 Task: Find connections with filter location Mochudi with filter topic #Leanstartupswith filter profile language English with filter current company Thermax Limited with filter school Motilal Nehru College - University of Delhi with filter industry Fashion Accessories Manufacturing with filter service category Immigration Law with filter keywords title Computer Scientist
Action: Mouse moved to (694, 134)
Screenshot: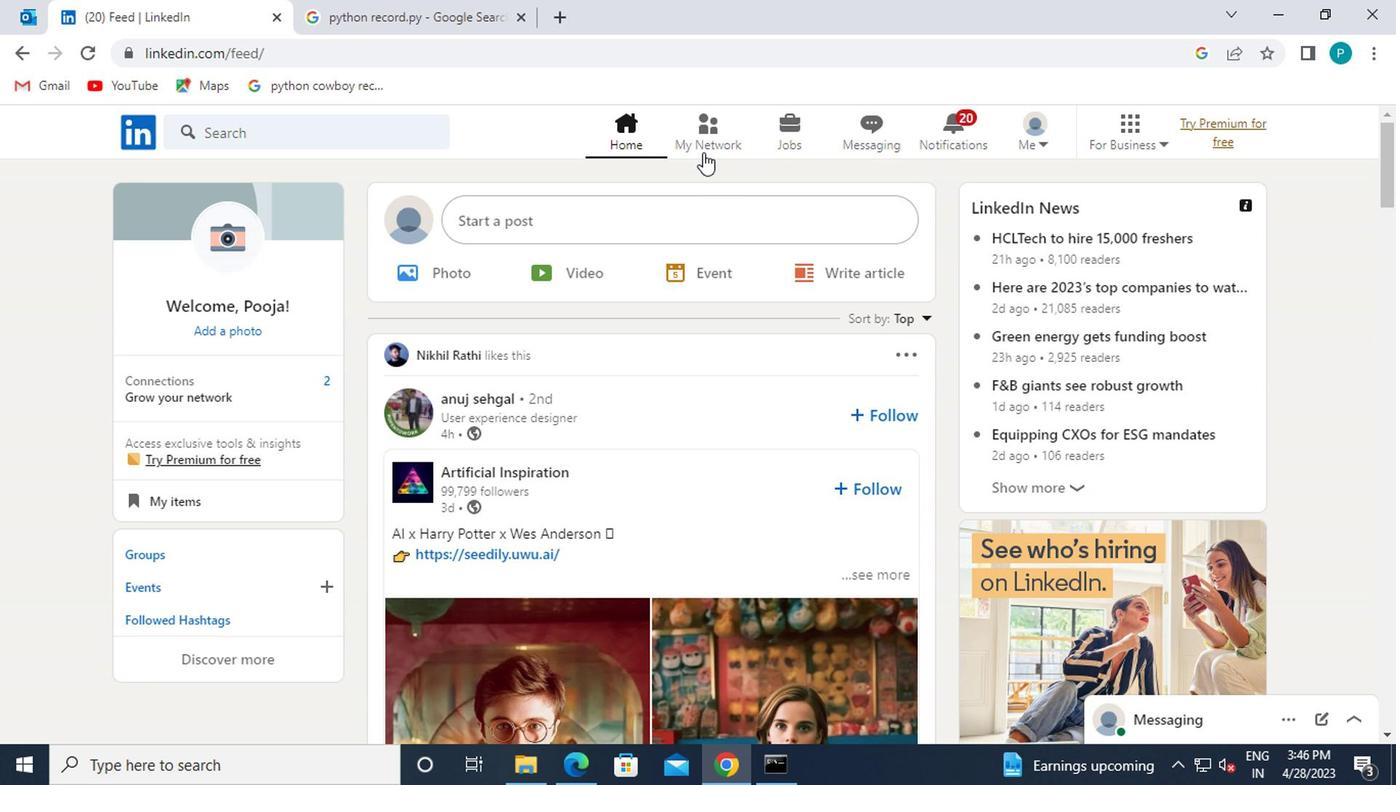 
Action: Mouse pressed left at (694, 134)
Screenshot: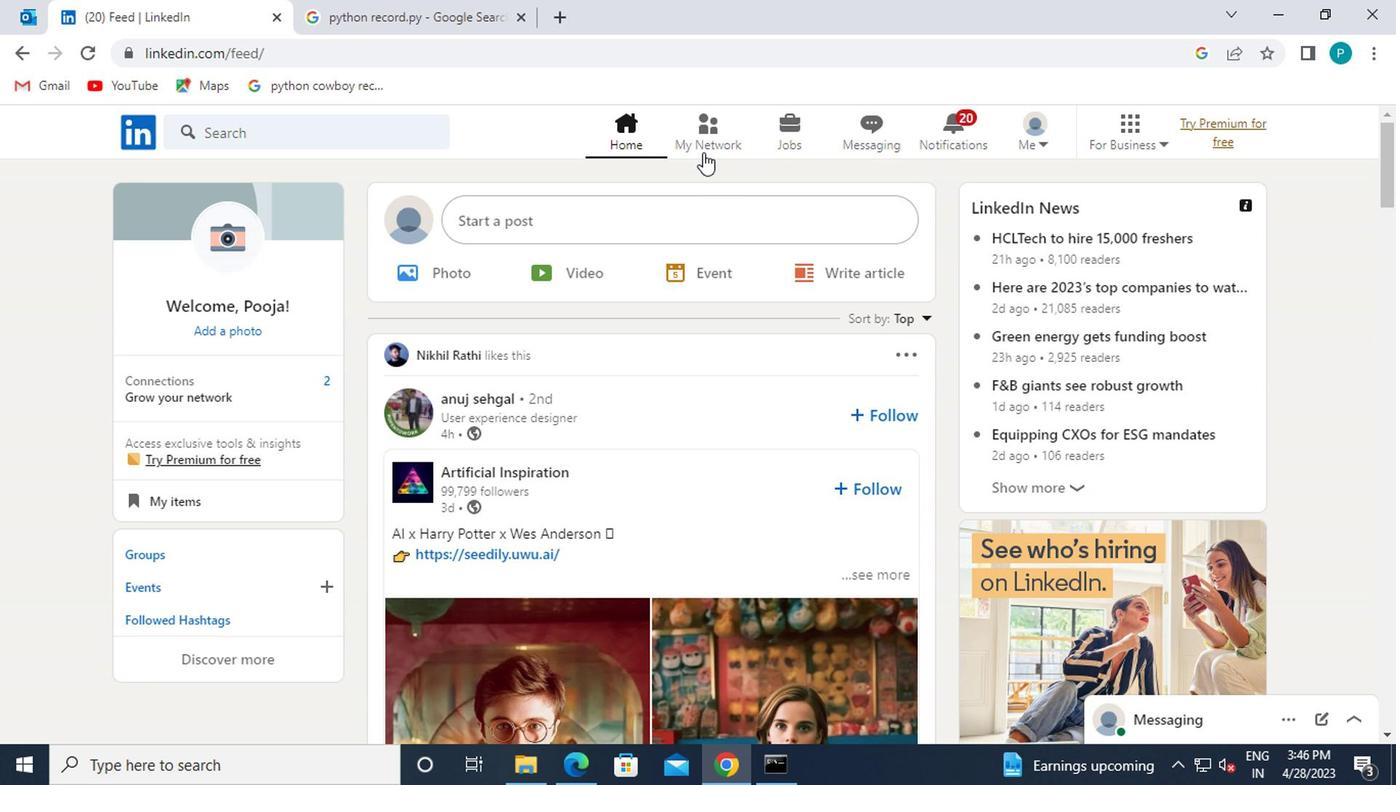 
Action: Mouse moved to (298, 247)
Screenshot: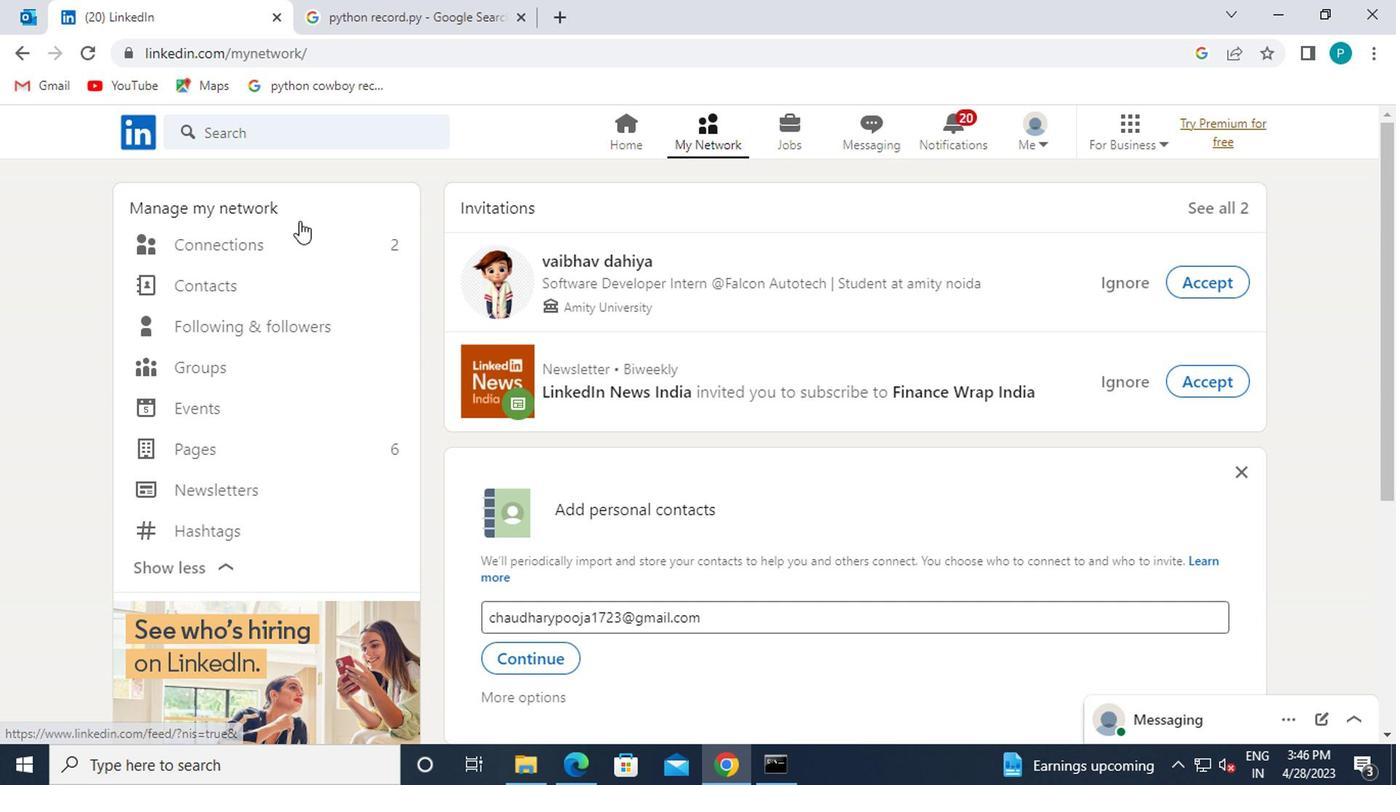 
Action: Mouse pressed left at (298, 247)
Screenshot: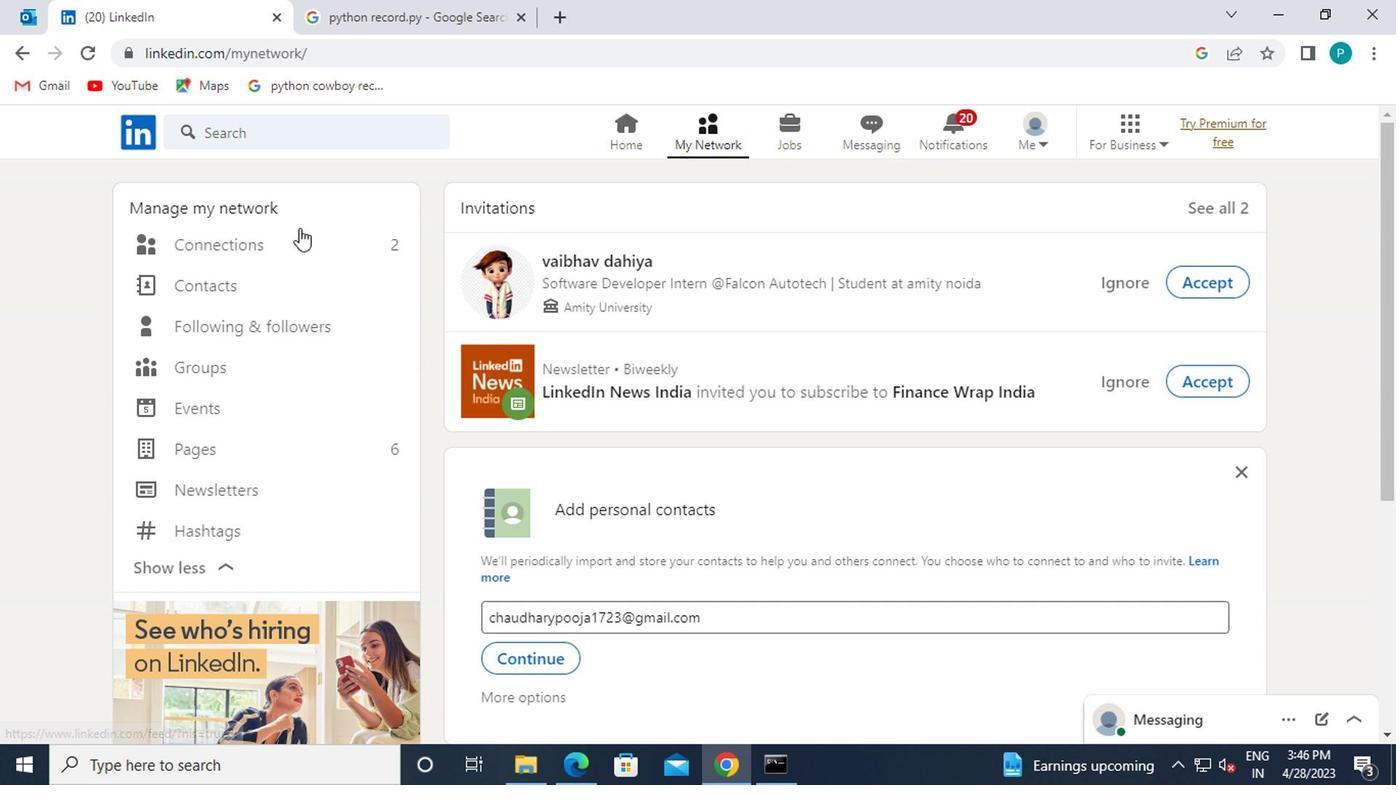 
Action: Mouse moved to (831, 250)
Screenshot: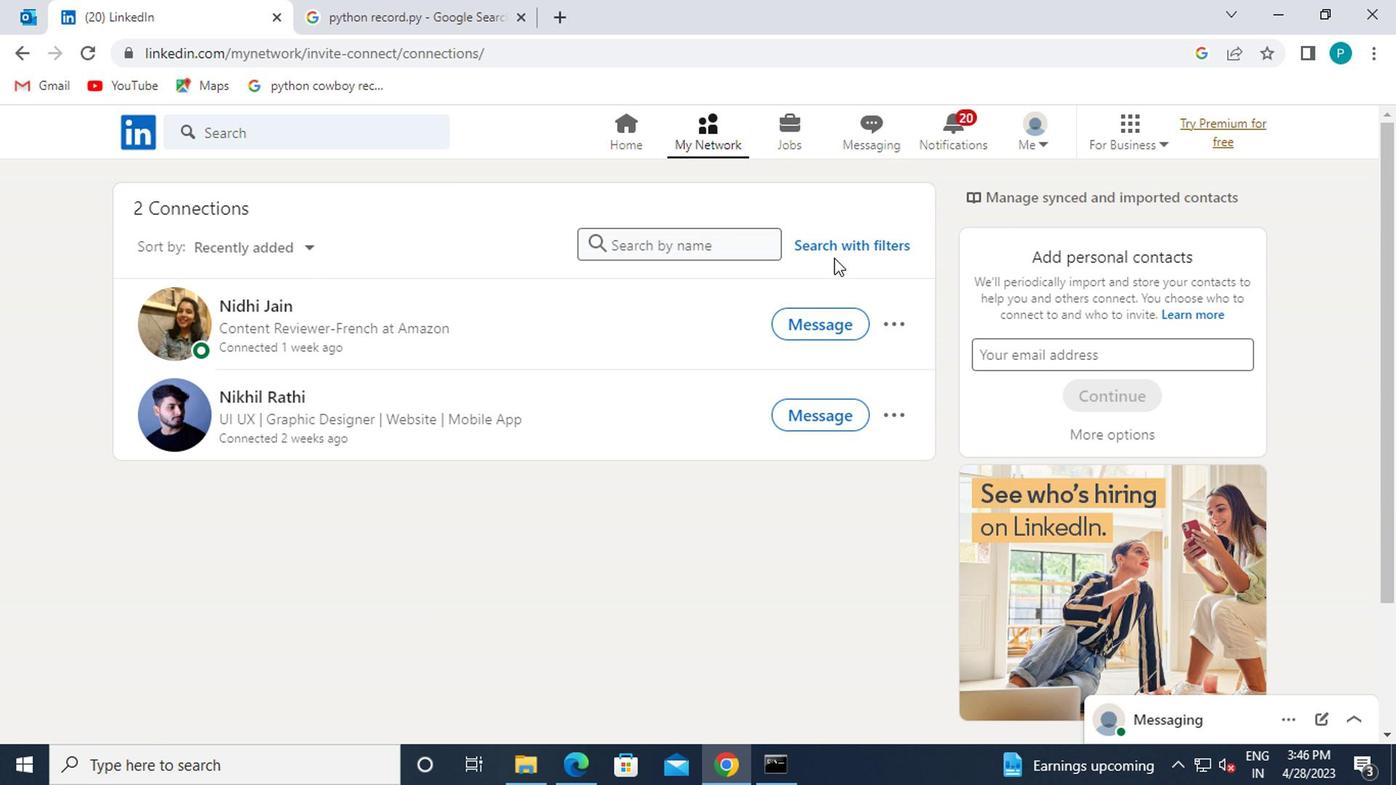 
Action: Mouse pressed left at (831, 250)
Screenshot: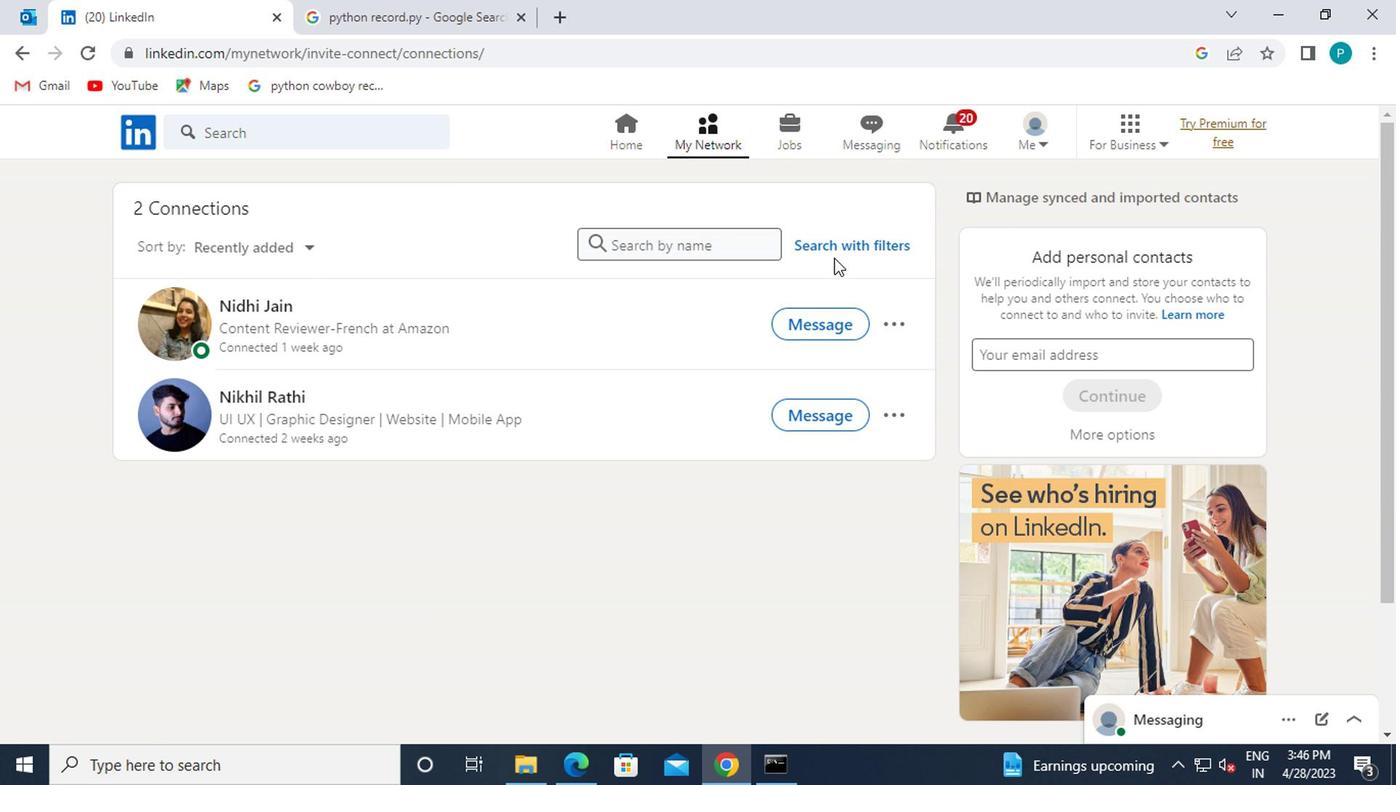 
Action: Mouse moved to (754, 198)
Screenshot: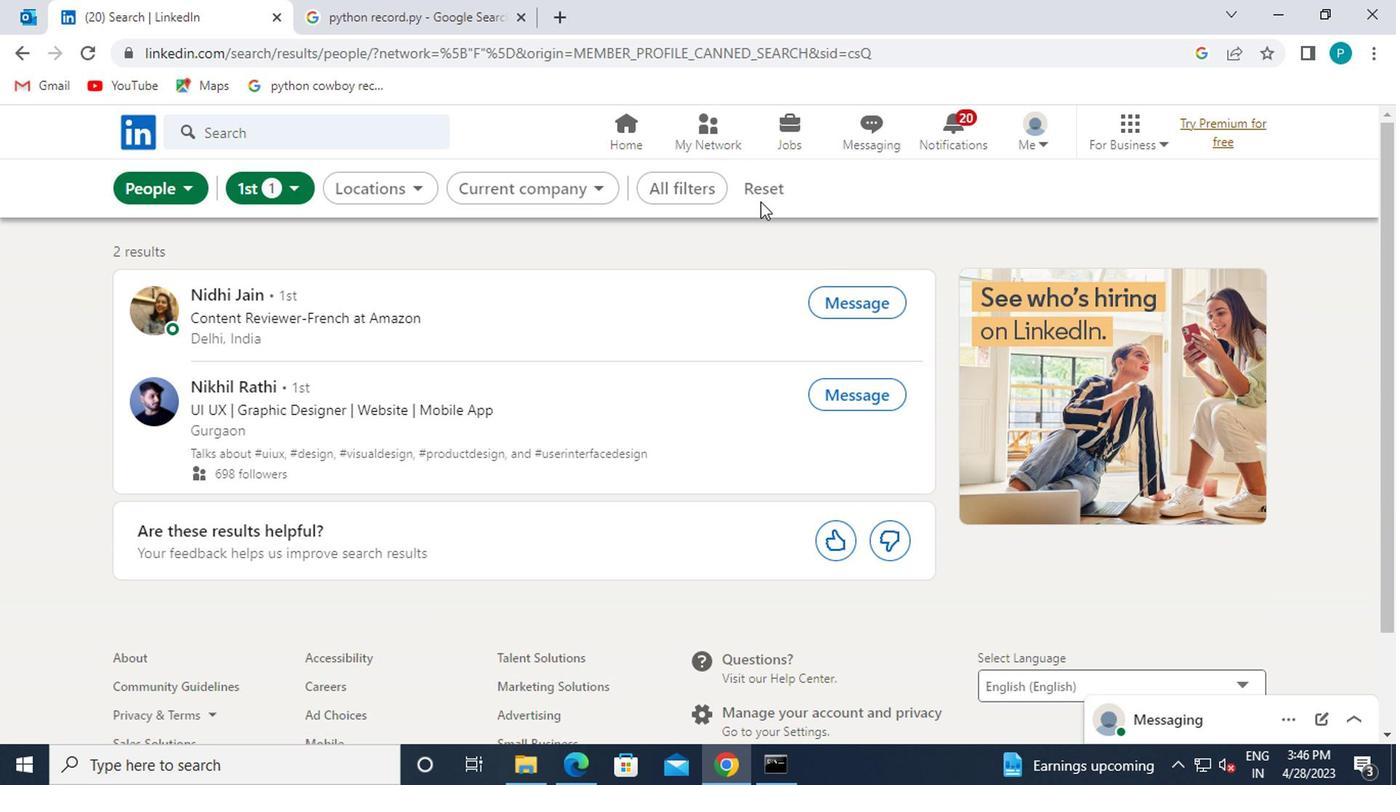 
Action: Mouse pressed left at (754, 198)
Screenshot: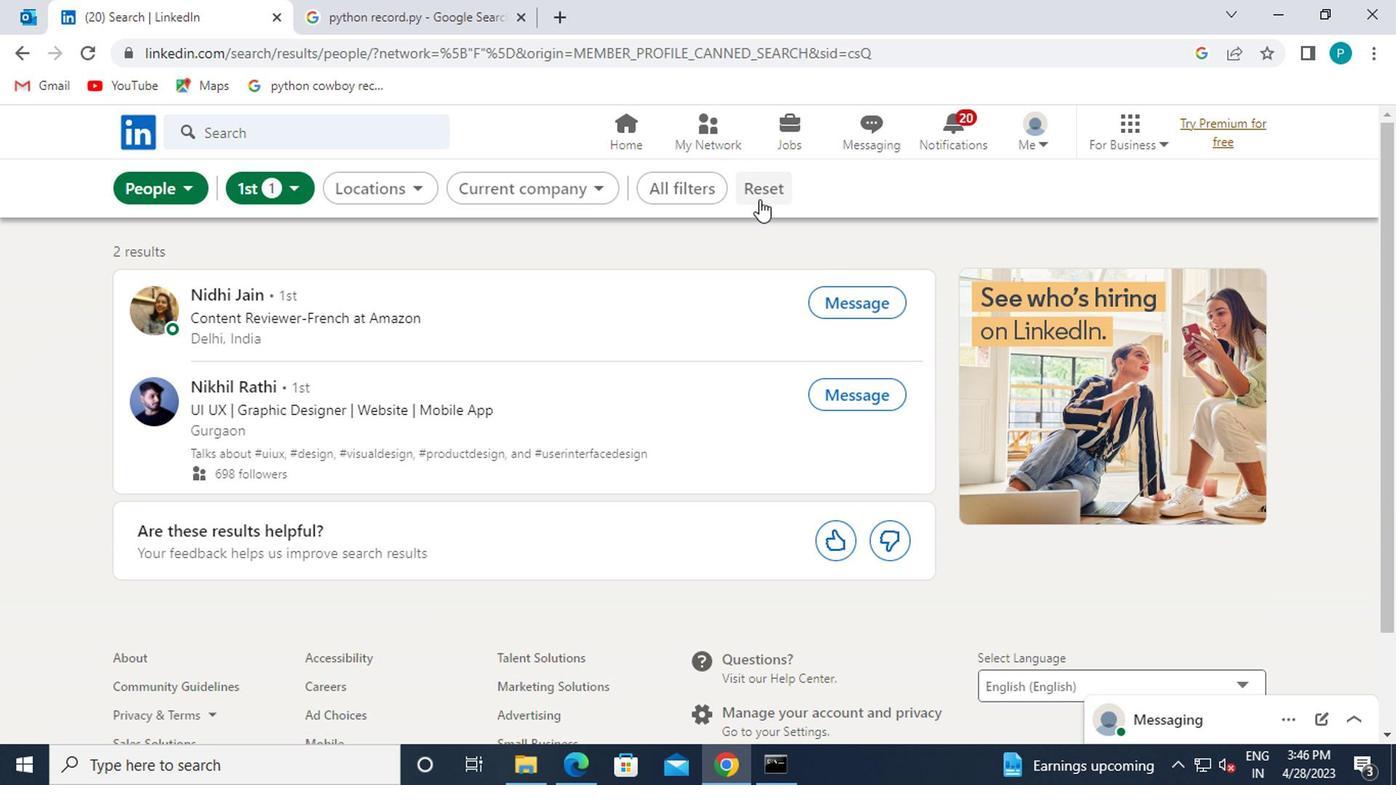 
Action: Mouse moved to (731, 190)
Screenshot: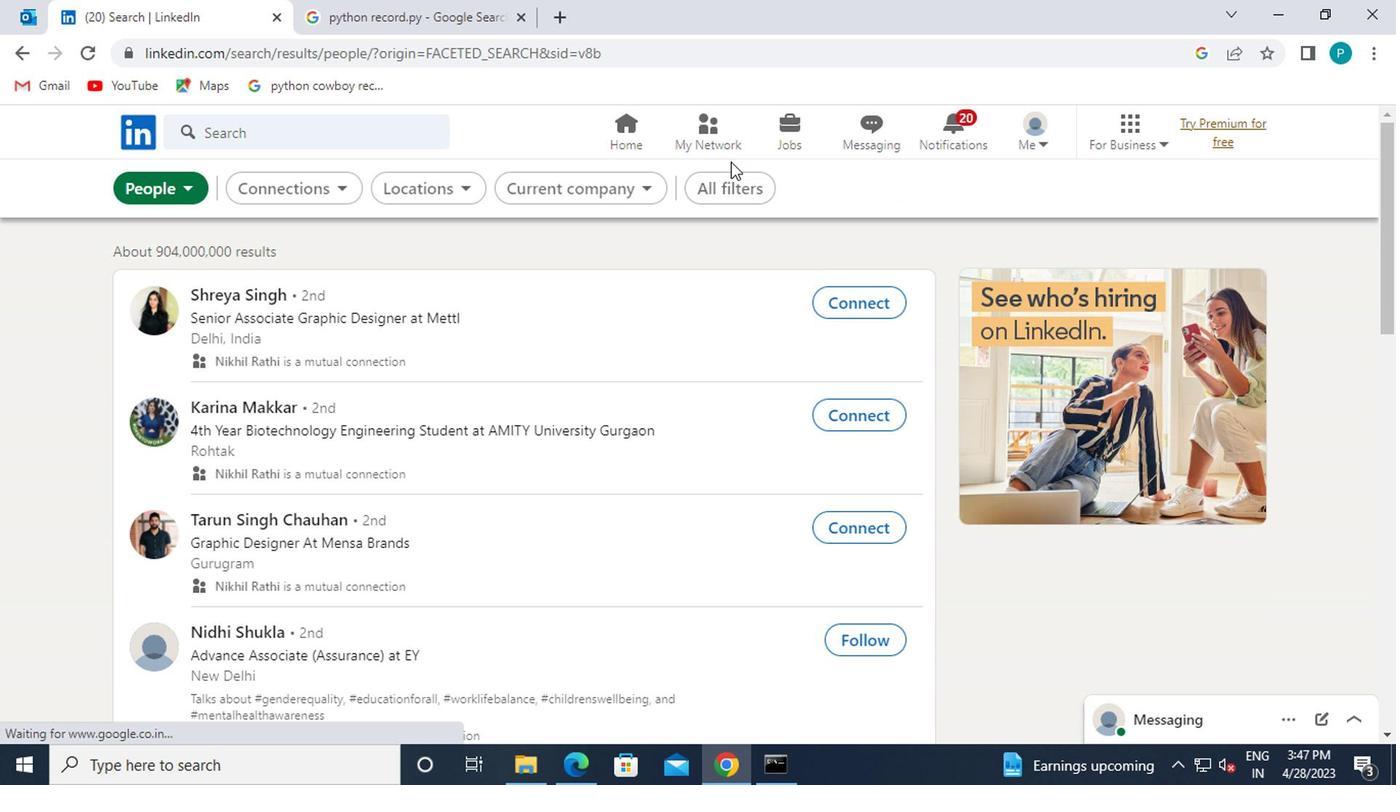 
Action: Mouse pressed left at (731, 190)
Screenshot: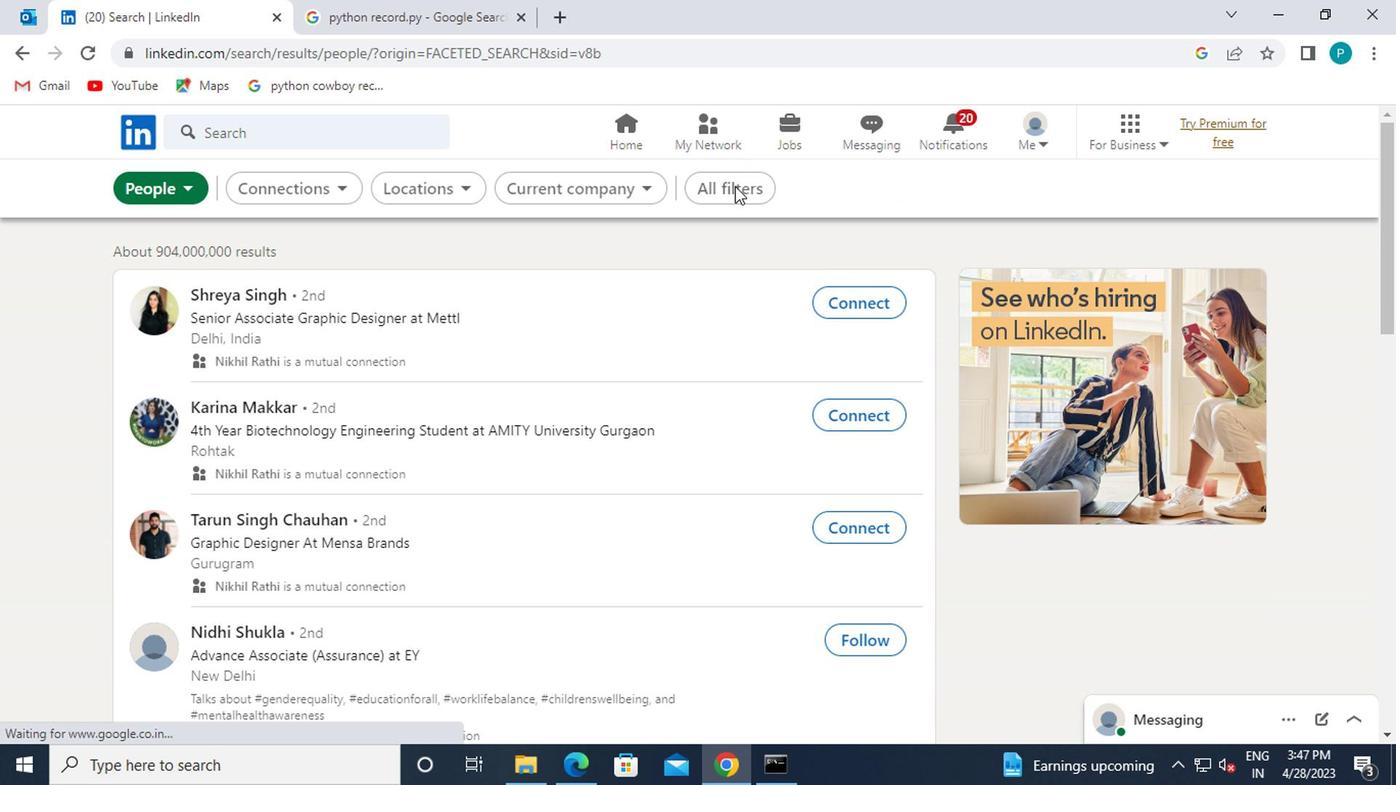 
Action: Mouse moved to (1368, 540)
Screenshot: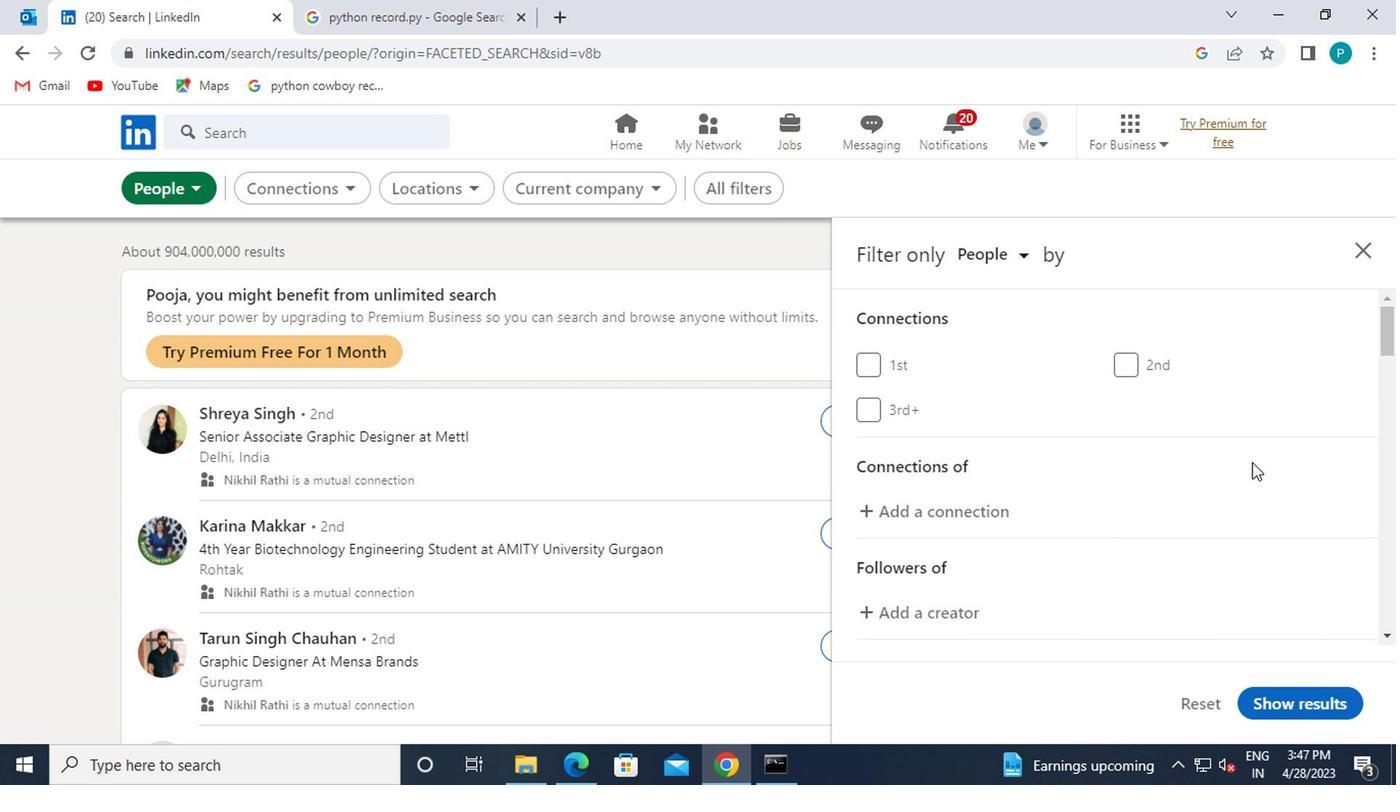 
Action: Mouse scrolled (1368, 539) with delta (0, 0)
Screenshot: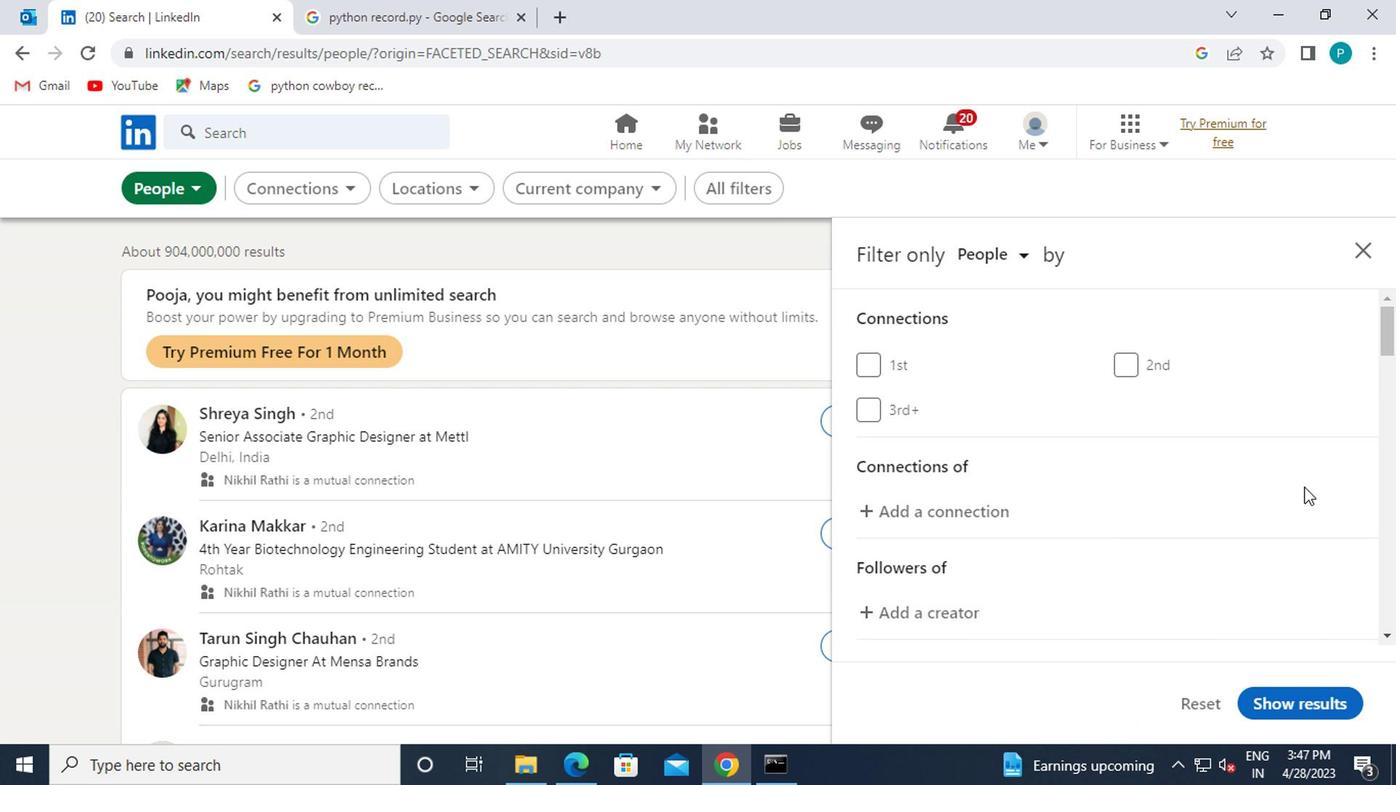 
Action: Mouse moved to (1369, 543)
Screenshot: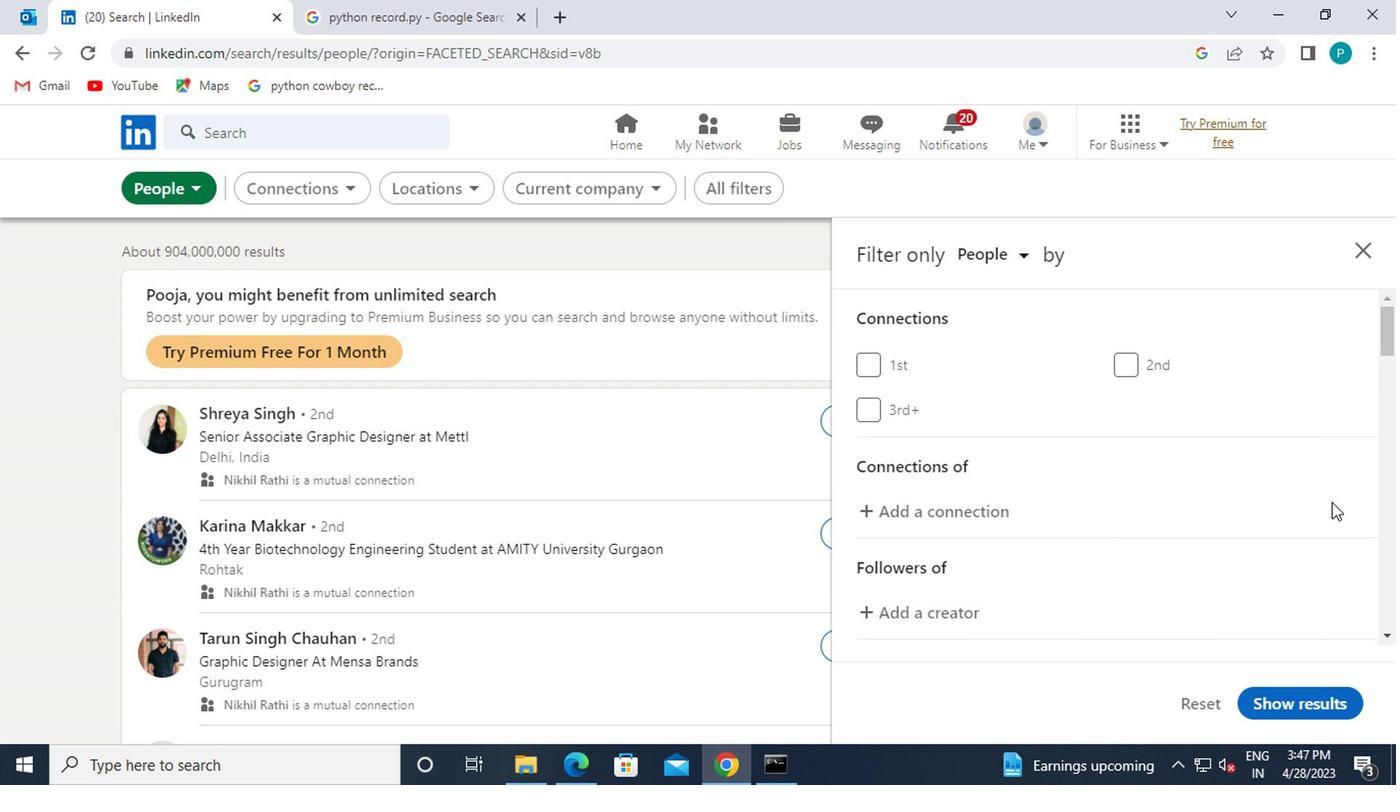 
Action: Mouse scrolled (1369, 542) with delta (0, 0)
Screenshot: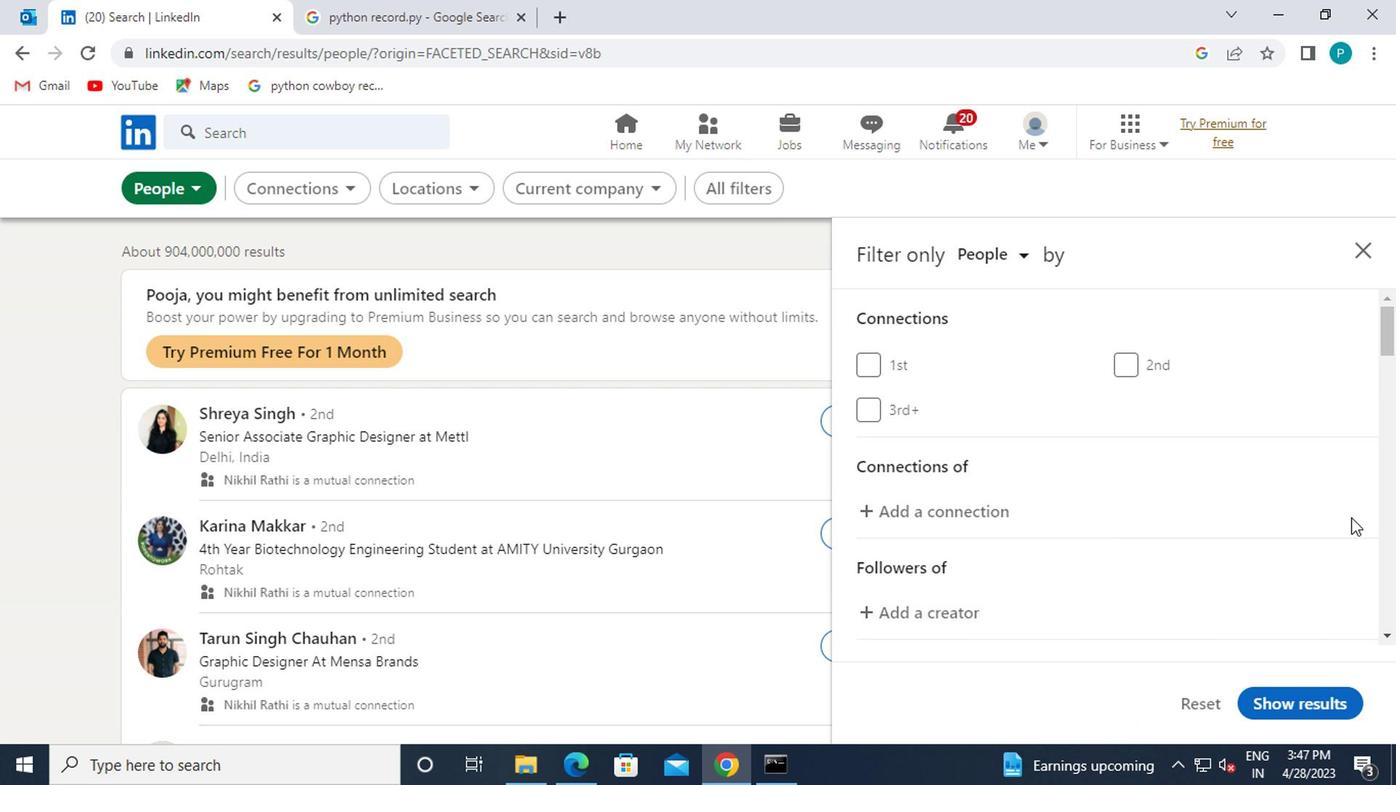 
Action: Mouse moved to (1198, 527)
Screenshot: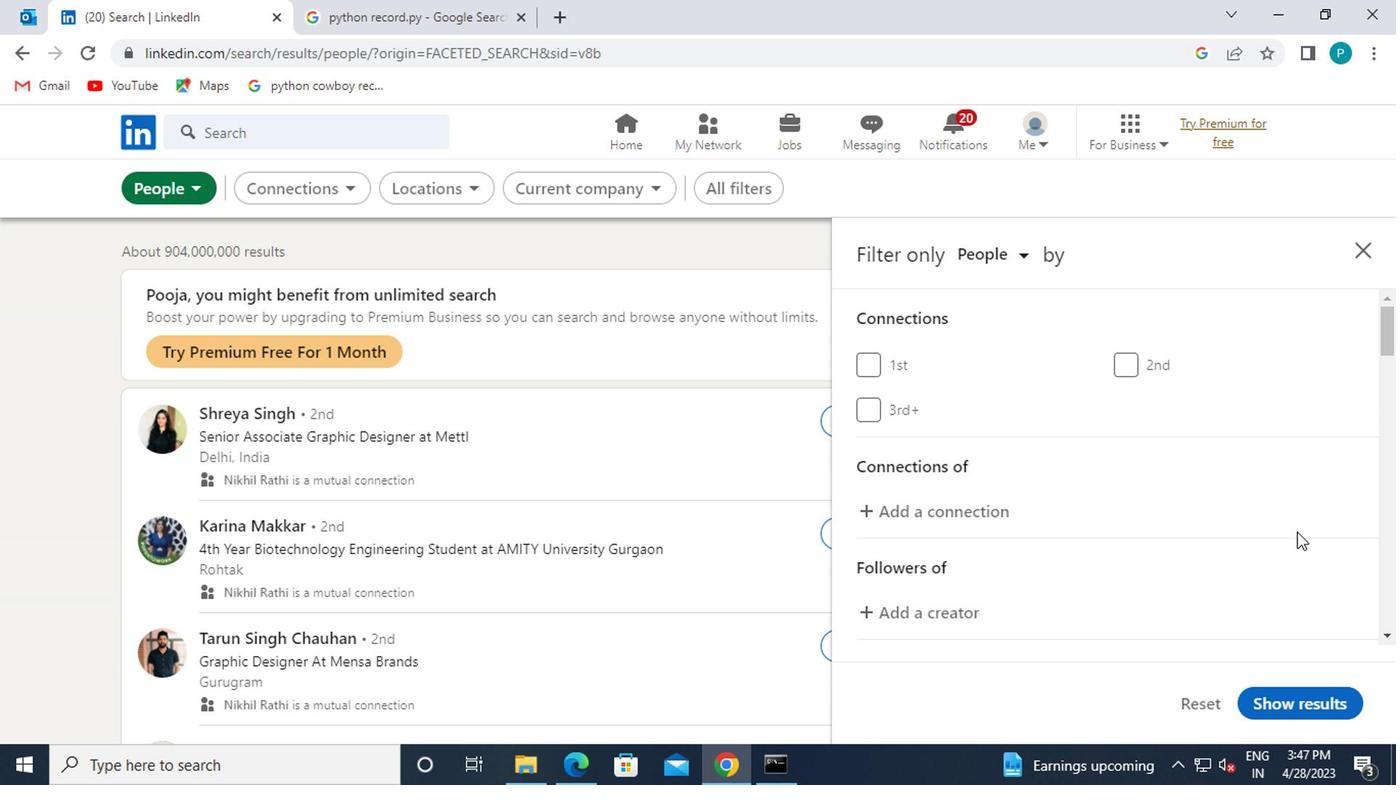 
Action: Mouse scrolled (1198, 527) with delta (0, 0)
Screenshot: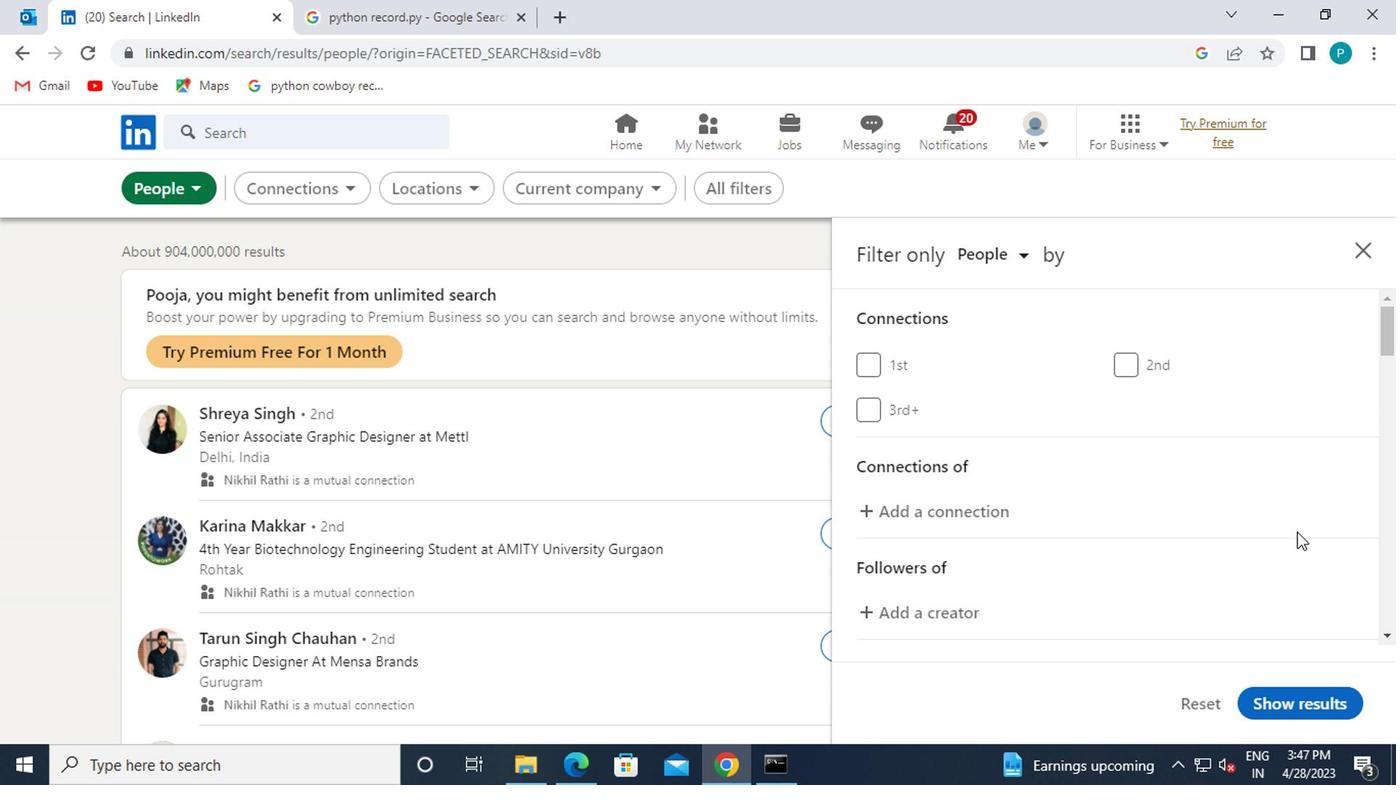 
Action: Mouse moved to (1155, 500)
Screenshot: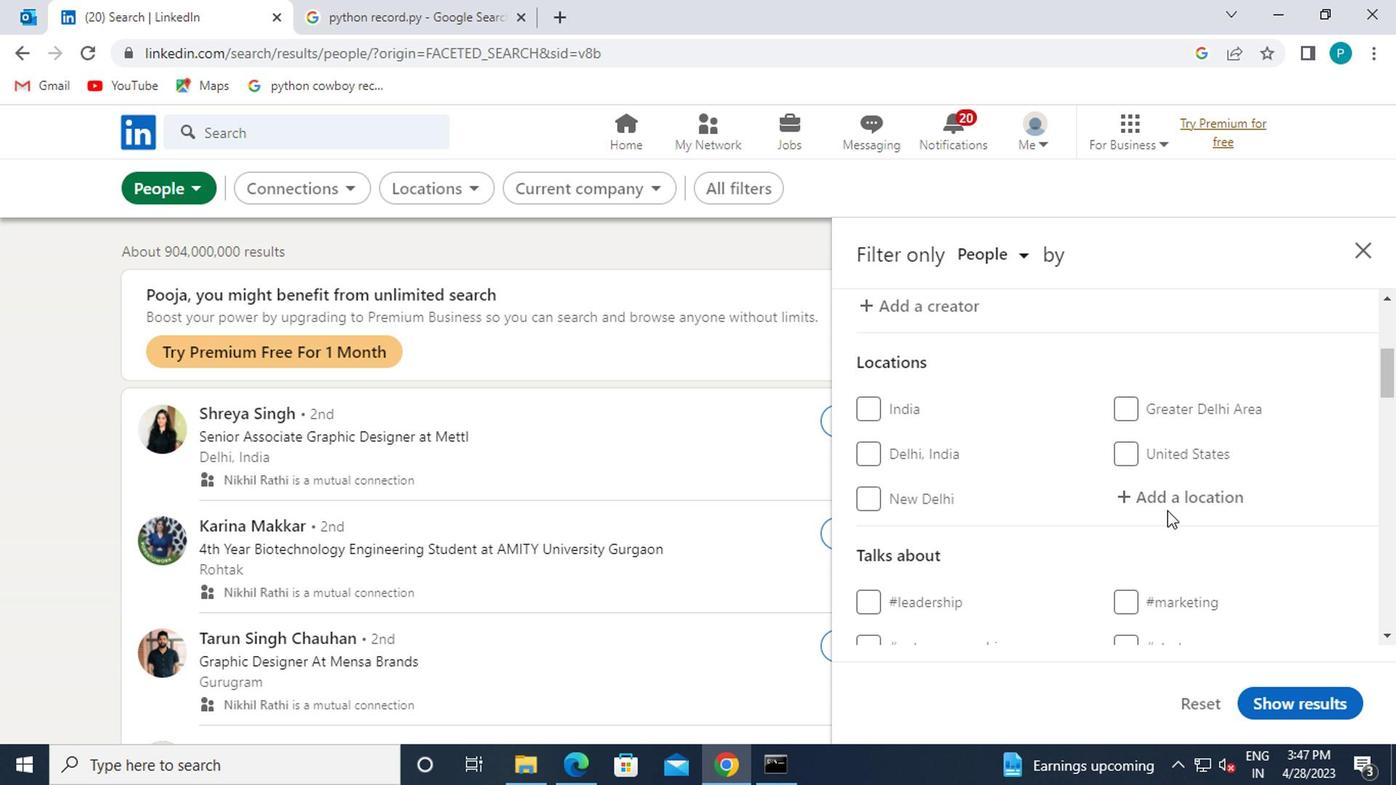 
Action: Mouse pressed left at (1155, 500)
Screenshot: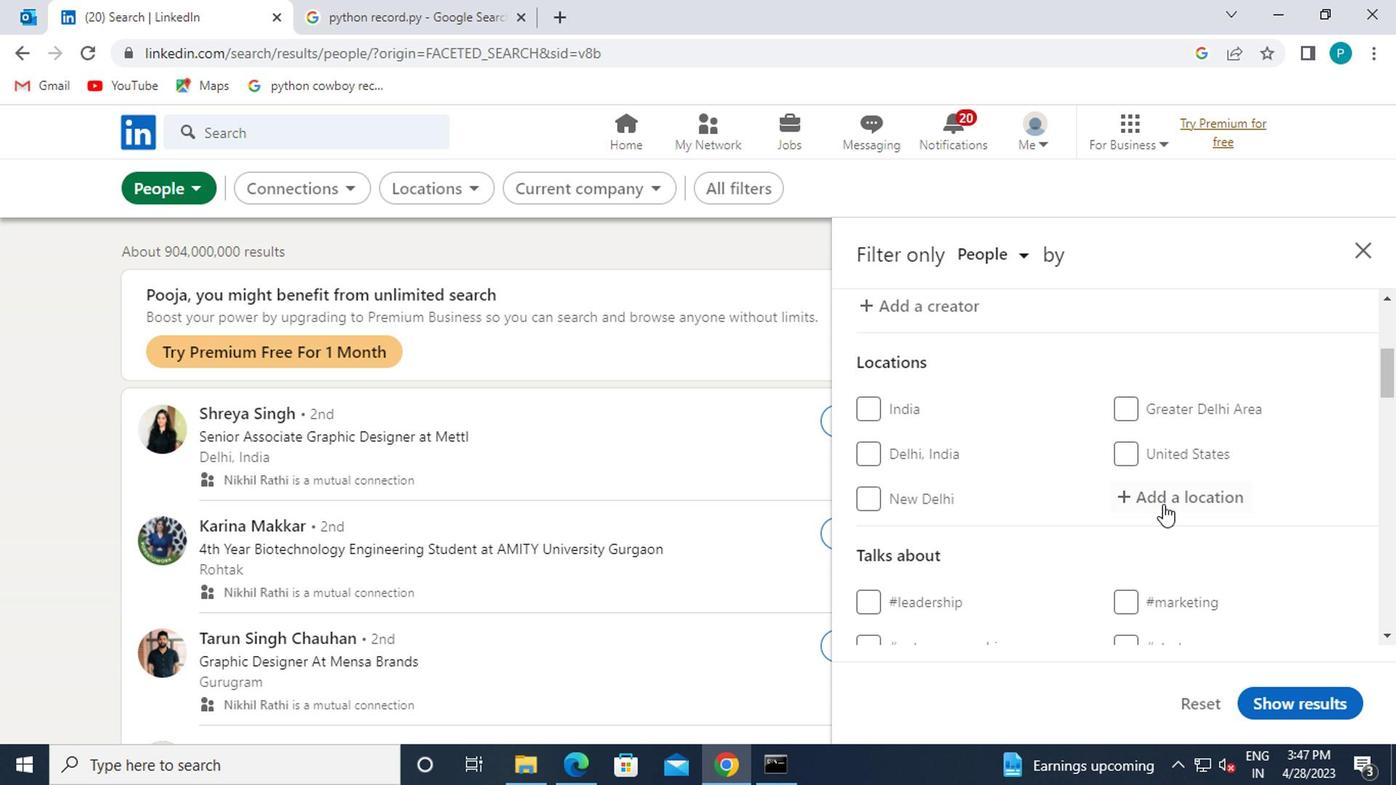 
Action: Mouse moved to (1157, 496)
Screenshot: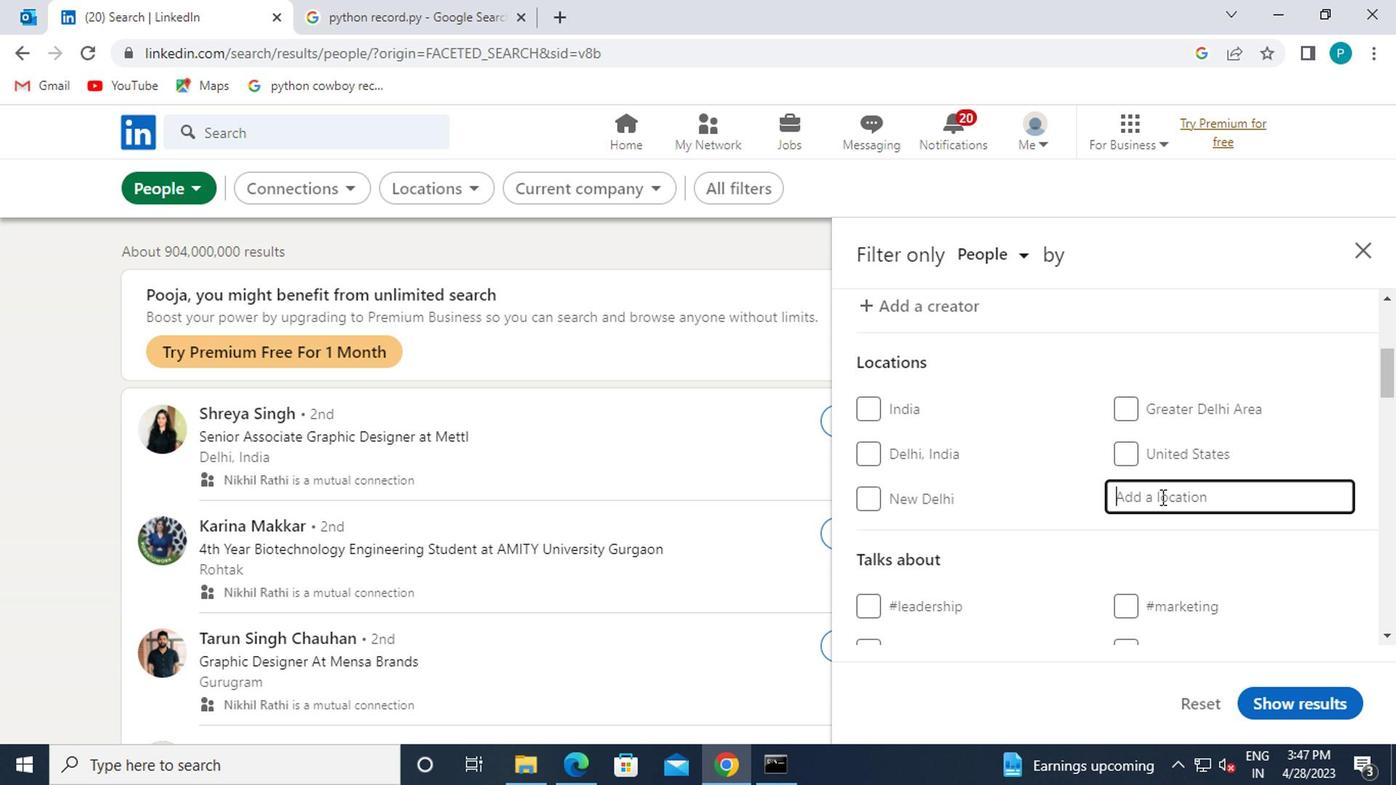 
Action: Key pressed <Key.caps_lock><Key.caps_lock>m<Key.caps_lock>ochudi
Screenshot: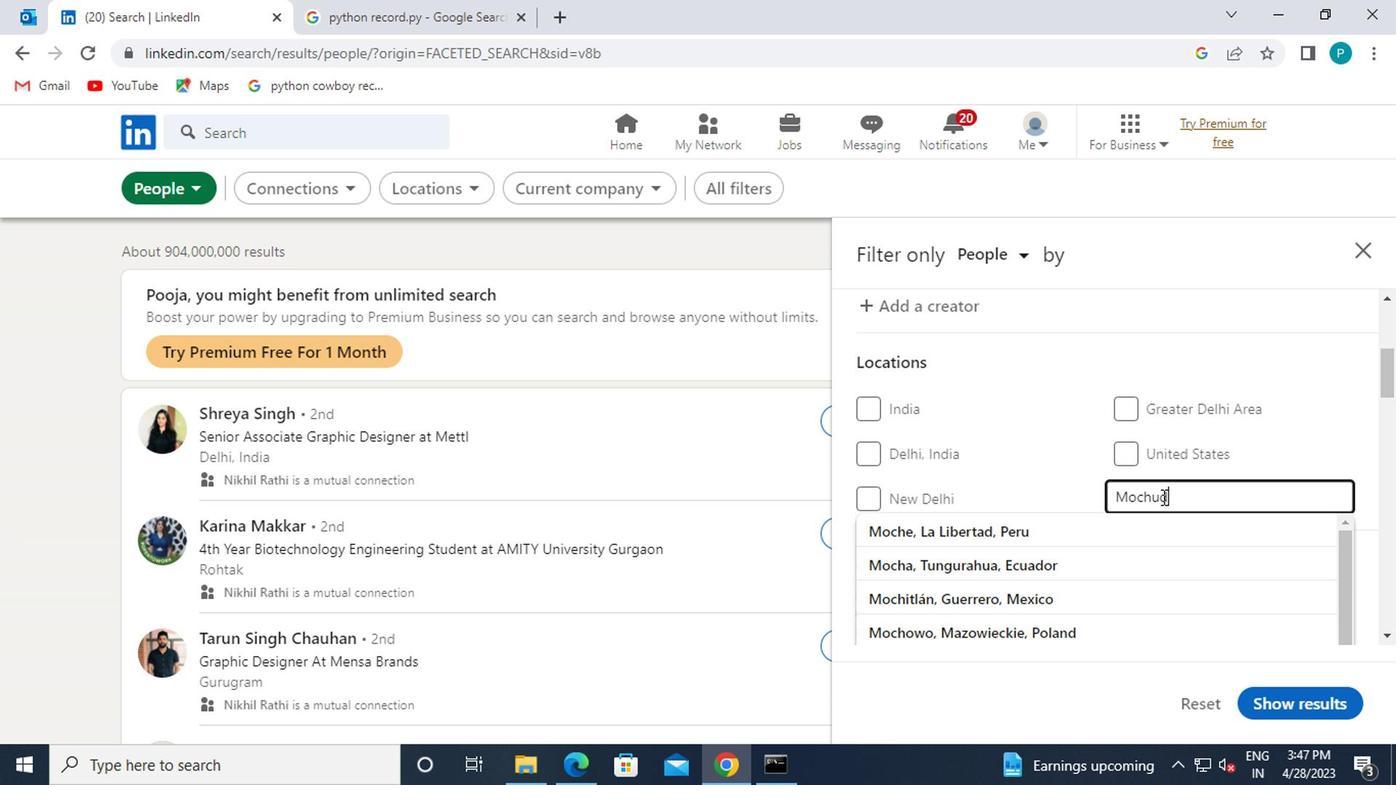 
Action: Mouse moved to (1092, 616)
Screenshot: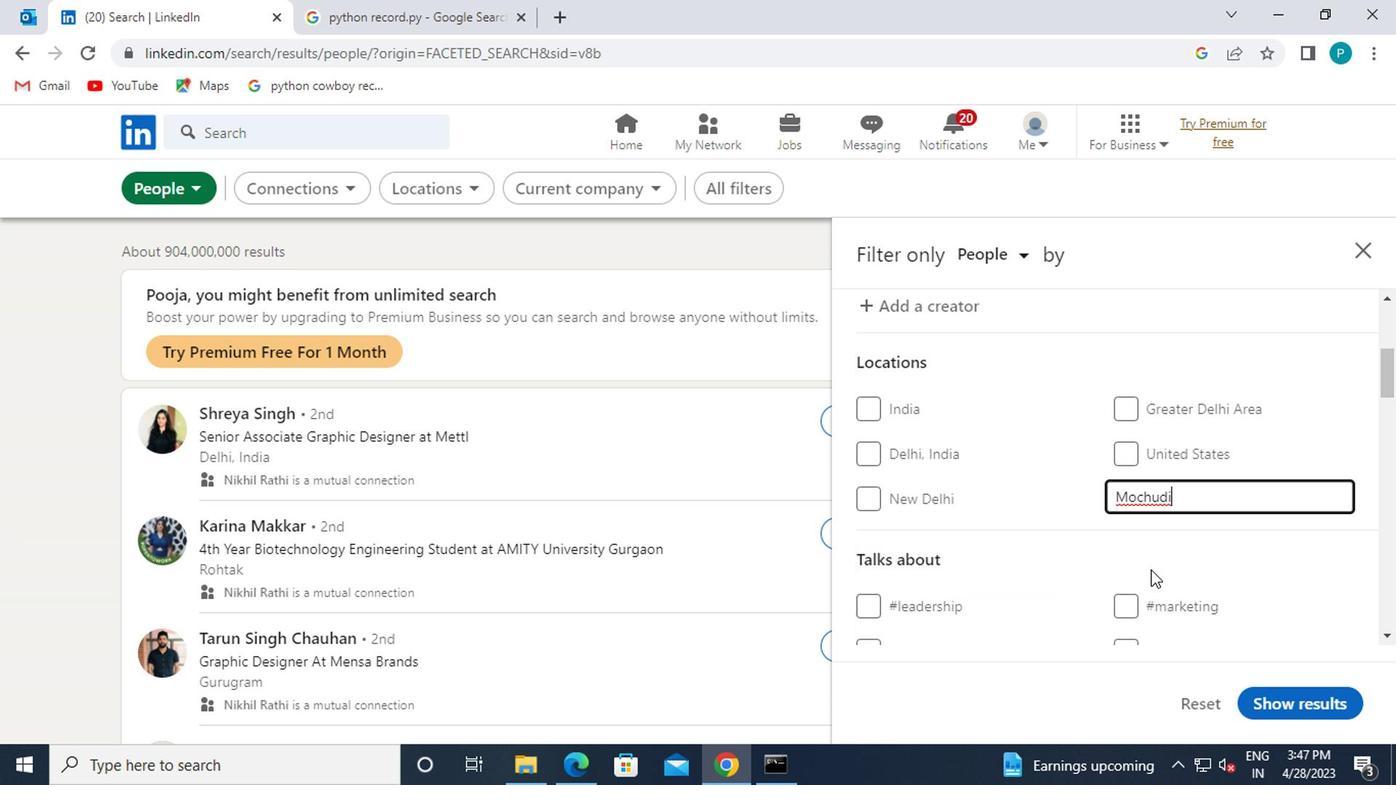 
Action: Mouse scrolled (1092, 615) with delta (0, 0)
Screenshot: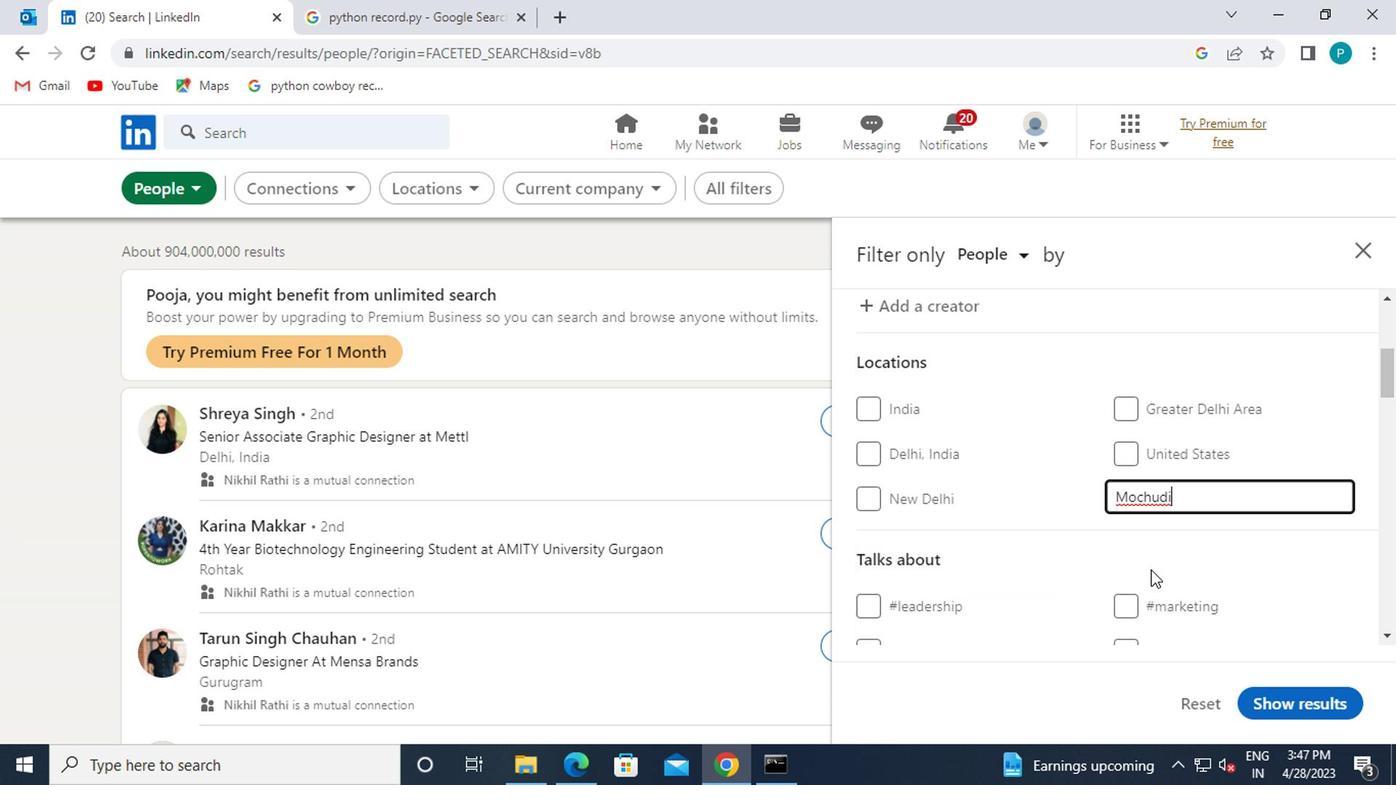 
Action: Mouse moved to (1087, 618)
Screenshot: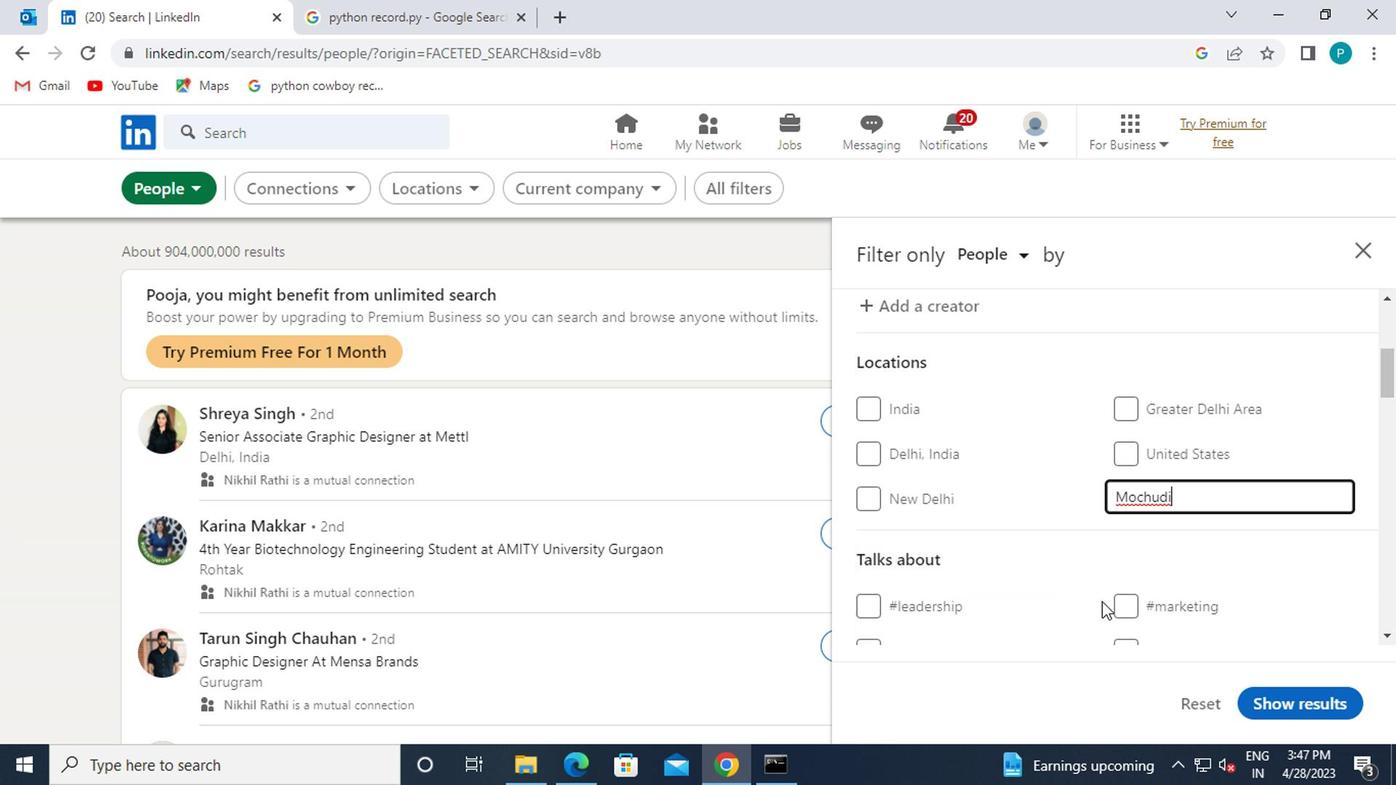 
Action: Mouse scrolled (1087, 616) with delta (0, -1)
Screenshot: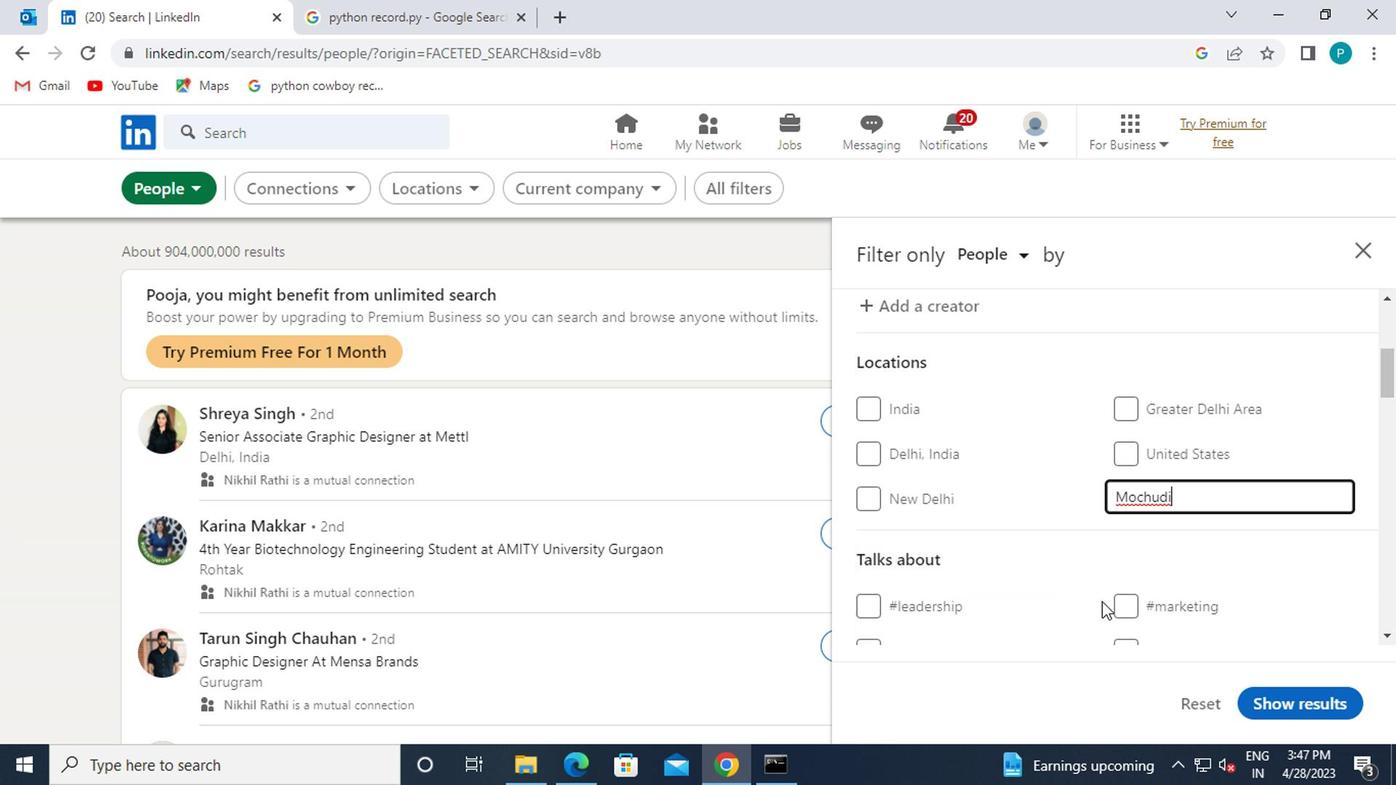 
Action: Mouse moved to (1125, 495)
Screenshot: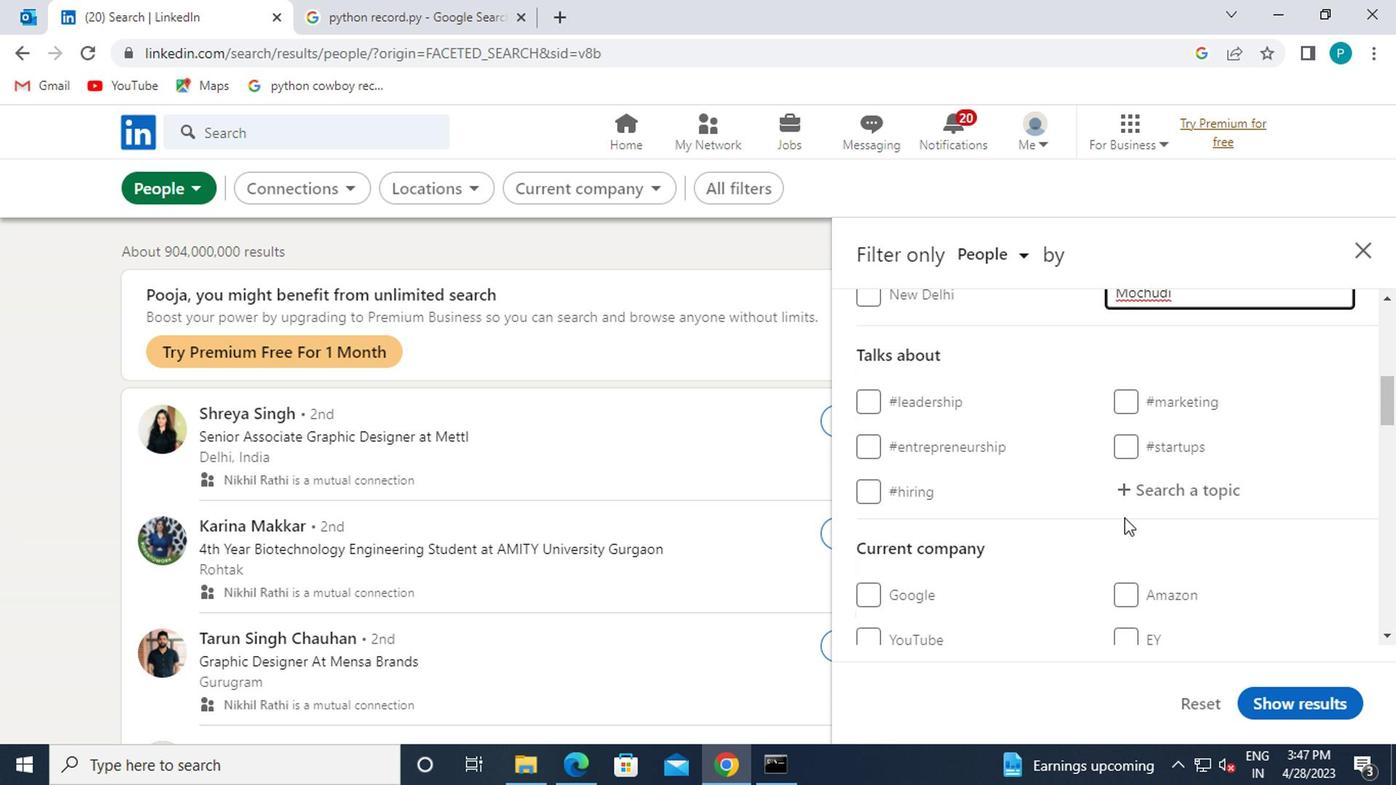 
Action: Mouse pressed left at (1125, 495)
Screenshot: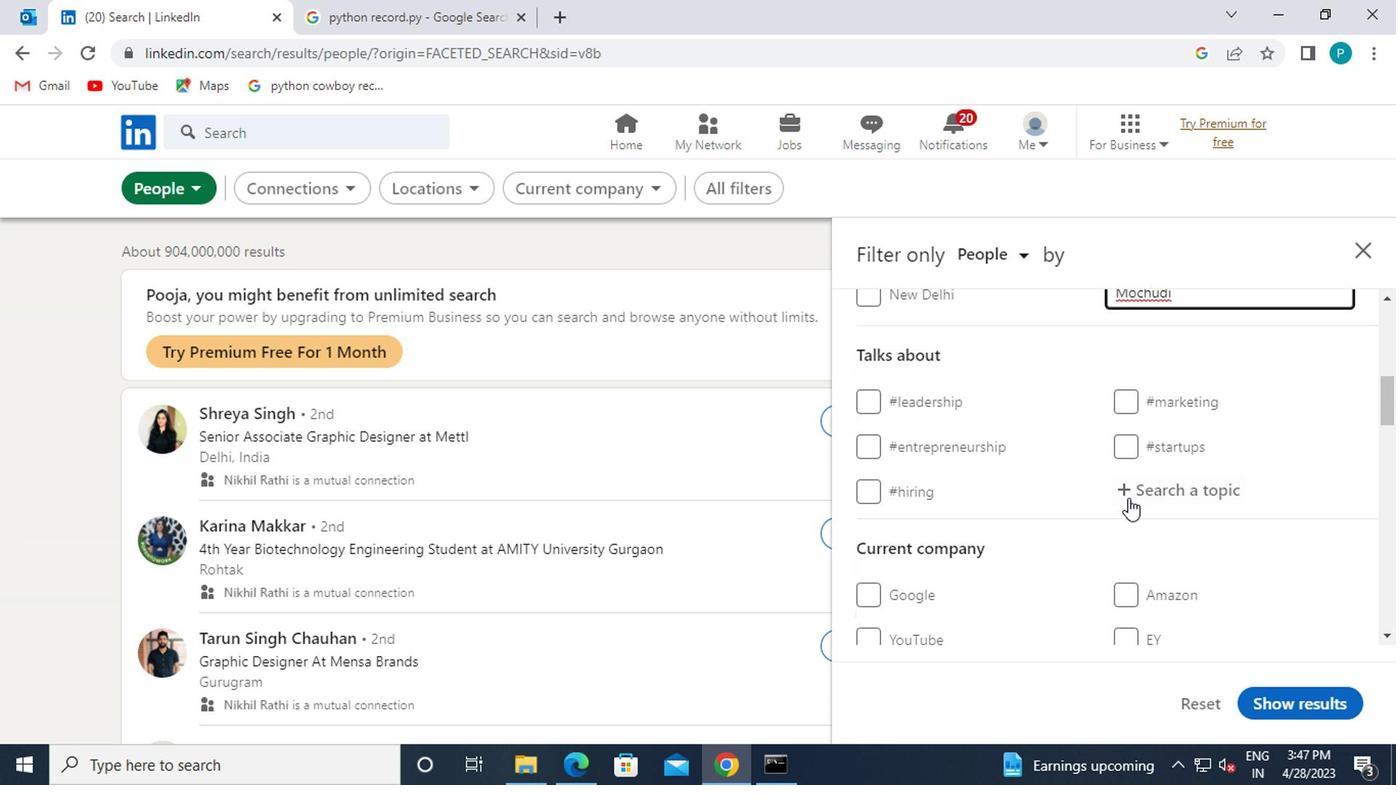 
Action: Mouse moved to (1162, 468)
Screenshot: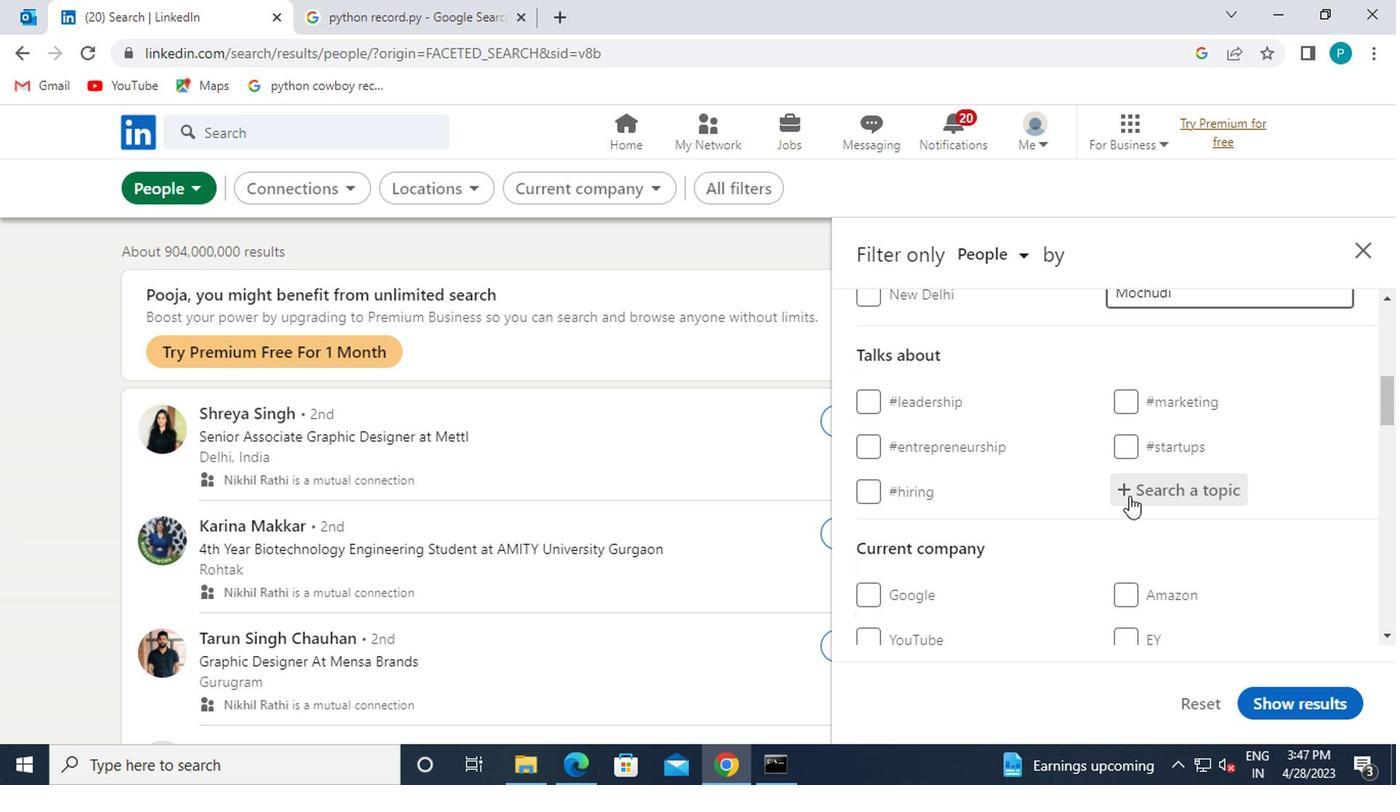 
Action: Key pressed <Key.shift>#<Key.caps_lock>L<Key.caps_lock>EANSTARTUO<Key.backspace>PS
Screenshot: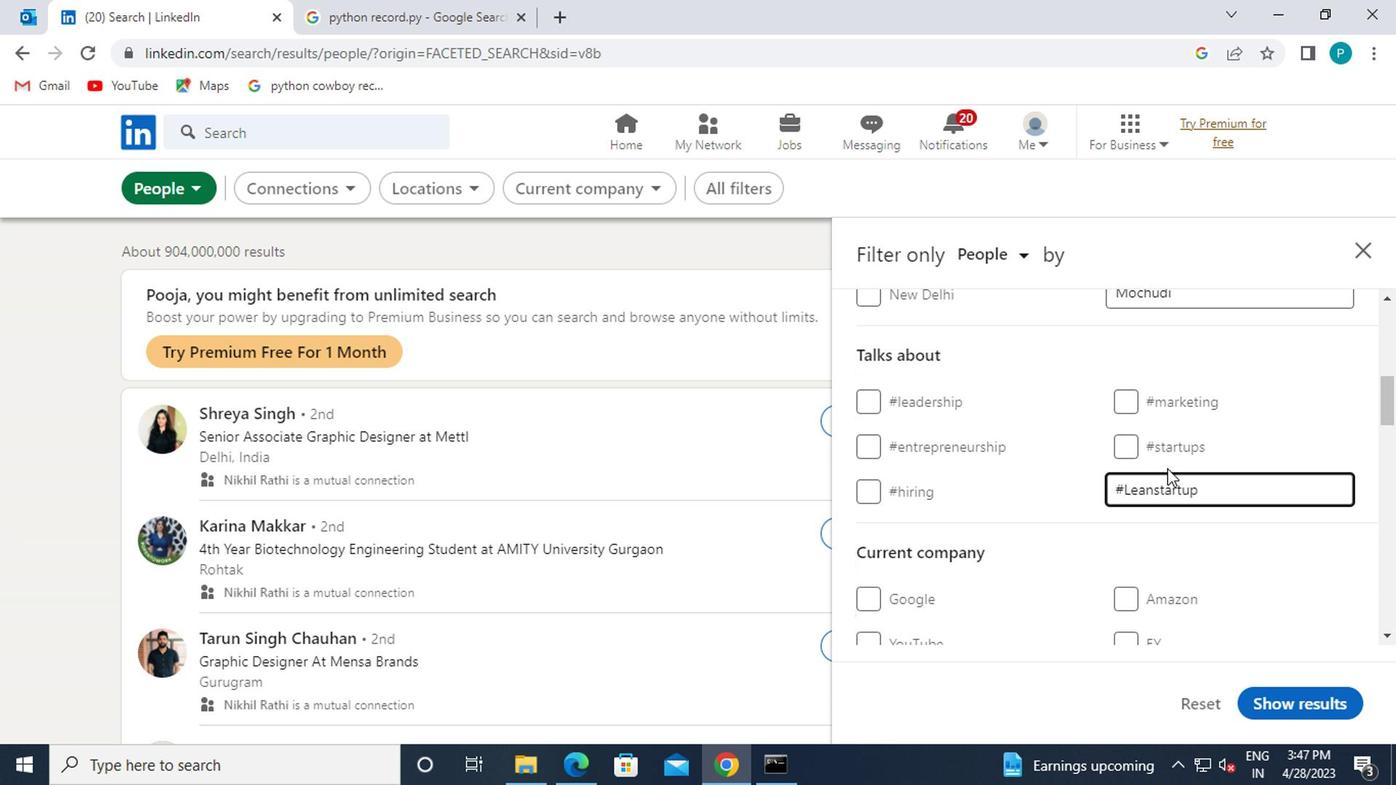 
Action: Mouse moved to (1202, 582)
Screenshot: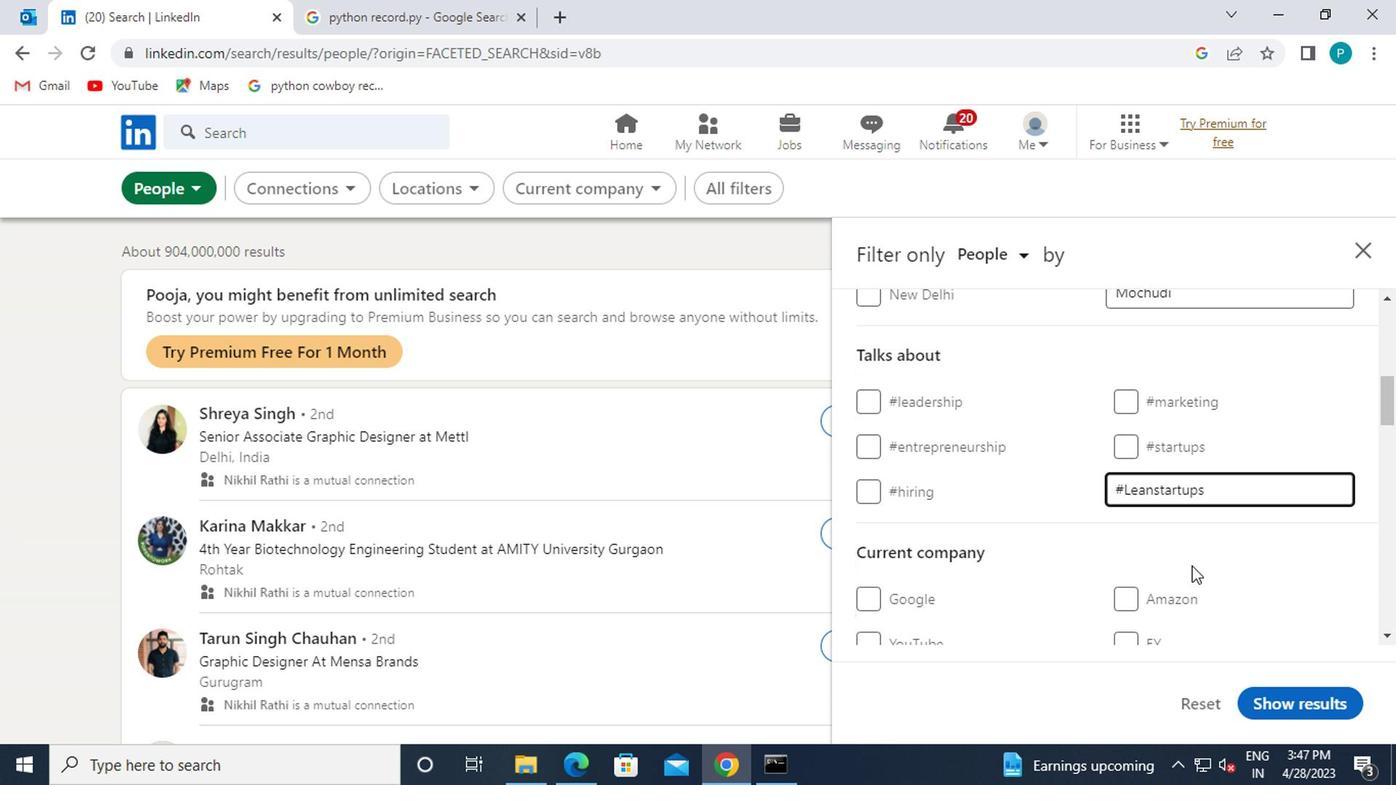 
Action: Mouse scrolled (1202, 581) with delta (0, -1)
Screenshot: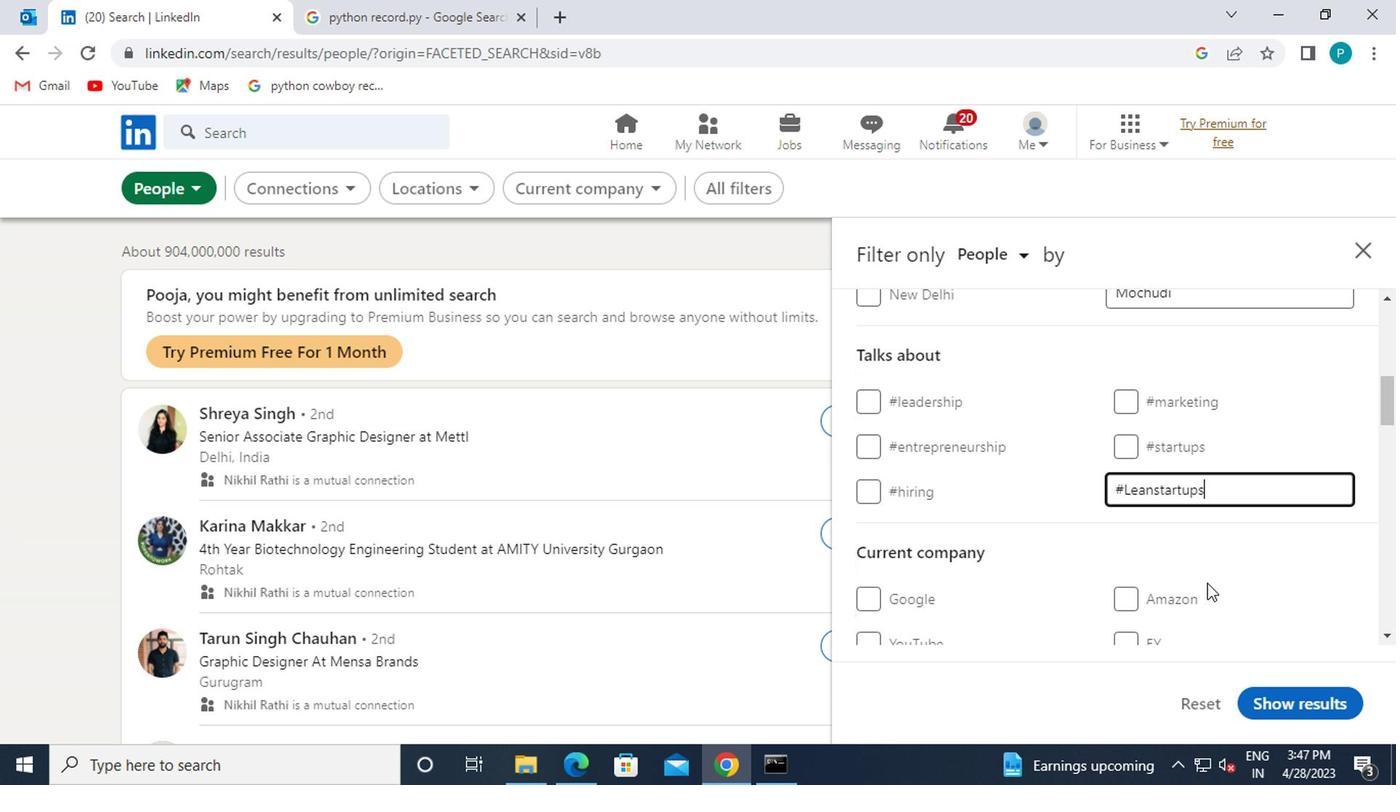 
Action: Mouse moved to (1201, 580)
Screenshot: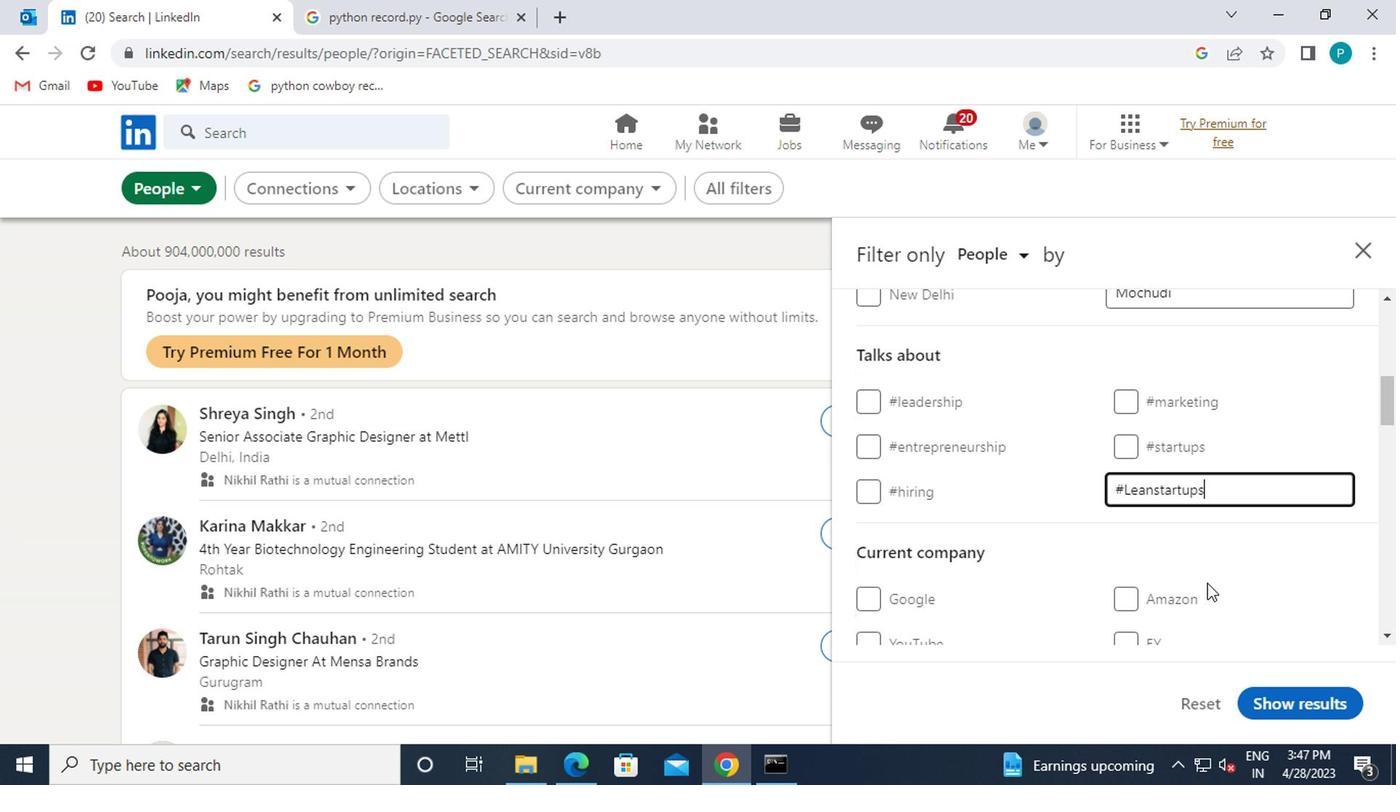 
Action: Mouse scrolled (1201, 578) with delta (0, -1)
Screenshot: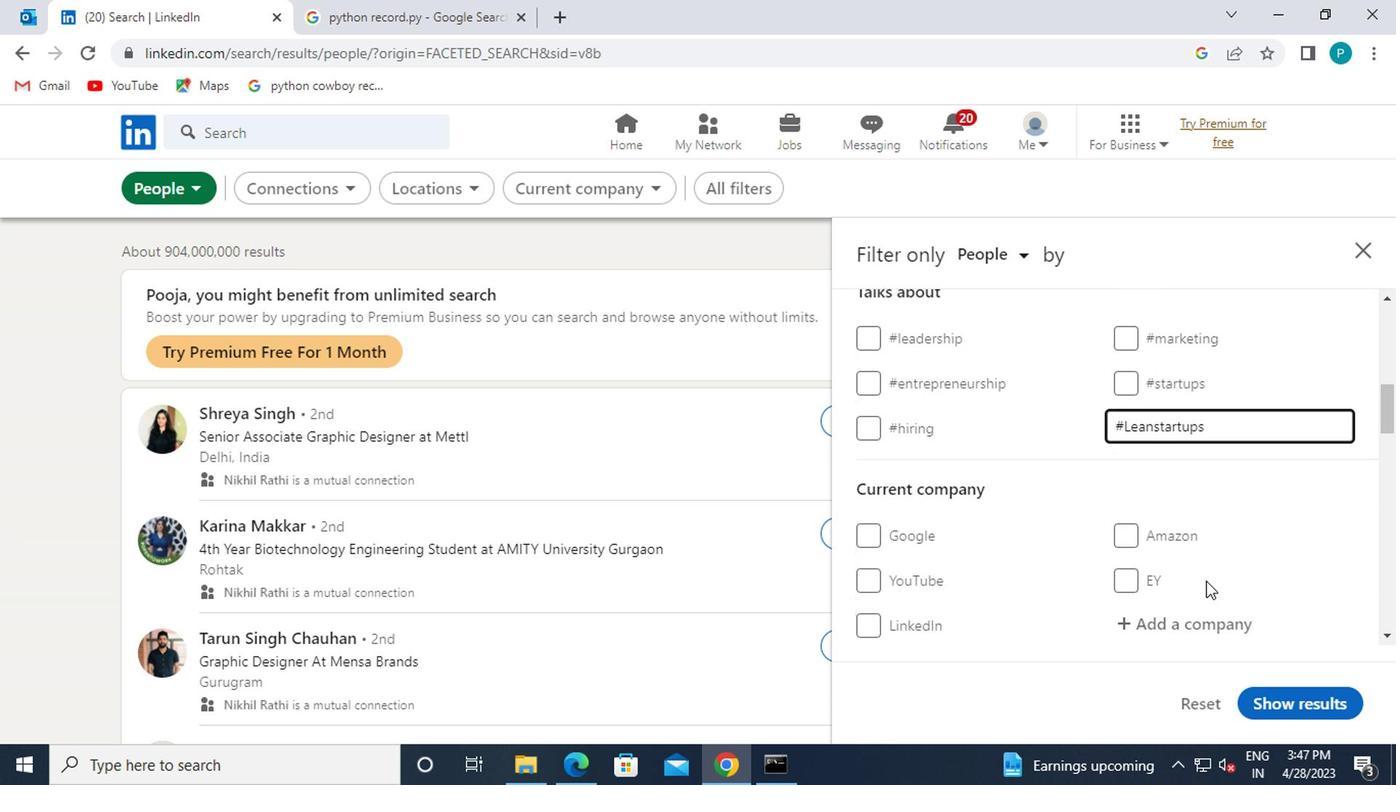 
Action: Mouse moved to (1149, 496)
Screenshot: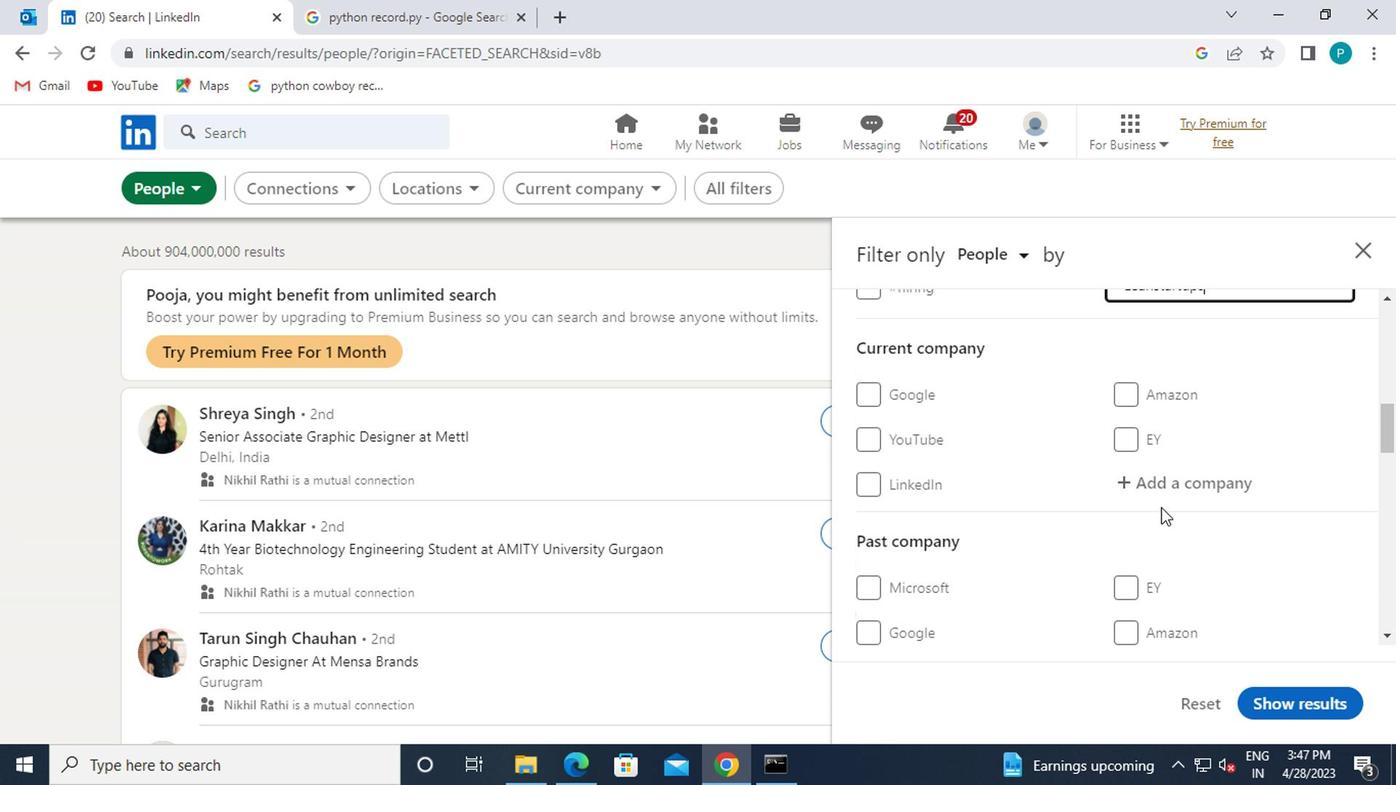
Action: Mouse scrolled (1149, 495) with delta (0, -1)
Screenshot: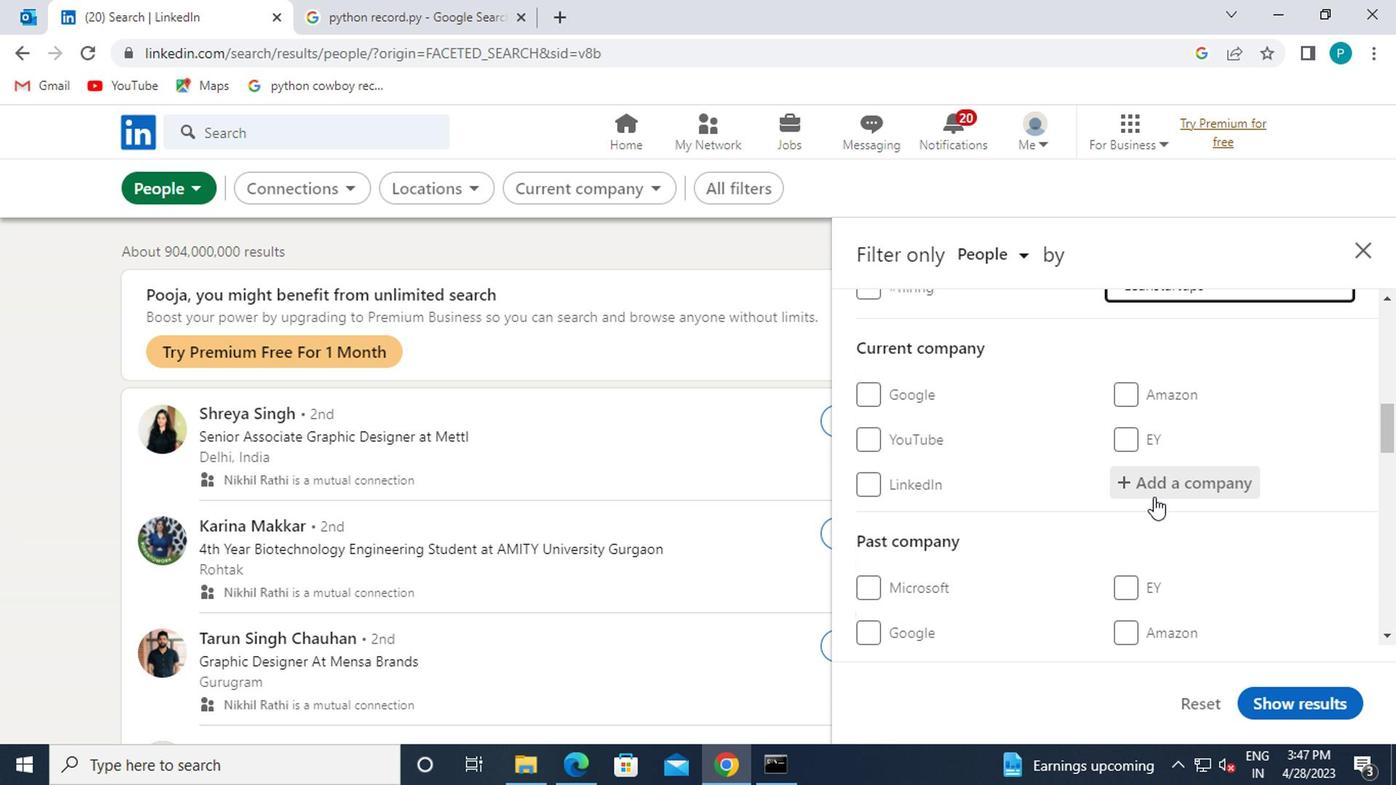 
Action: Mouse scrolled (1149, 495) with delta (0, -1)
Screenshot: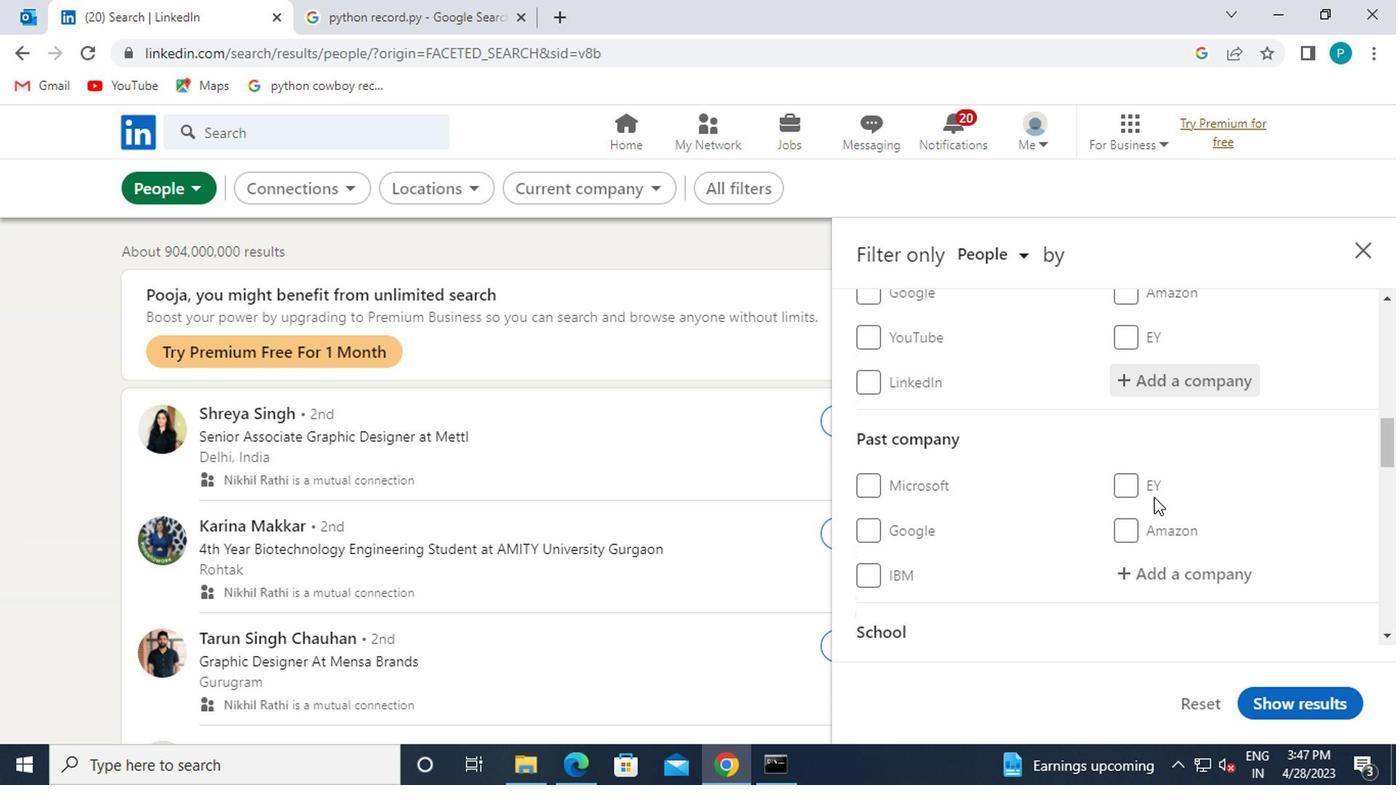 
Action: Mouse scrolled (1149, 495) with delta (0, -1)
Screenshot: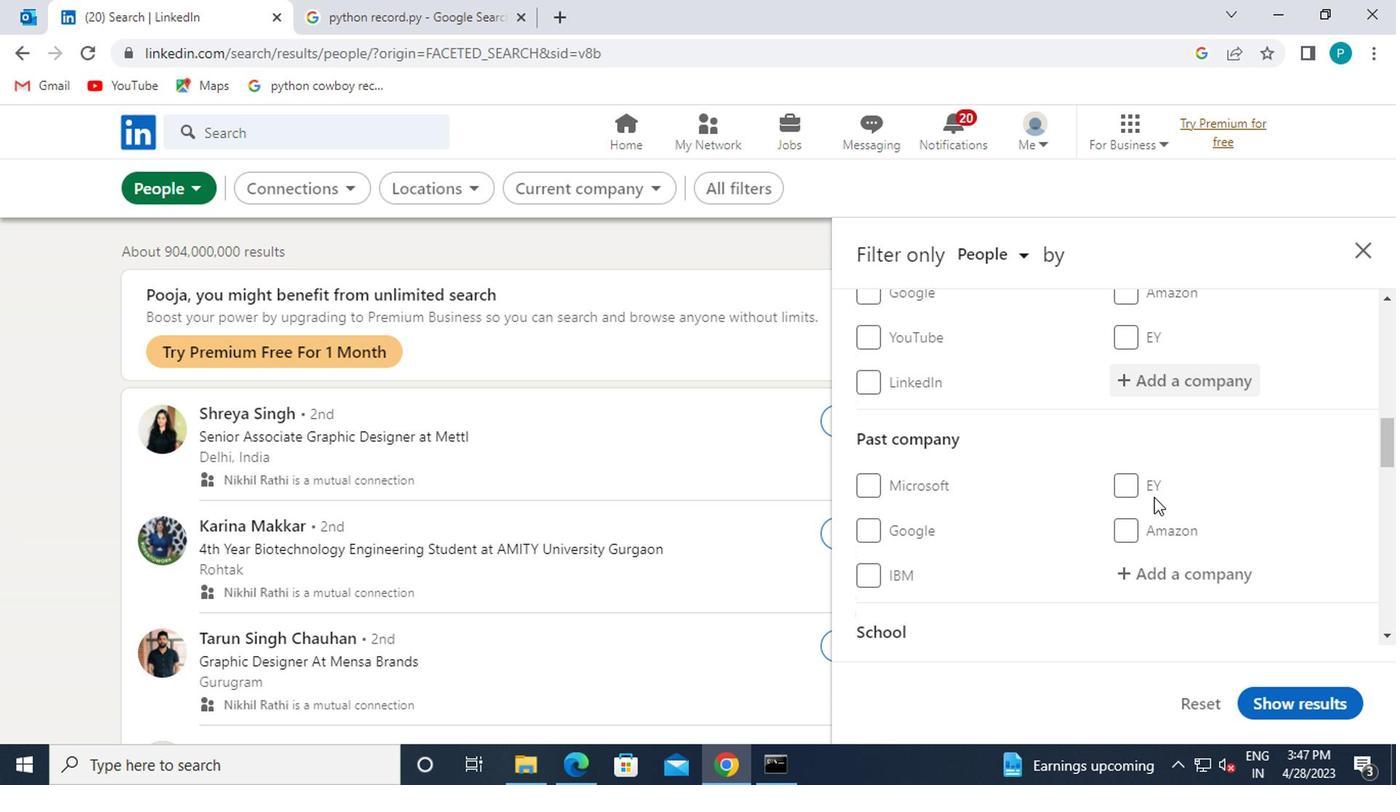 
Action: Mouse moved to (1138, 489)
Screenshot: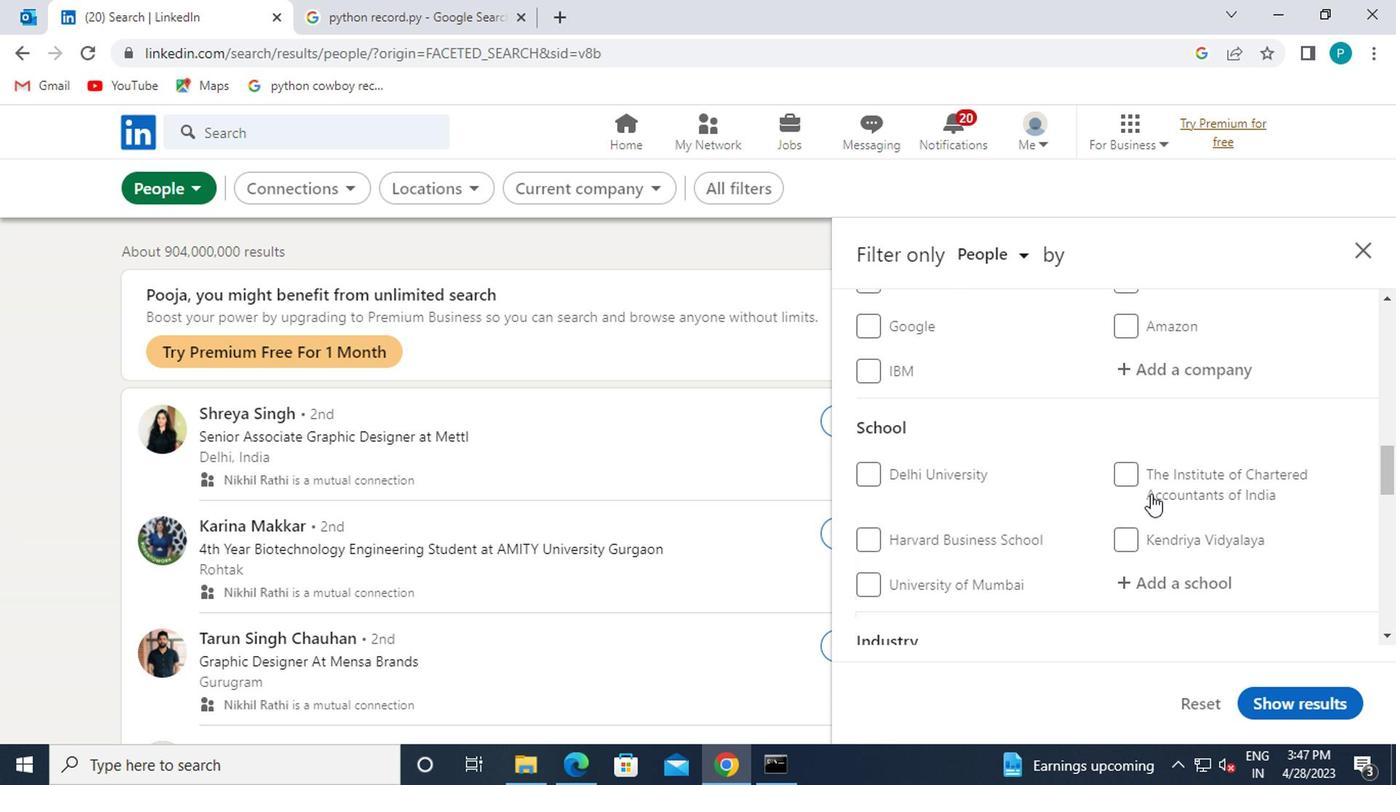 
Action: Mouse scrolled (1138, 488) with delta (0, 0)
Screenshot: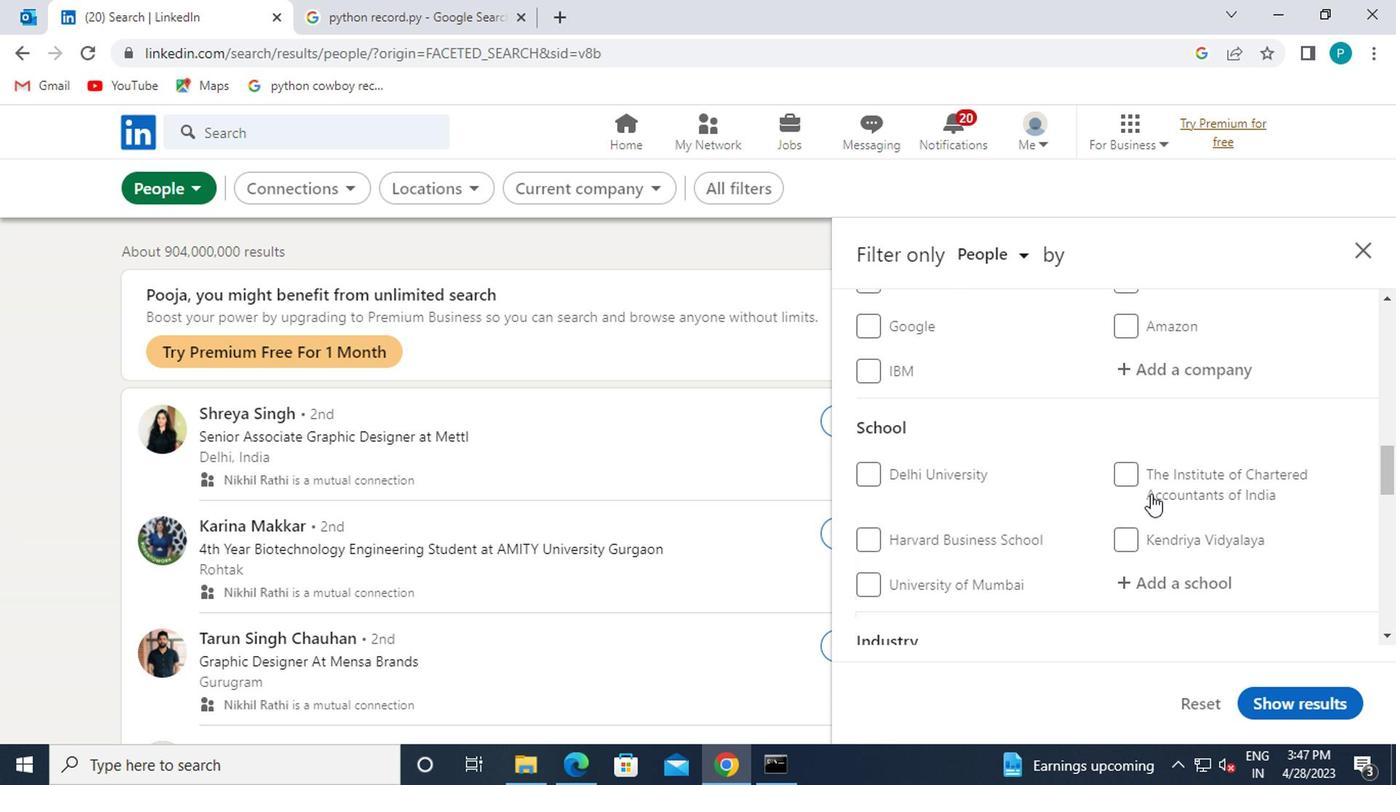 
Action: Mouse scrolled (1138, 488) with delta (0, 0)
Screenshot: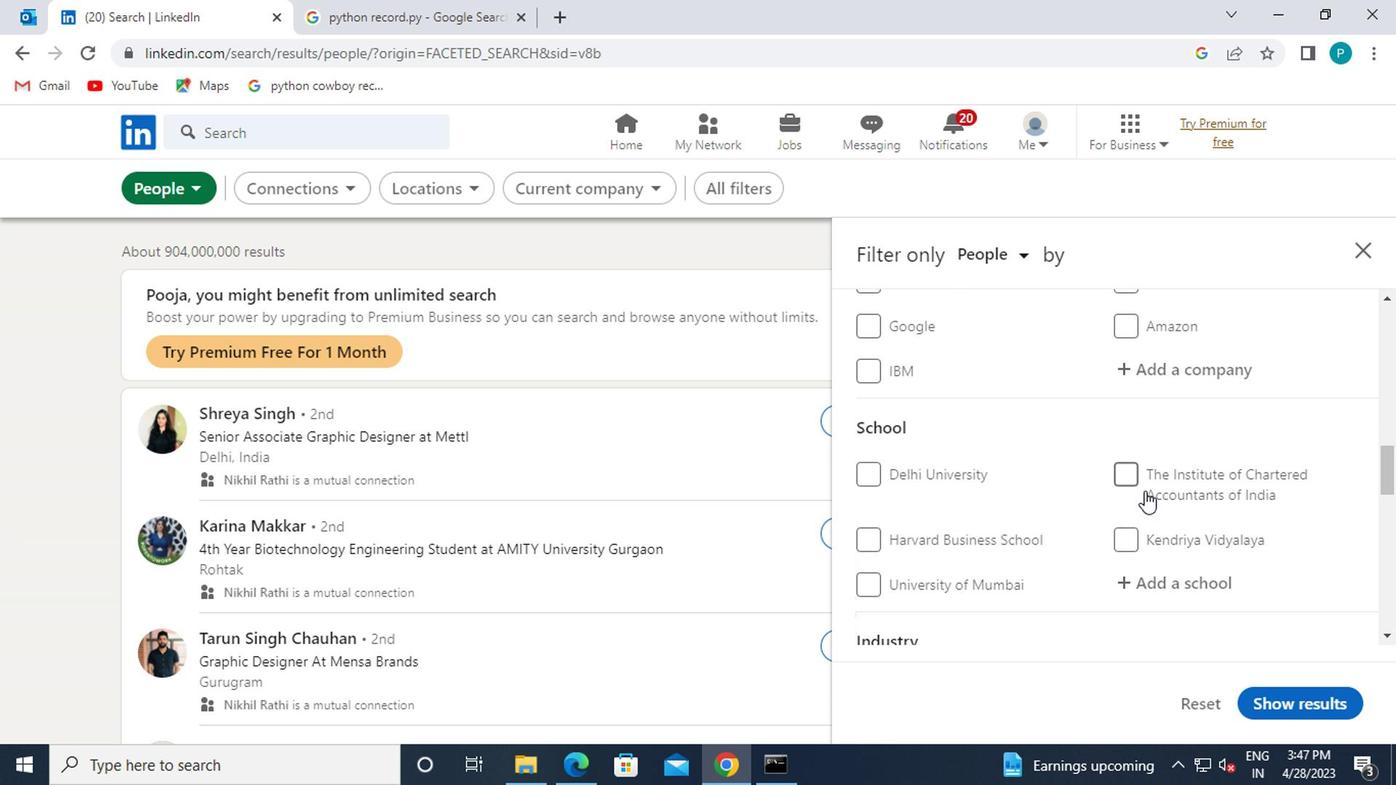 
Action: Mouse moved to (1107, 489)
Screenshot: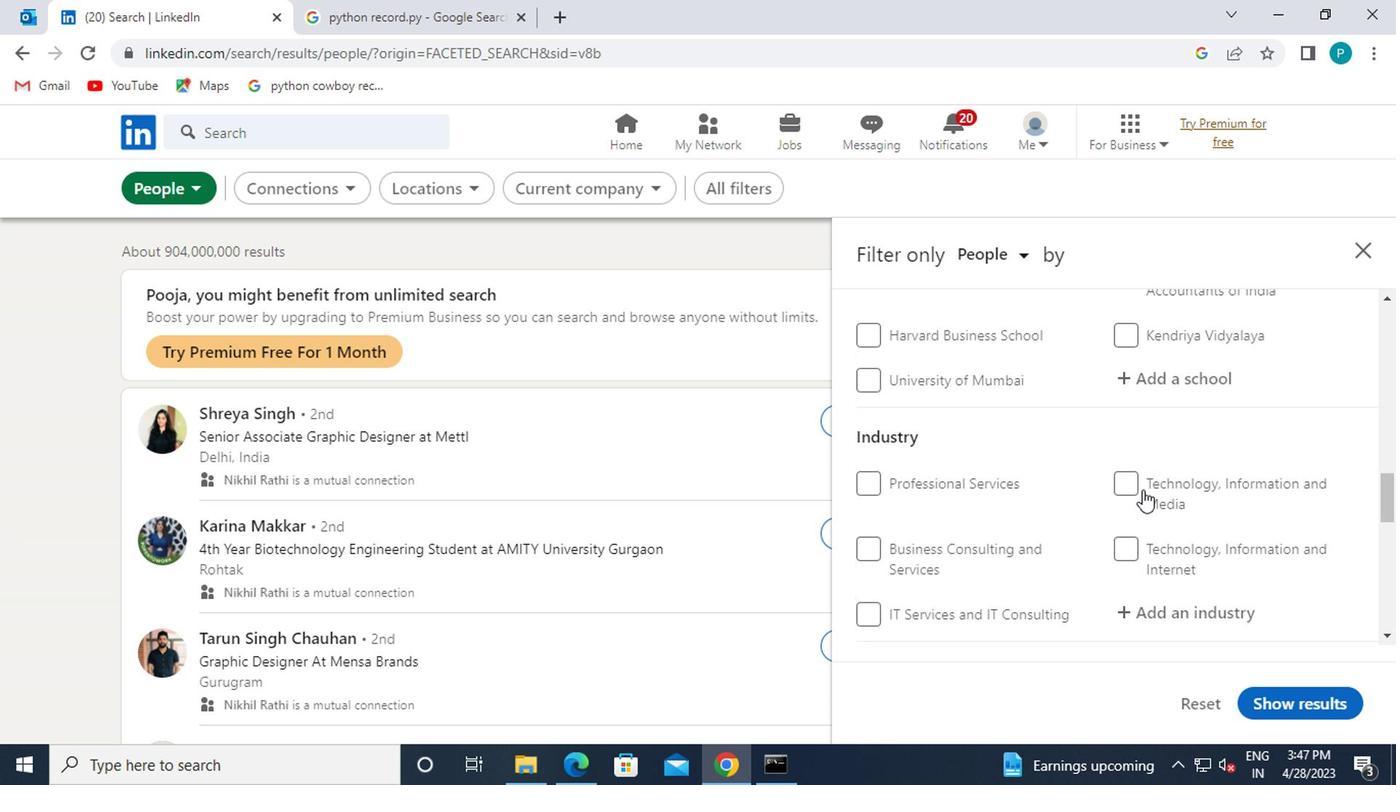 
Action: Mouse scrolled (1107, 488) with delta (0, 0)
Screenshot: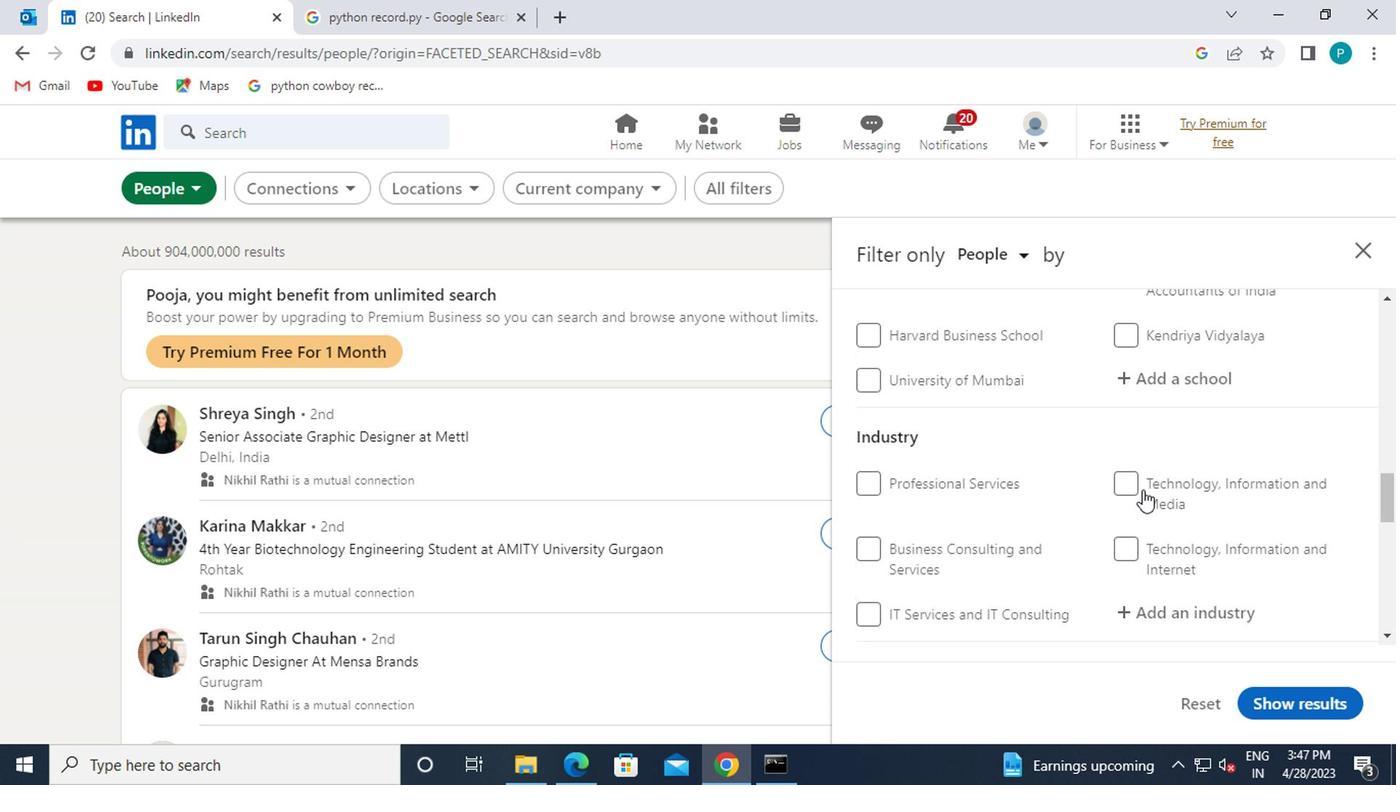 
Action: Mouse moved to (1103, 490)
Screenshot: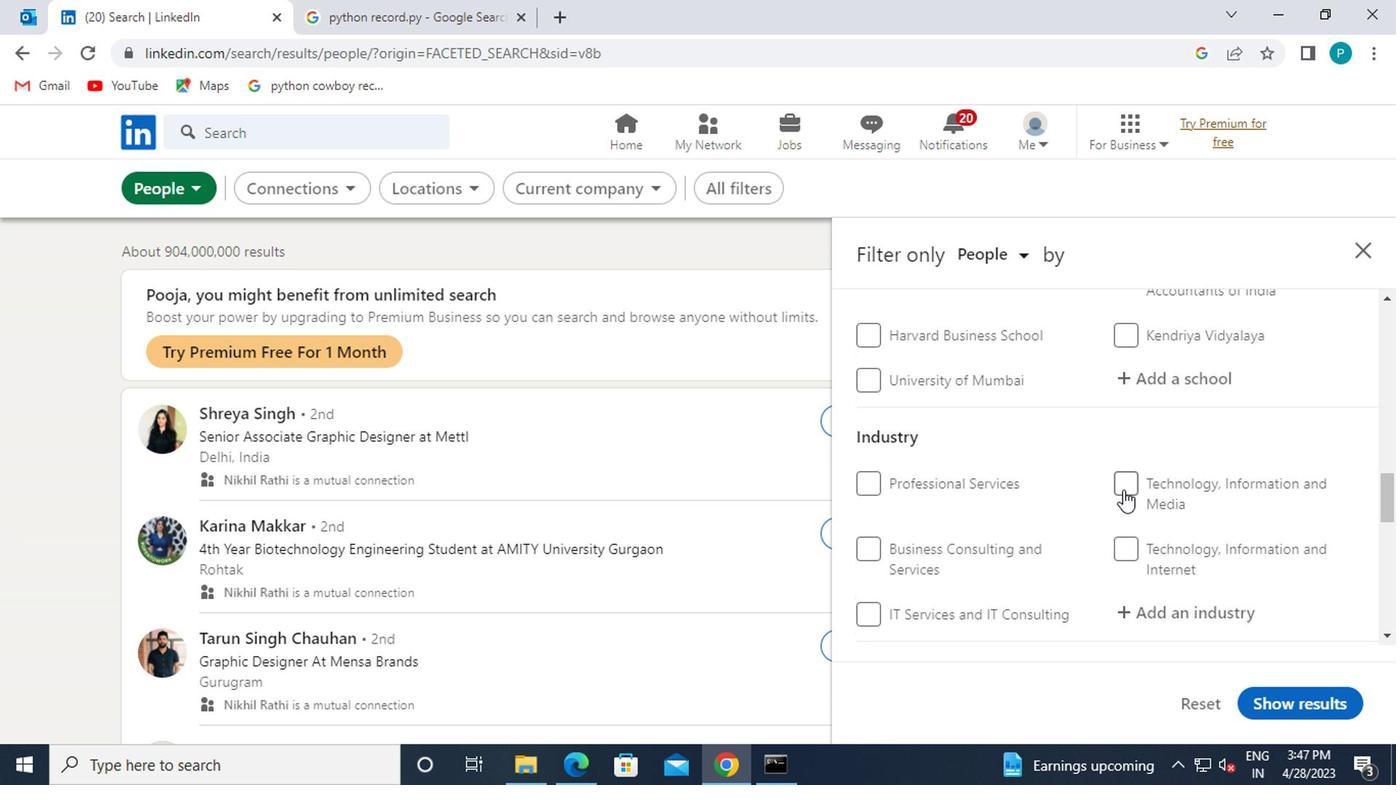 
Action: Mouse scrolled (1103, 489) with delta (0, 0)
Screenshot: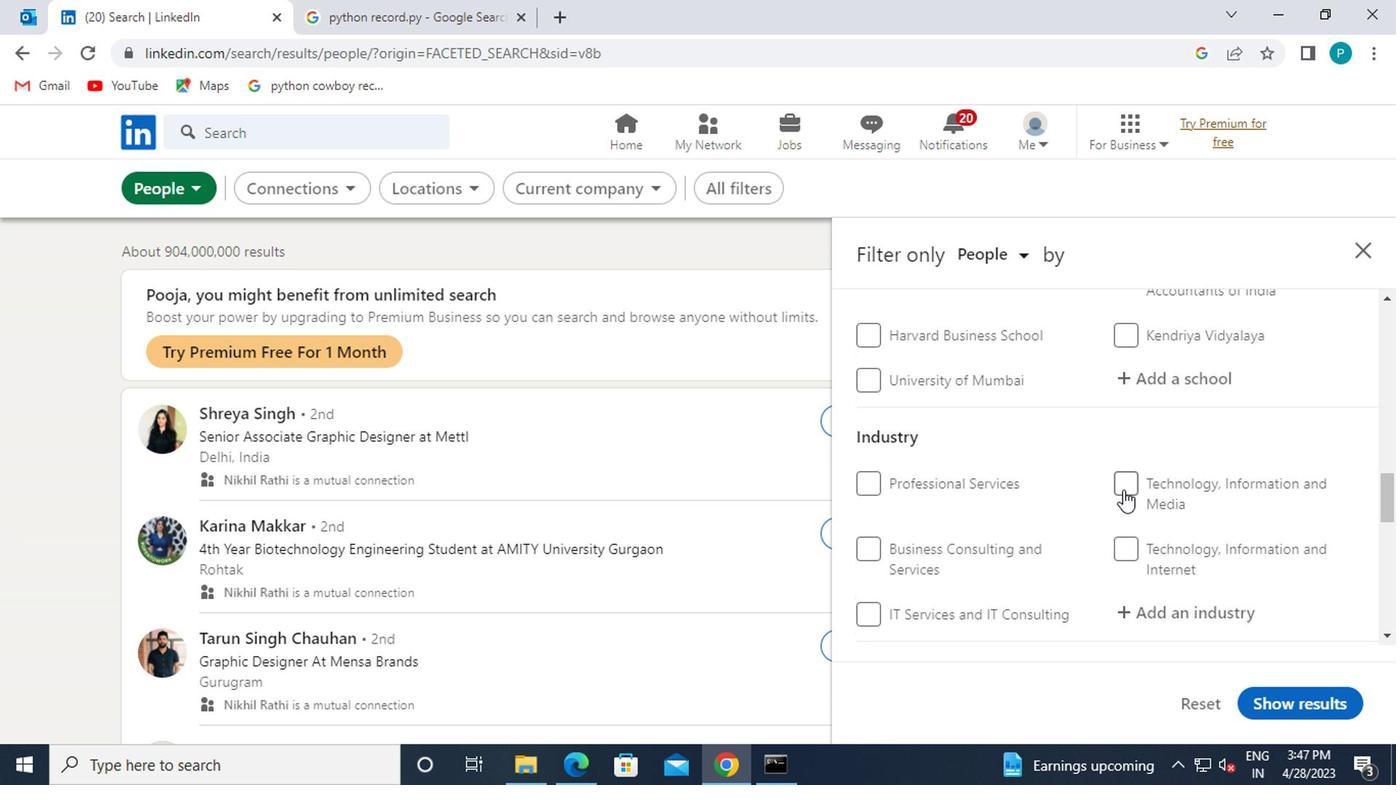 
Action: Mouse moved to (1089, 494)
Screenshot: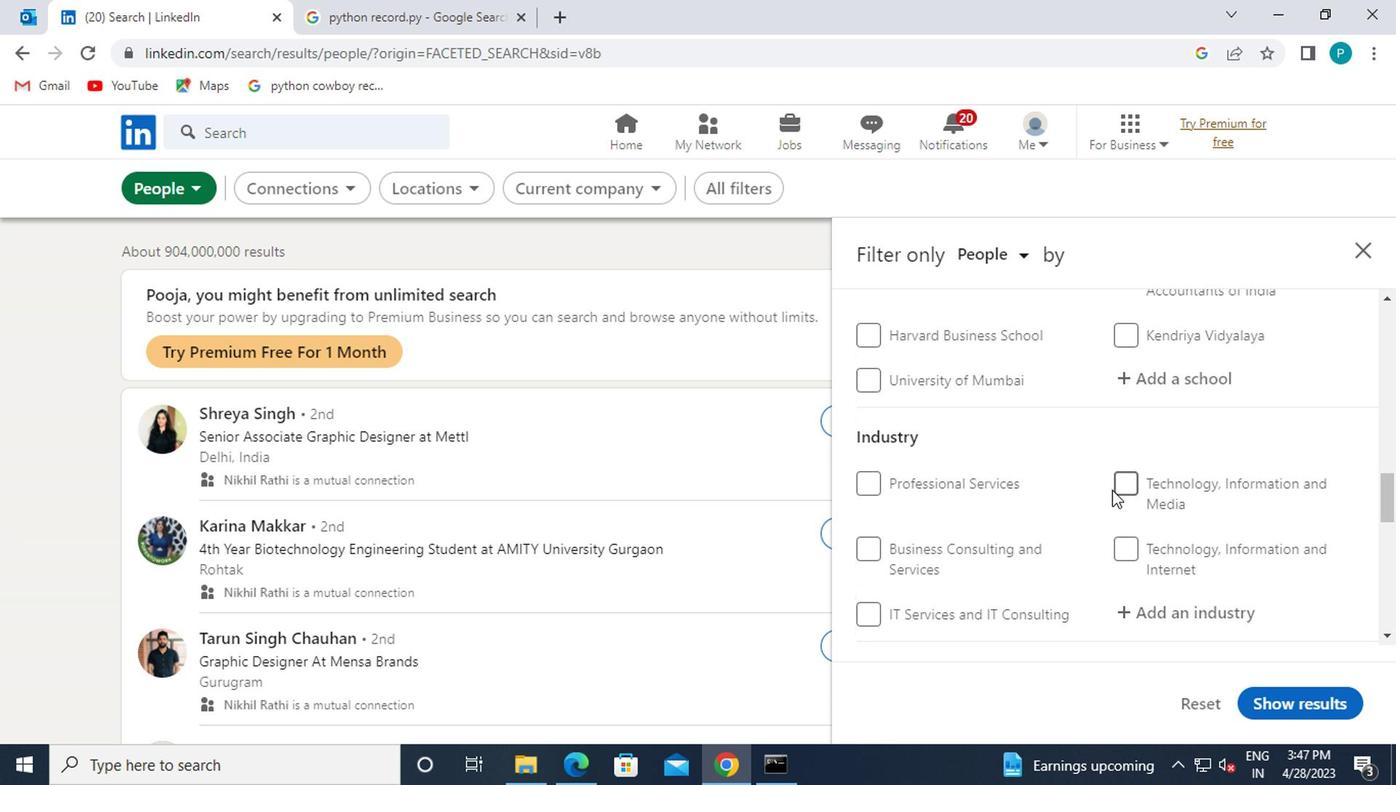 
Action: Mouse scrolled (1089, 493) with delta (0, 0)
Screenshot: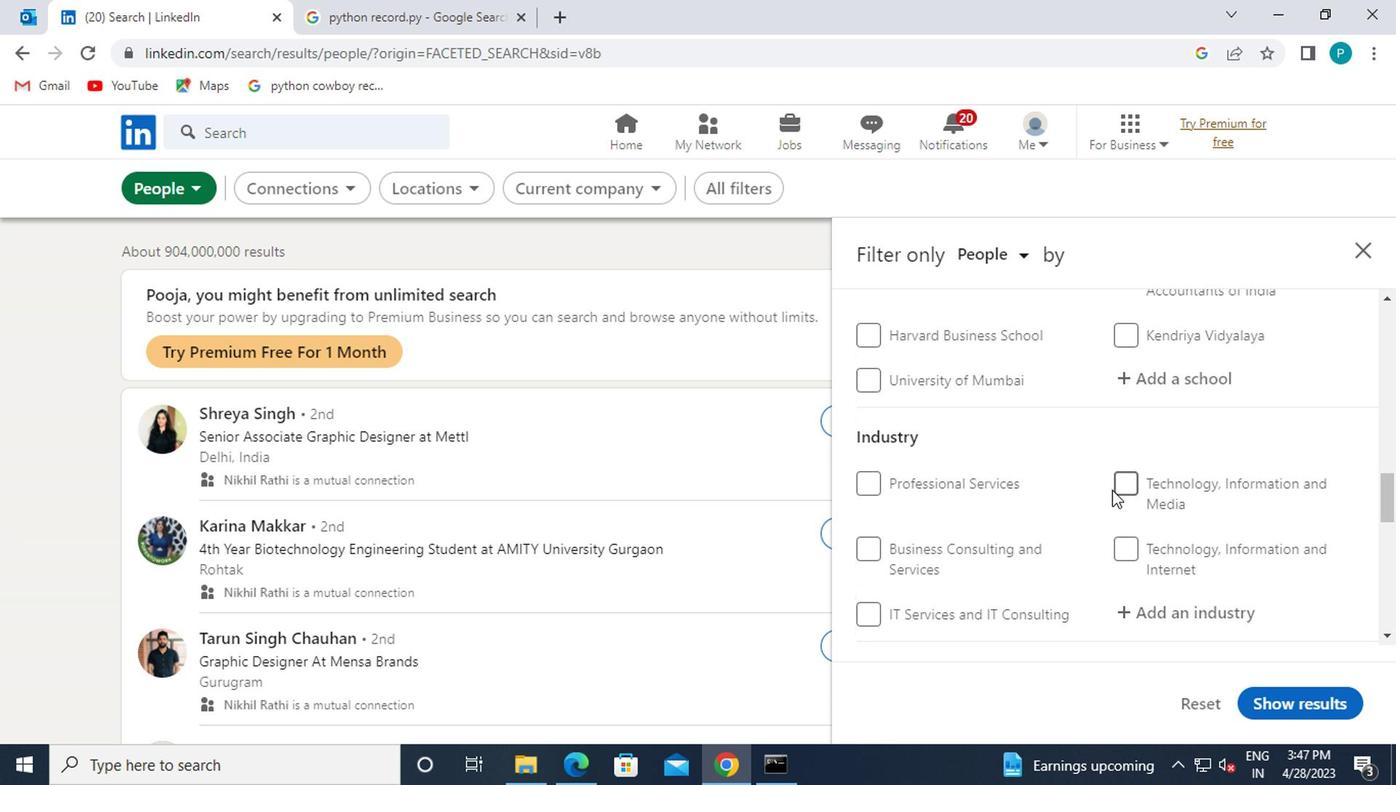 
Action: Mouse moved to (876, 415)
Screenshot: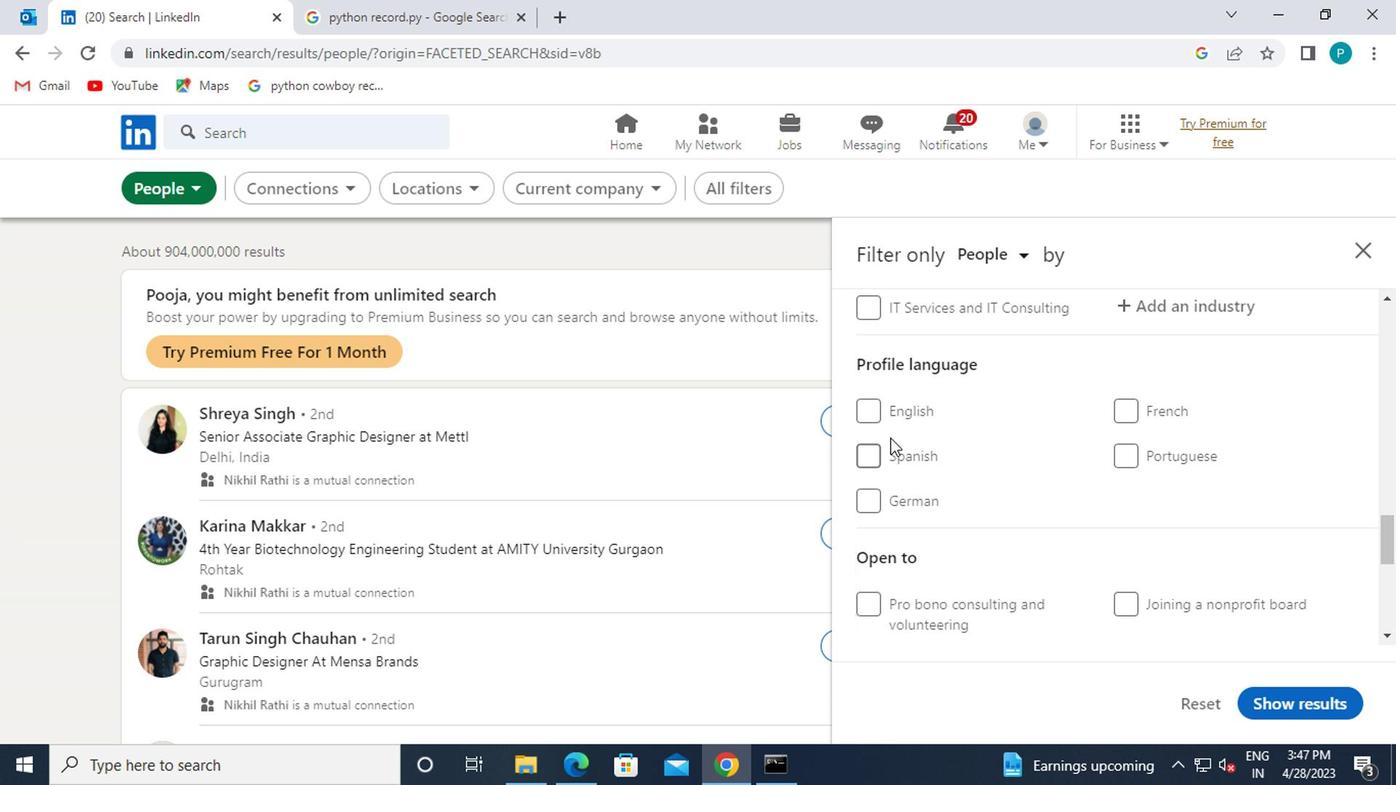 
Action: Mouse pressed left at (876, 415)
Screenshot: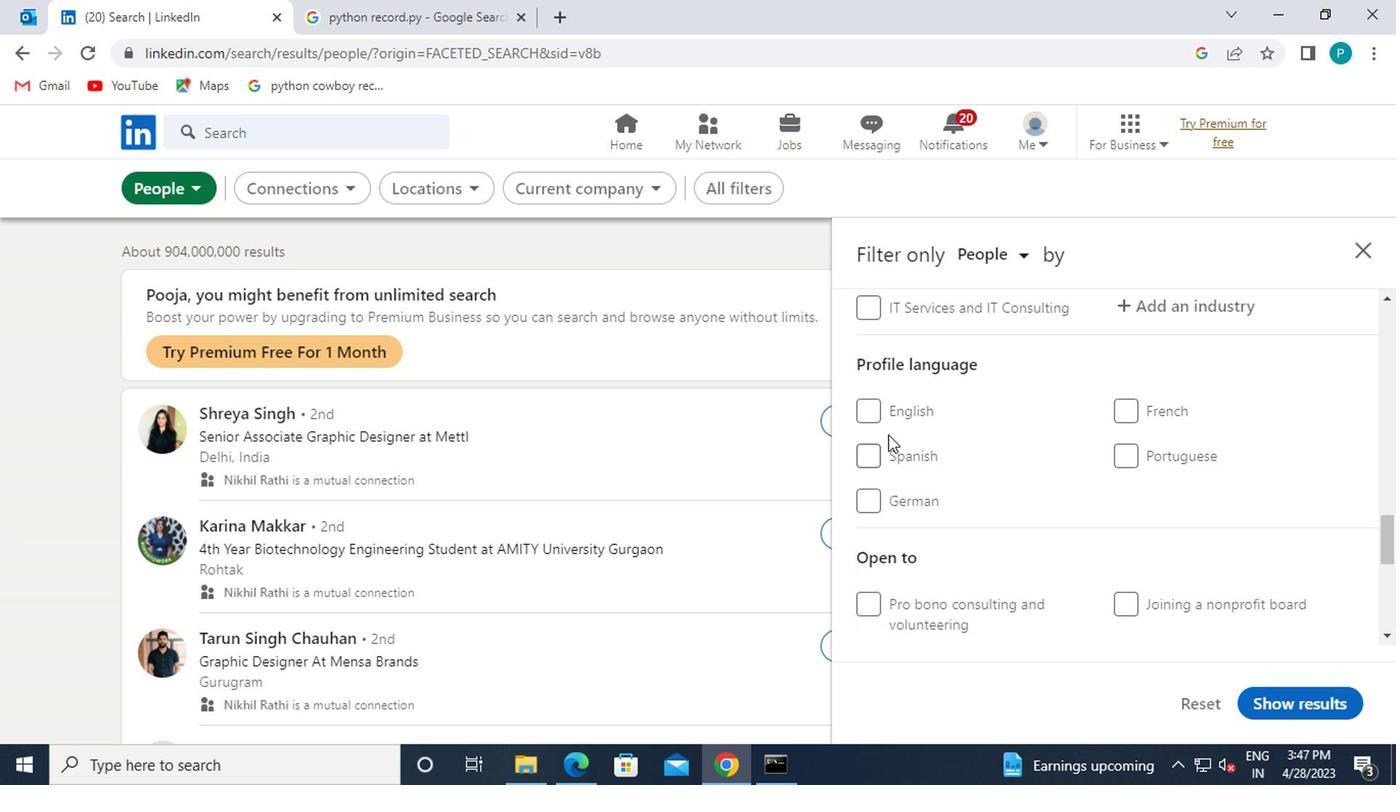 
Action: Mouse moved to (1106, 519)
Screenshot: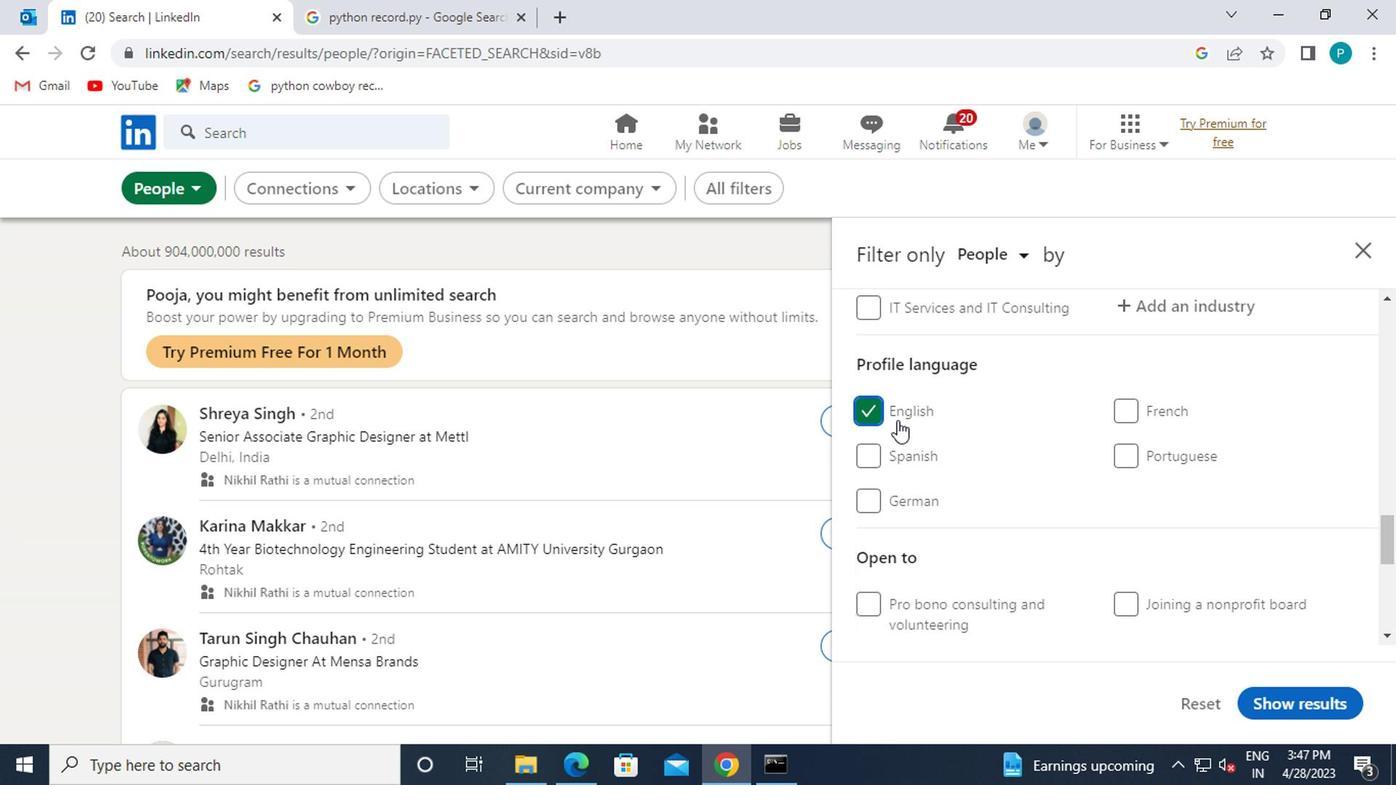 
Action: Mouse scrolled (1106, 520) with delta (0, 0)
Screenshot: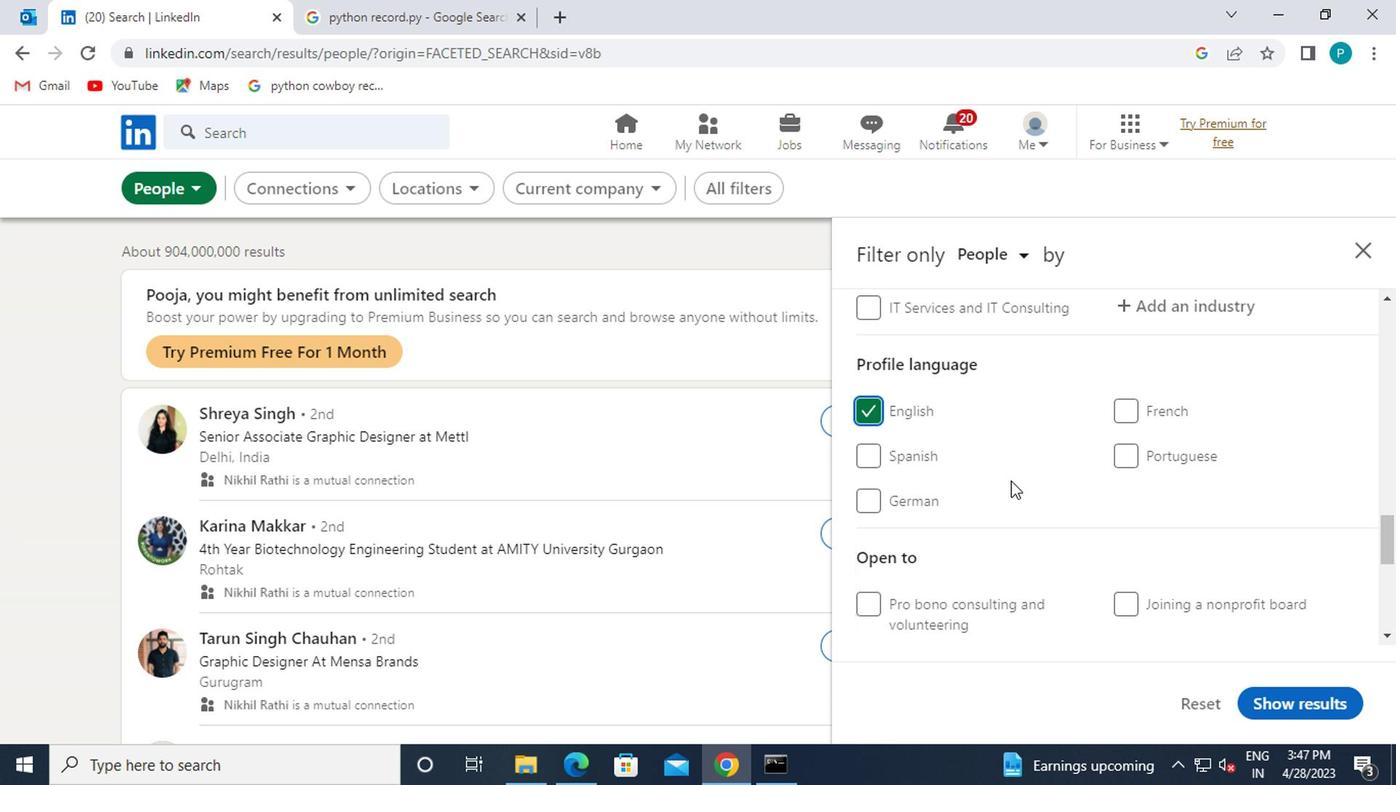 
Action: Mouse scrolled (1106, 520) with delta (0, 0)
Screenshot: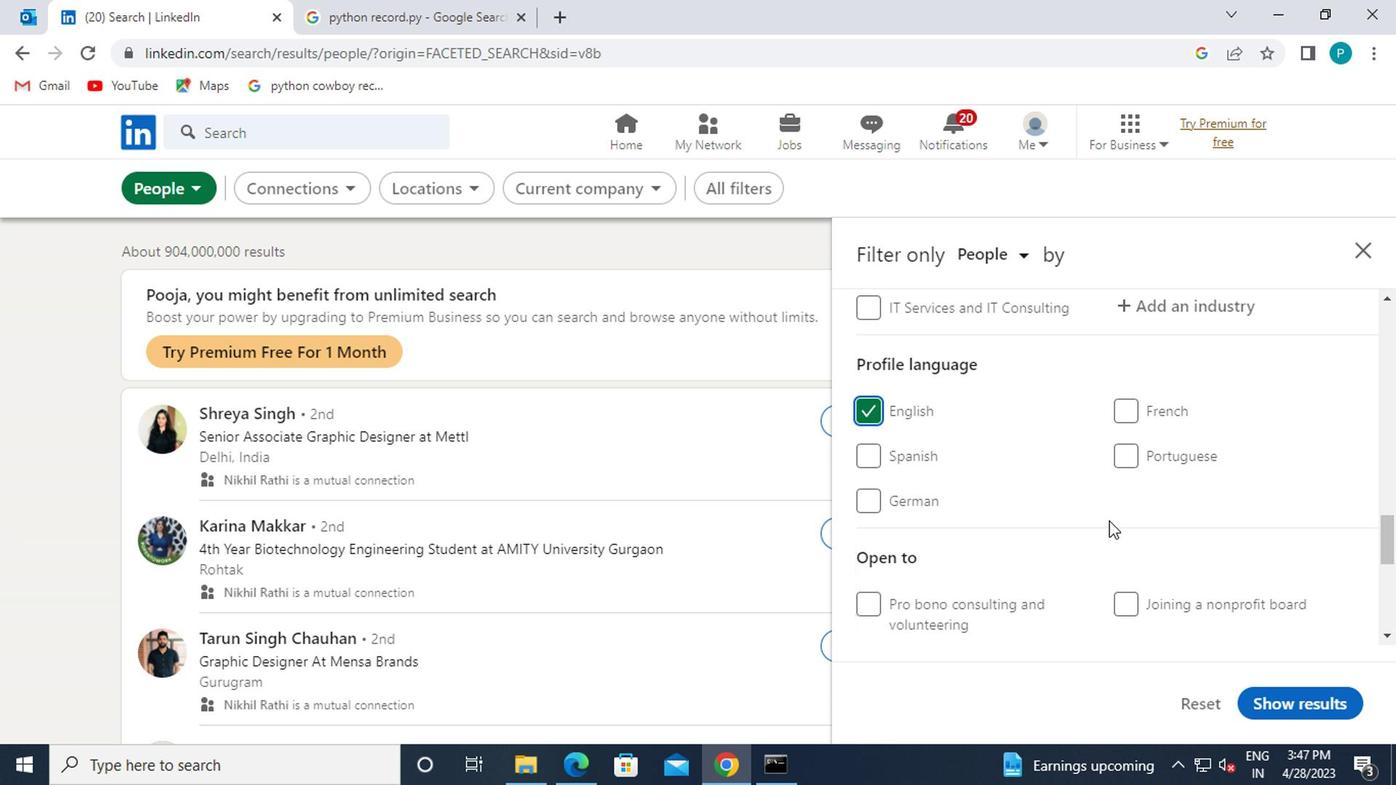 
Action: Mouse scrolled (1106, 520) with delta (0, 0)
Screenshot: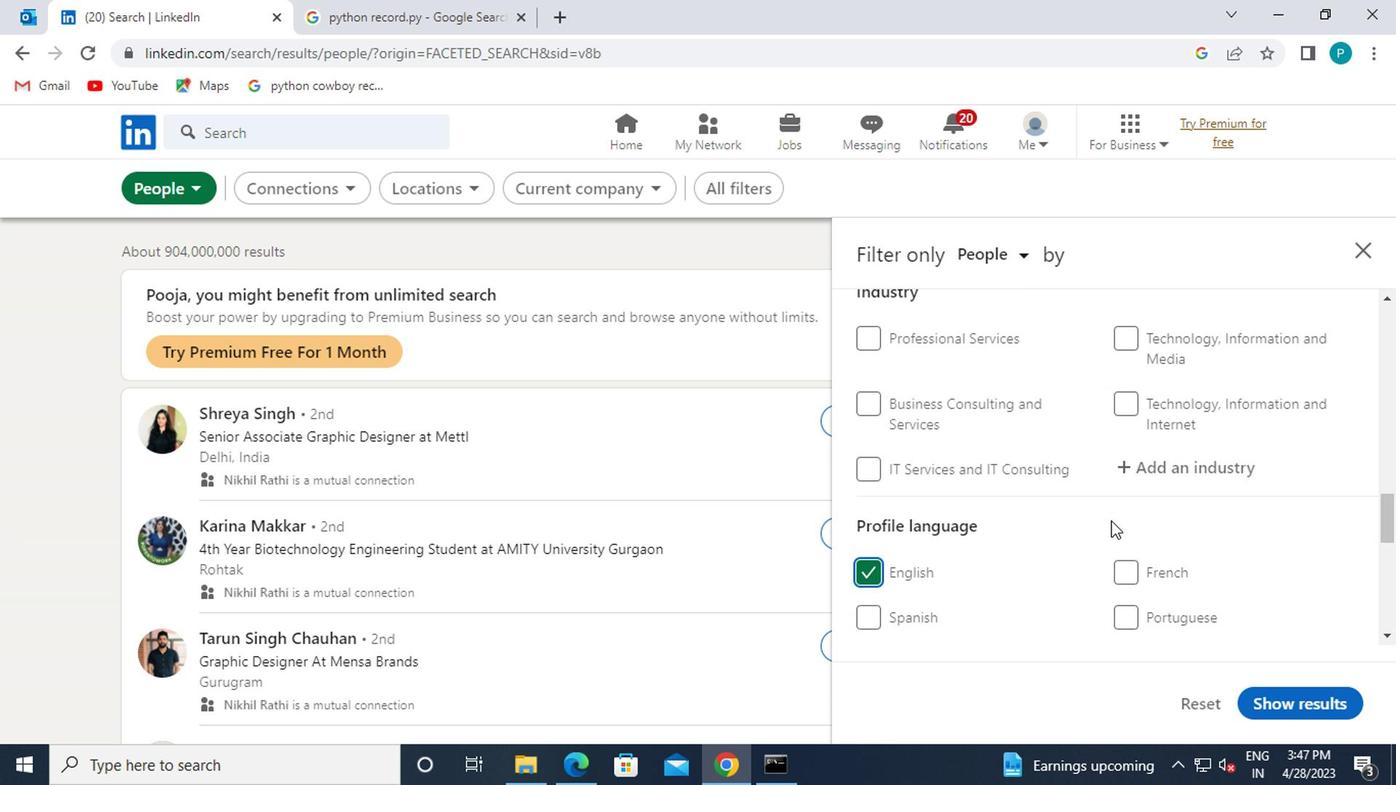 
Action: Mouse scrolled (1106, 520) with delta (0, 0)
Screenshot: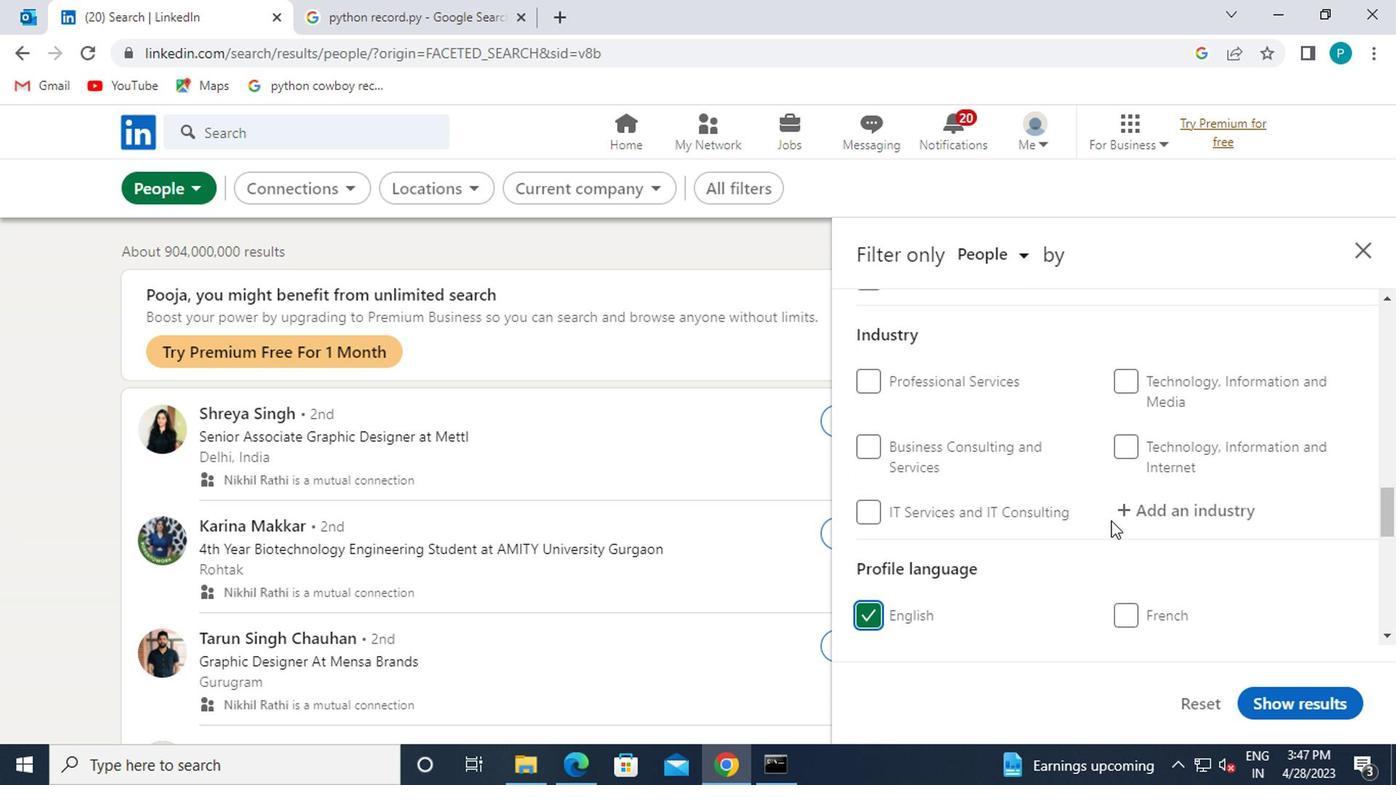 
Action: Mouse scrolled (1106, 520) with delta (0, 0)
Screenshot: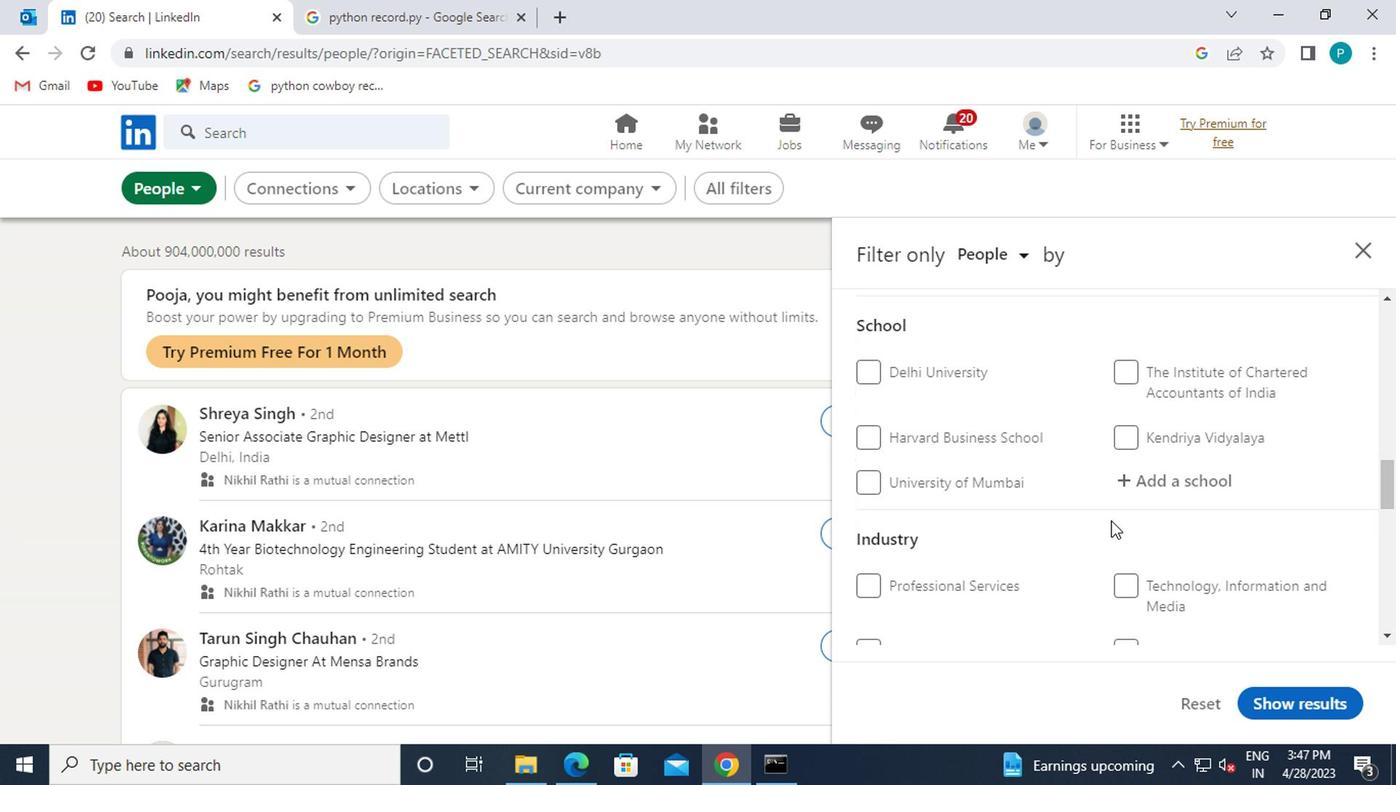 
Action: Mouse scrolled (1106, 520) with delta (0, 0)
Screenshot: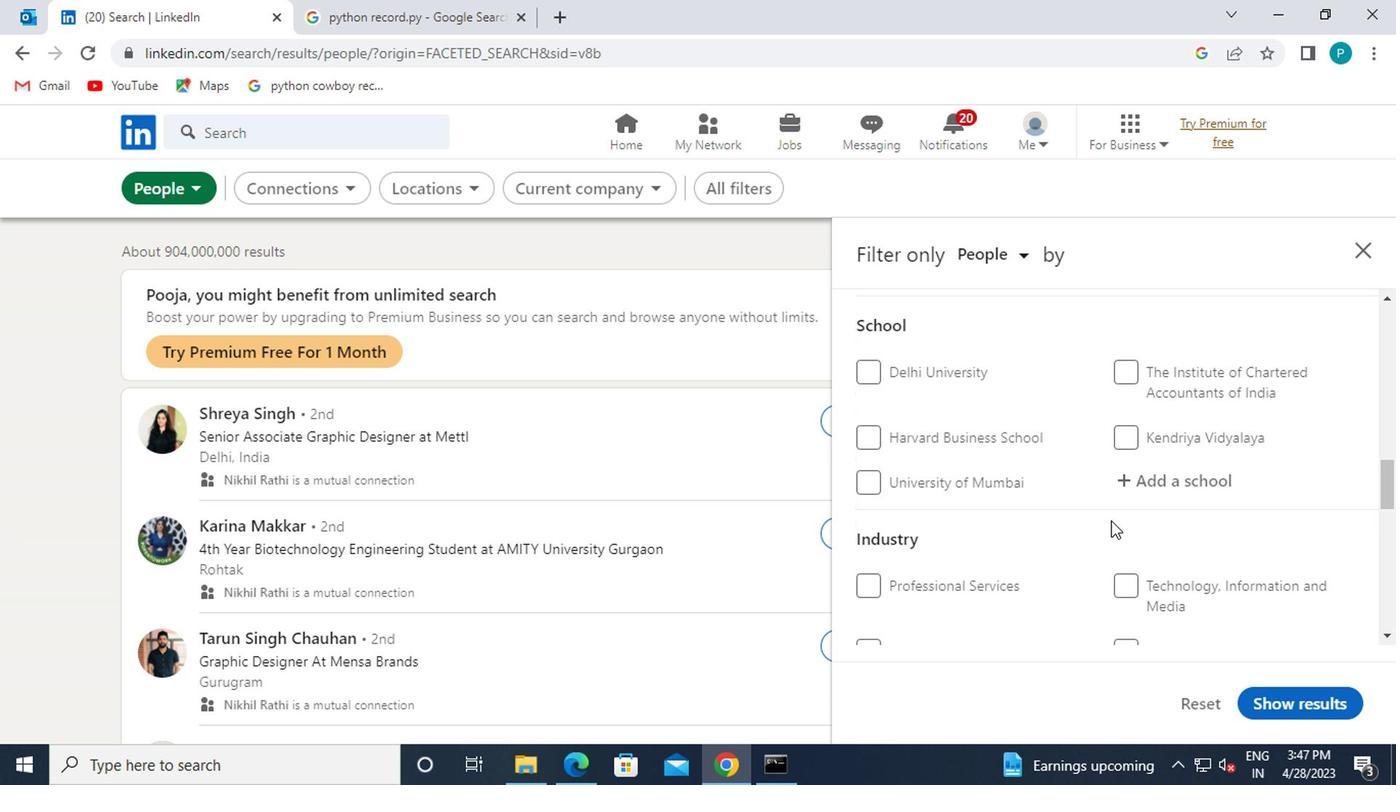 
Action: Mouse moved to (1107, 519)
Screenshot: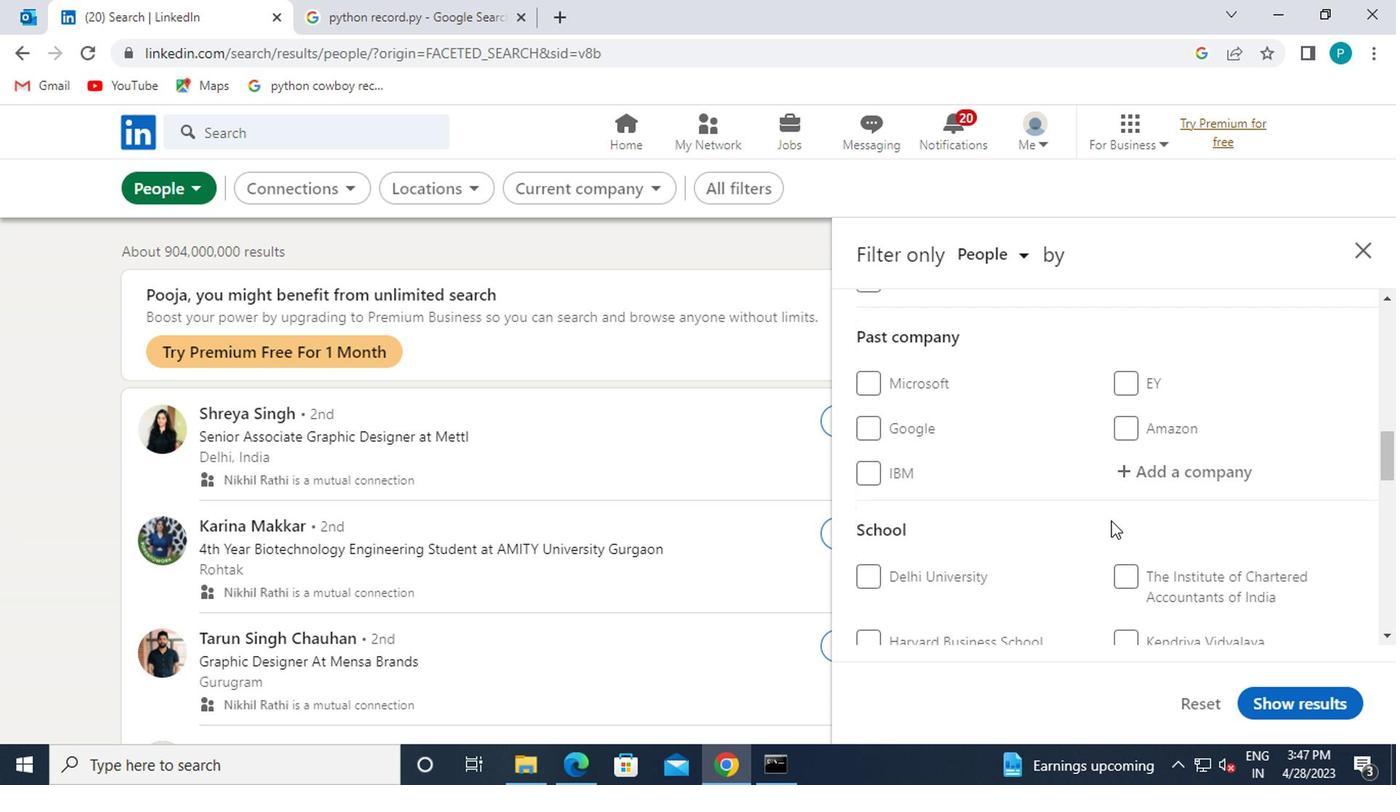 
Action: Mouse scrolled (1107, 520) with delta (0, 0)
Screenshot: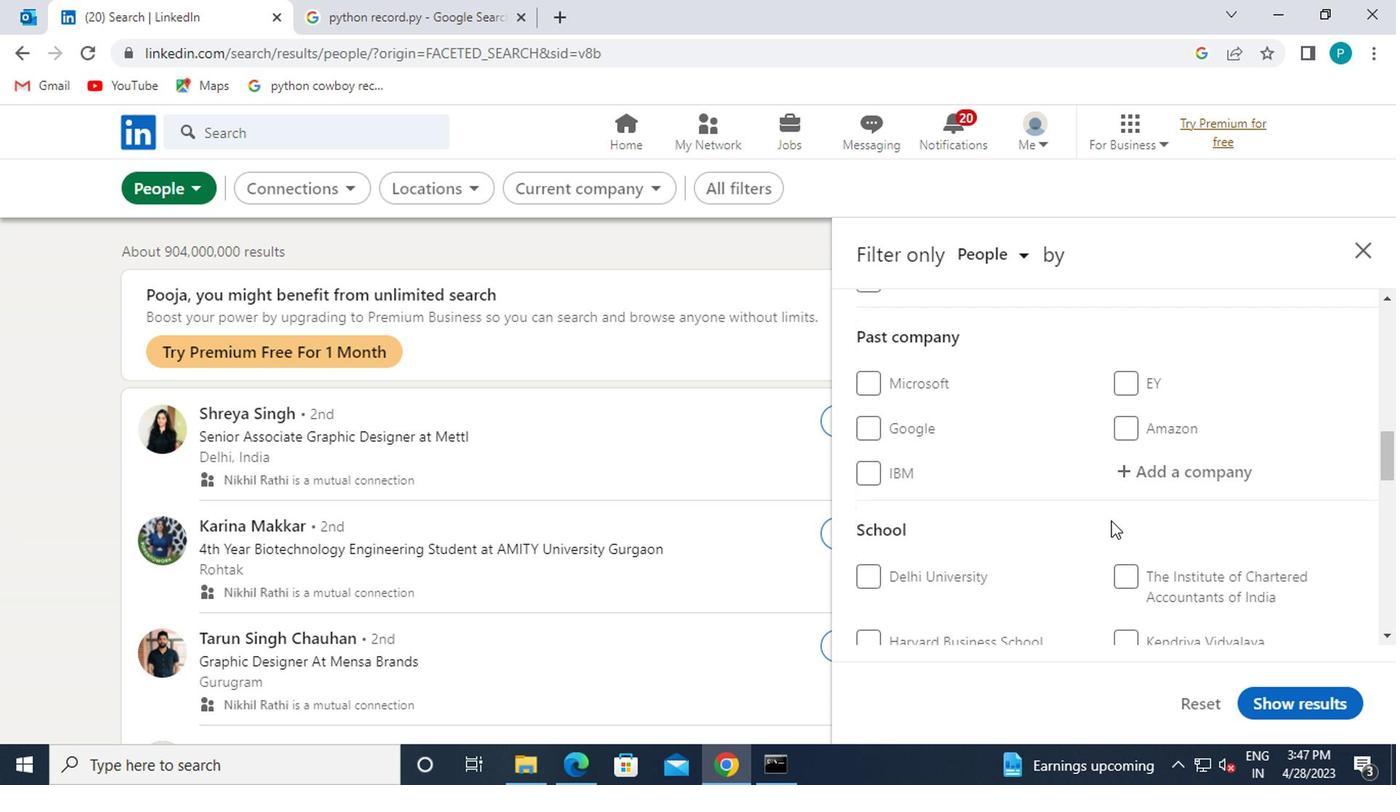 
Action: Mouse moved to (1112, 517)
Screenshot: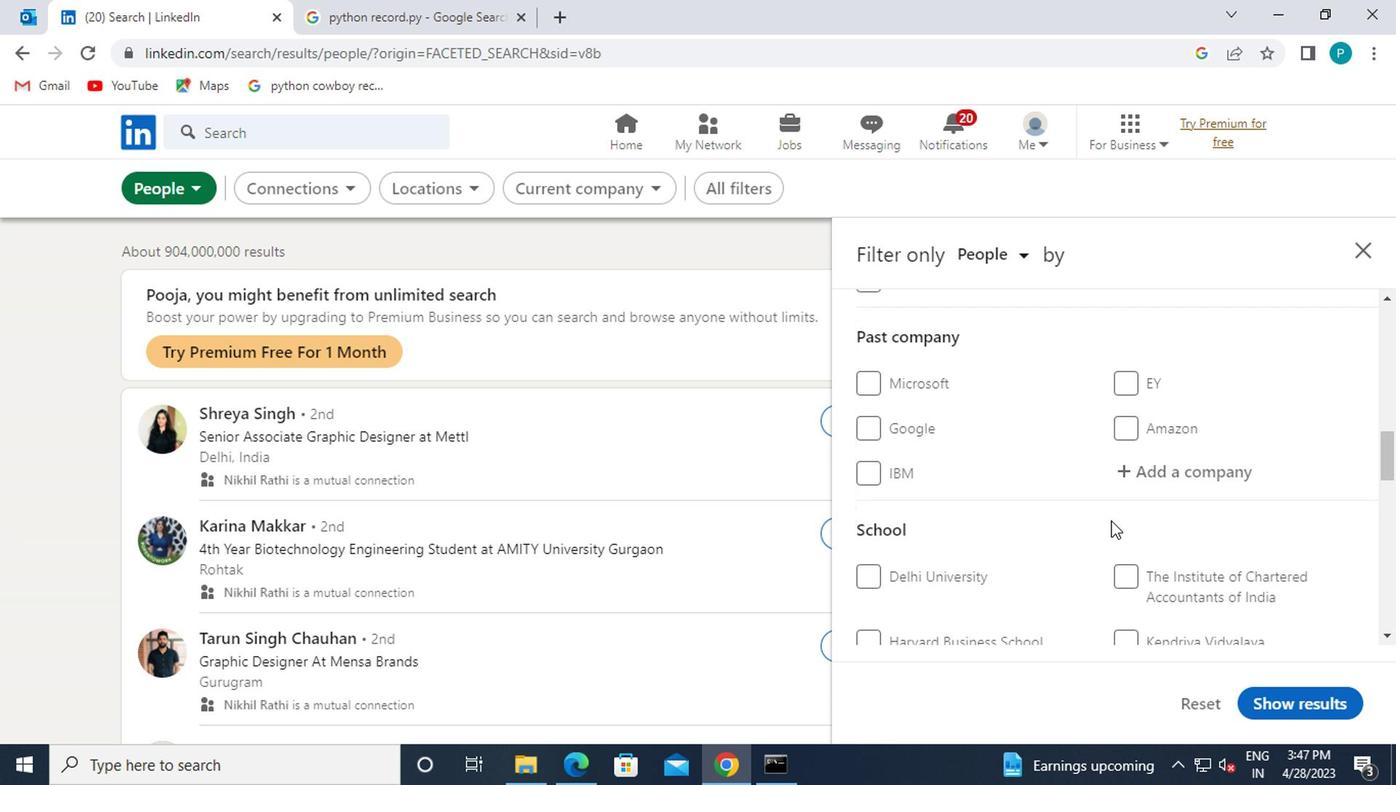 
Action: Mouse scrolled (1112, 519) with delta (0, 1)
Screenshot: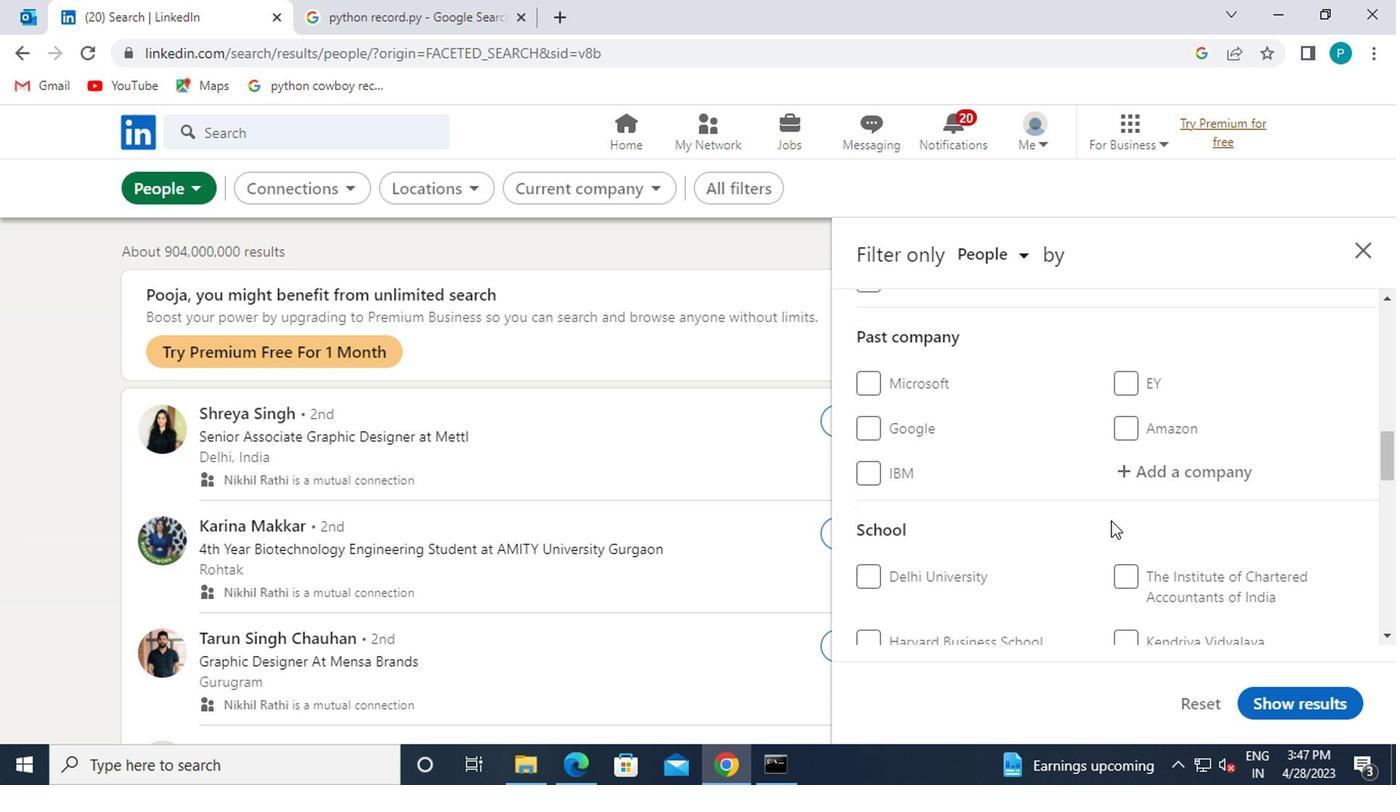
Action: Mouse moved to (1163, 488)
Screenshot: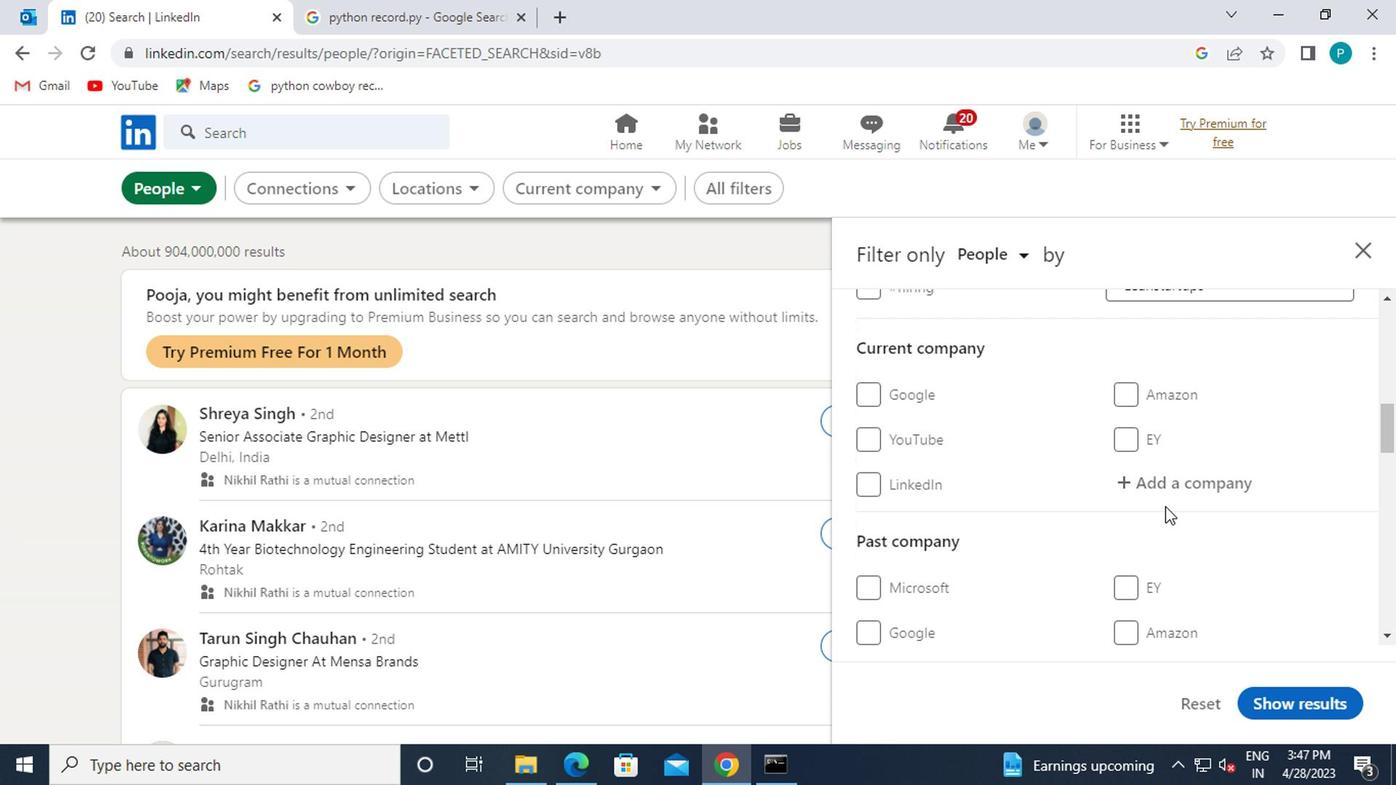 
Action: Mouse pressed left at (1163, 488)
Screenshot: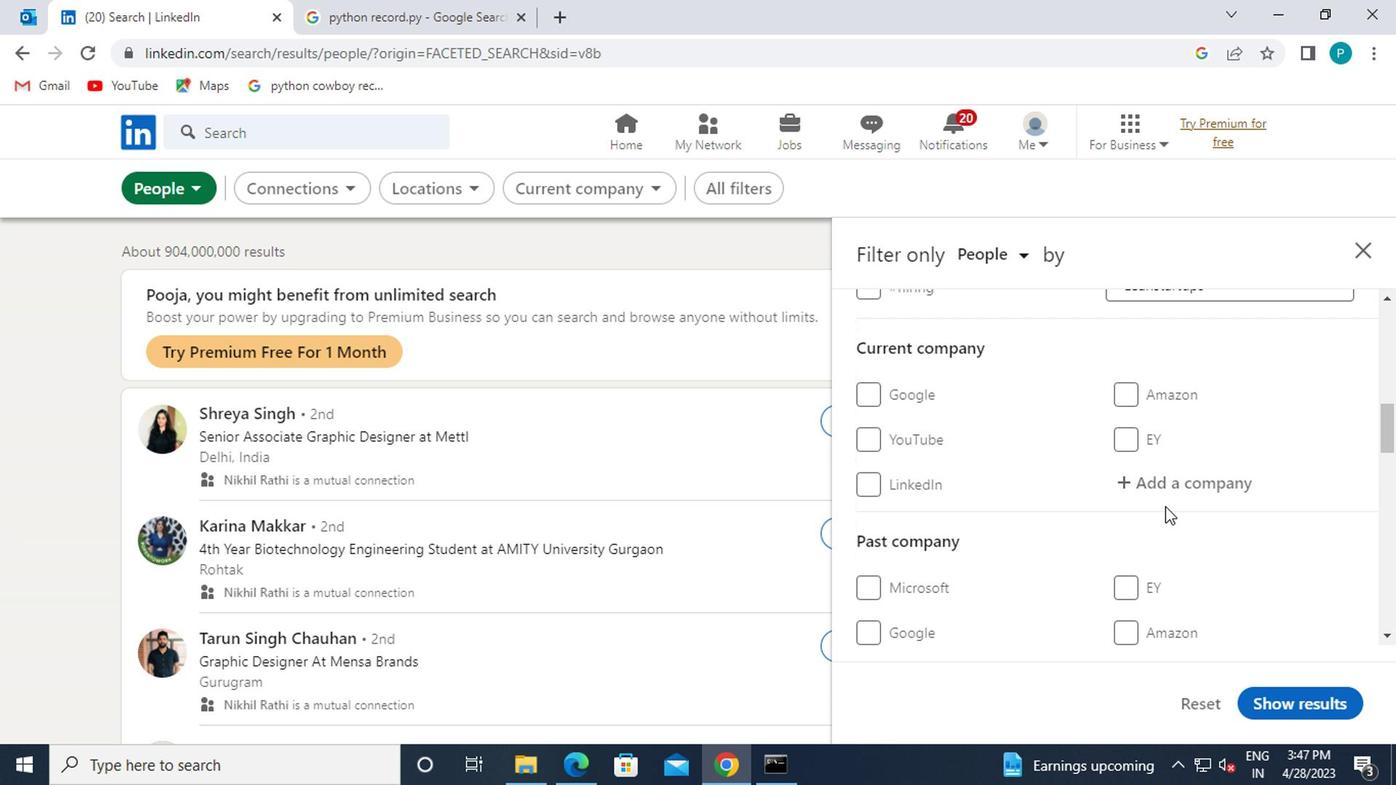 
Action: Key pressed <Key.caps_lock>T<Key.caps_lock>HEMAX
Screenshot: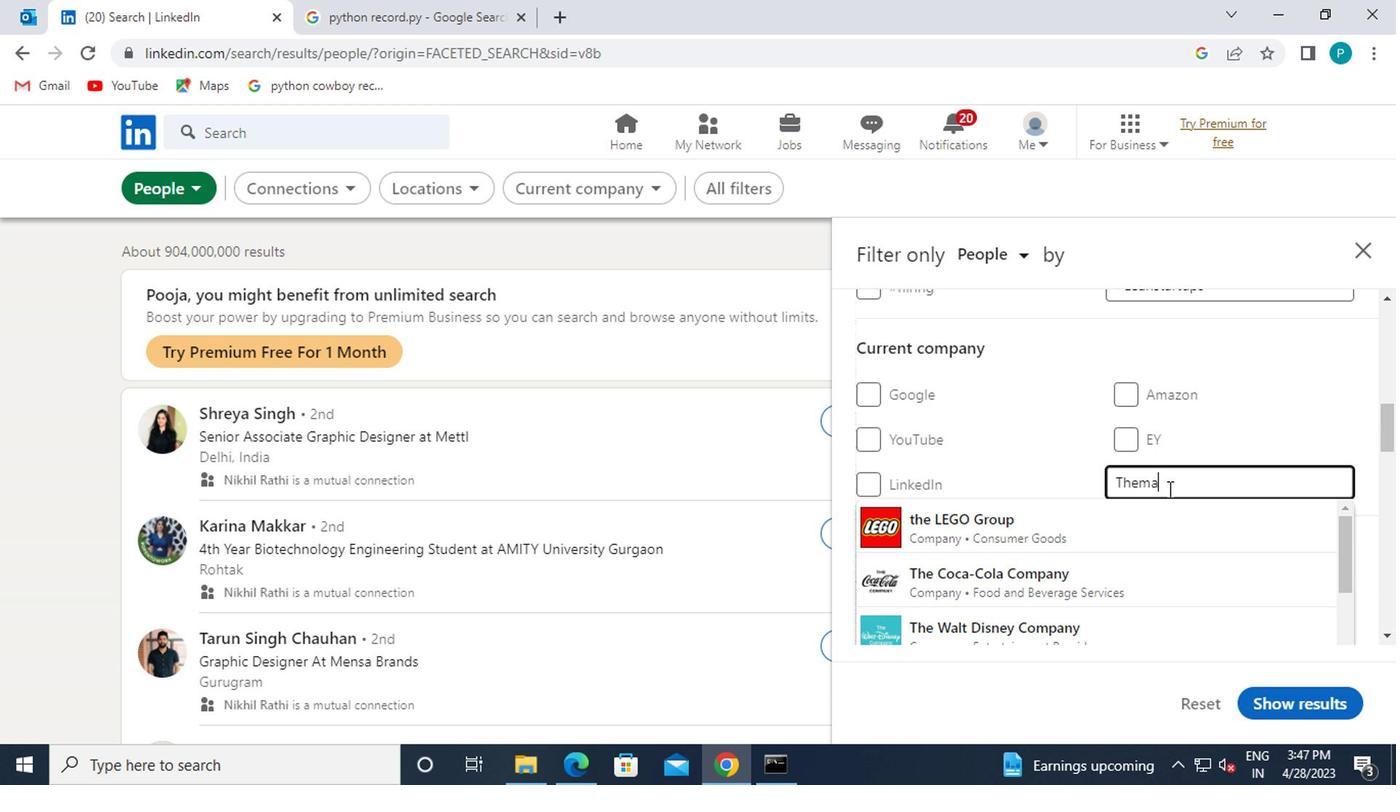 
Action: Mouse moved to (1137, 505)
Screenshot: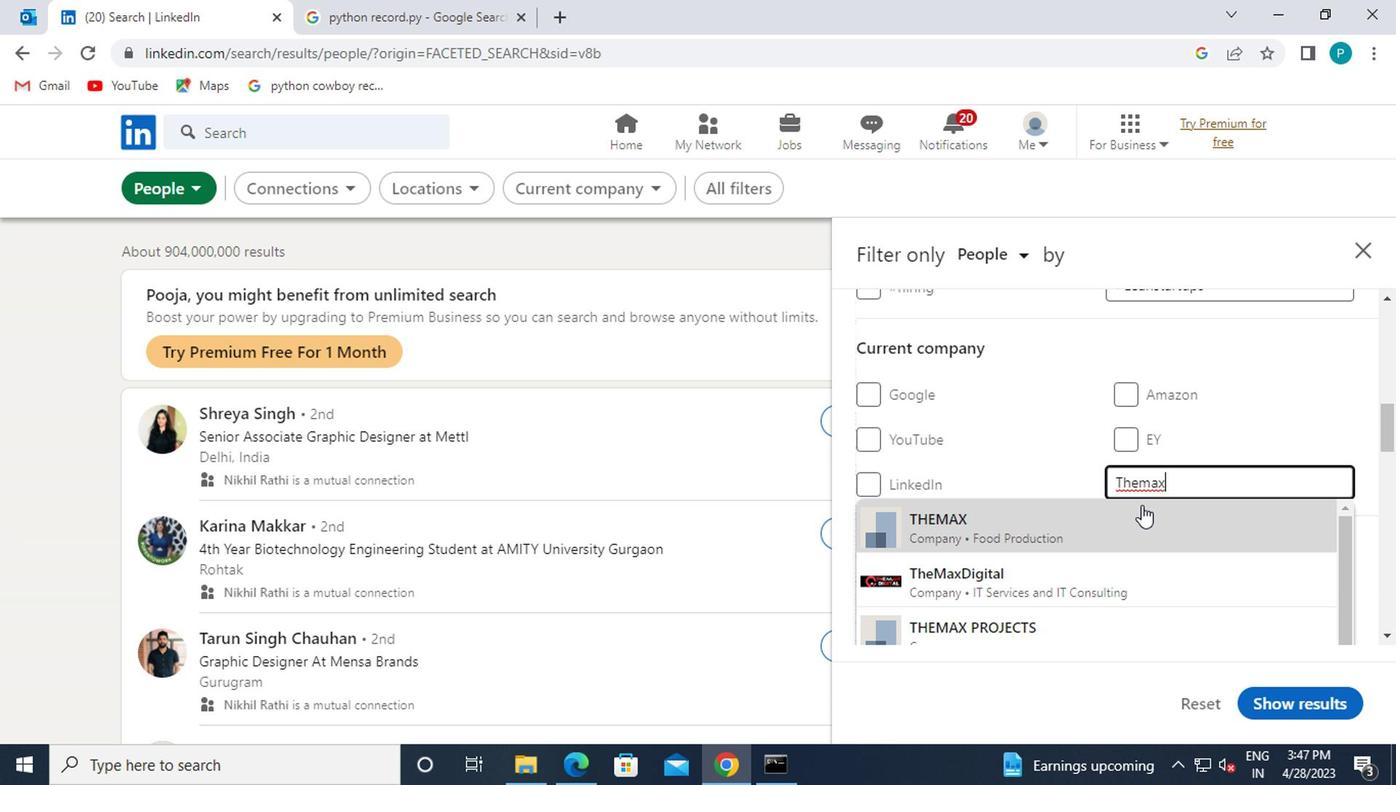 
Action: Mouse scrolled (1137, 504) with delta (0, 0)
Screenshot: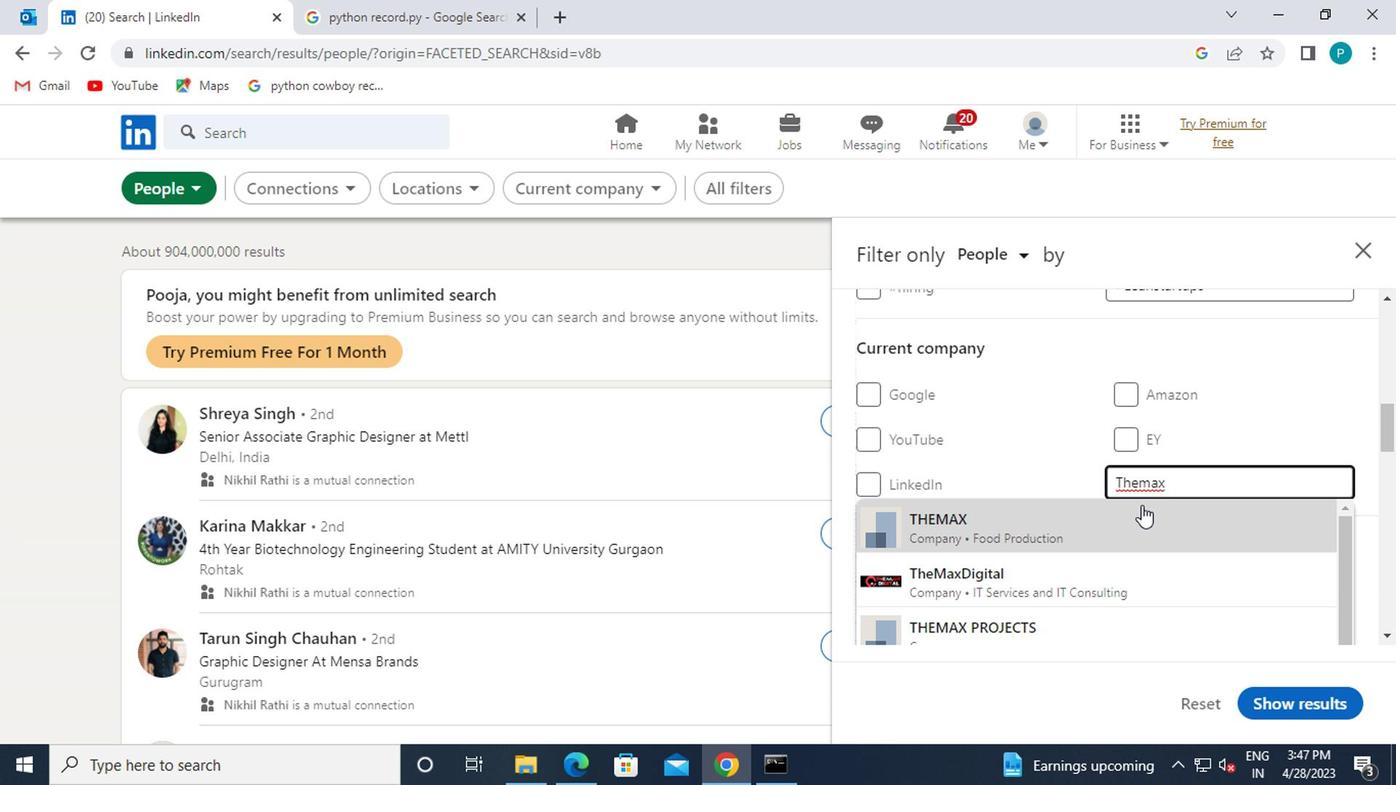 
Action: Mouse scrolled (1137, 504) with delta (0, 0)
Screenshot: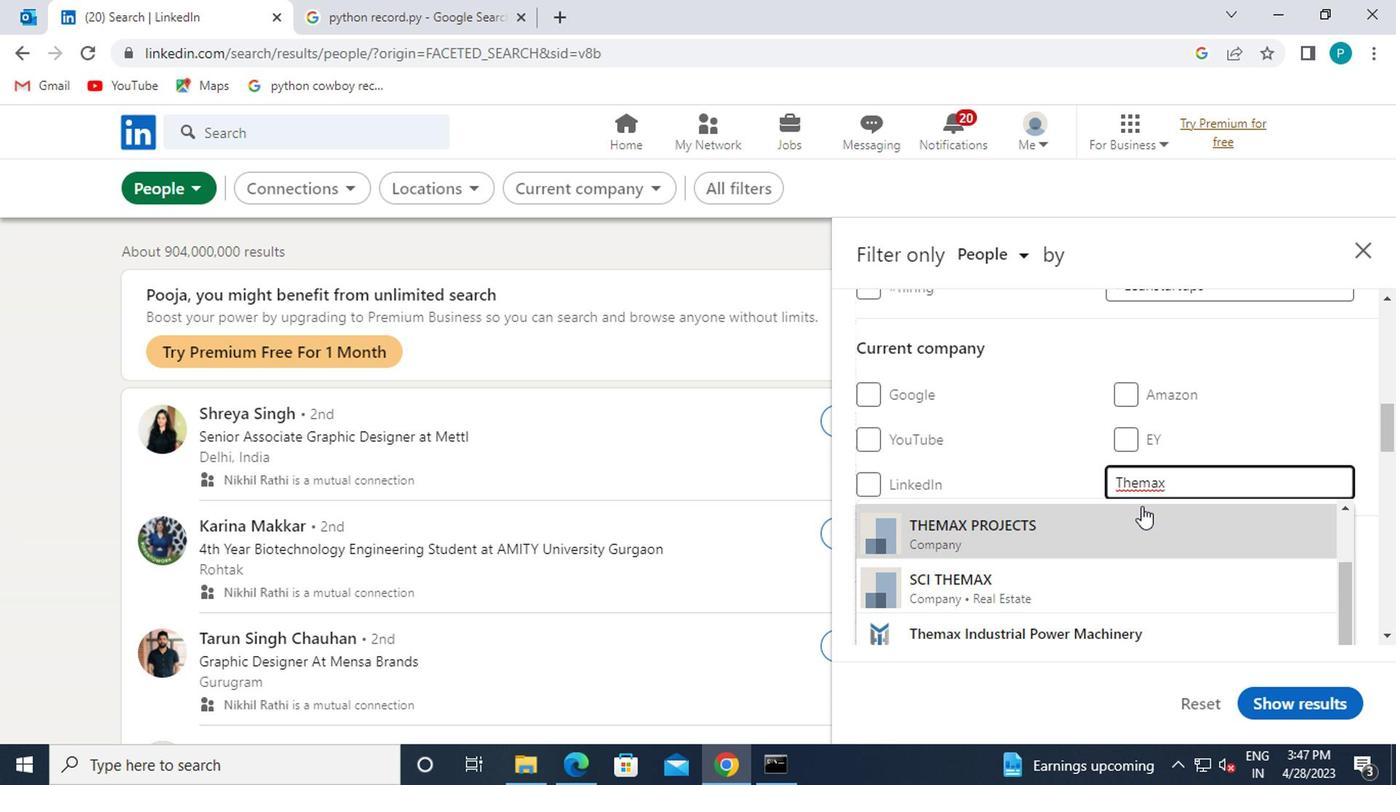 
Action: Mouse moved to (1182, 498)
Screenshot: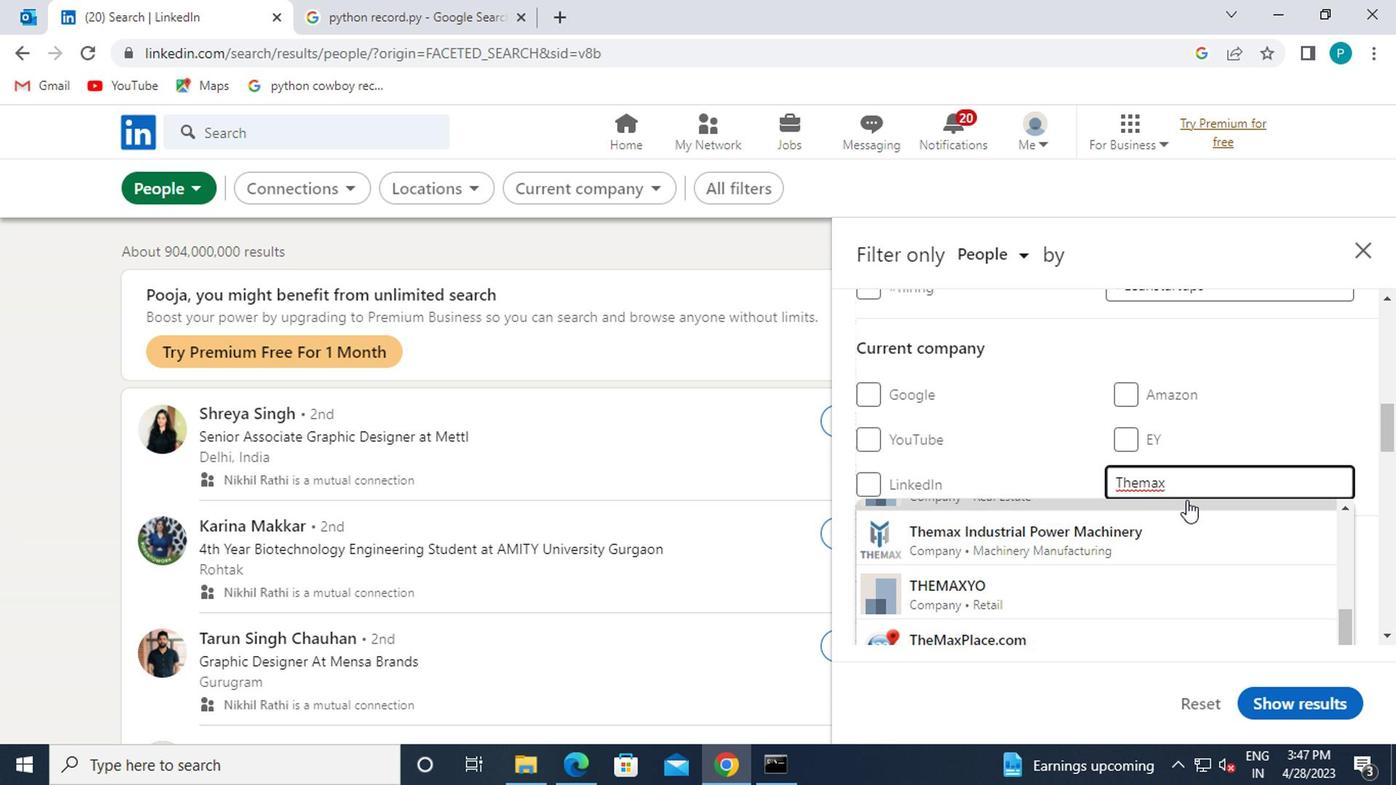 
Action: Key pressed <Key.space><Key.caps_lock>L<Key.caps_lock>IMITED
Screenshot: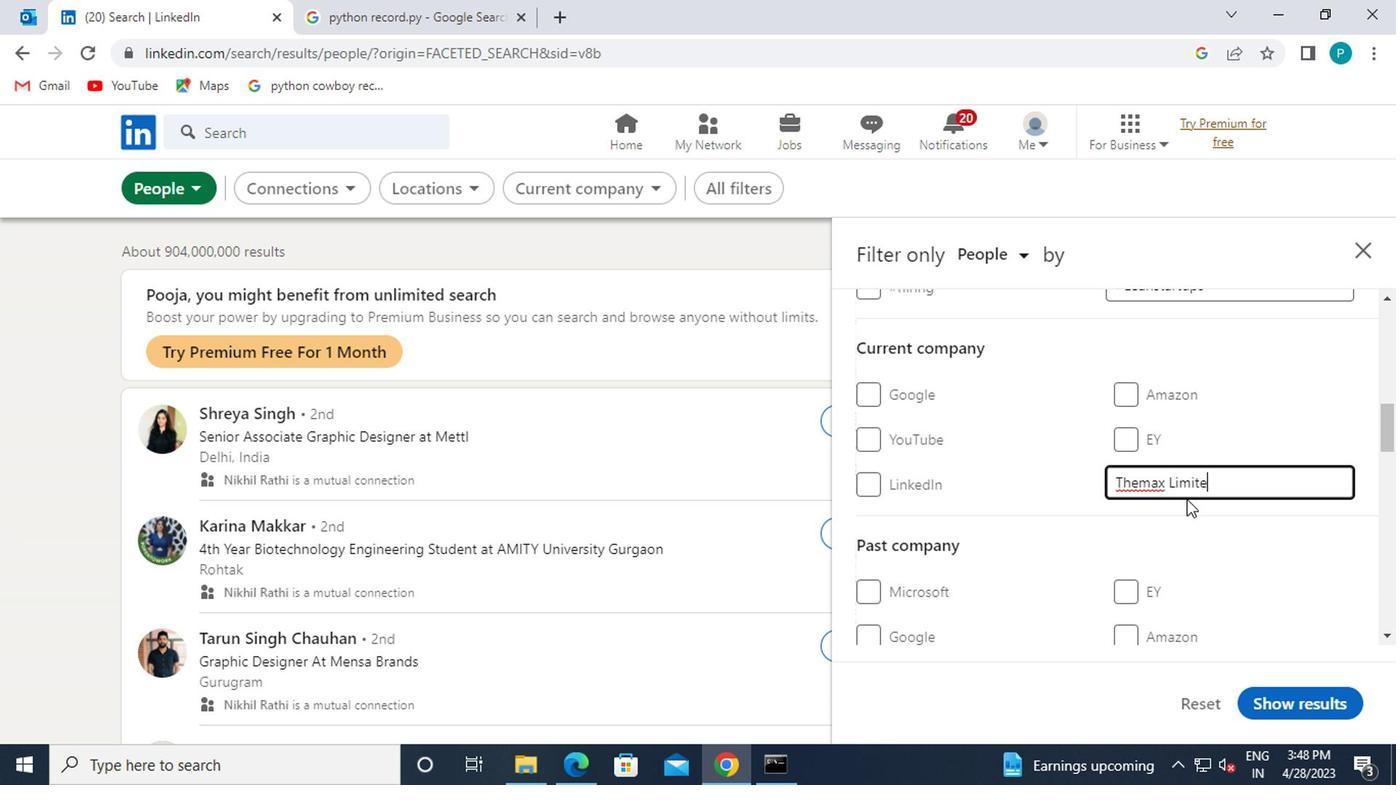 
Action: Mouse moved to (1174, 501)
Screenshot: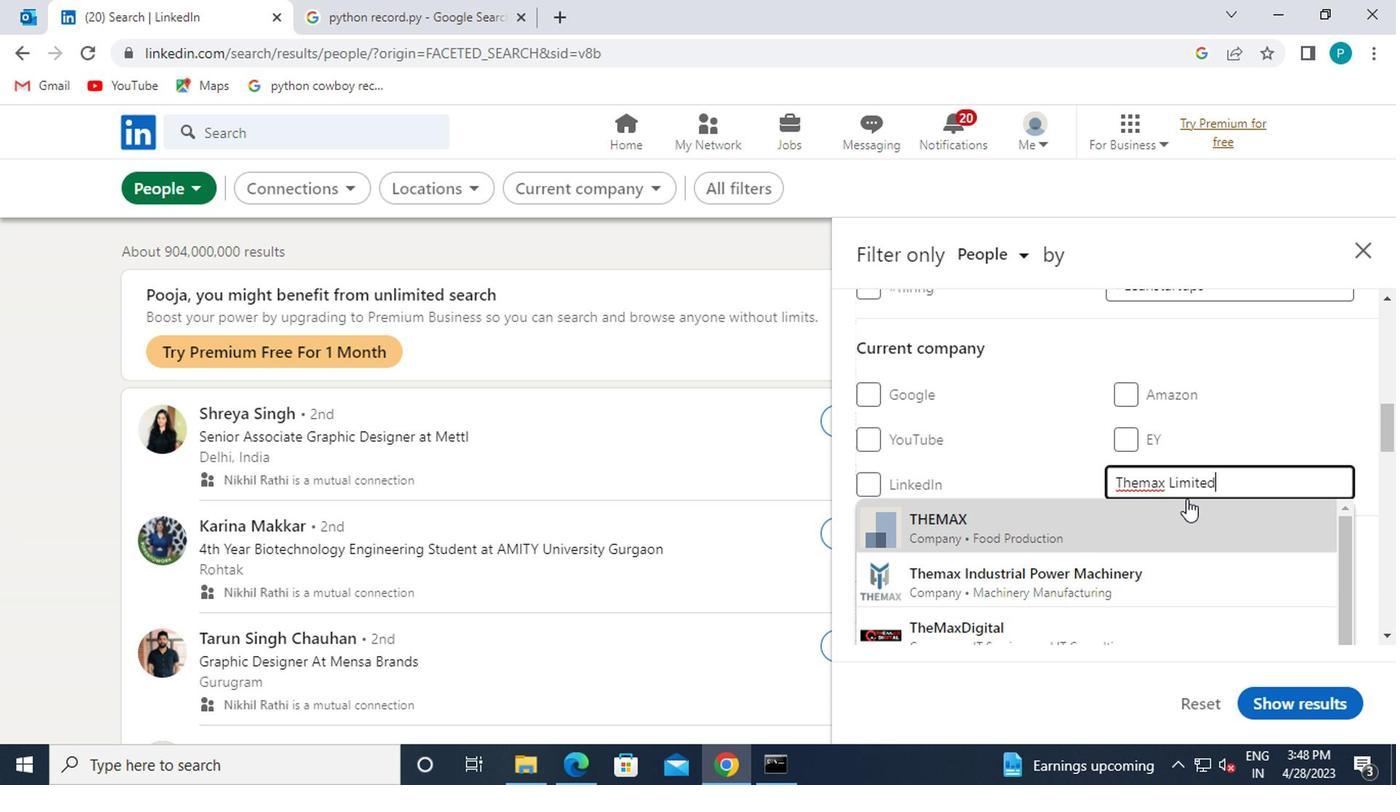 
Action: Mouse scrolled (1174, 500) with delta (0, -1)
Screenshot: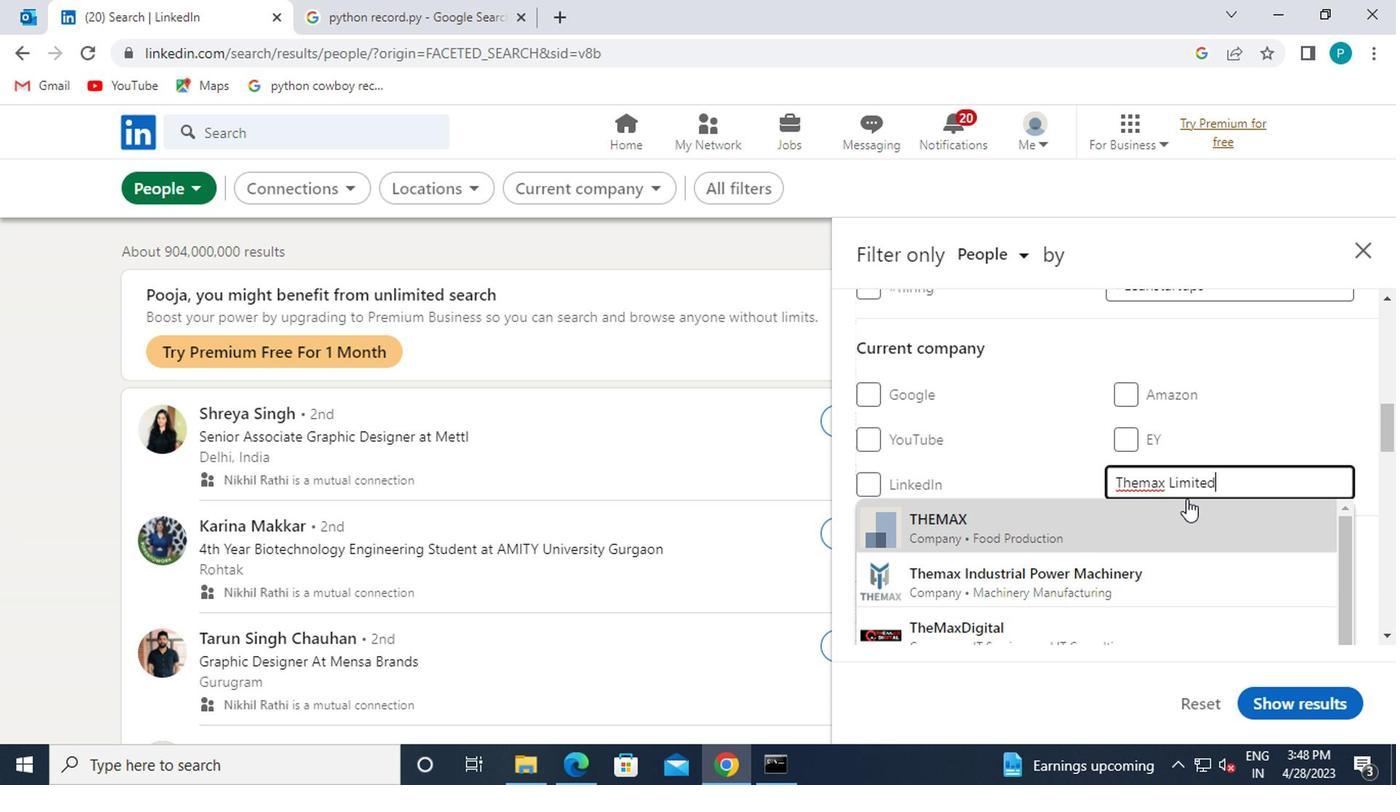 
Action: Mouse moved to (1111, 503)
Screenshot: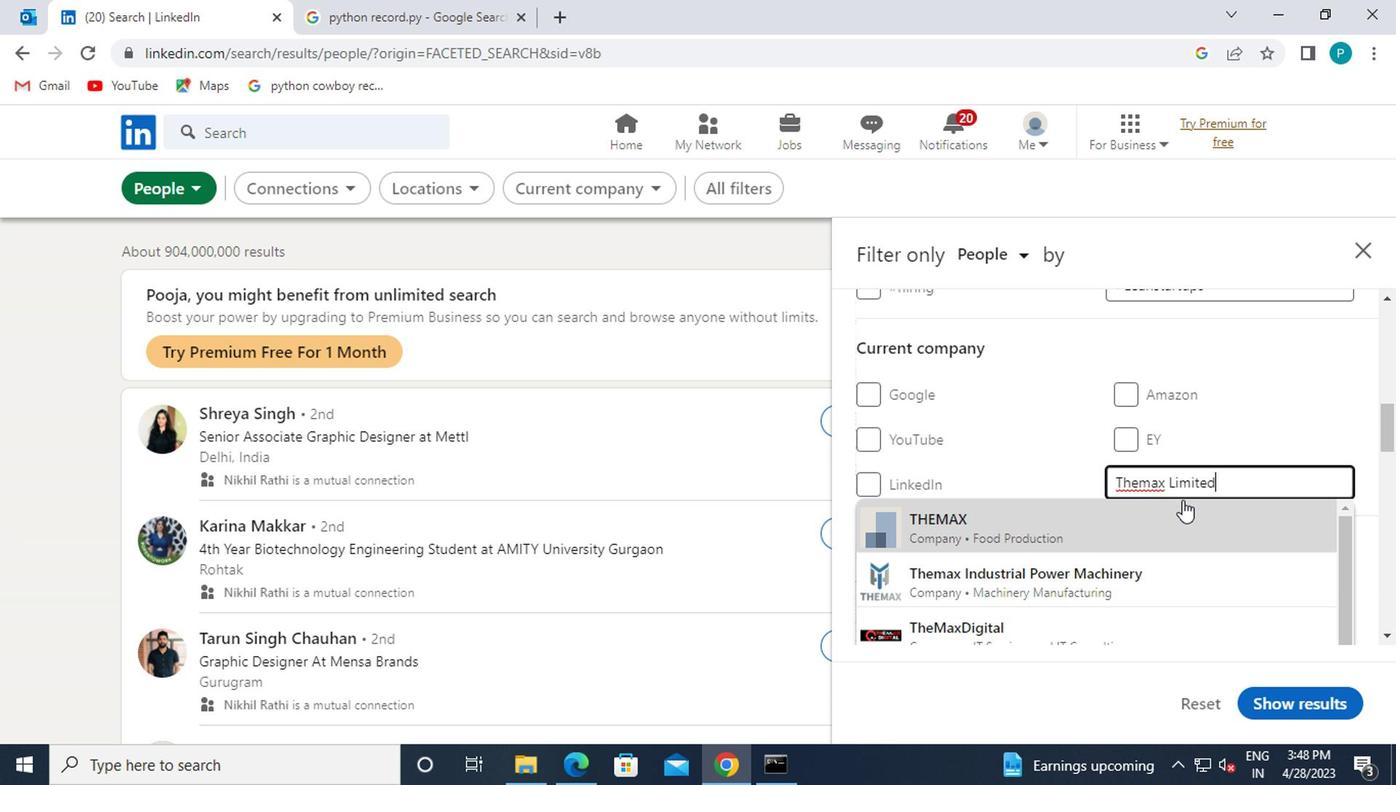 
Action: Mouse scrolled (1111, 502) with delta (0, -1)
Screenshot: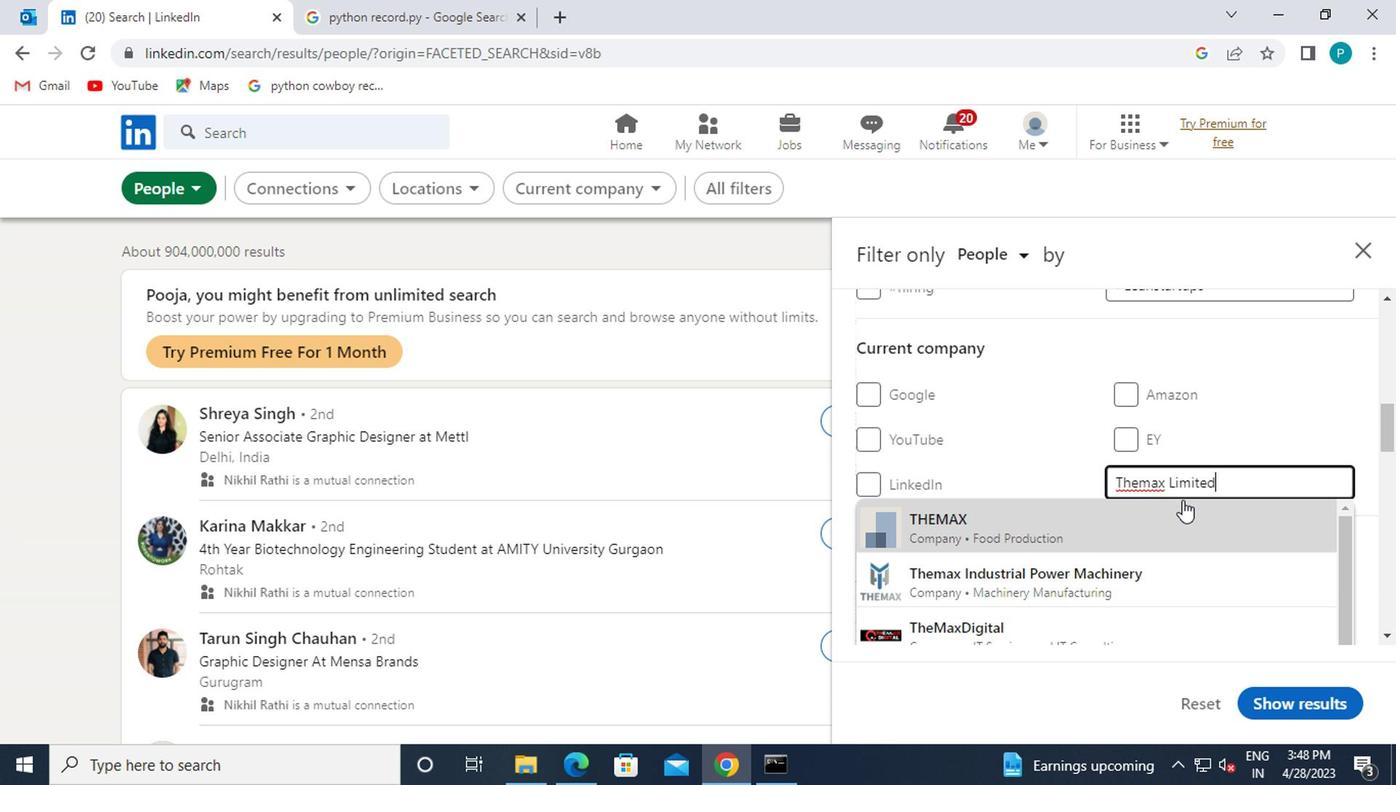 
Action: Mouse moved to (1101, 502)
Screenshot: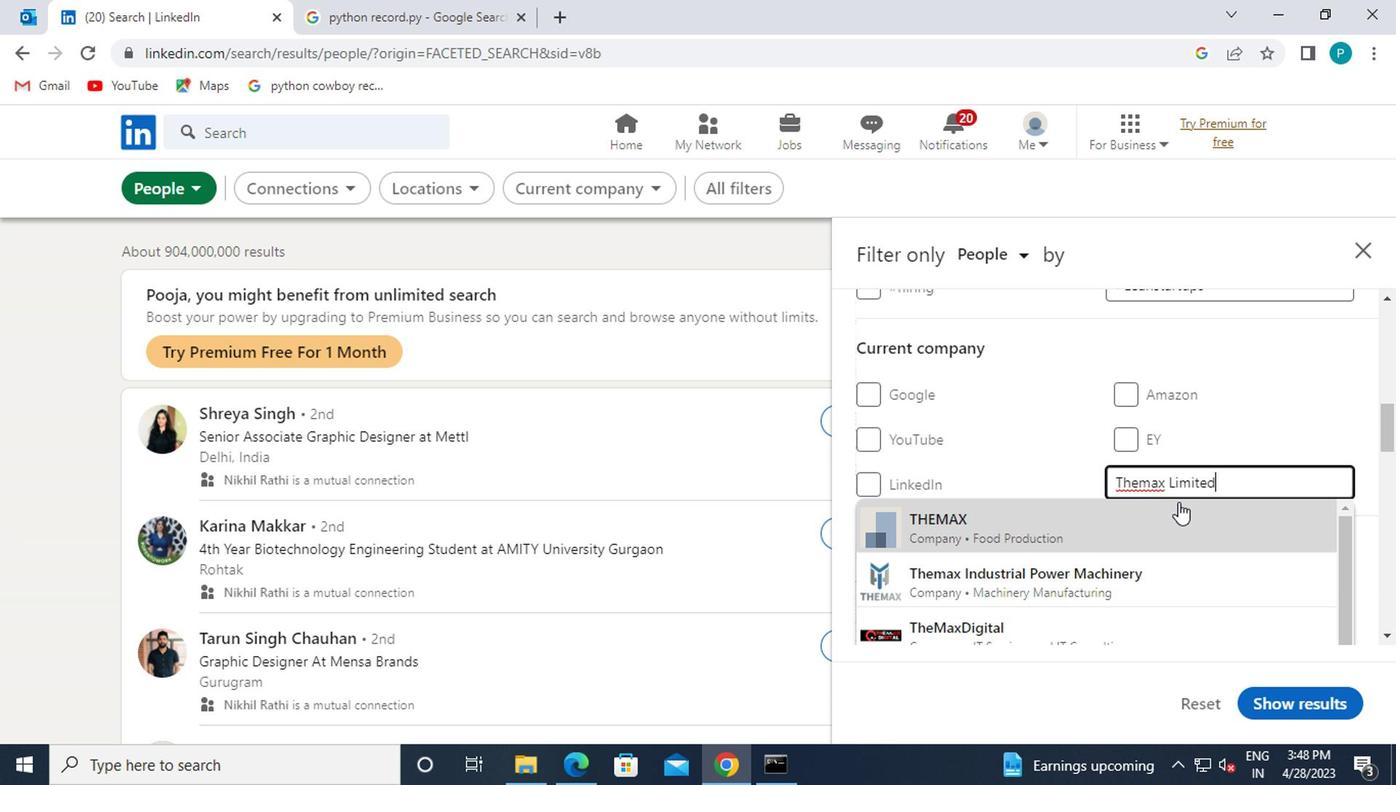 
Action: Mouse scrolled (1101, 501) with delta (0, 0)
Screenshot: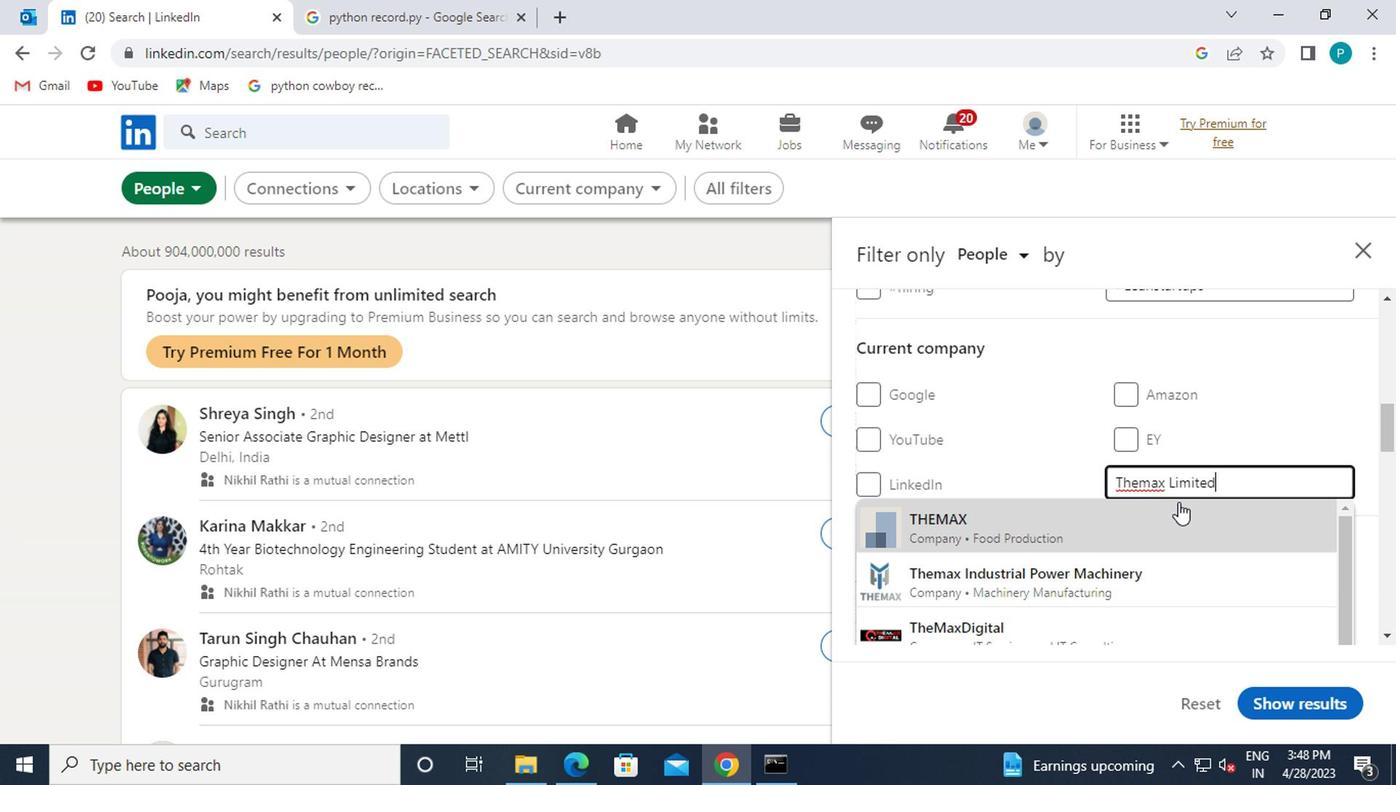 
Action: Mouse moved to (1119, 539)
Screenshot: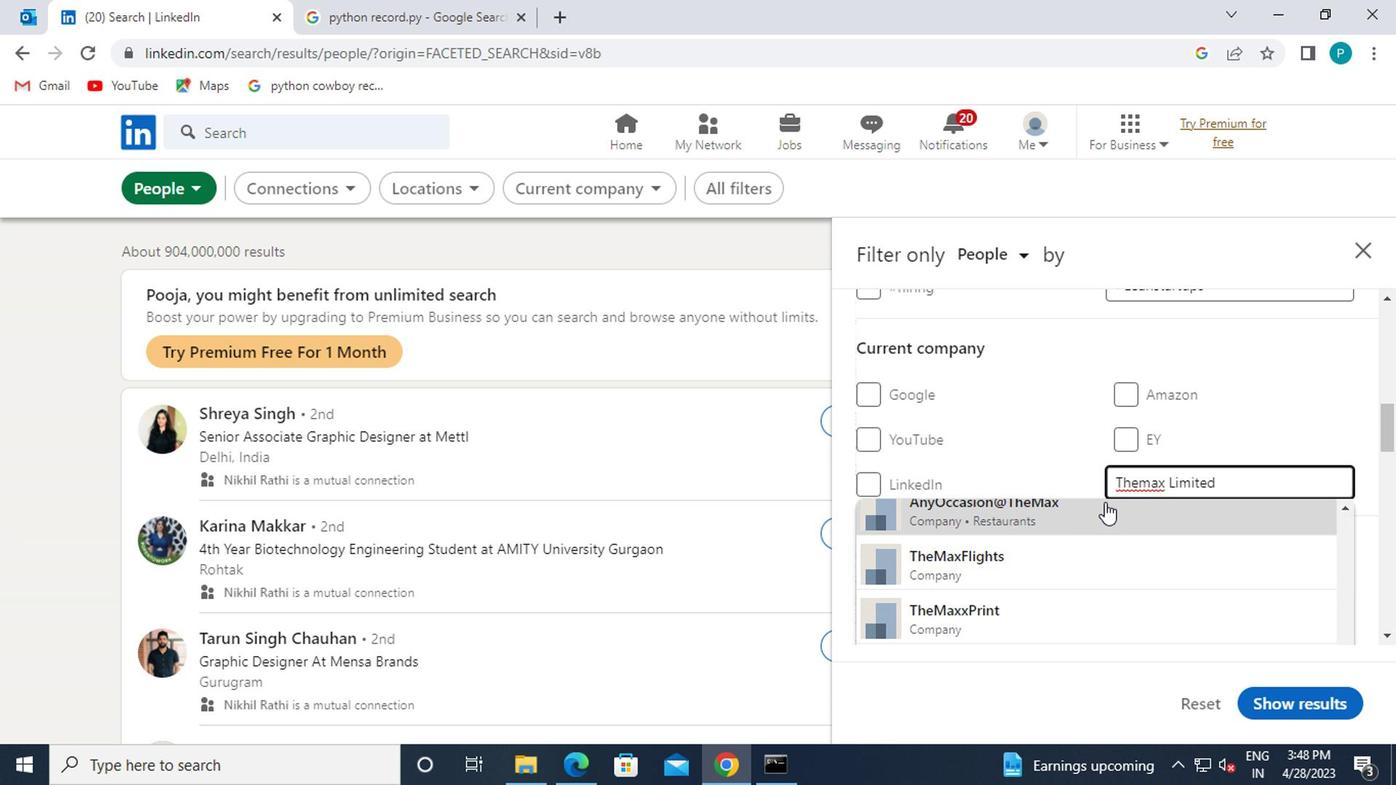 
Action: Mouse scrolled (1119, 540) with delta (0, 0)
Screenshot: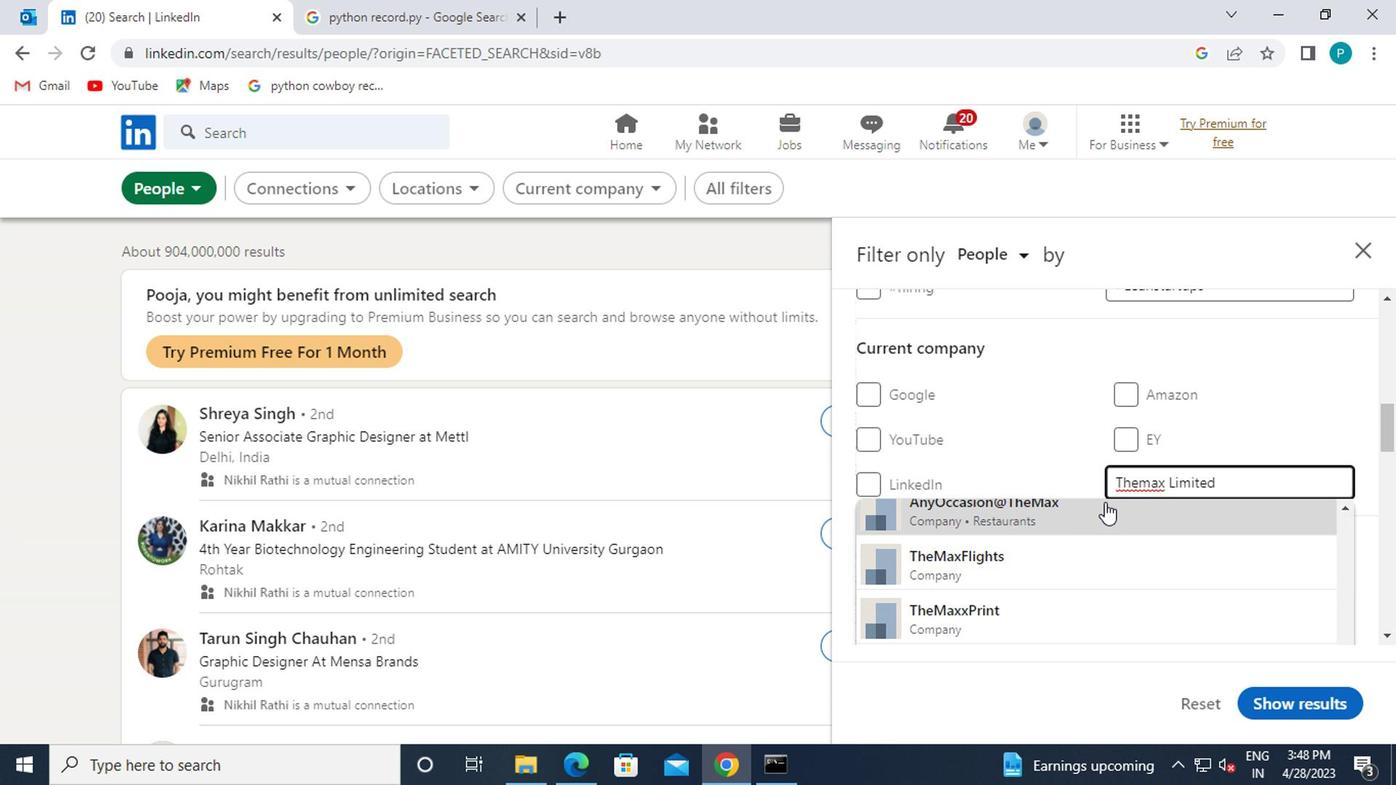 
Action: Mouse moved to (1122, 552)
Screenshot: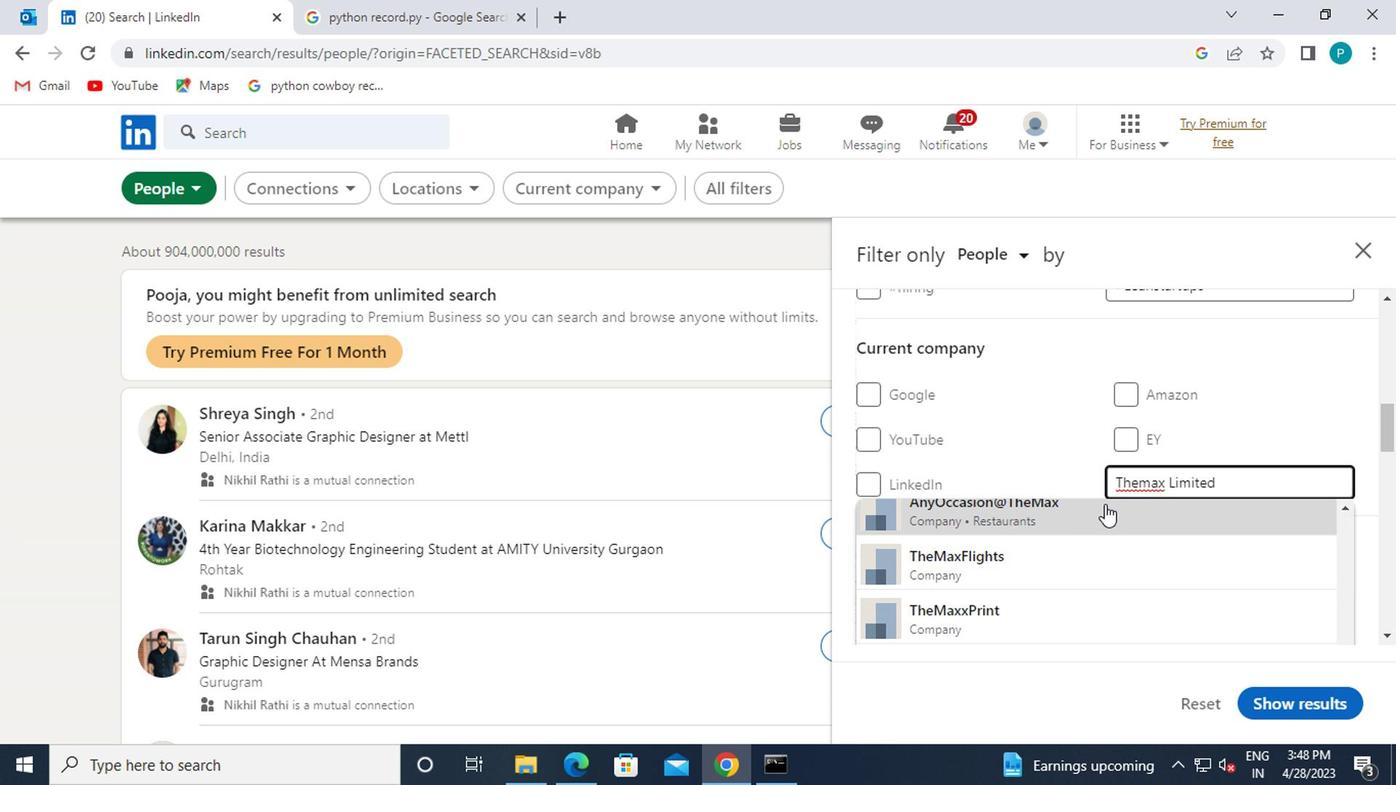 
Action: Mouse scrolled (1122, 553) with delta (0, 0)
Screenshot: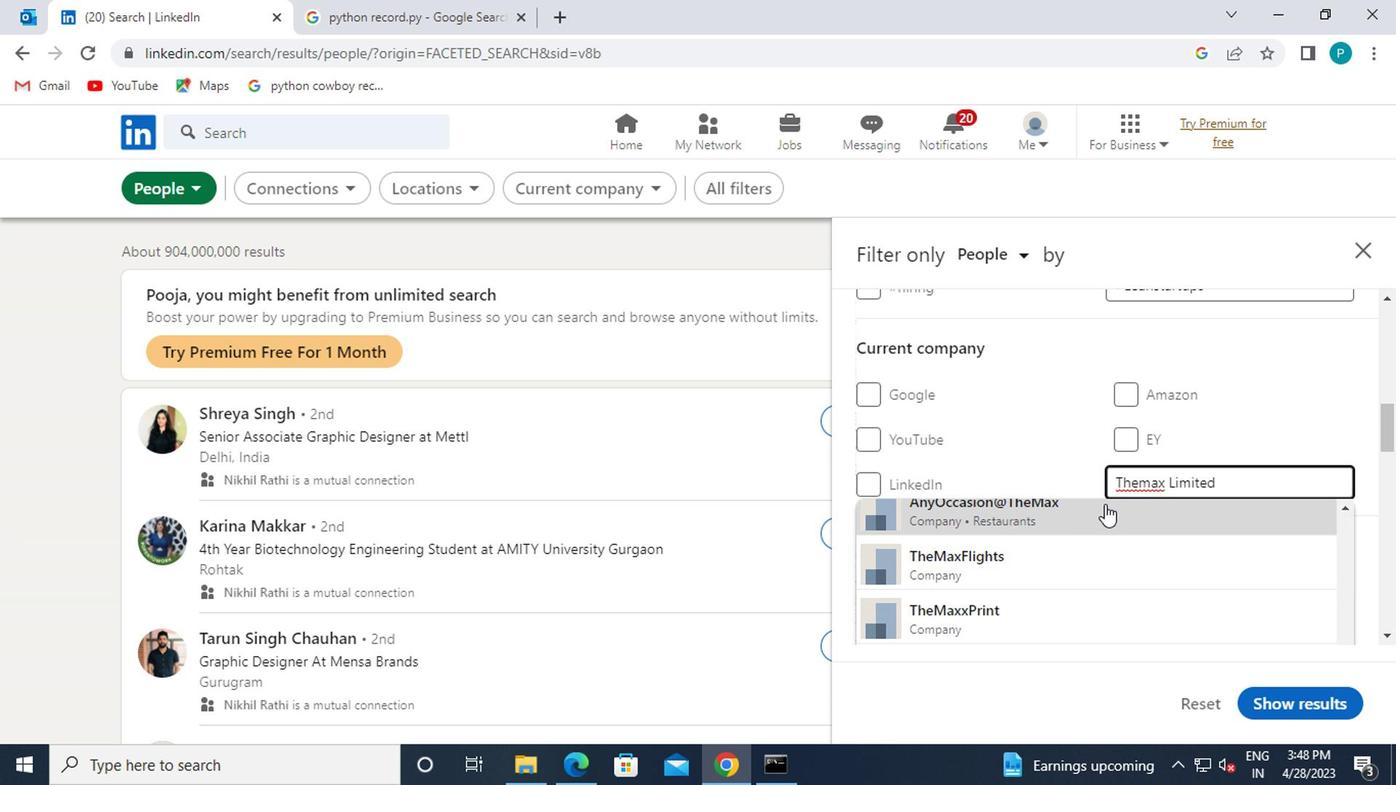 
Action: Mouse moved to (1125, 567)
Screenshot: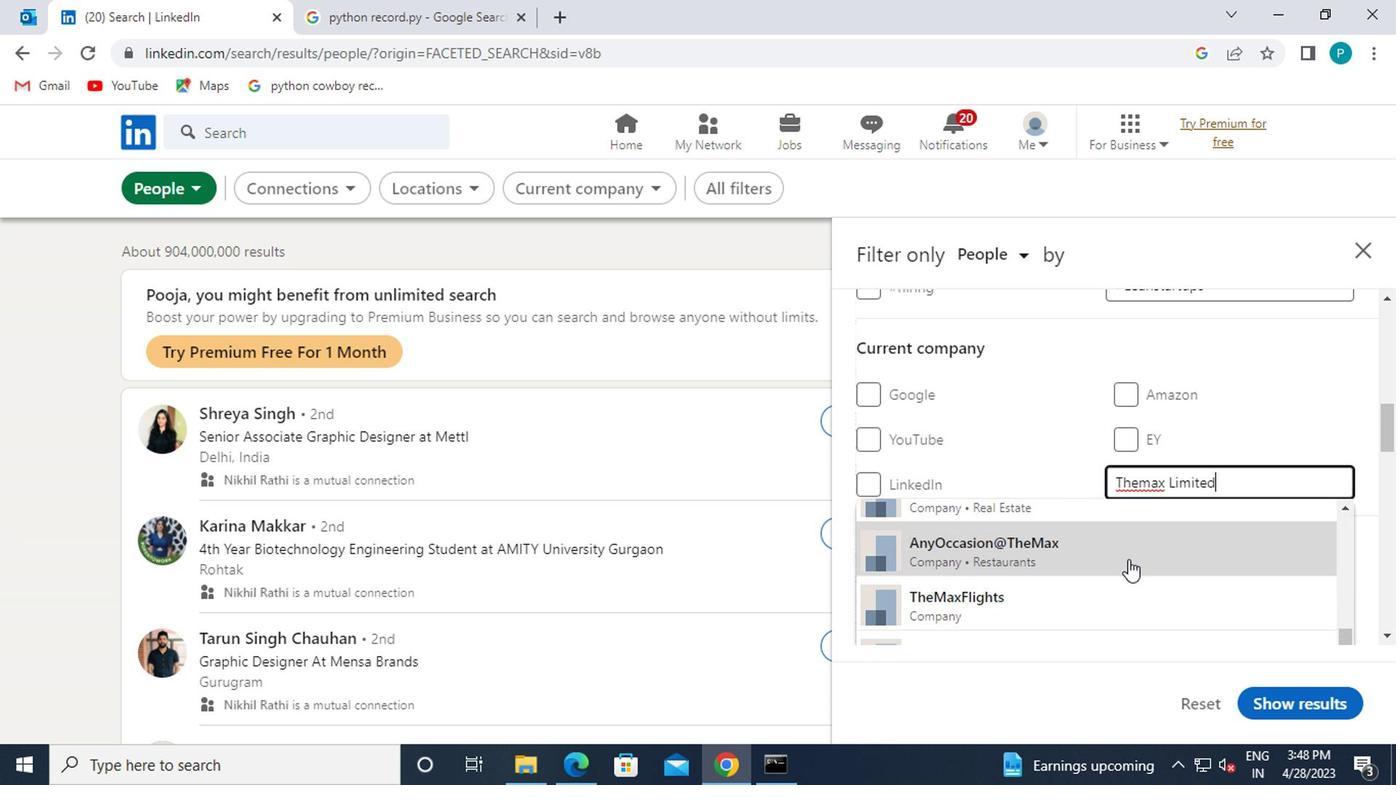 
Action: Mouse scrolled (1125, 568) with delta (0, 0)
Screenshot: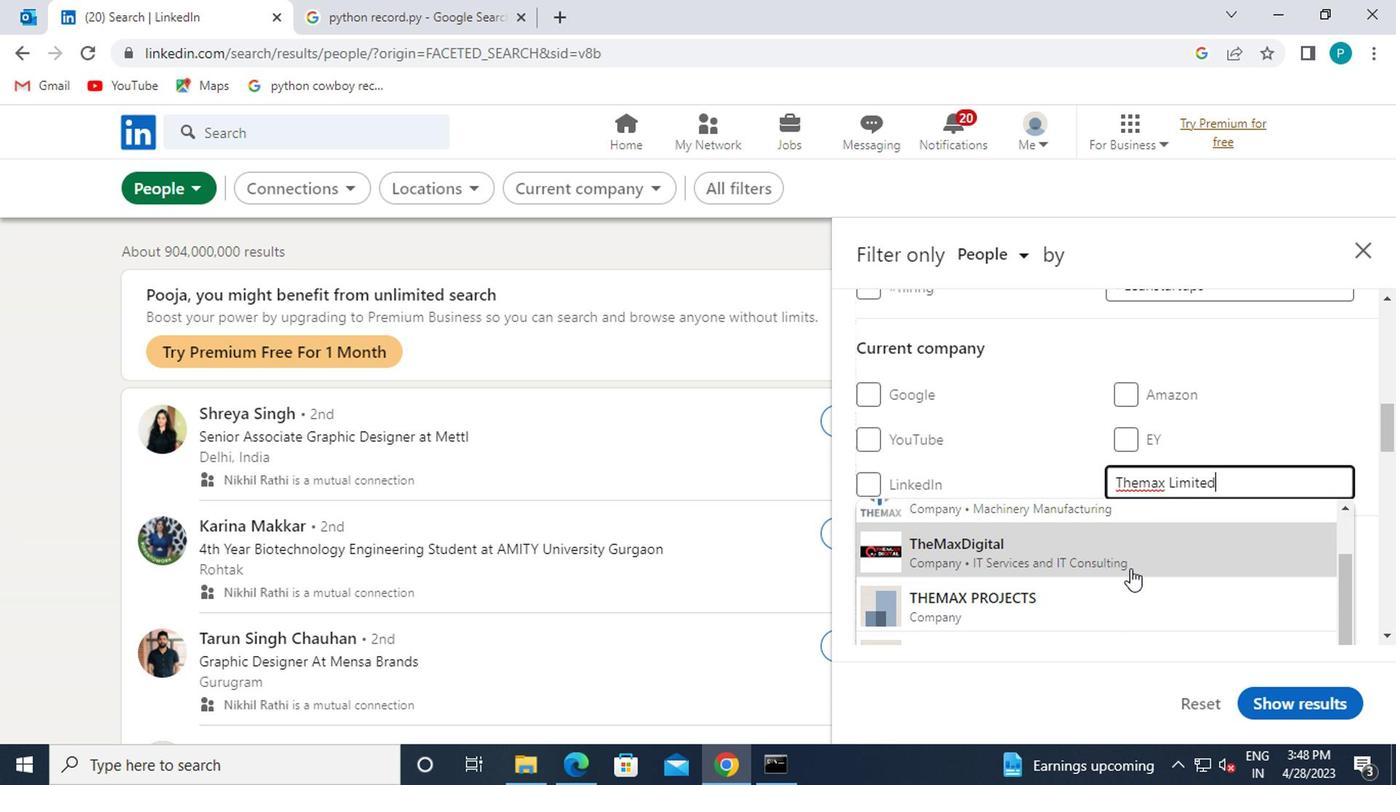 
Action: Mouse scrolled (1125, 568) with delta (0, 0)
Screenshot: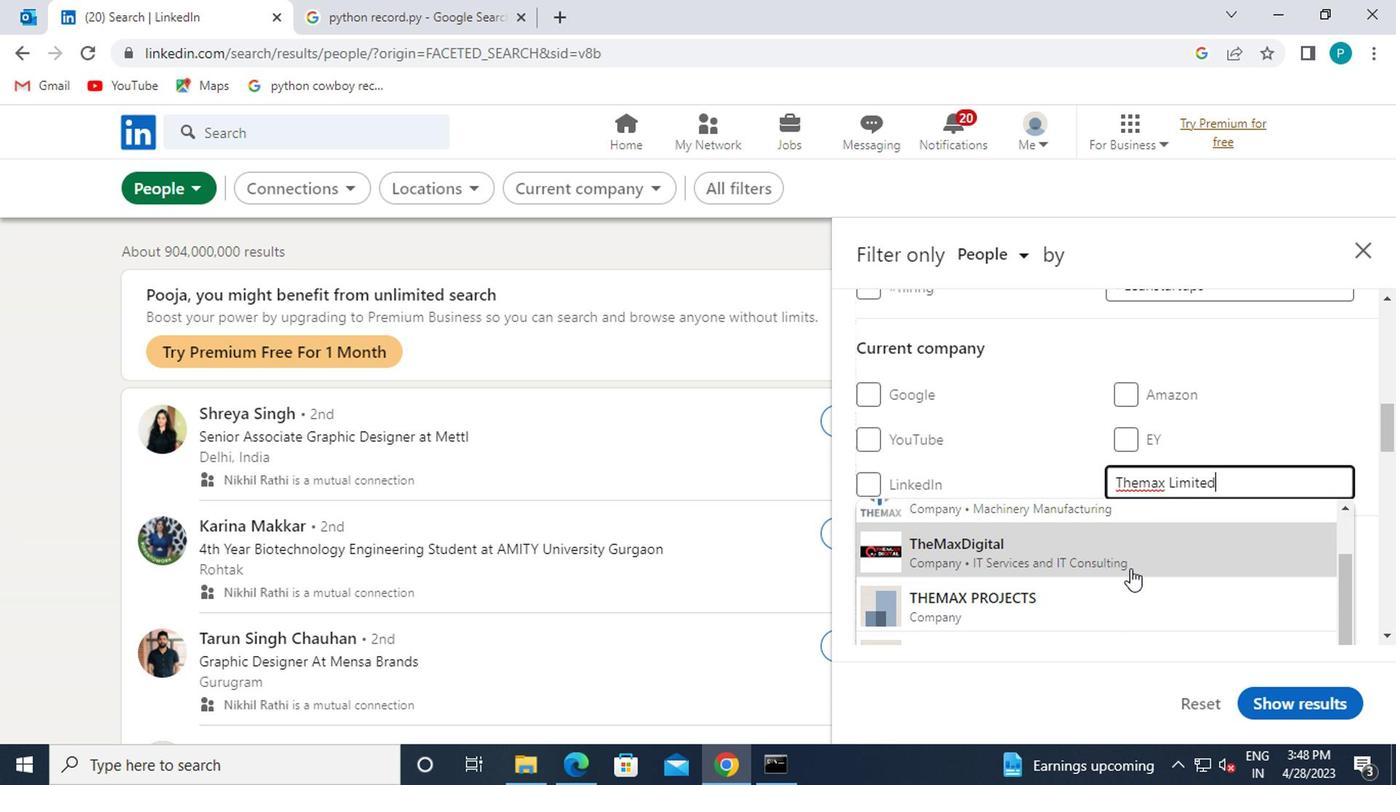 
Action: Mouse scrolled (1125, 568) with delta (0, 0)
Screenshot: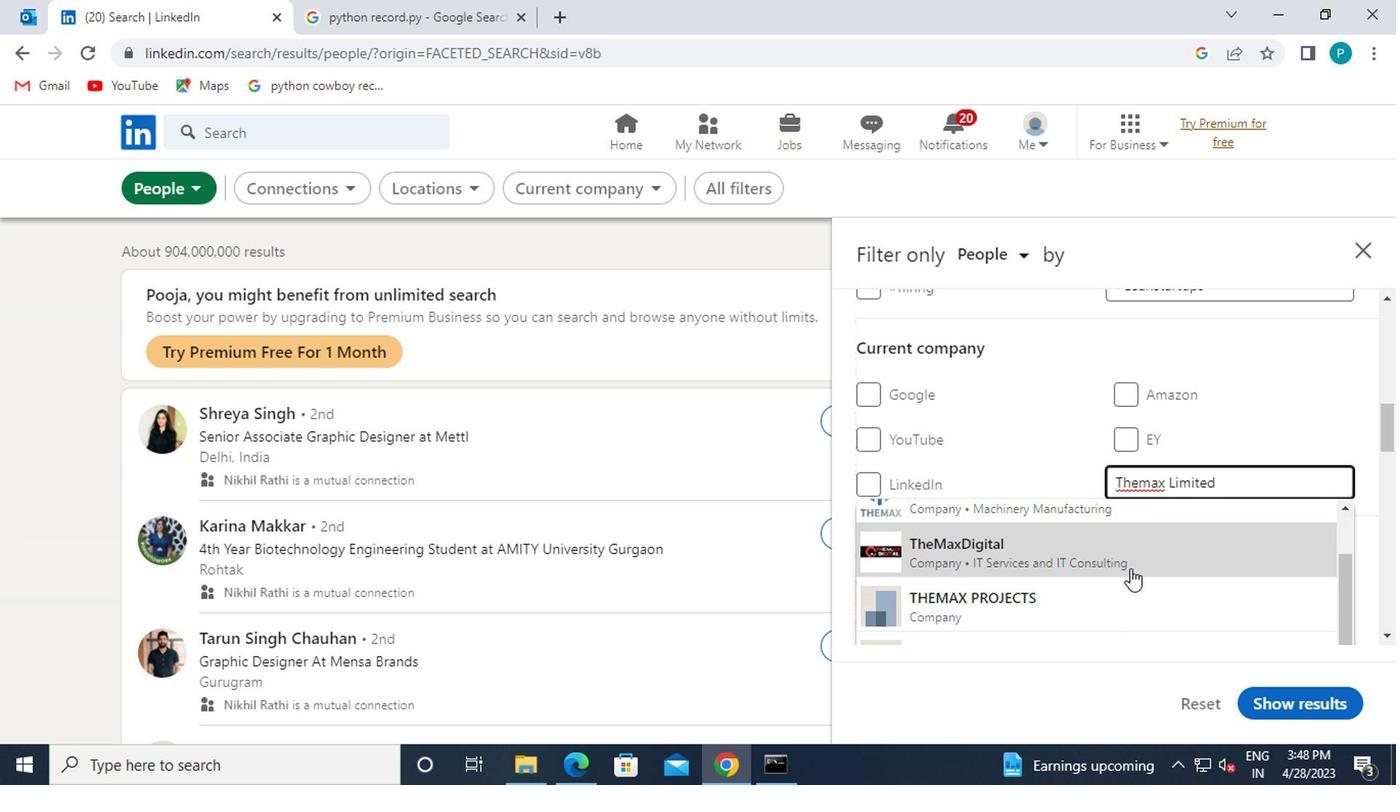 
Action: Mouse moved to (1133, 478)
Screenshot: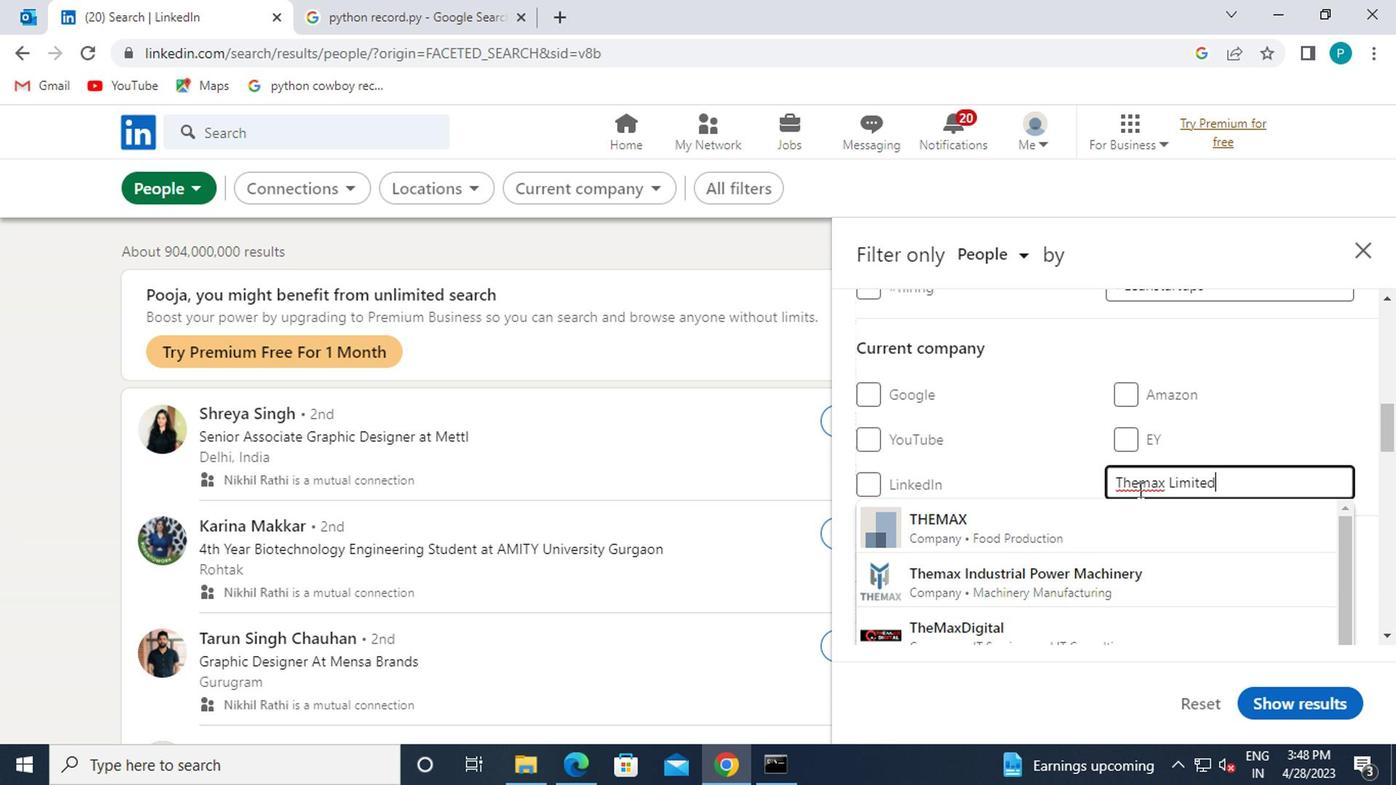 
Action: Mouse pressed left at (1133, 478)
Screenshot: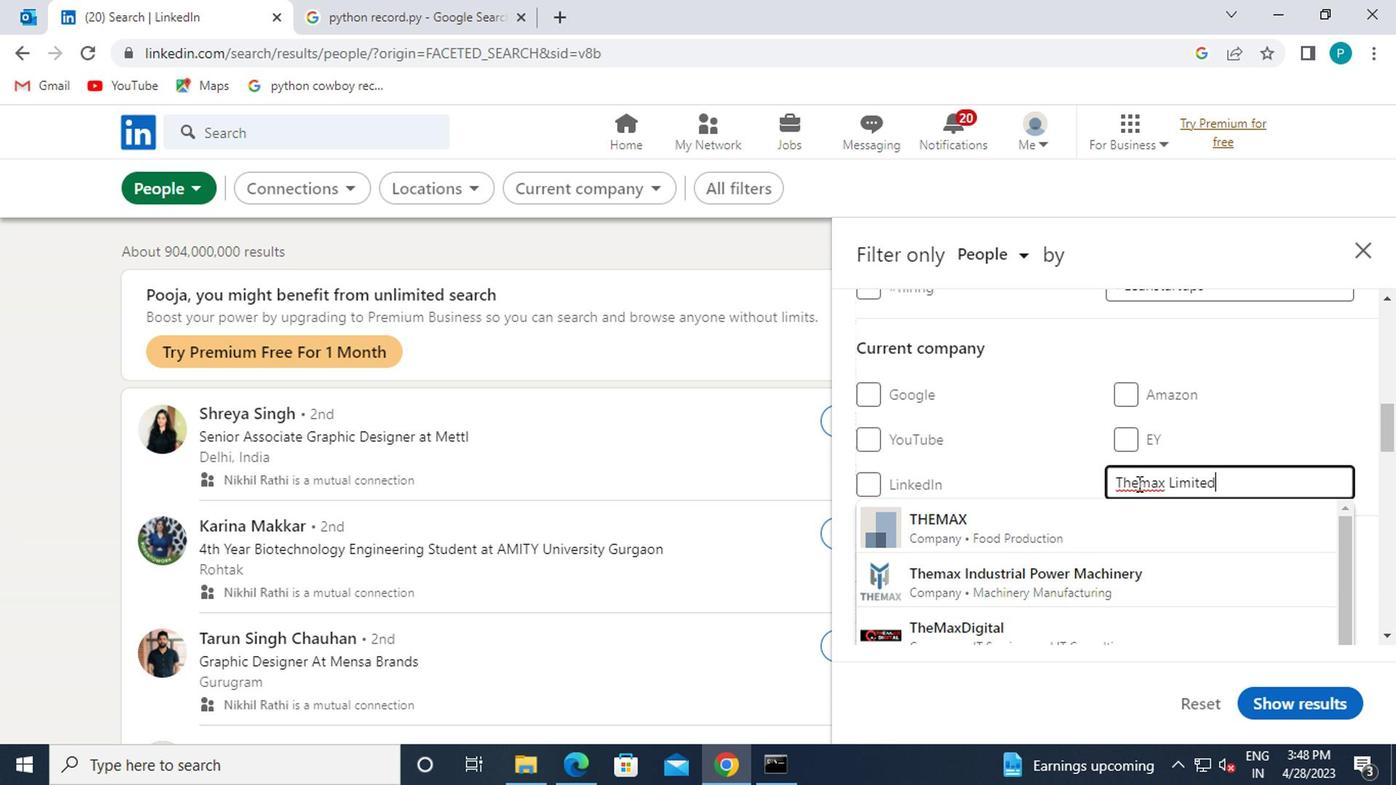 
Action: Mouse moved to (1130, 496)
Screenshot: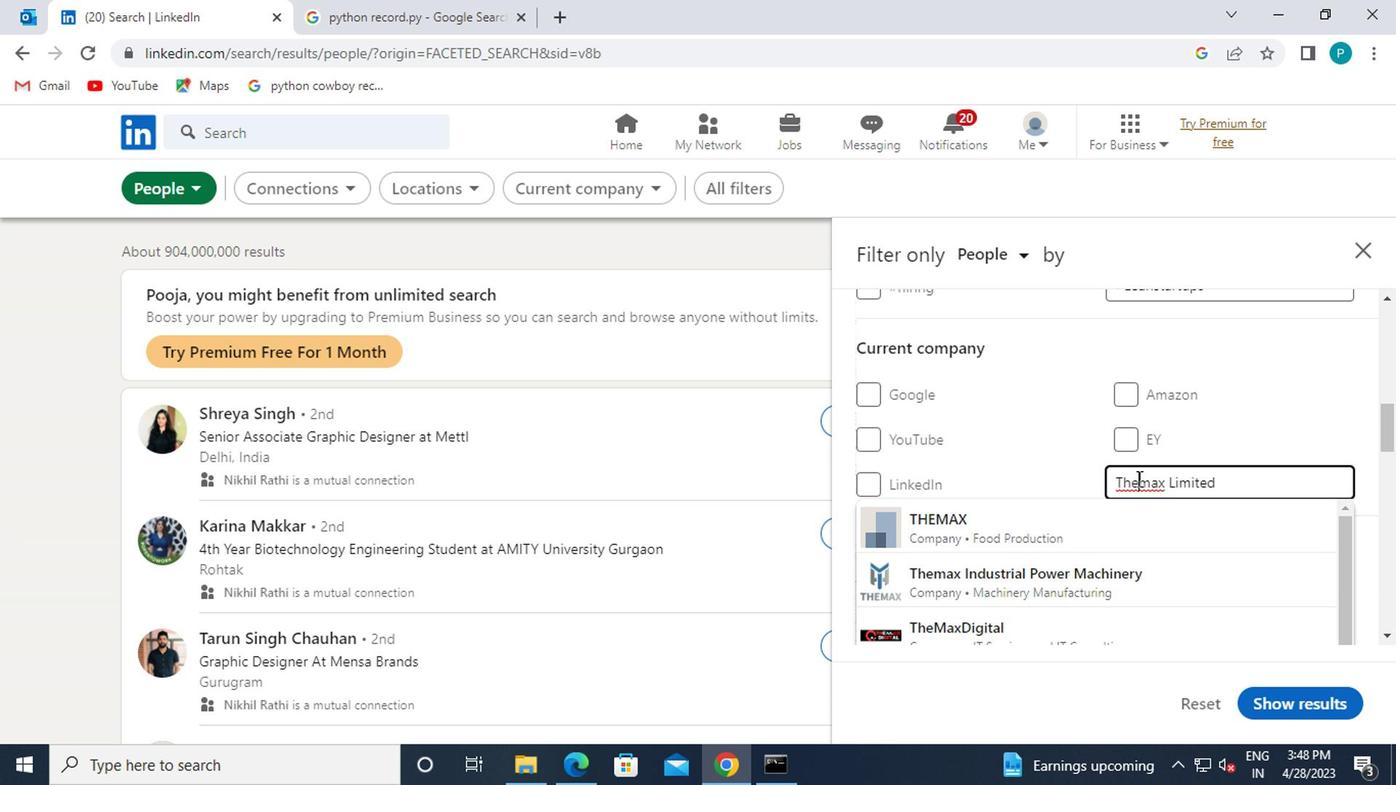 
Action: Key pressed R
Screenshot: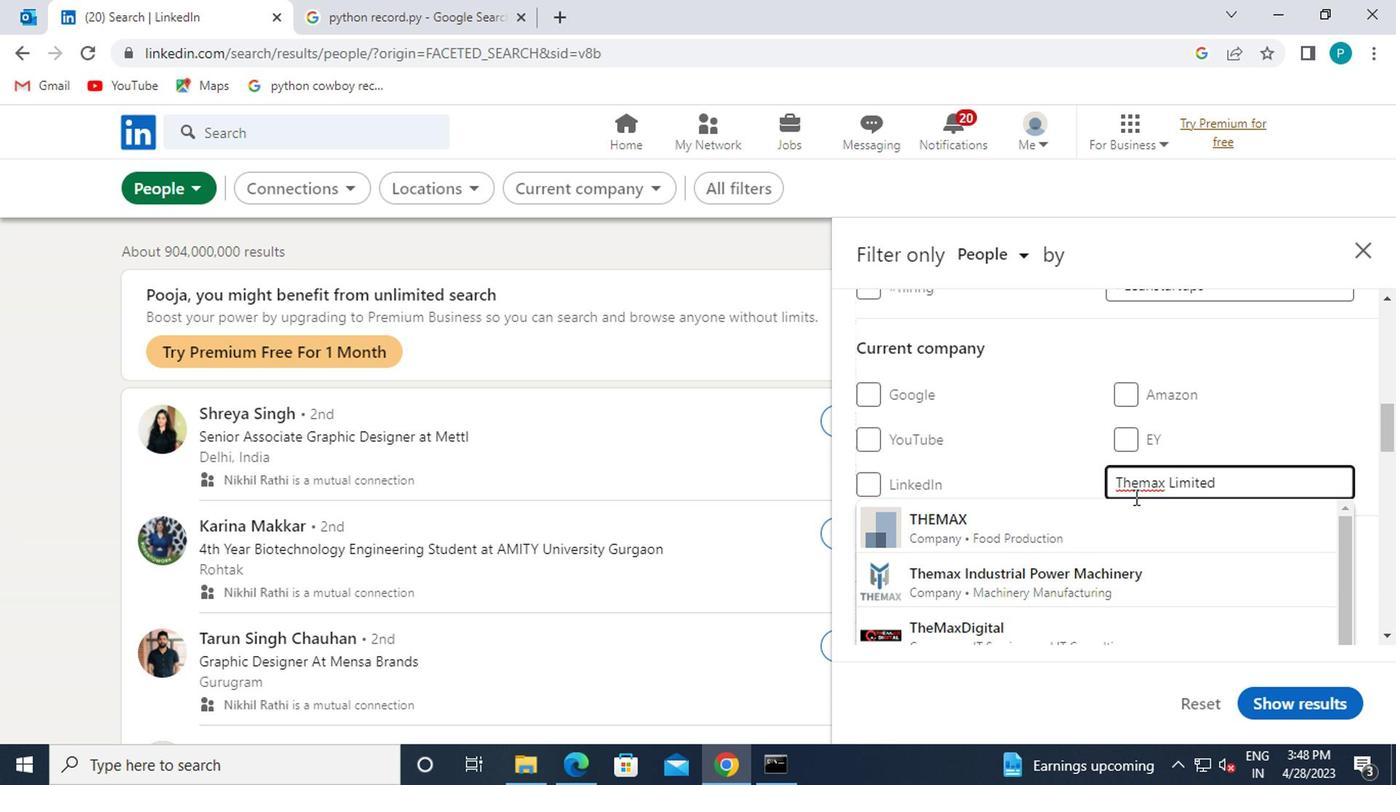 
Action: Mouse moved to (1125, 515)
Screenshot: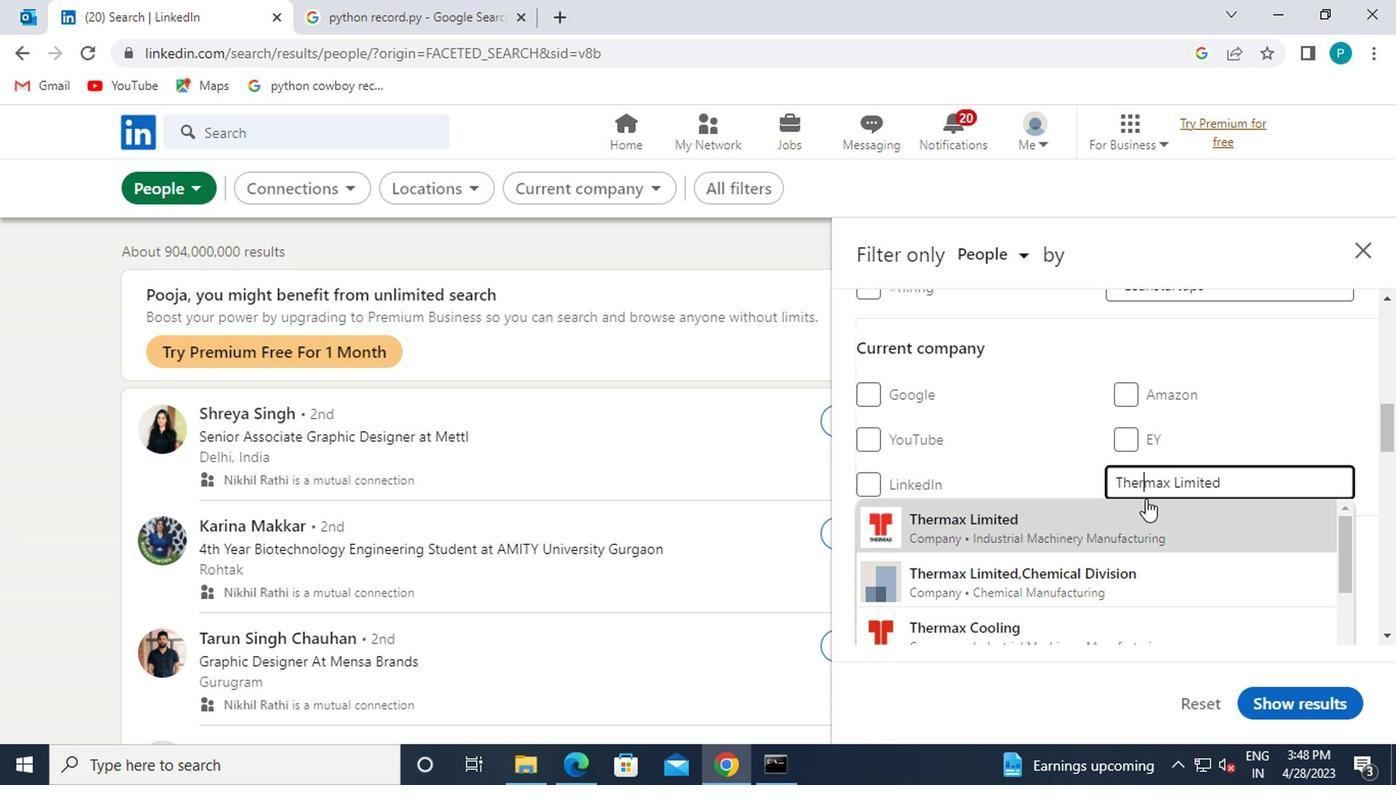 
Action: Mouse pressed left at (1125, 515)
Screenshot: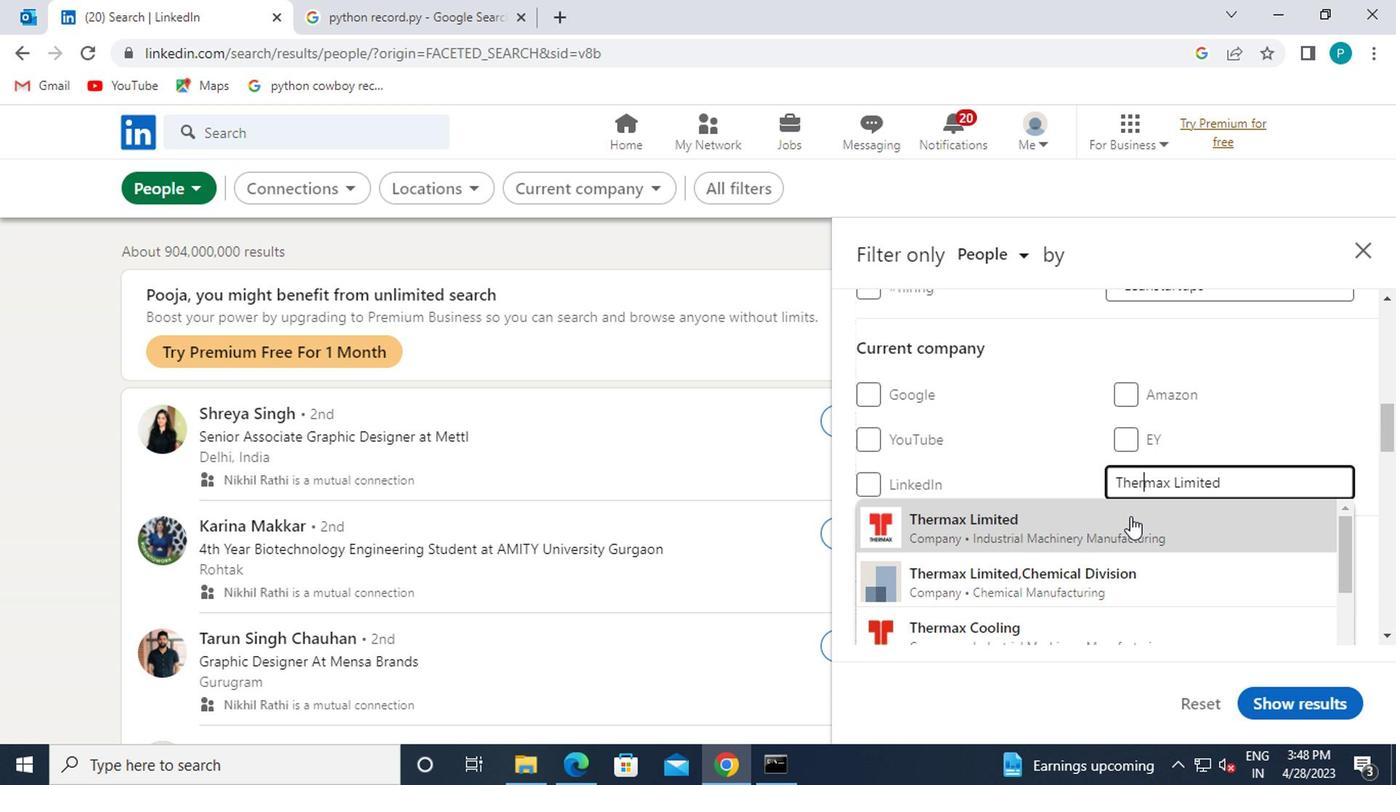
Action: Mouse moved to (1114, 520)
Screenshot: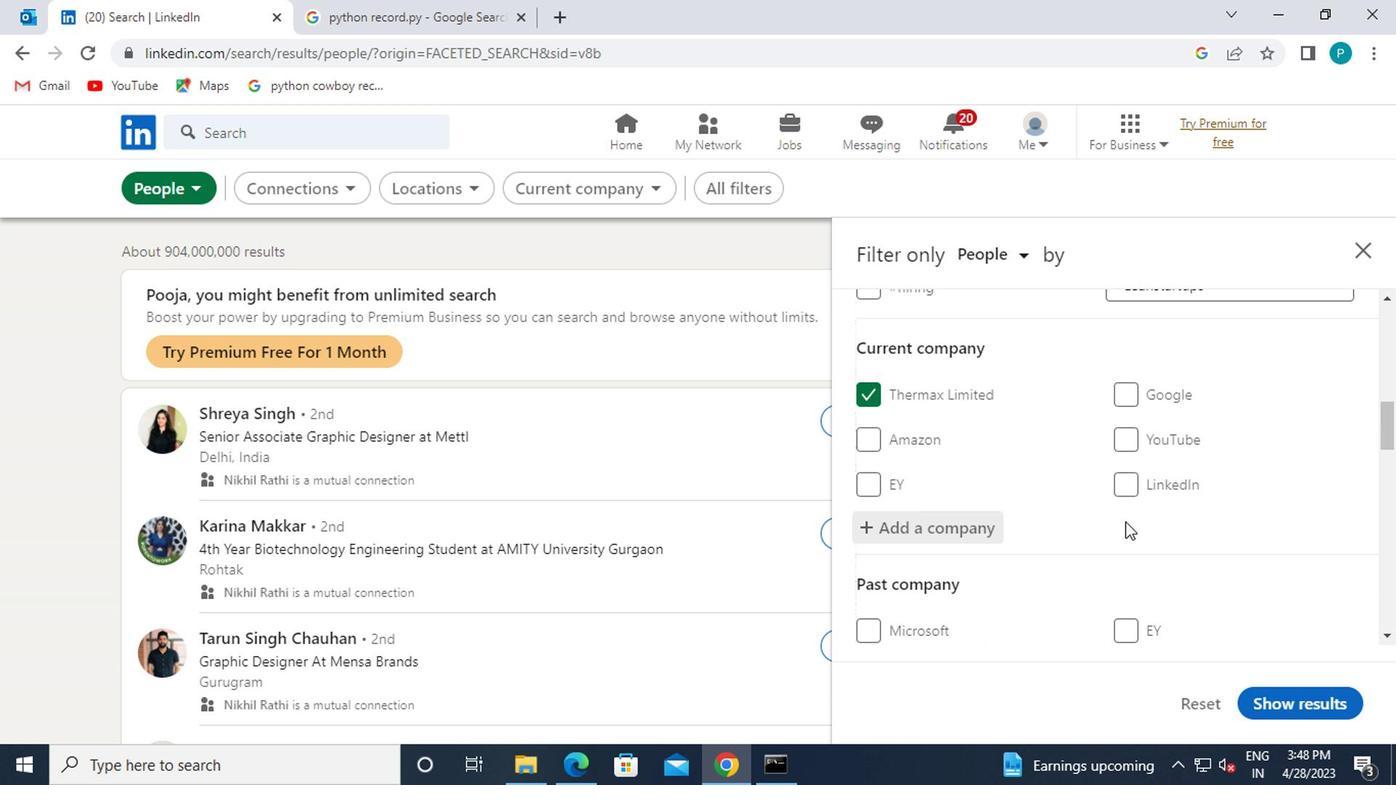 
Action: Mouse scrolled (1114, 519) with delta (0, 0)
Screenshot: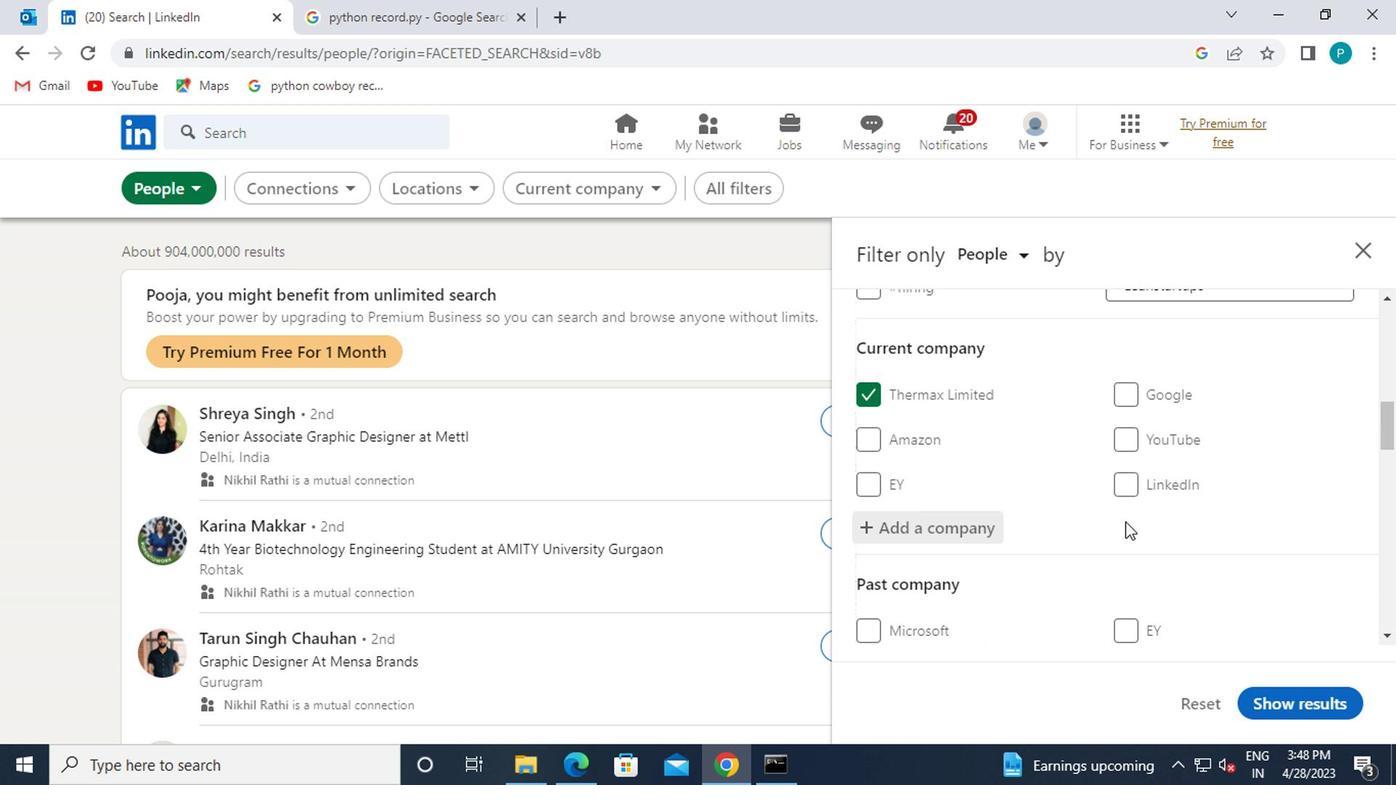 
Action: Mouse moved to (1112, 520)
Screenshot: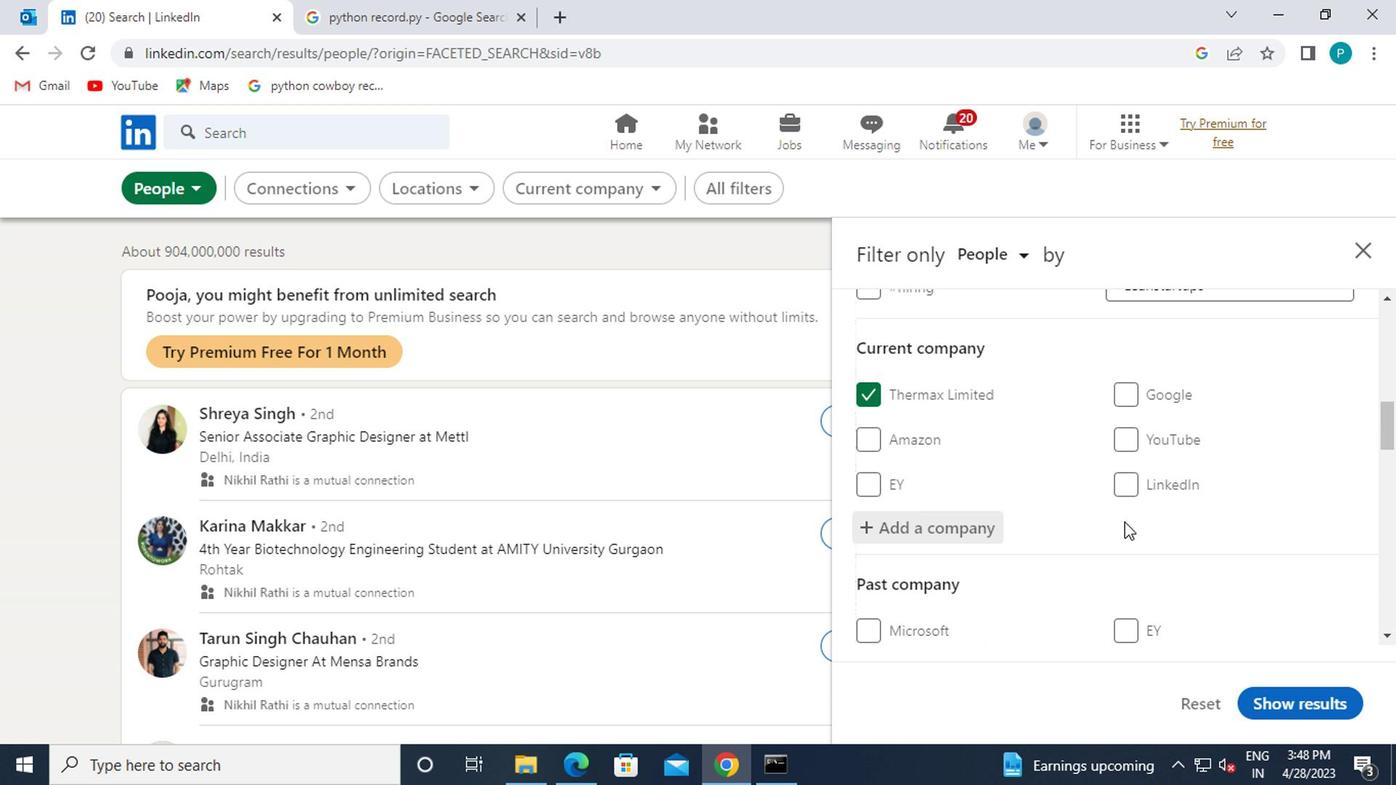 
Action: Mouse scrolled (1112, 519) with delta (0, 0)
Screenshot: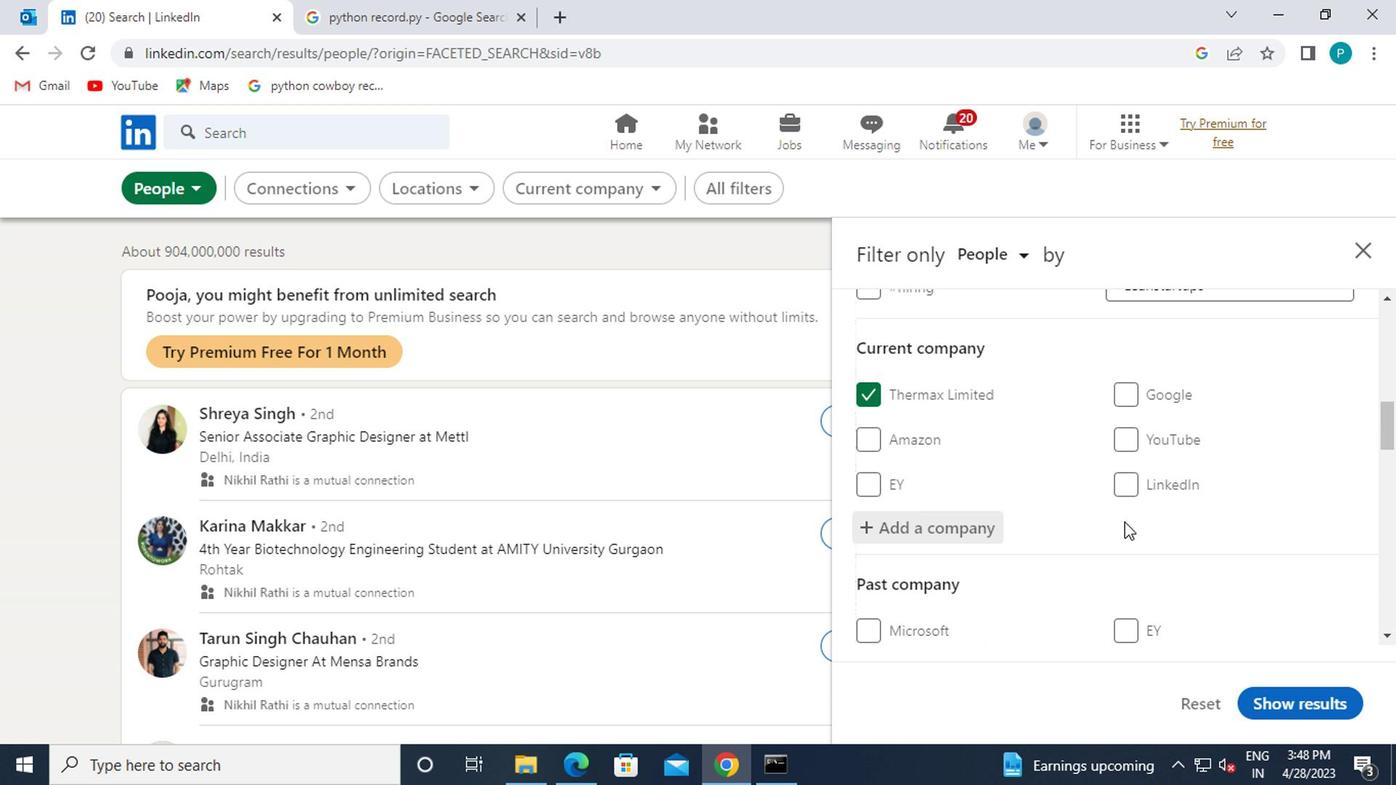 
Action: Mouse moved to (1111, 520)
Screenshot: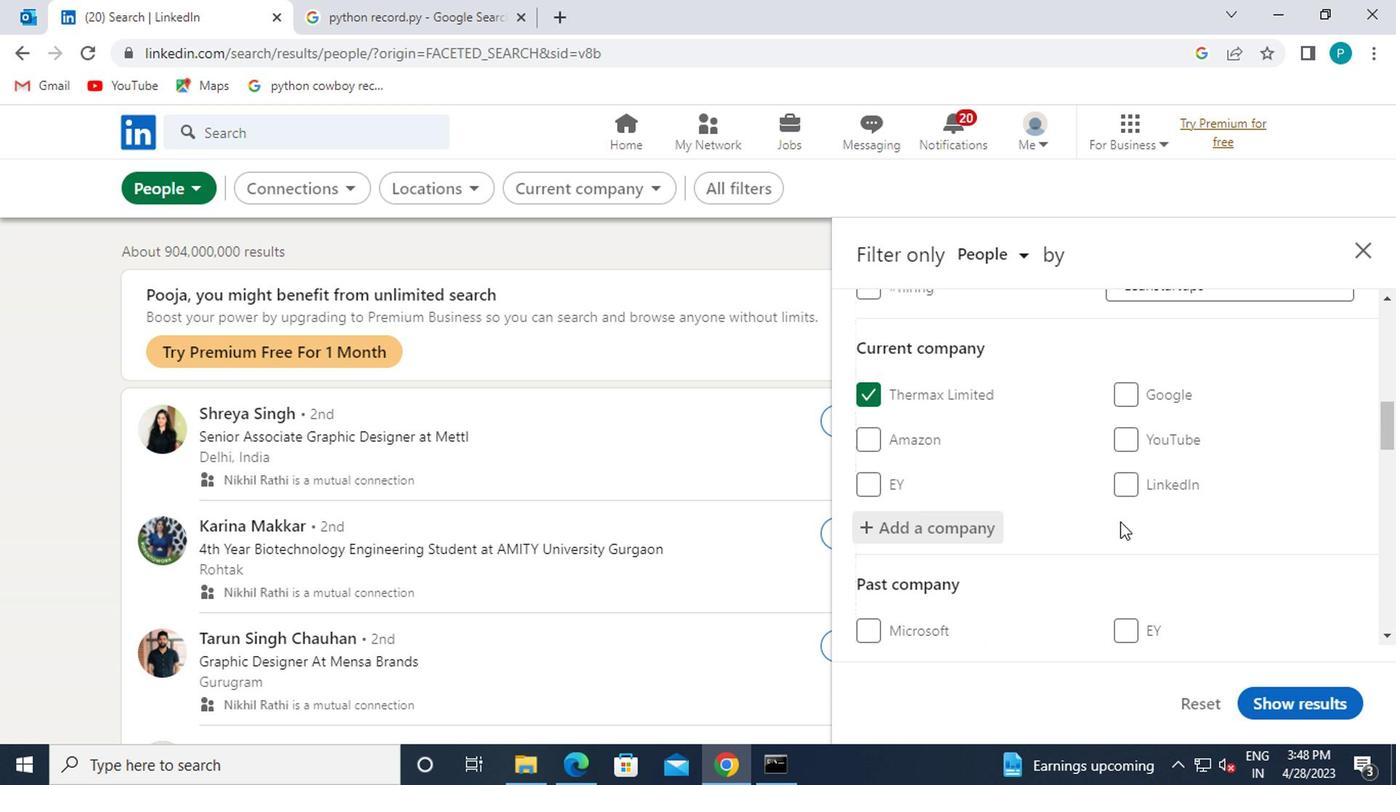 
Action: Mouse scrolled (1111, 519) with delta (0, 0)
Screenshot: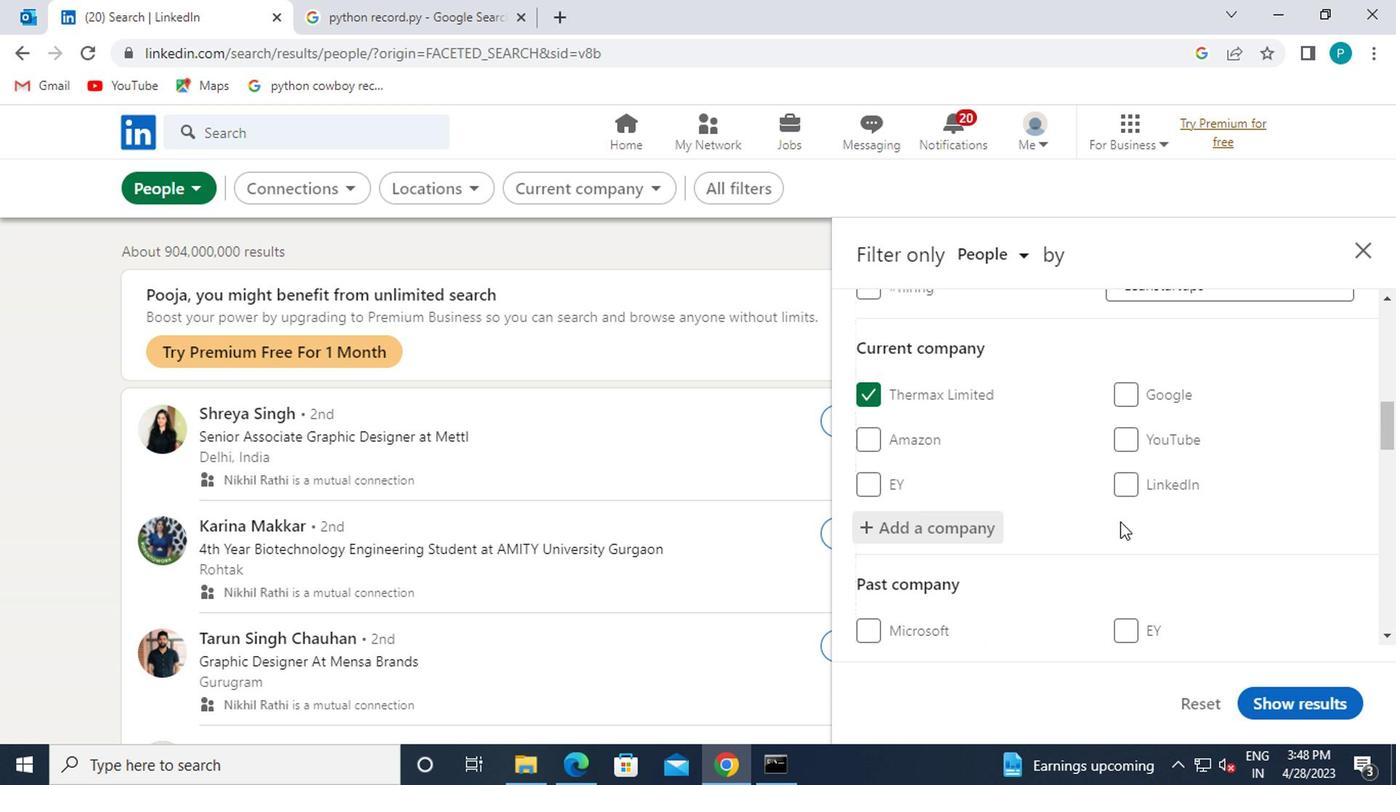 
Action: Mouse moved to (1143, 408)
Screenshot: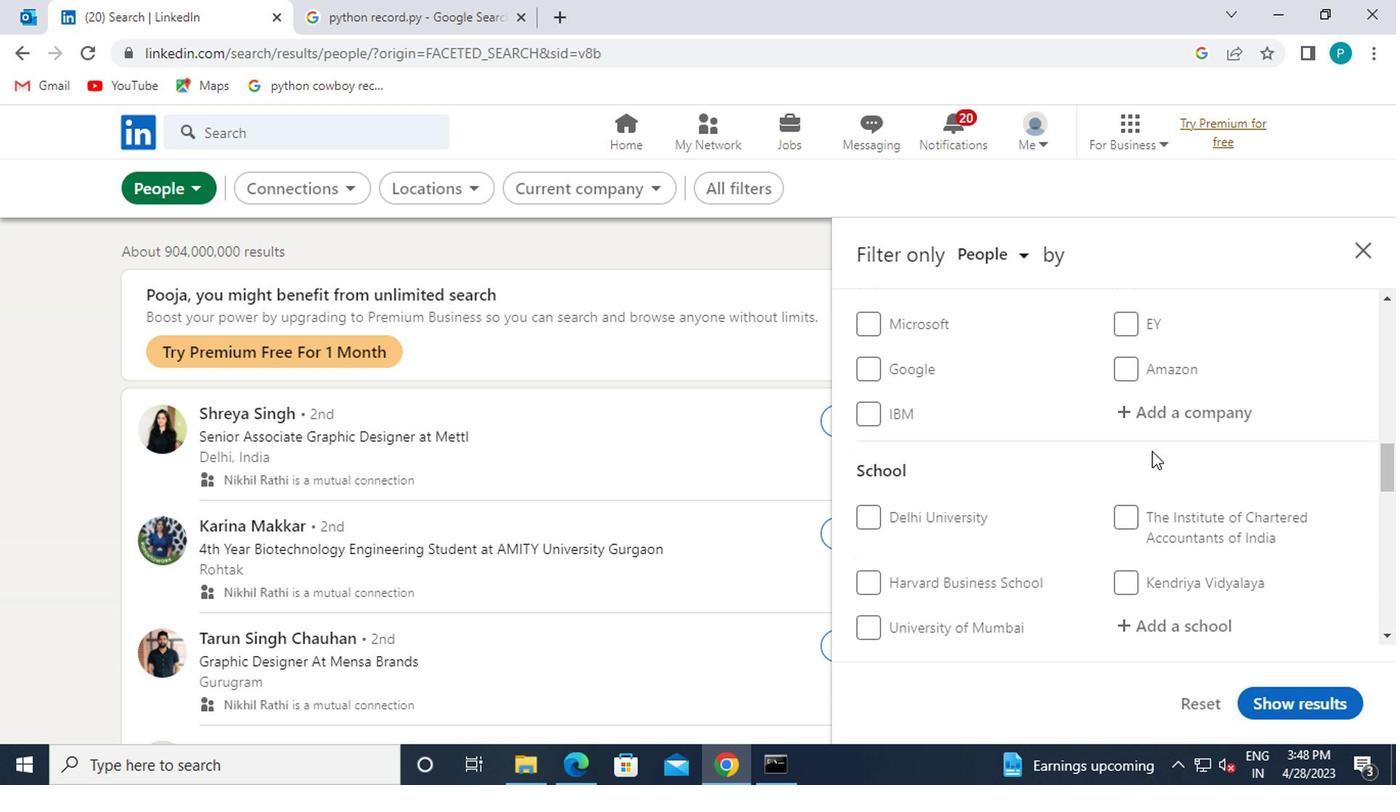 
Action: Mouse pressed left at (1143, 408)
Screenshot: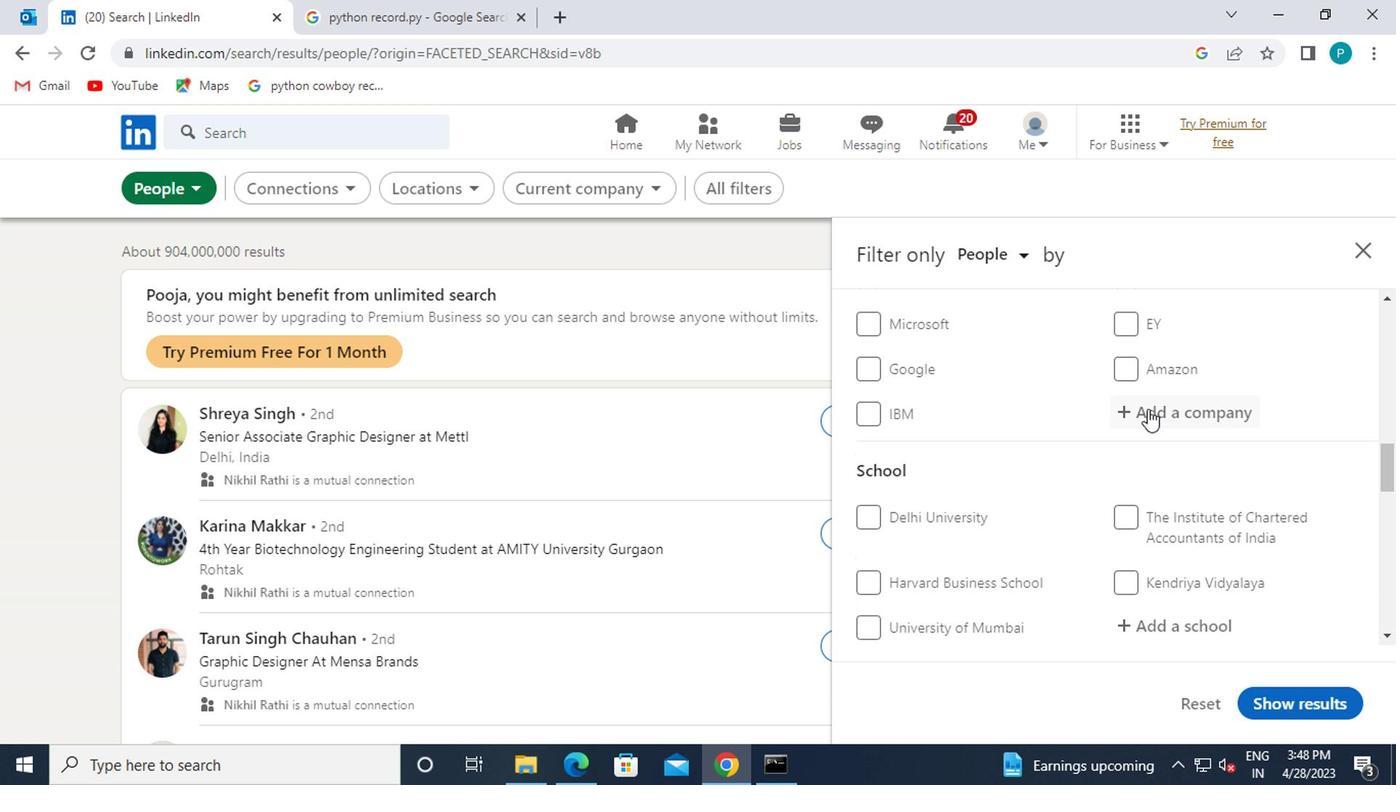 
Action: Mouse moved to (1143, 630)
Screenshot: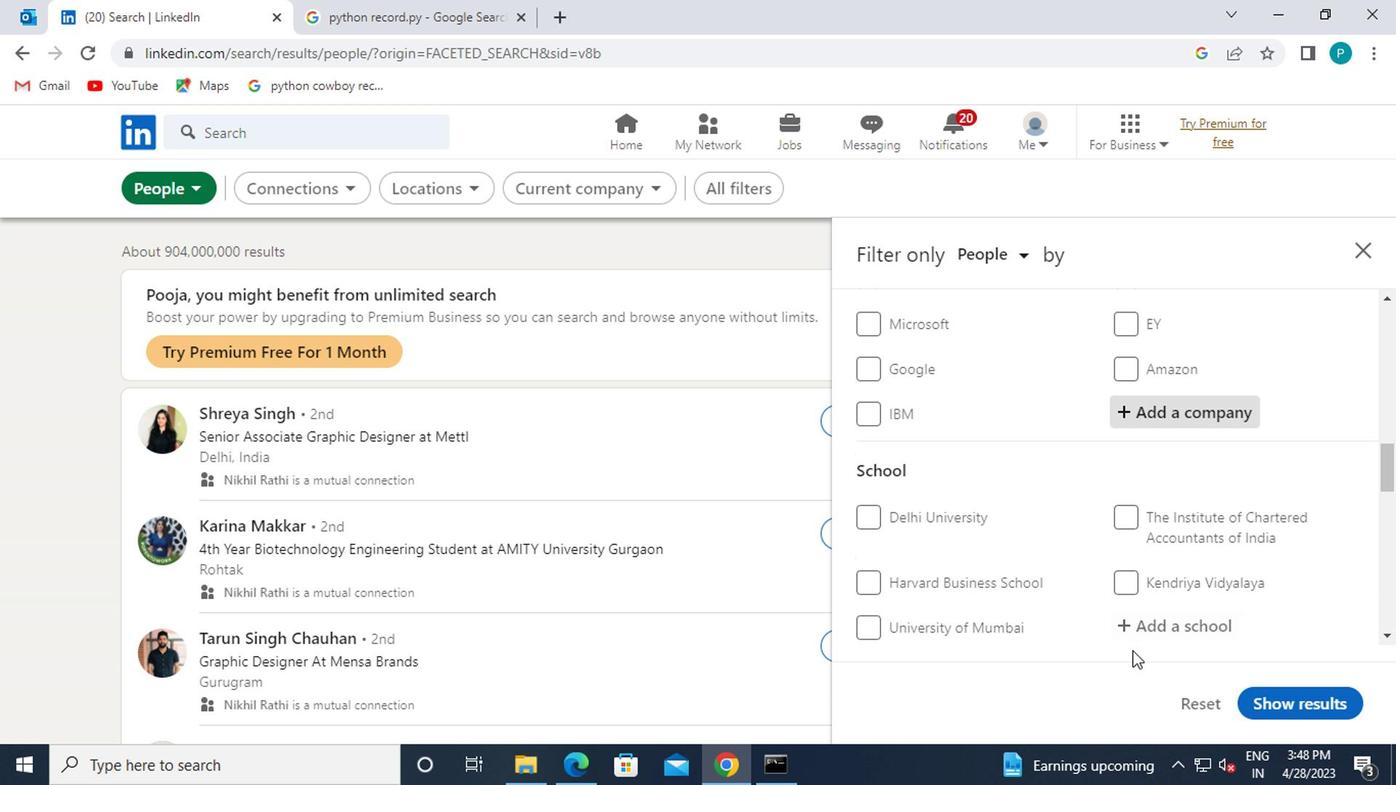 
Action: Mouse pressed left at (1143, 630)
Screenshot: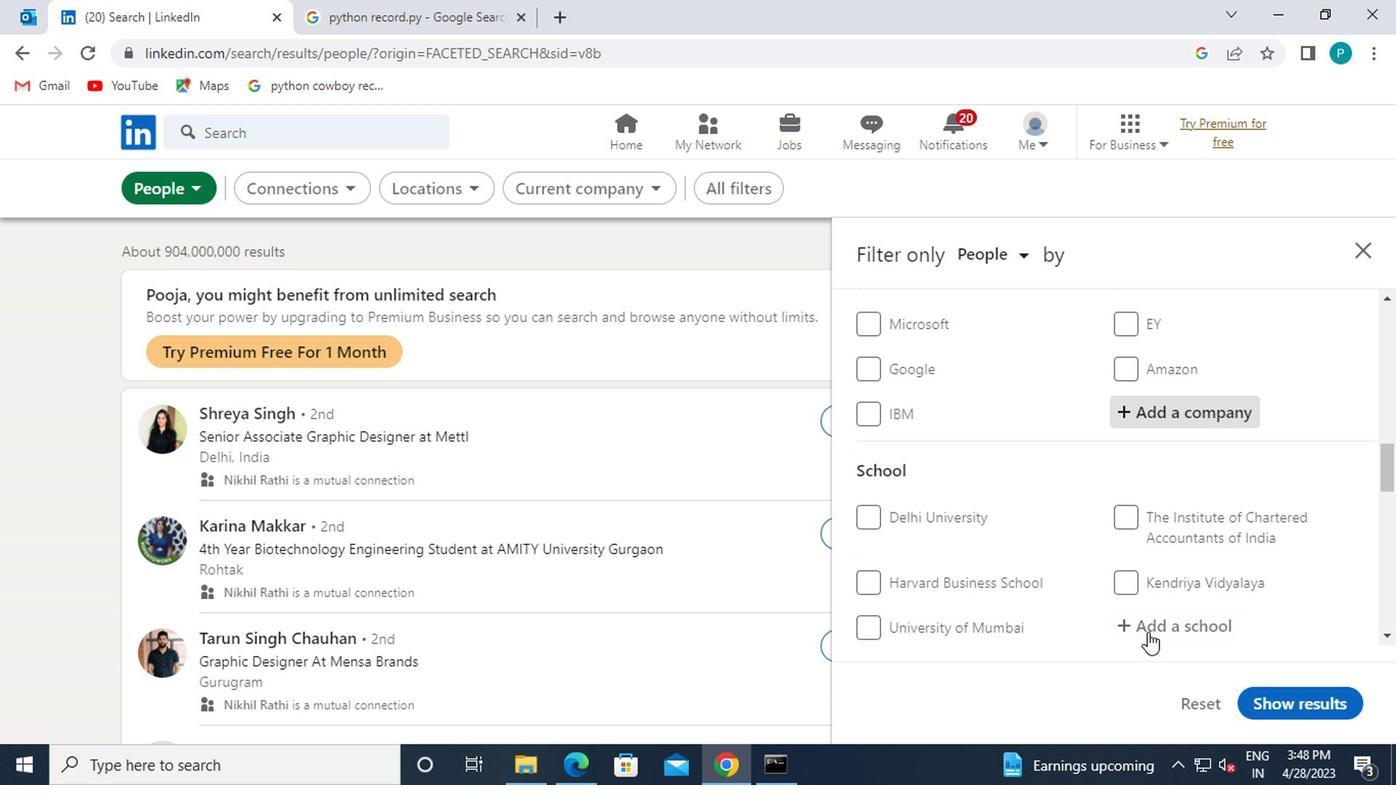 
Action: Mouse moved to (1143, 630)
Screenshot: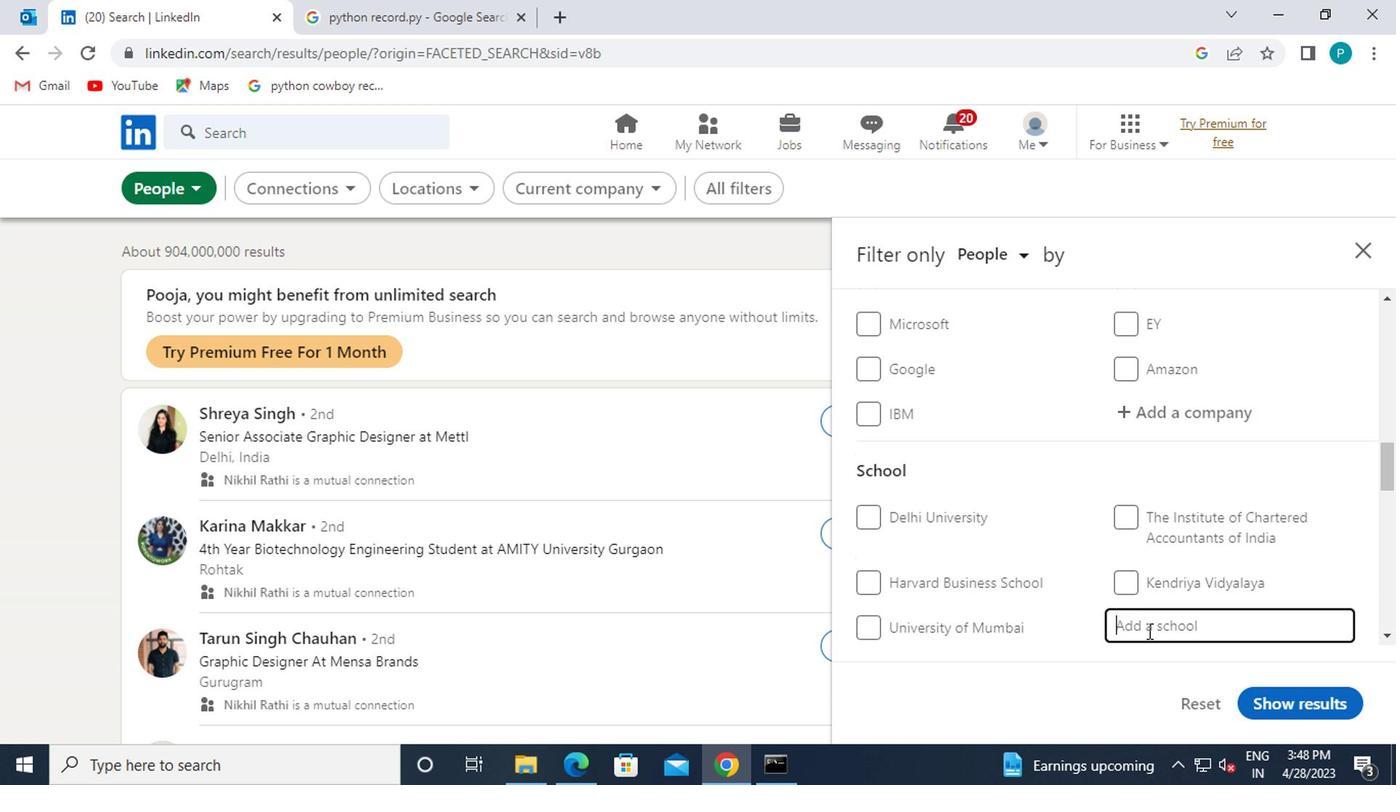 
Action: Key pressed <Key.caps_lock>M<Key.caps_lock>TILAL
Screenshot: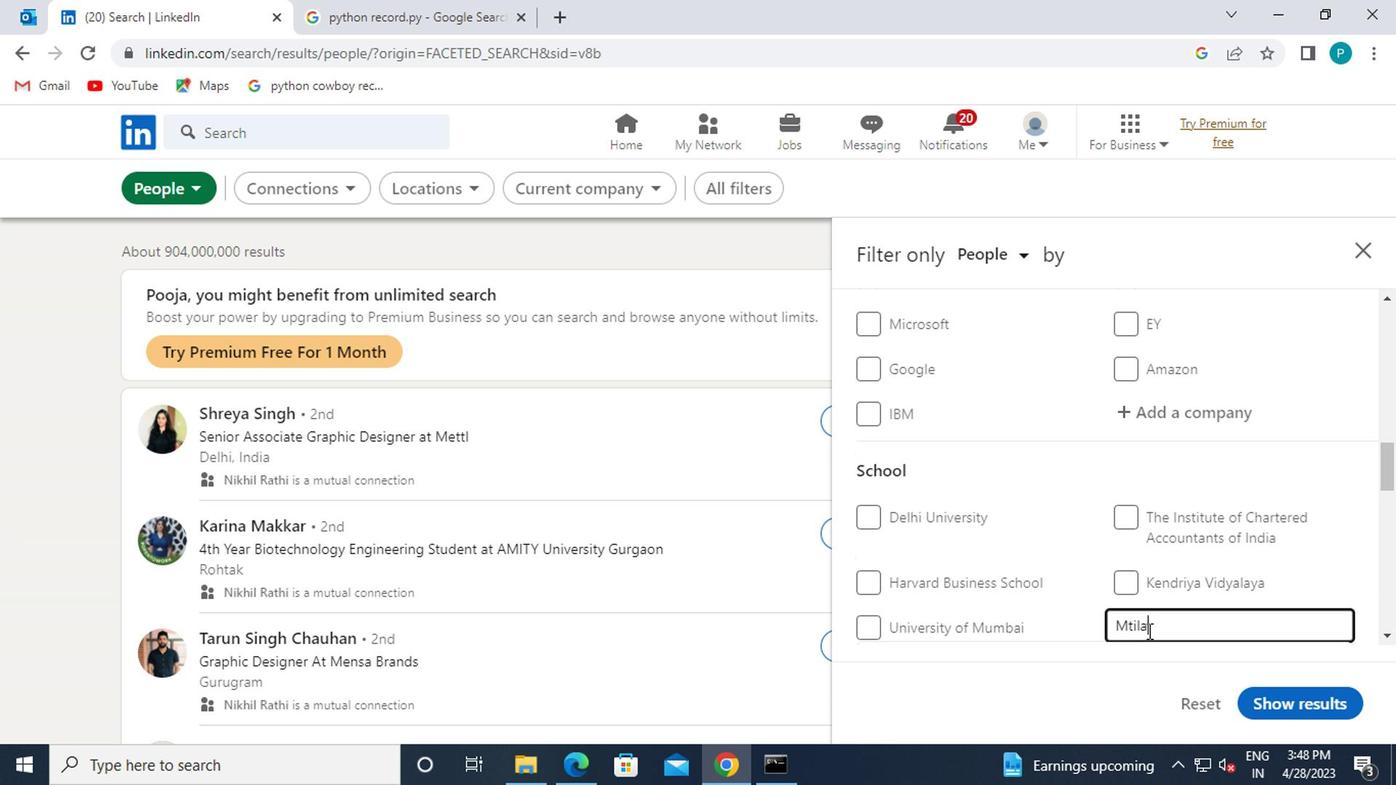 
Action: Mouse moved to (1132, 506)
Screenshot: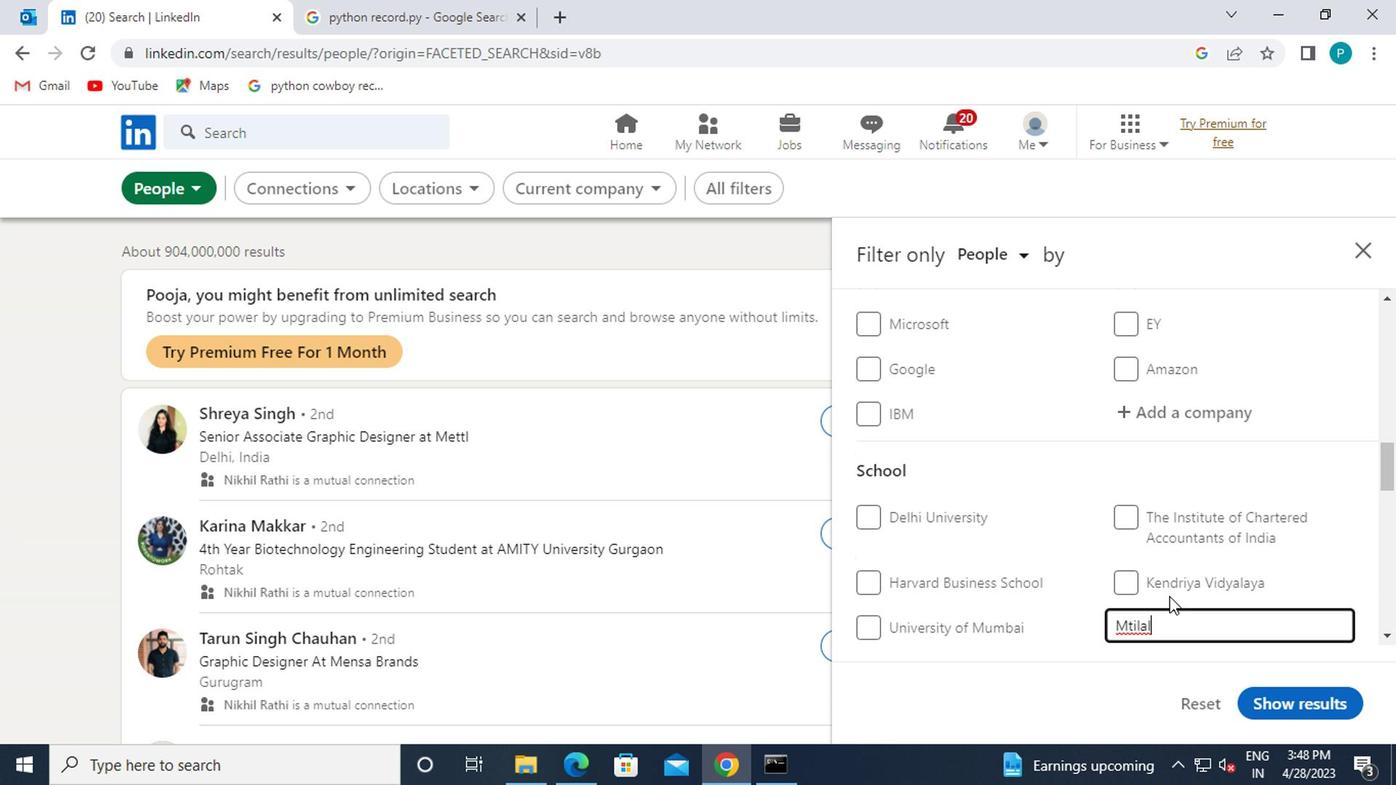 
Action: Mouse scrolled (1132, 505) with delta (0, -1)
Screenshot: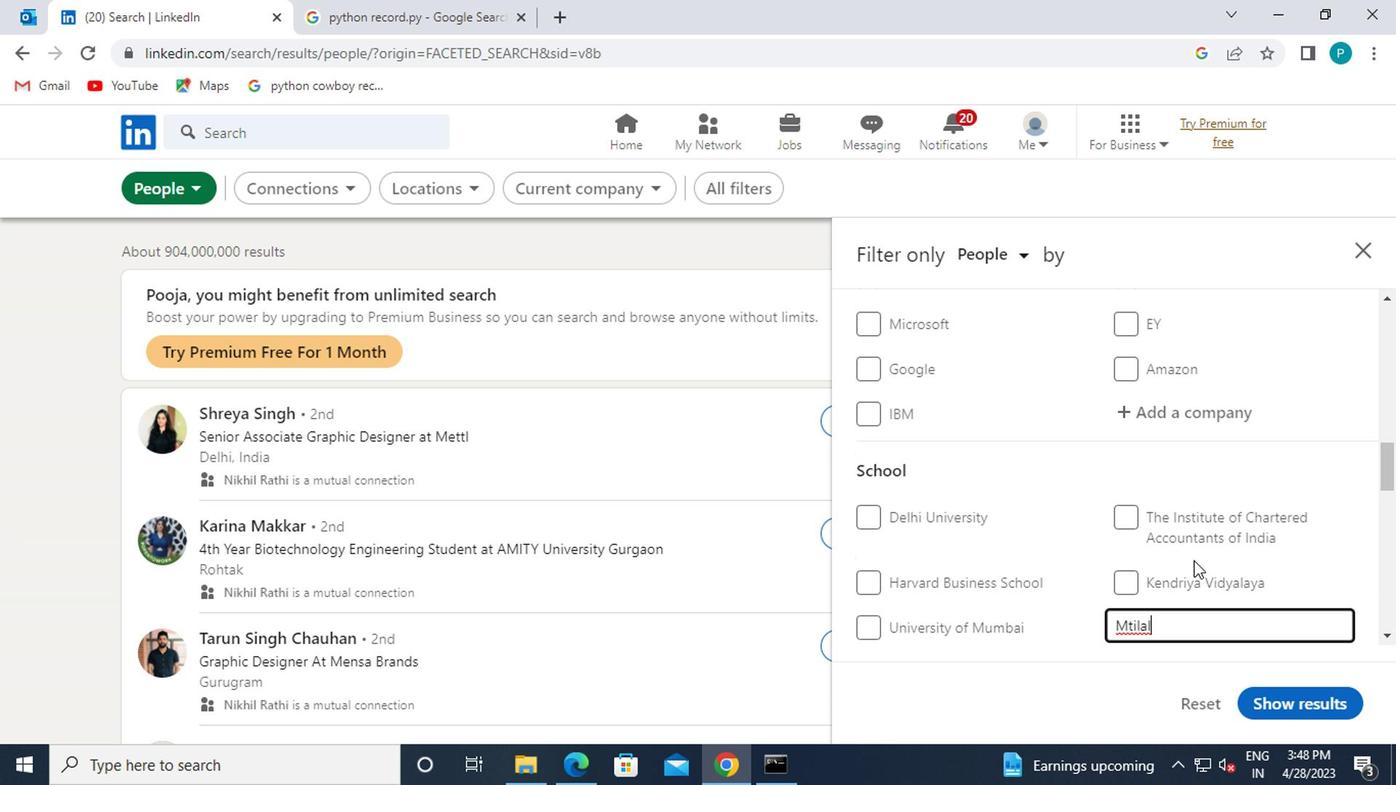 
Action: Mouse moved to (1122, 522)
Screenshot: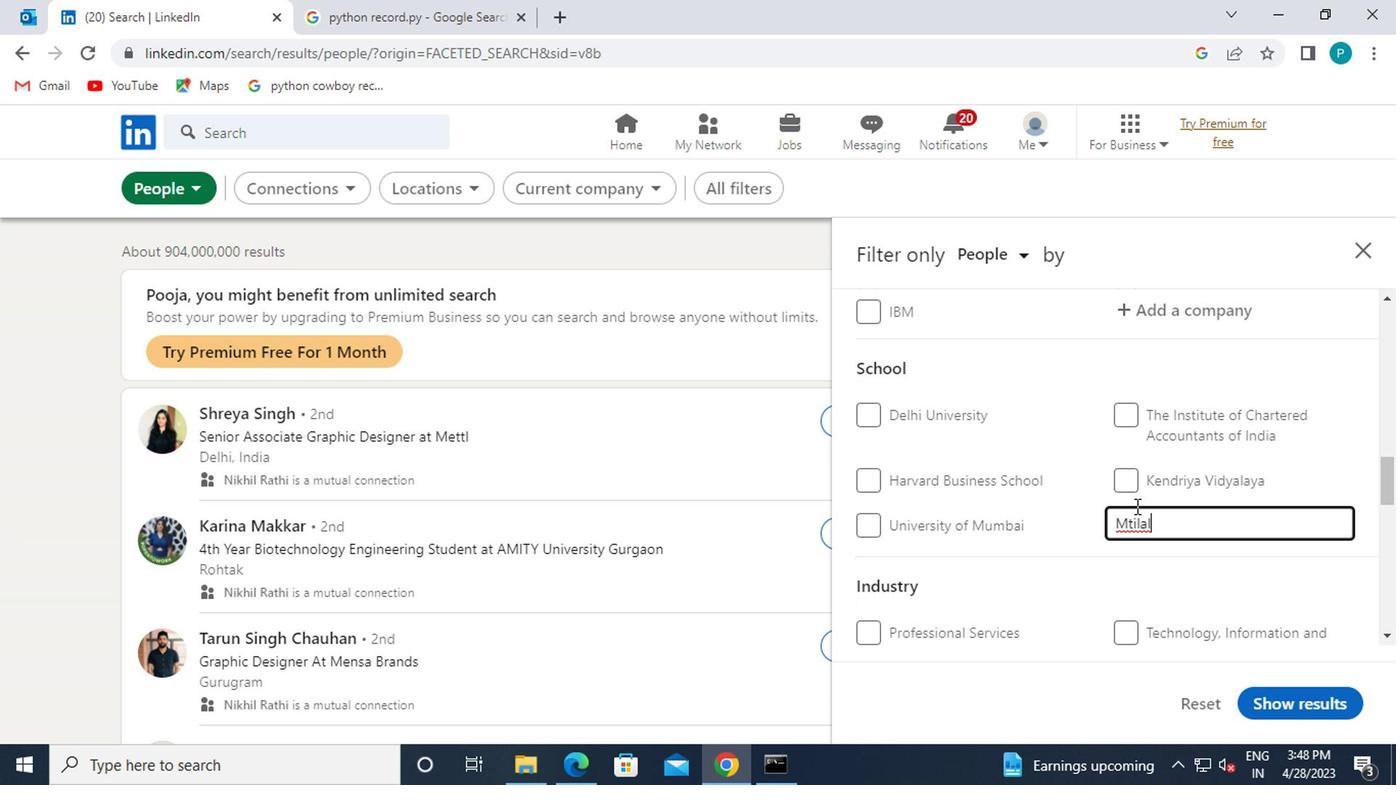 
Action: Mouse pressed left at (1122, 522)
Screenshot: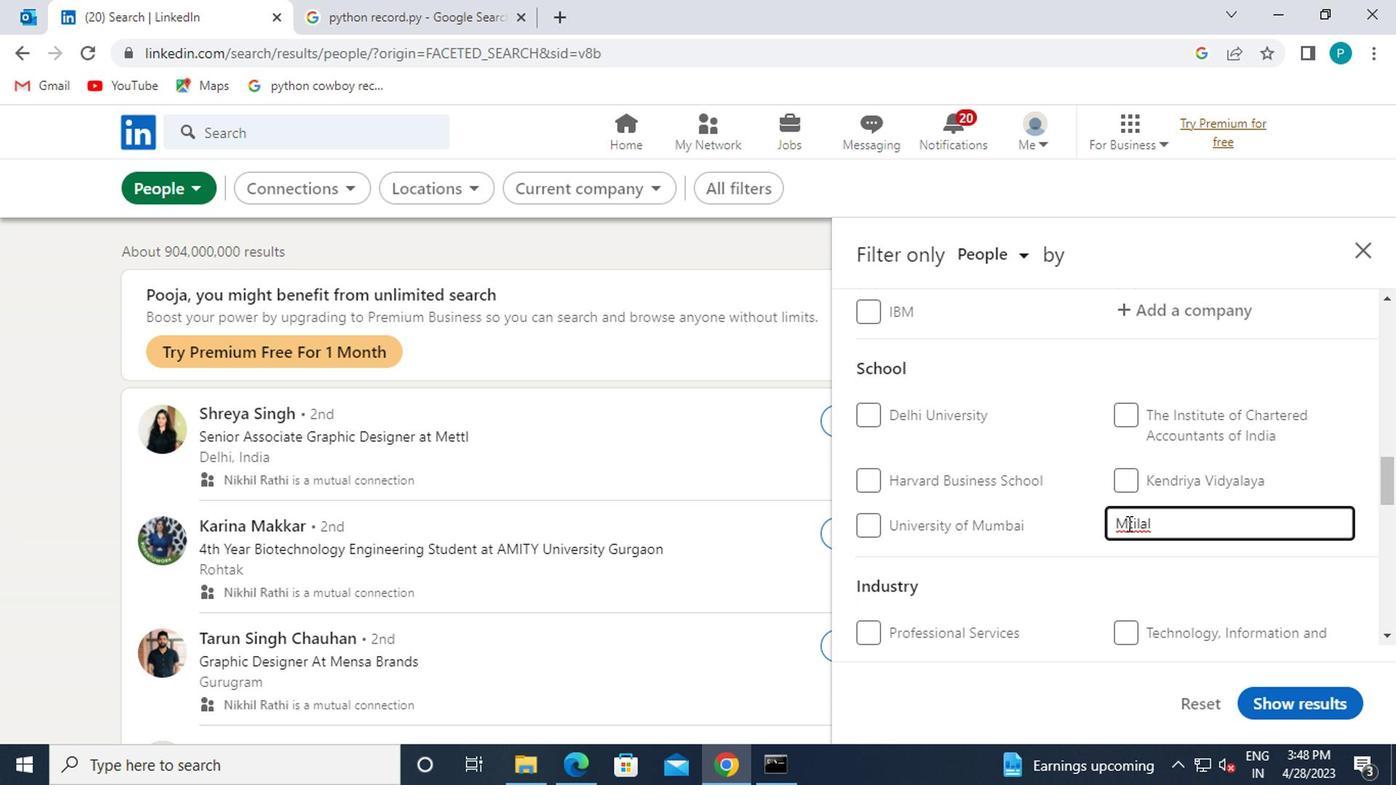 
Action: Mouse moved to (1134, 542)
Screenshot: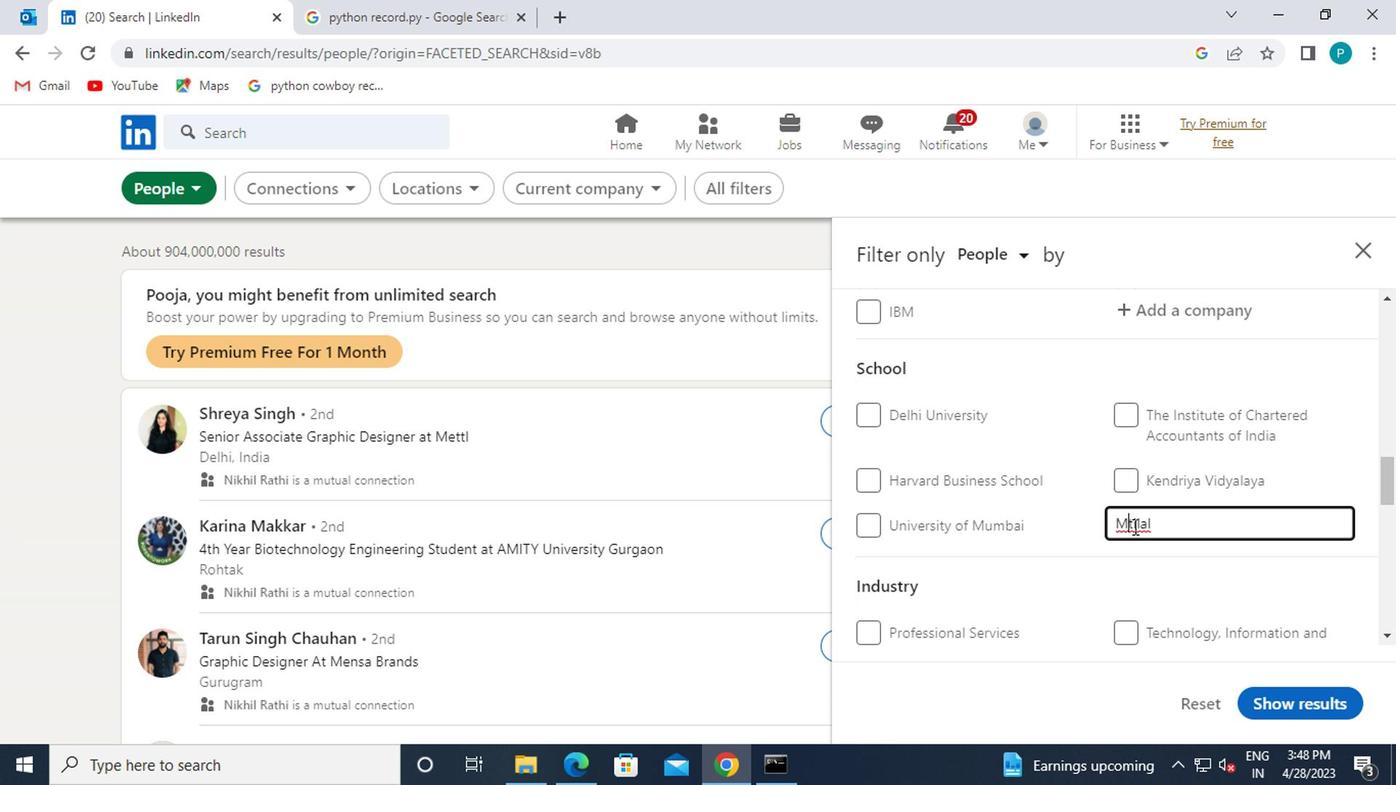 
Action: Key pressed O
Screenshot: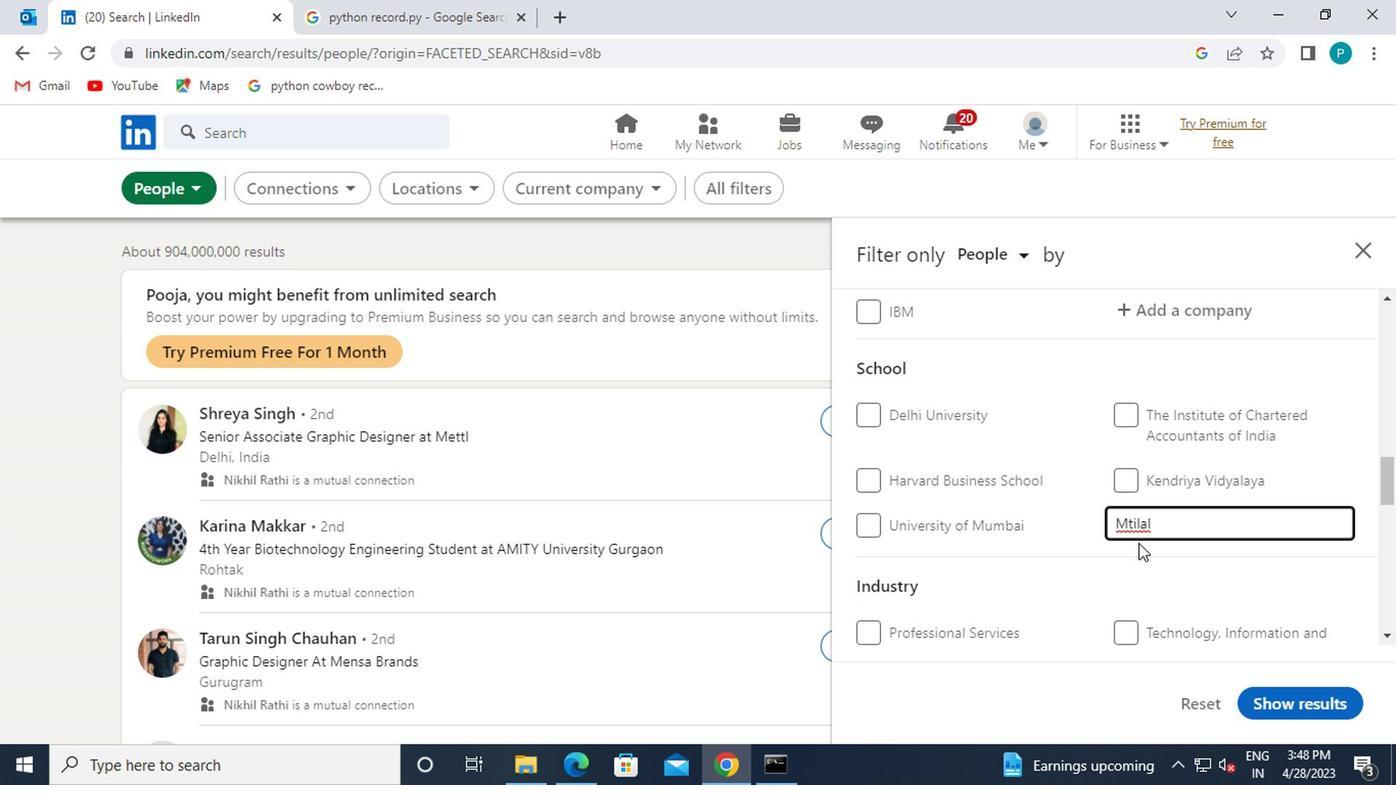 
Action: Mouse moved to (1111, 583)
Screenshot: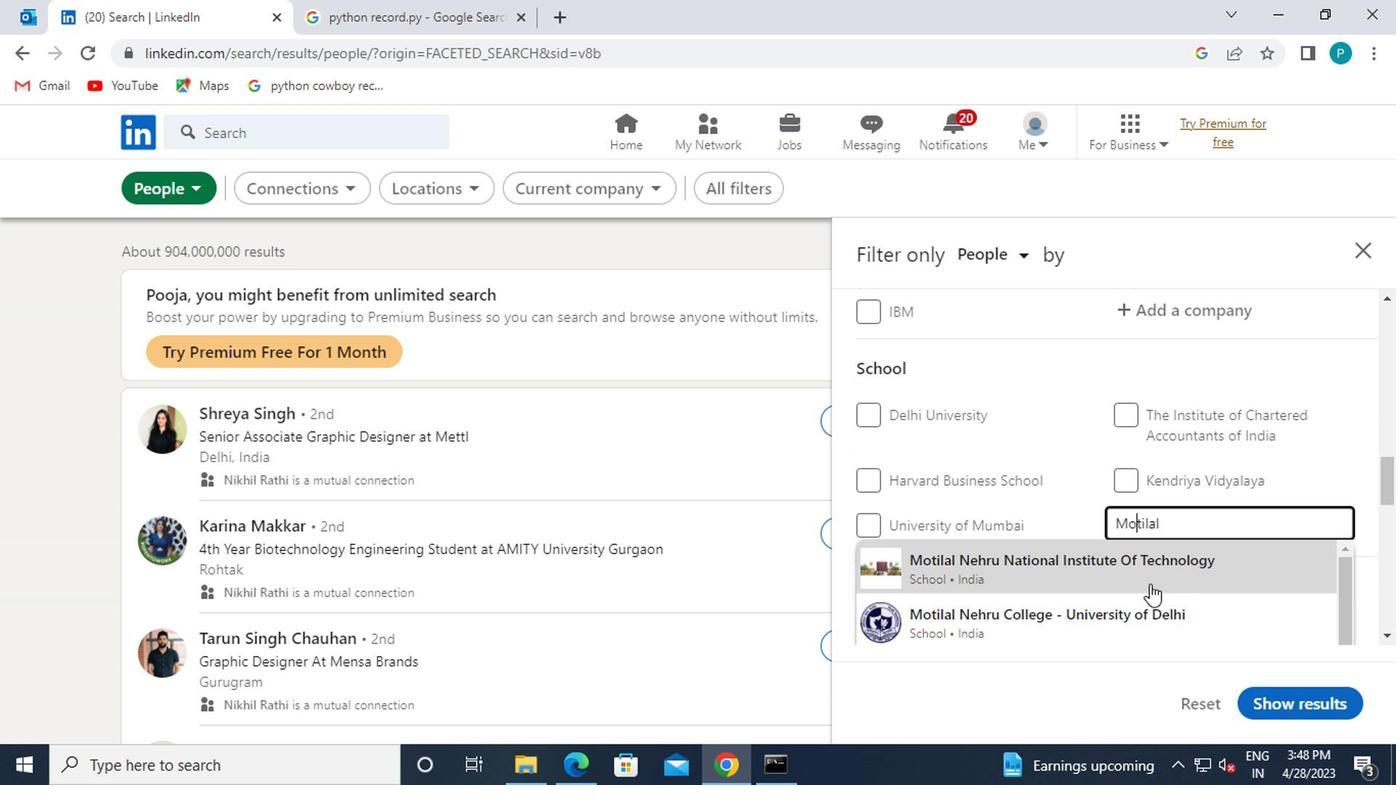 
Action: Mouse scrolled (1111, 582) with delta (0, 0)
Screenshot: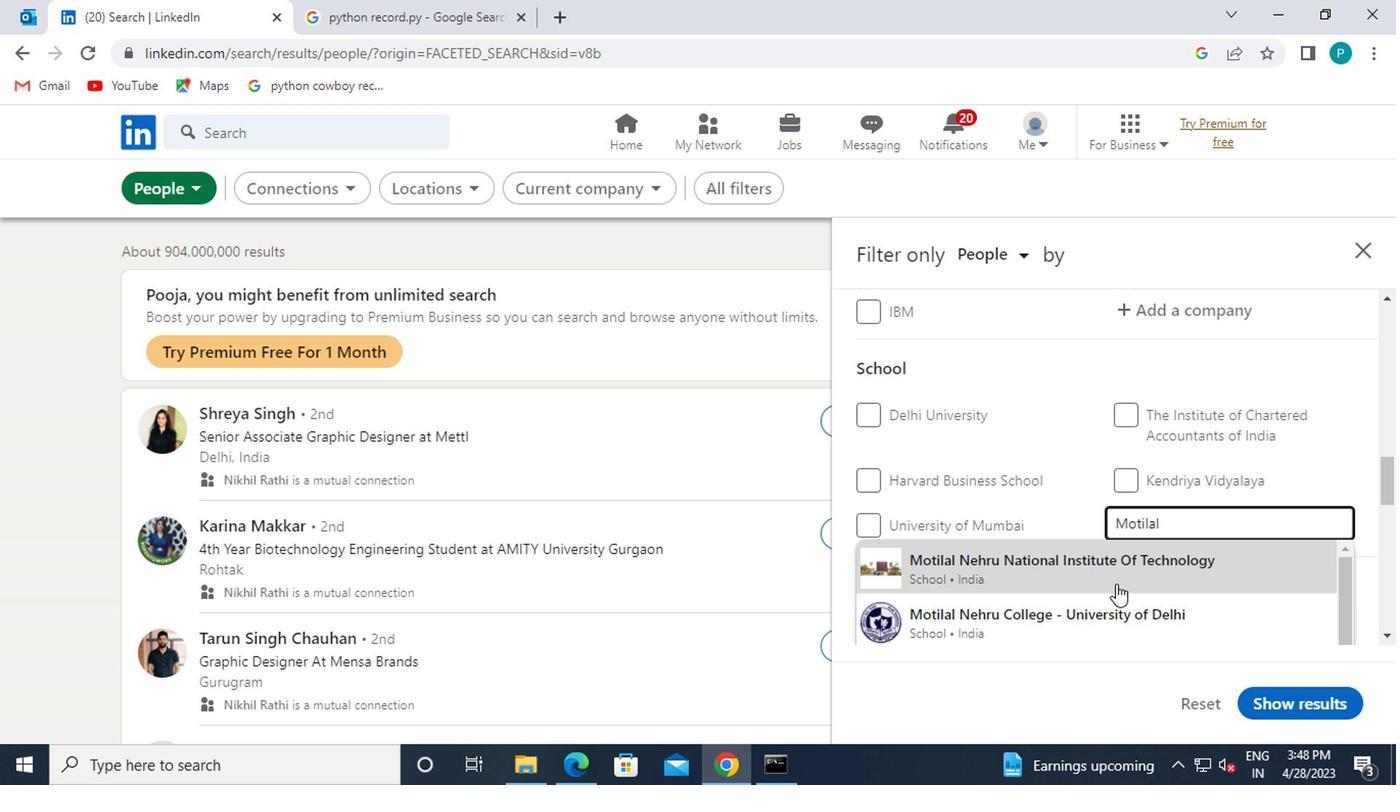 
Action: Mouse moved to (1120, 580)
Screenshot: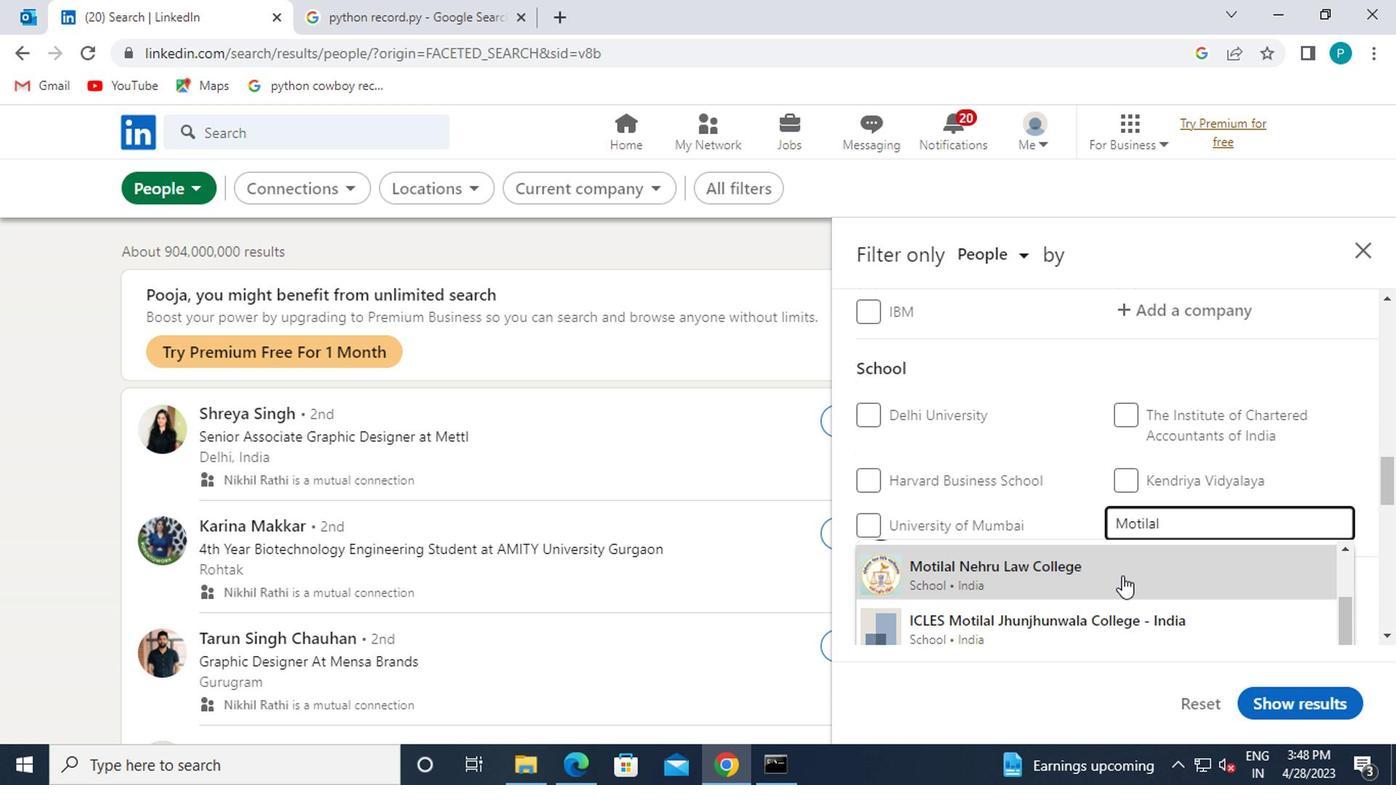 
Action: Mouse scrolled (1120, 581) with delta (0, 0)
Screenshot: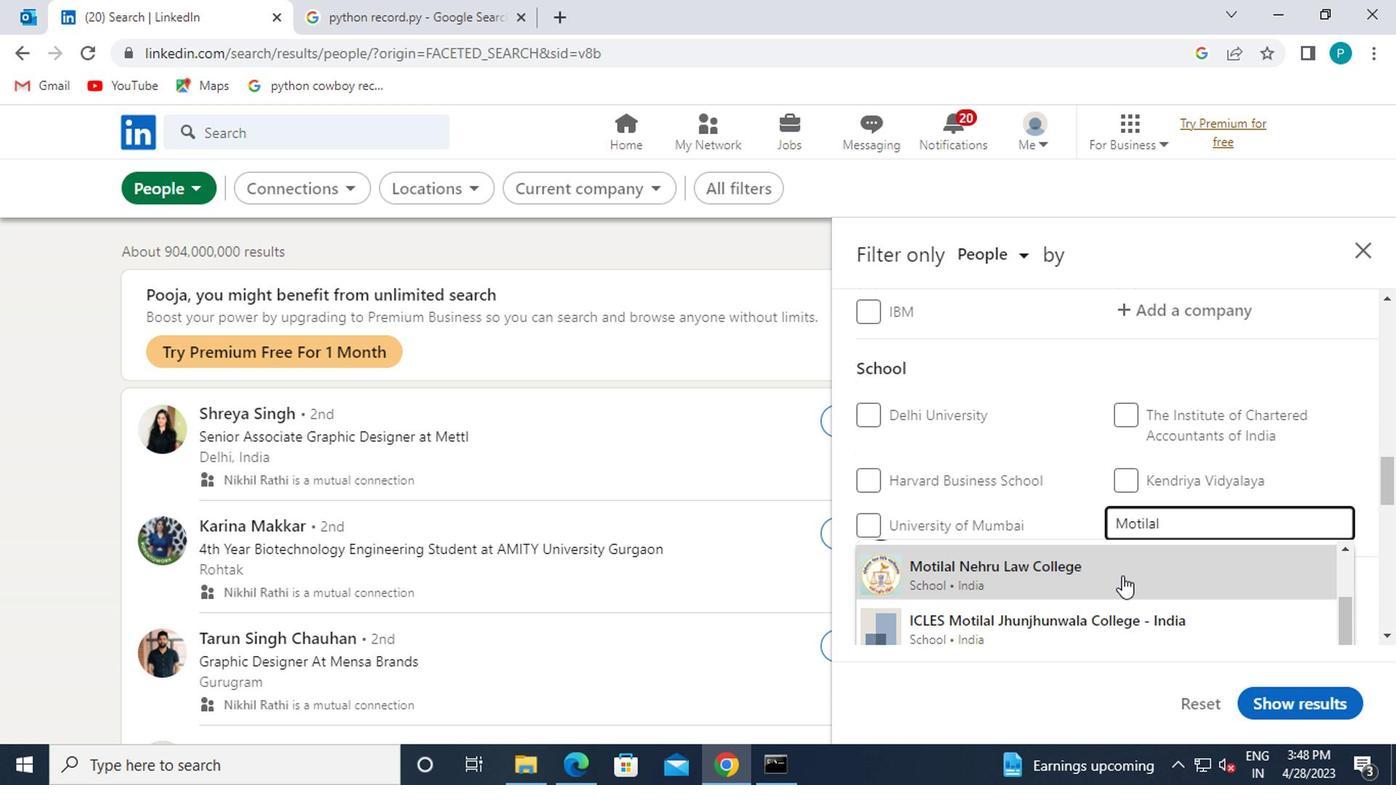 
Action: Mouse moved to (1137, 601)
Screenshot: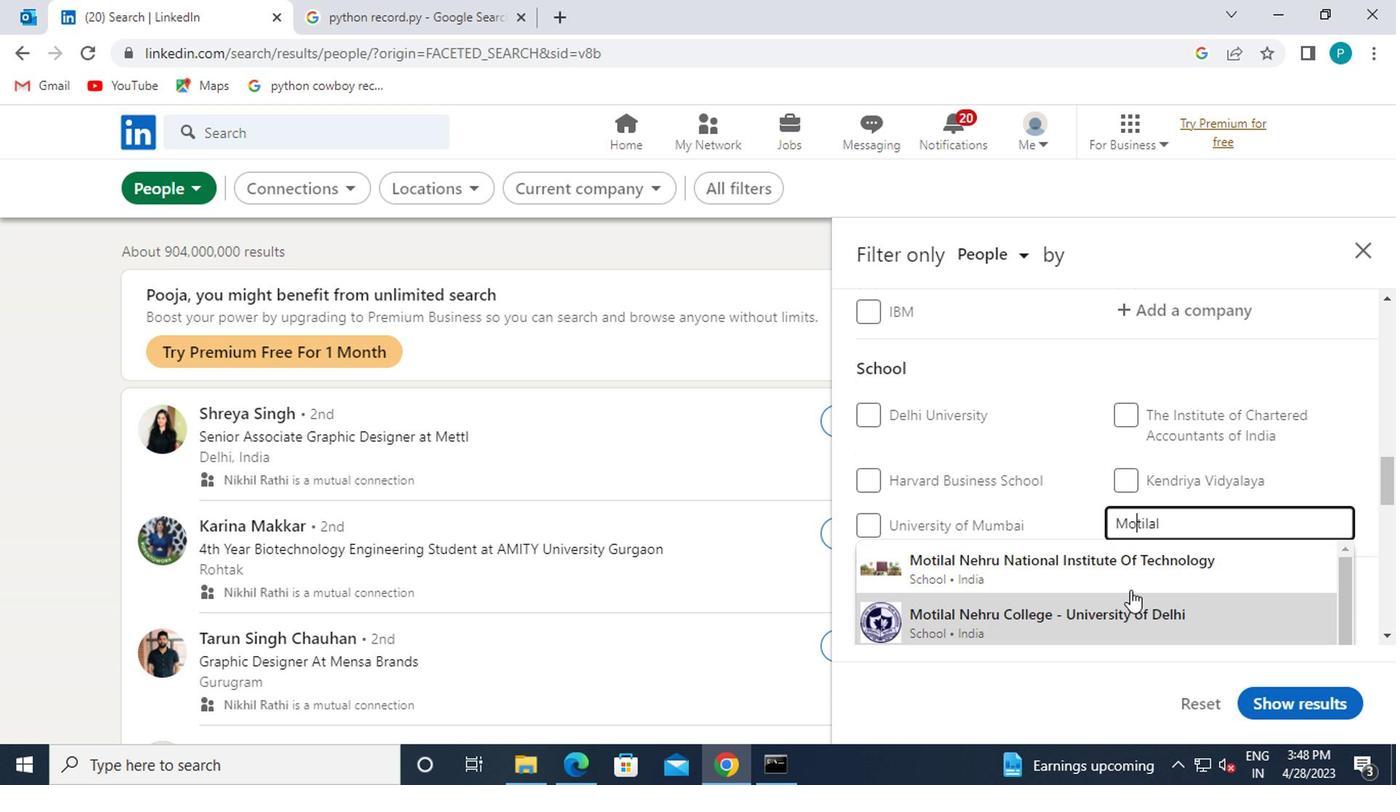 
Action: Mouse pressed left at (1137, 601)
Screenshot: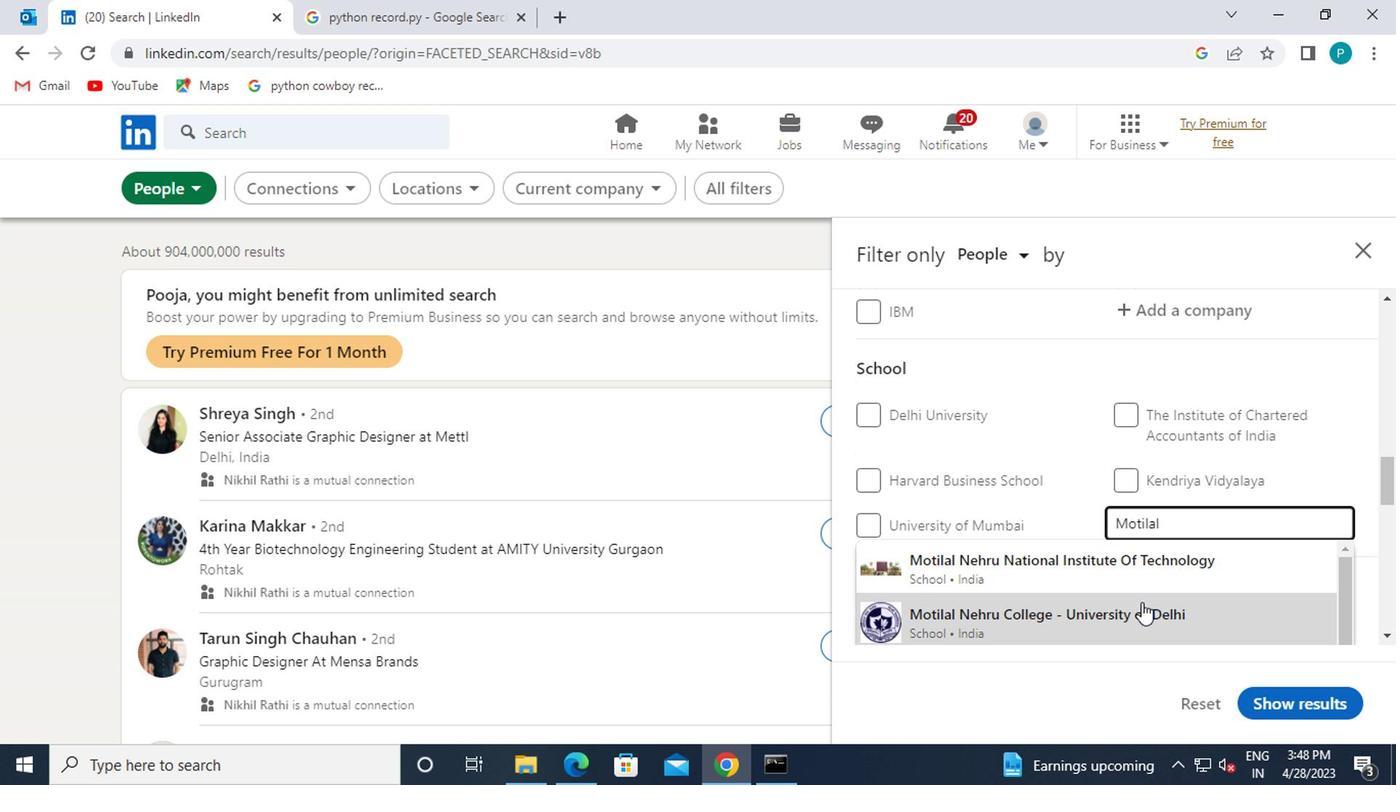 
Action: Mouse scrolled (1137, 600) with delta (0, 0)
Screenshot: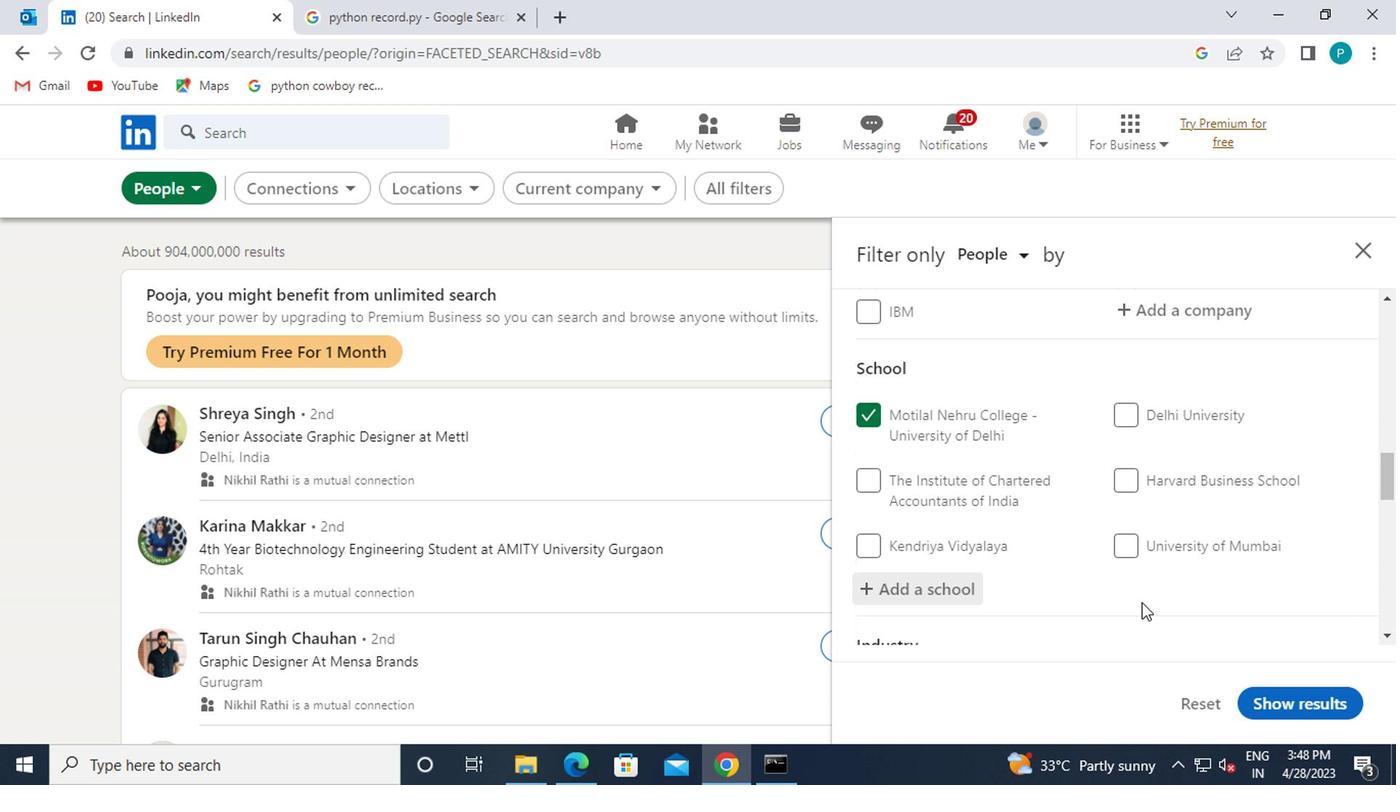 
Action: Mouse moved to (1122, 596)
Screenshot: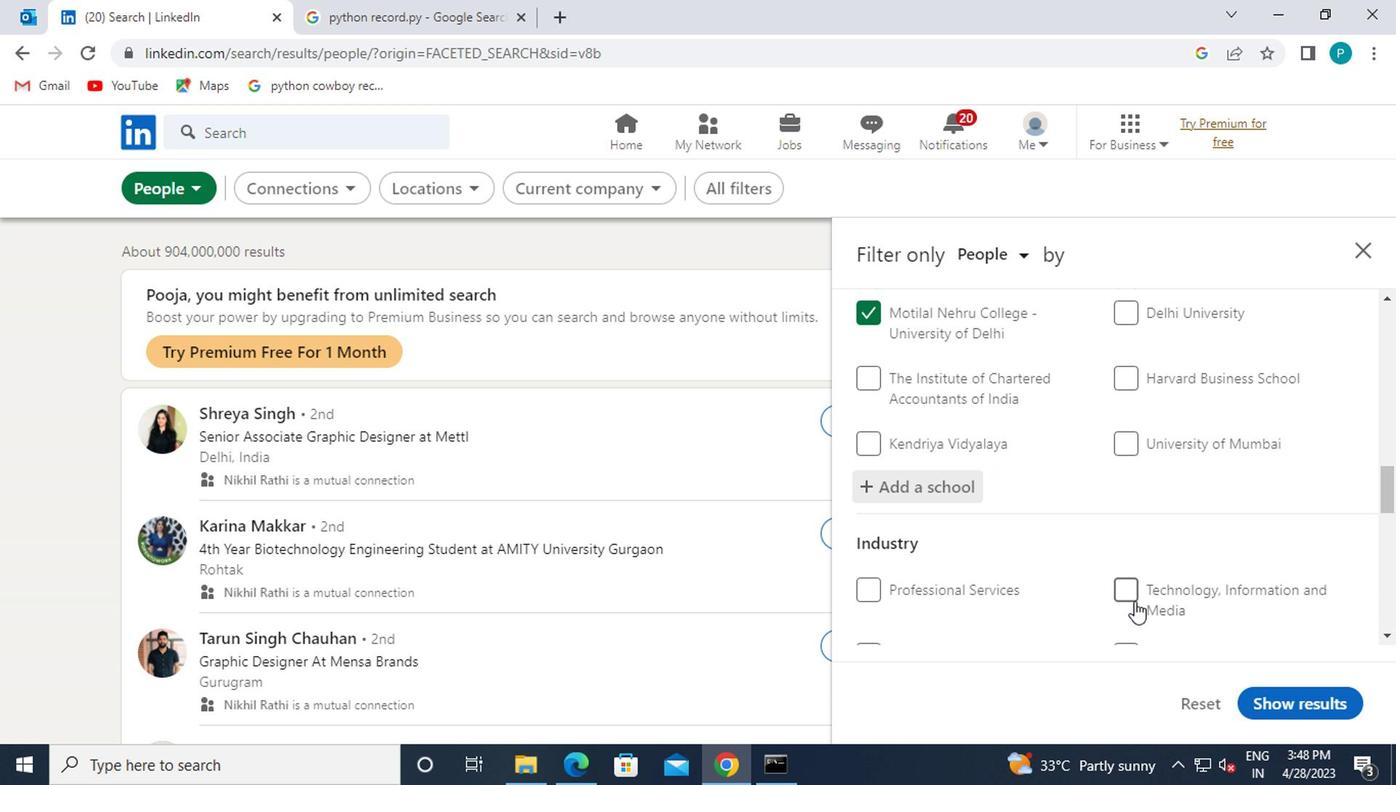 
Action: Mouse scrolled (1122, 595) with delta (0, 0)
Screenshot: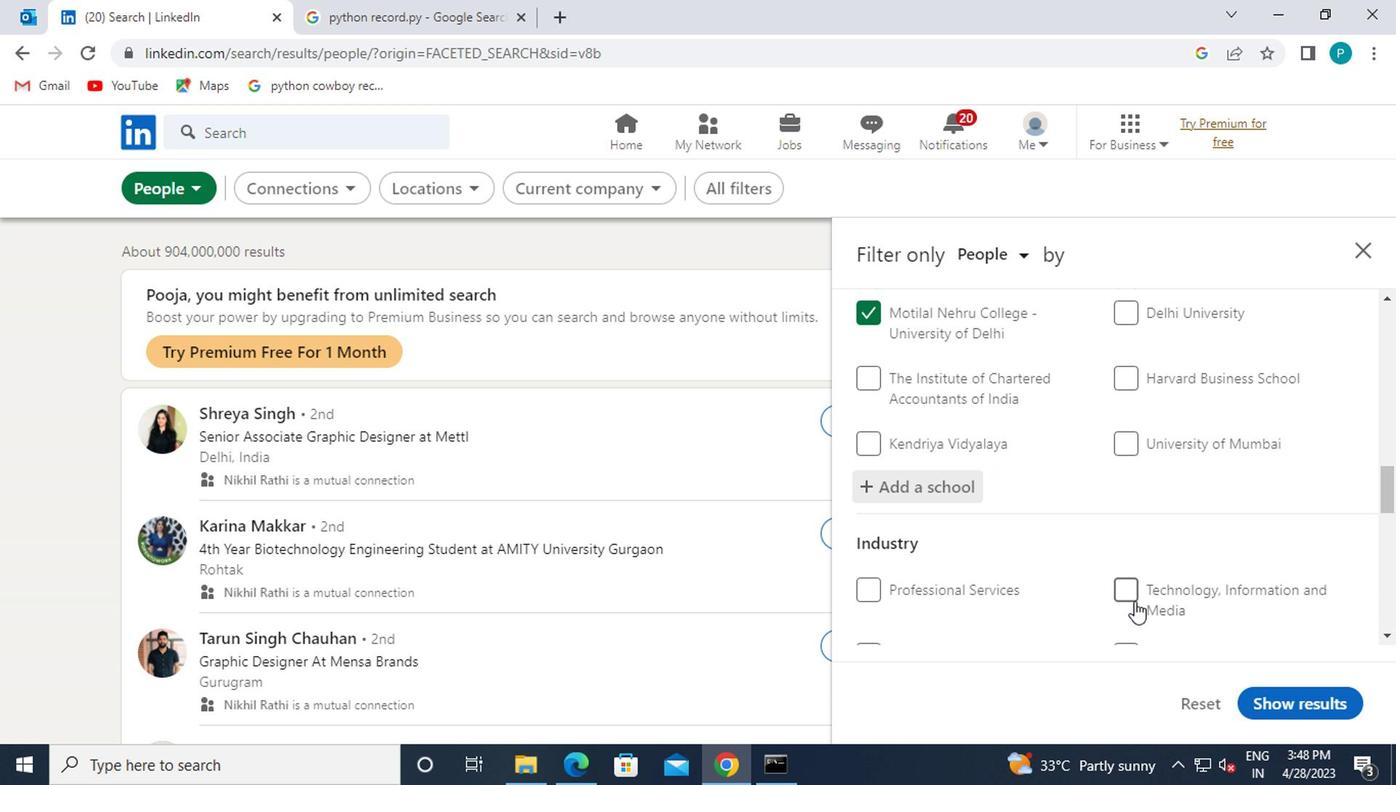 
Action: Mouse moved to (1117, 592)
Screenshot: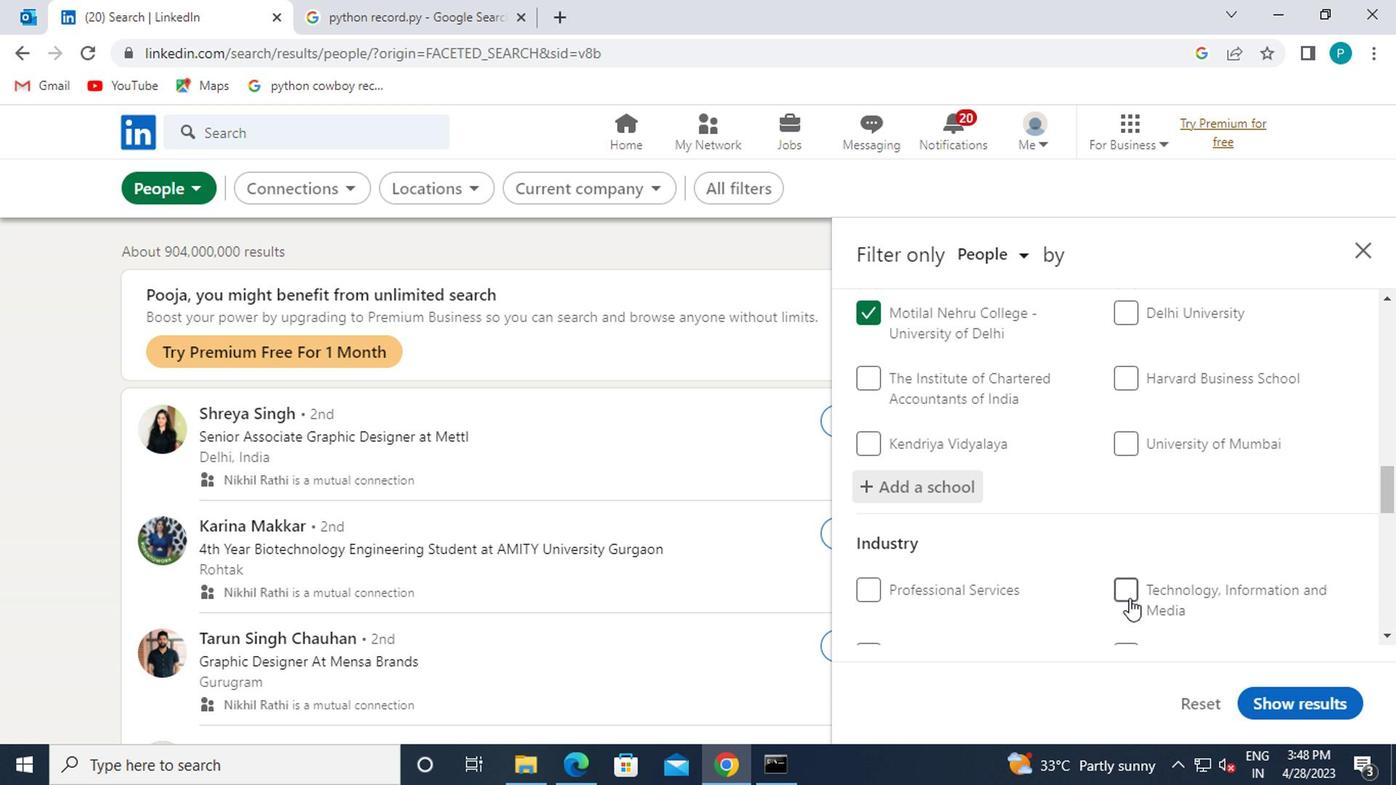 
Action: Mouse scrolled (1117, 591) with delta (0, -1)
Screenshot: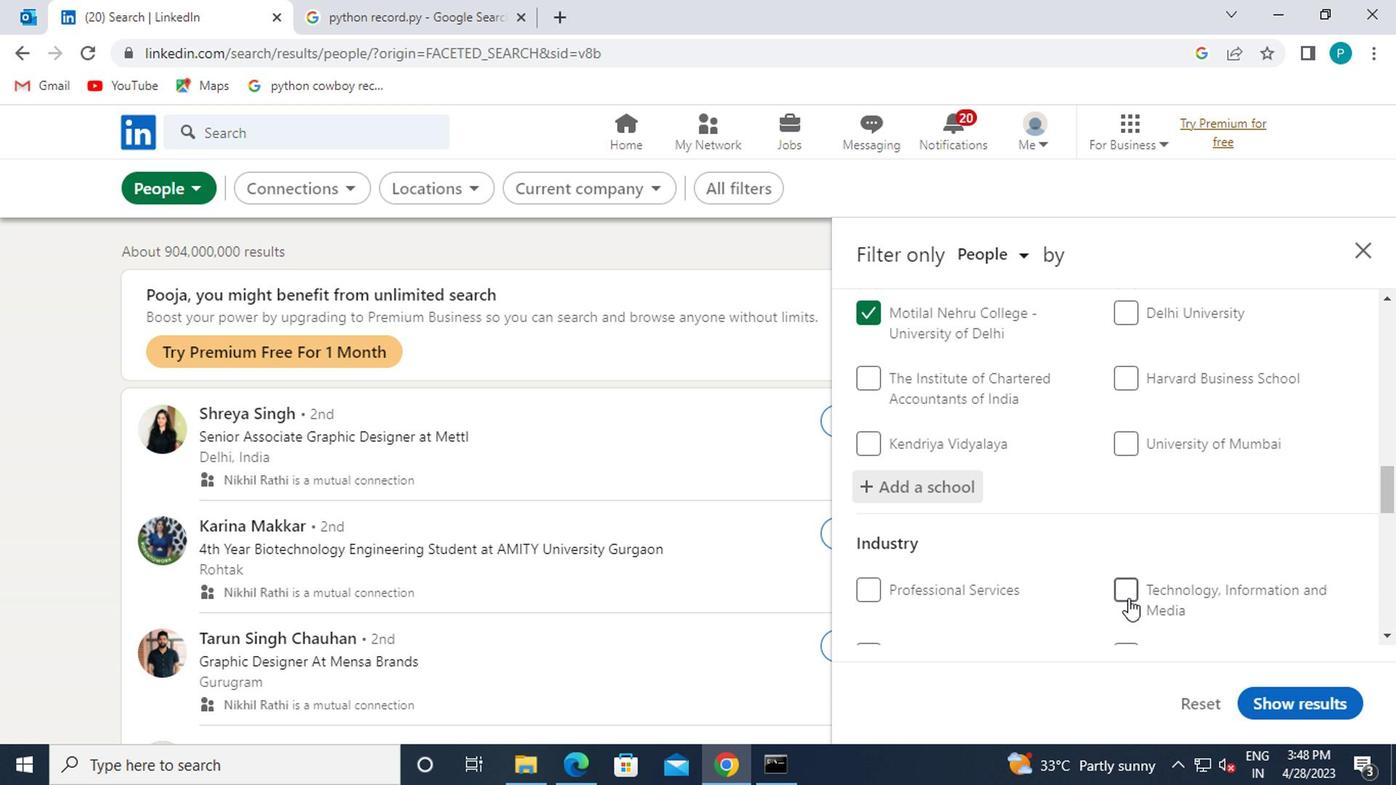 
Action: Mouse moved to (1146, 526)
Screenshot: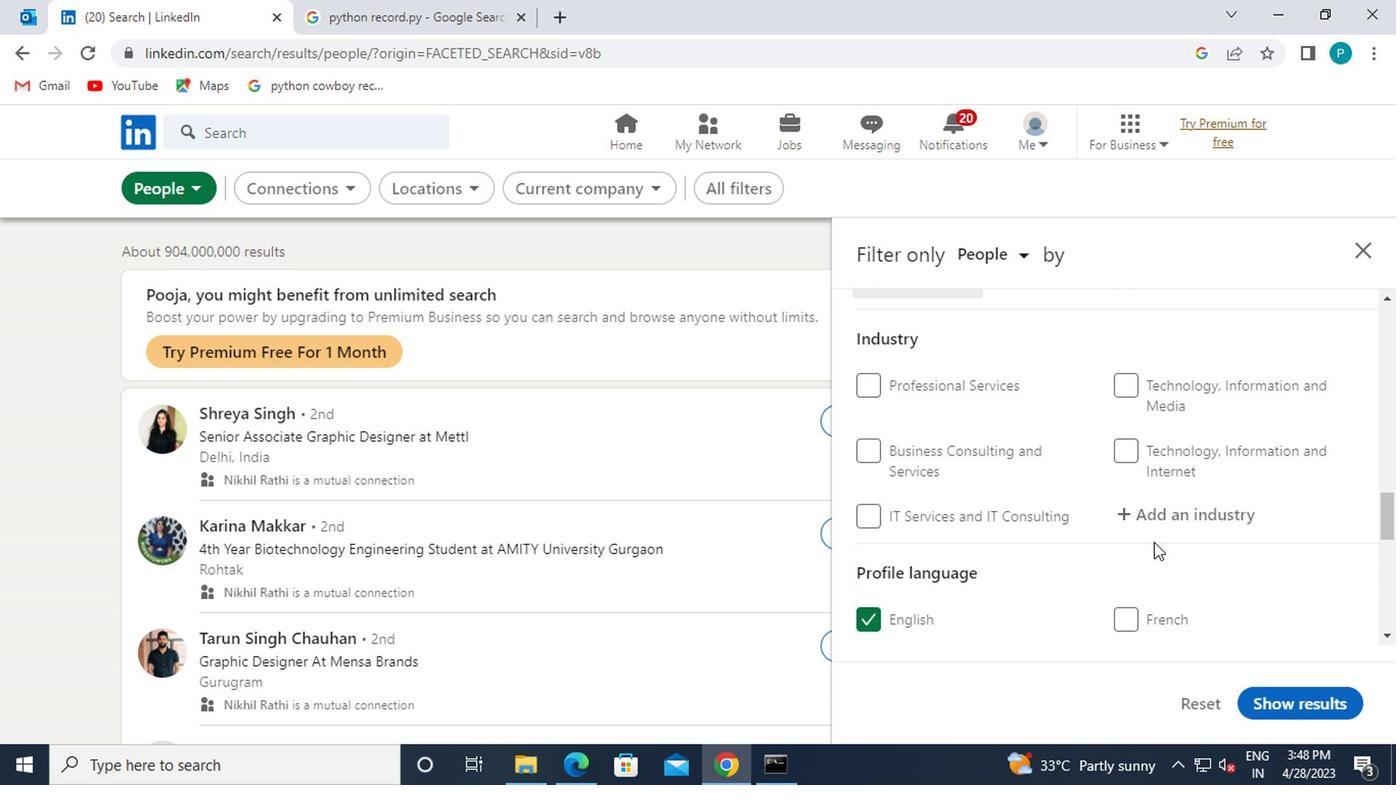 
Action: Mouse pressed left at (1146, 526)
Screenshot: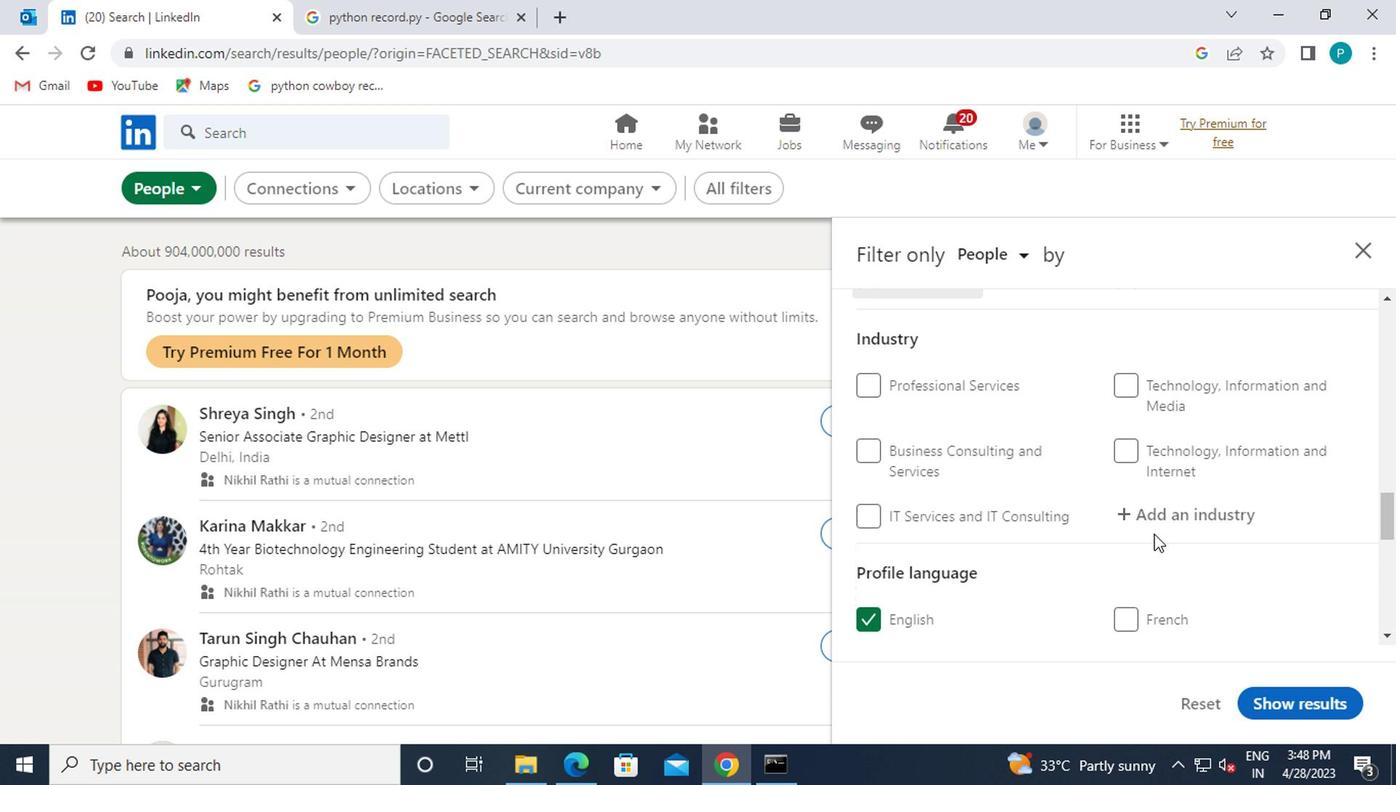 
Action: Mouse moved to (1137, 531)
Screenshot: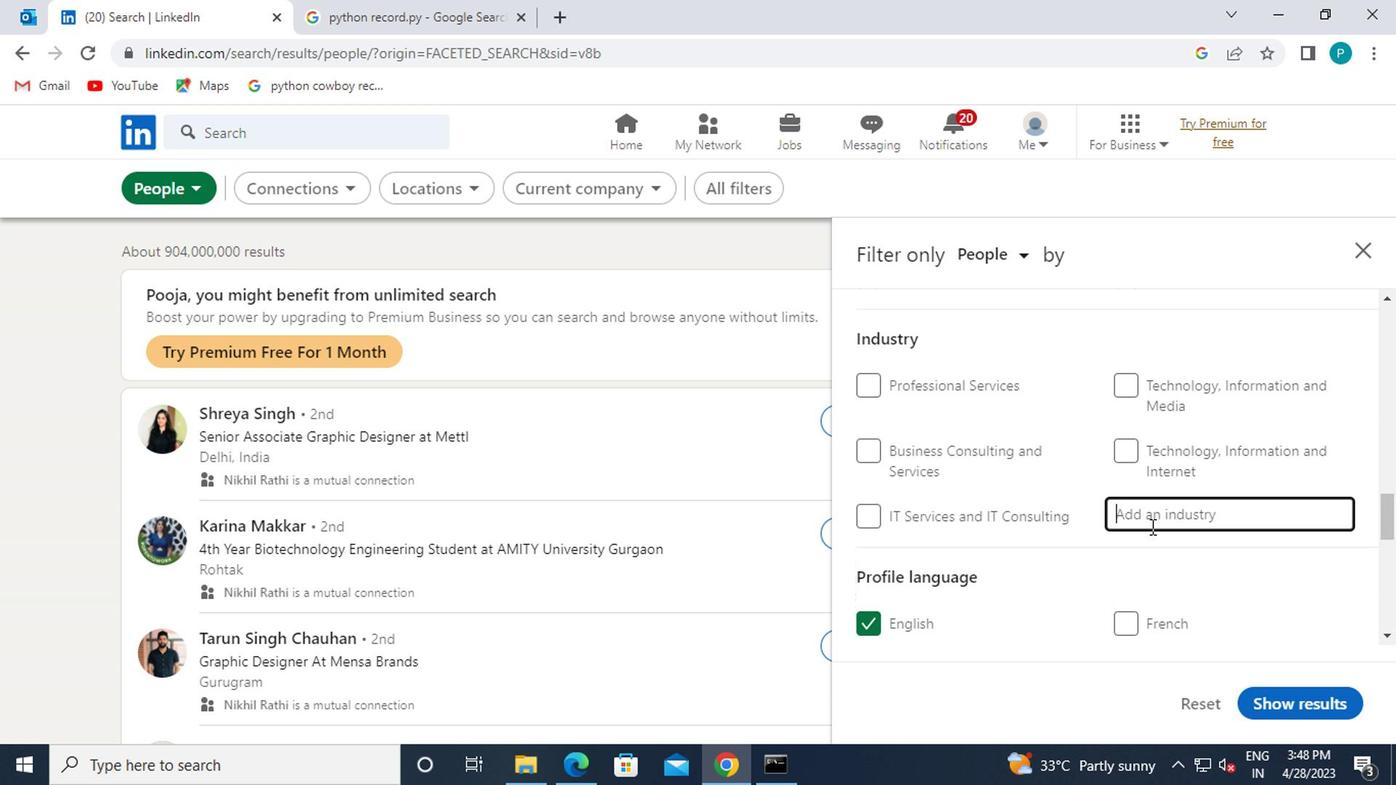 
Action: Key pressed <Key.caps_lock>F<Key.caps_lock>AS
Screenshot: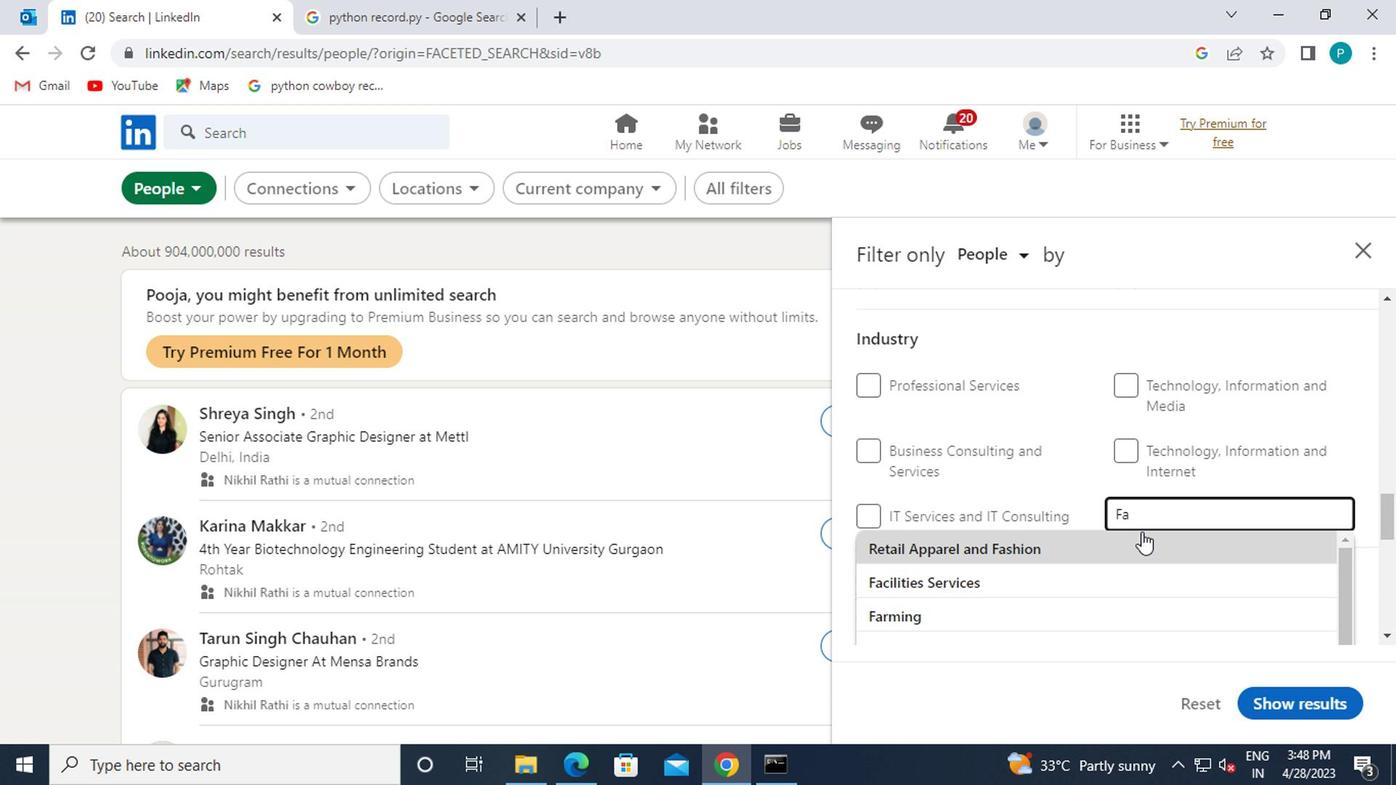 
Action: Mouse moved to (1087, 610)
Screenshot: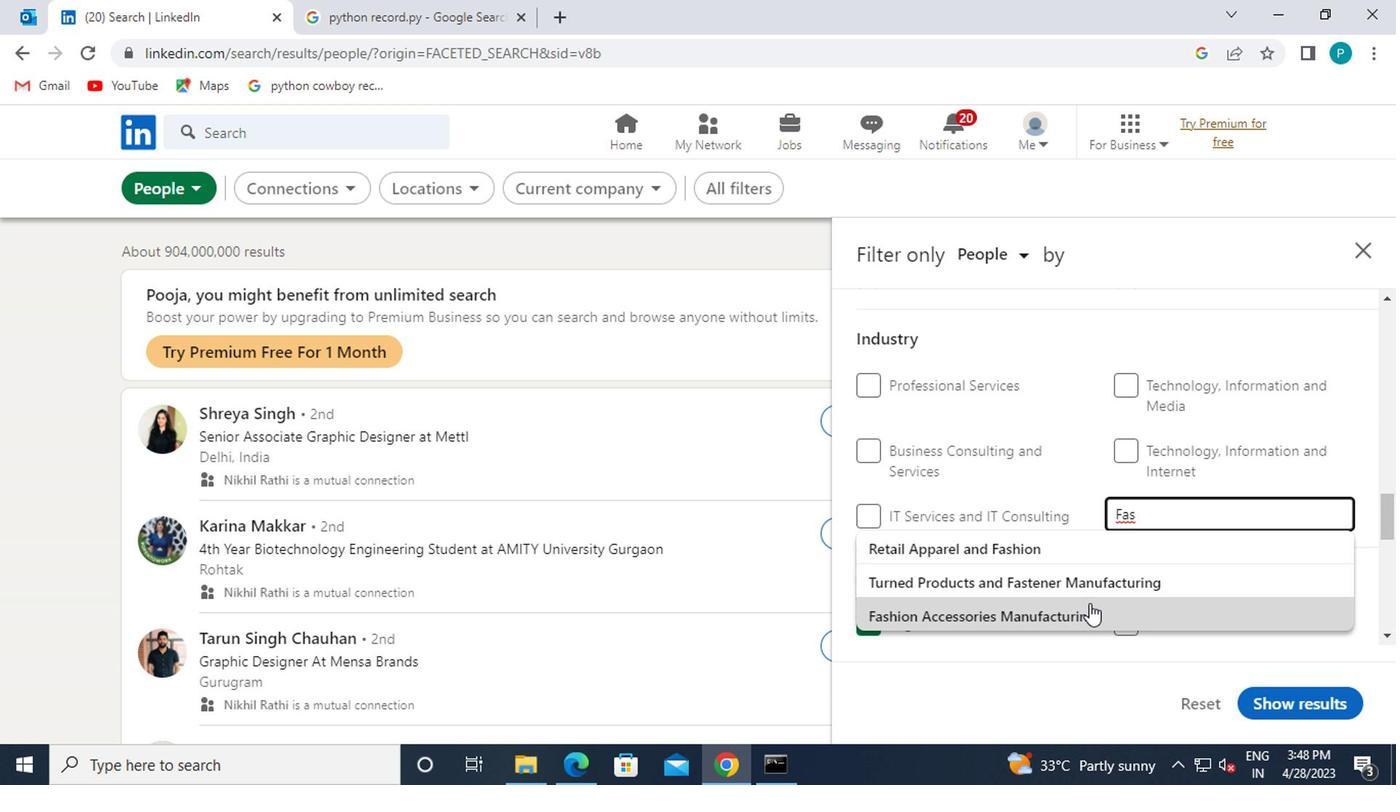 
Action: Mouse pressed left at (1087, 610)
Screenshot: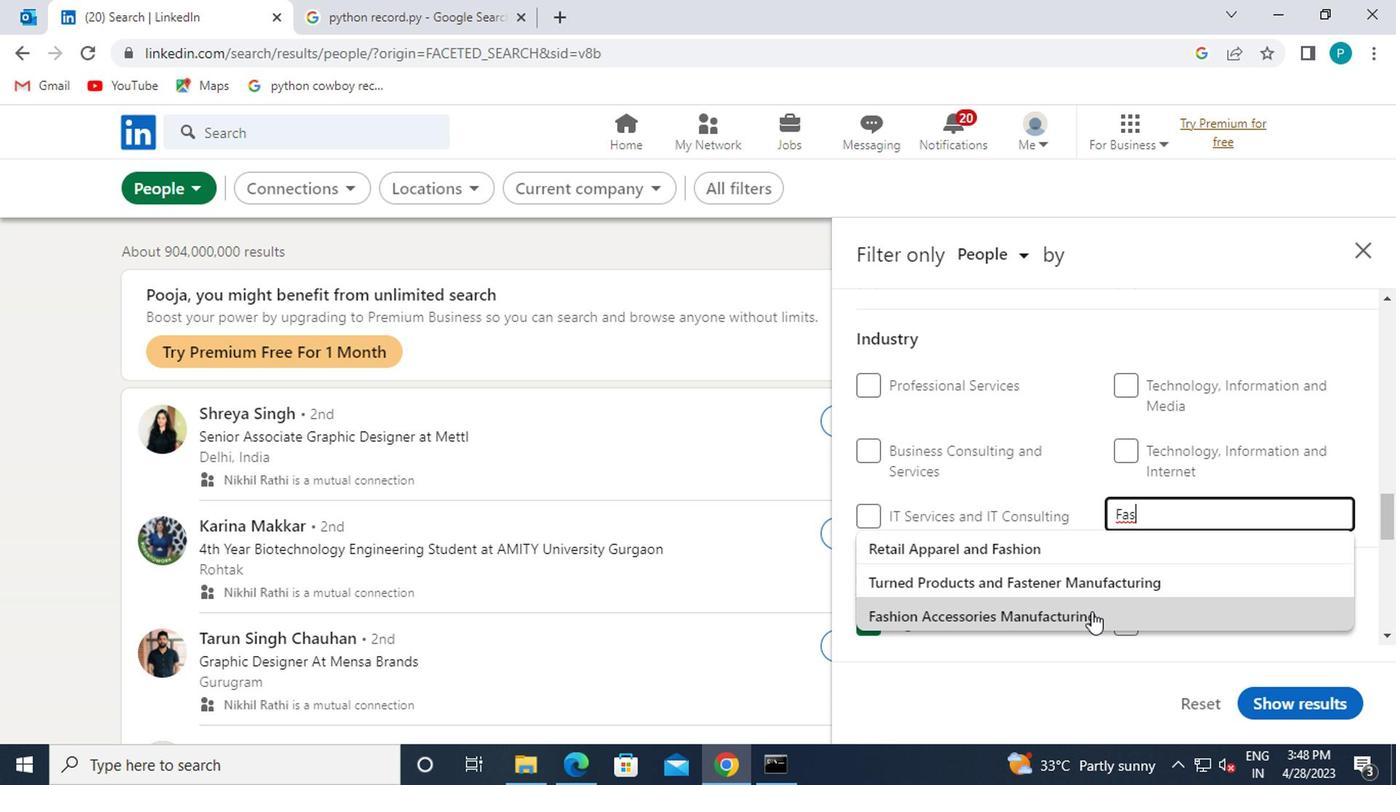 
Action: Mouse moved to (1019, 631)
Screenshot: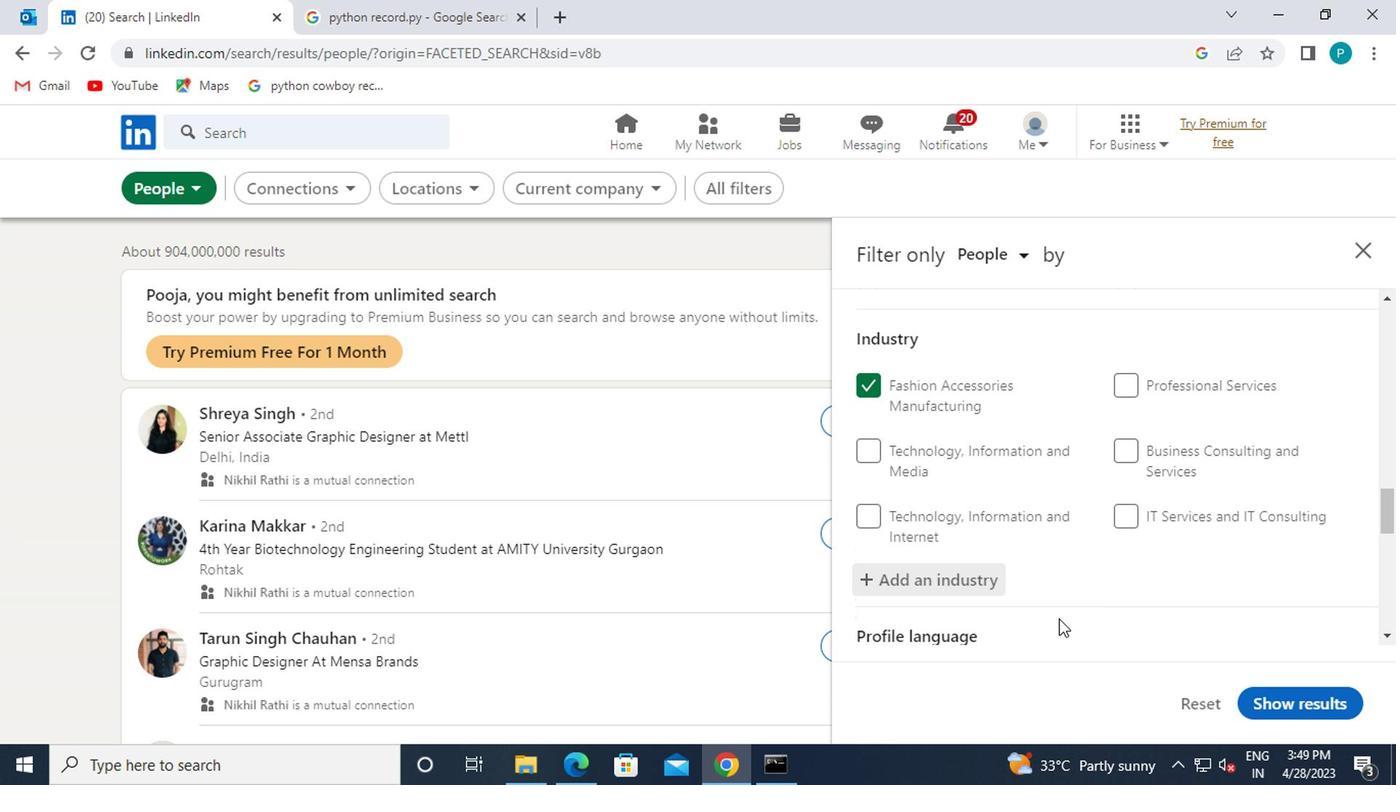
Action: Mouse scrolled (1019, 631) with delta (0, 0)
Screenshot: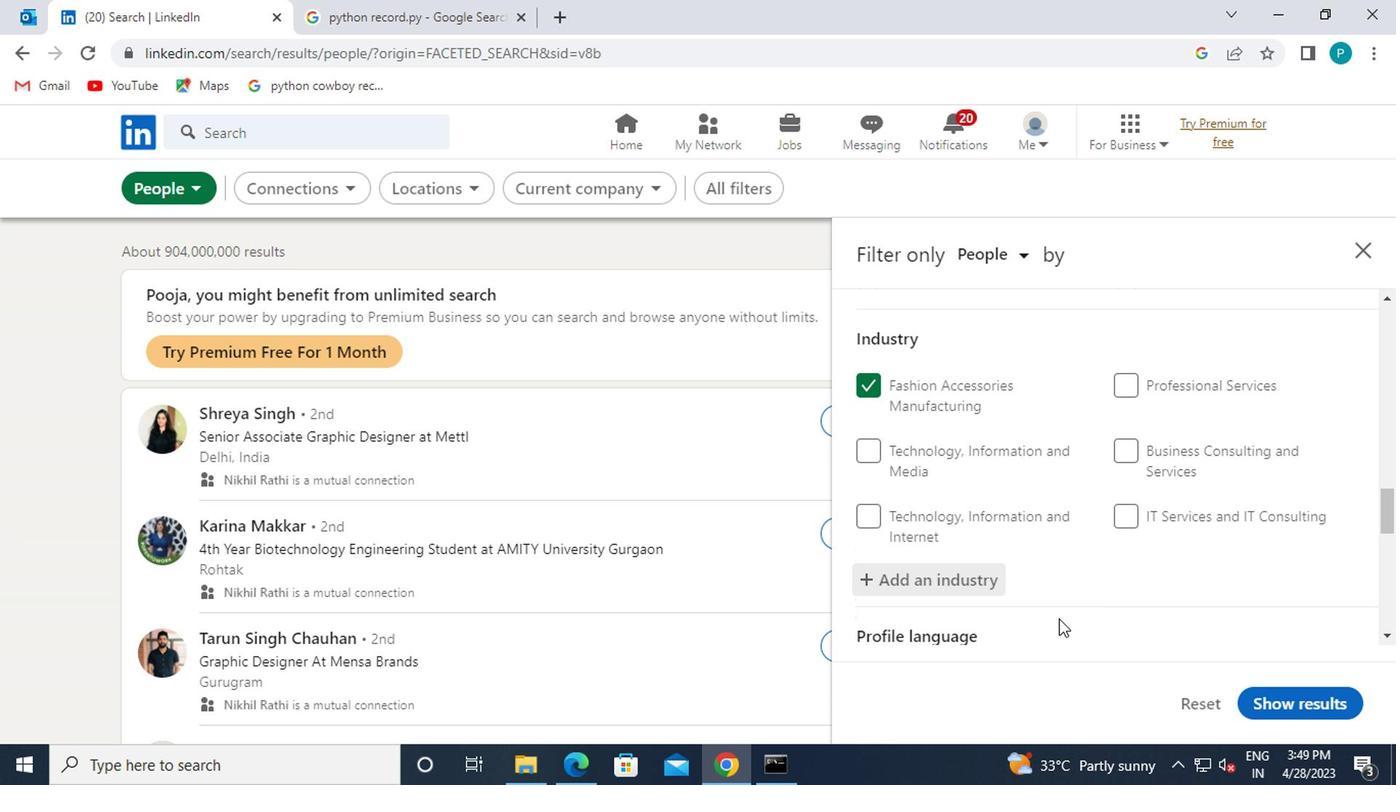 
Action: Mouse moved to (1012, 635)
Screenshot: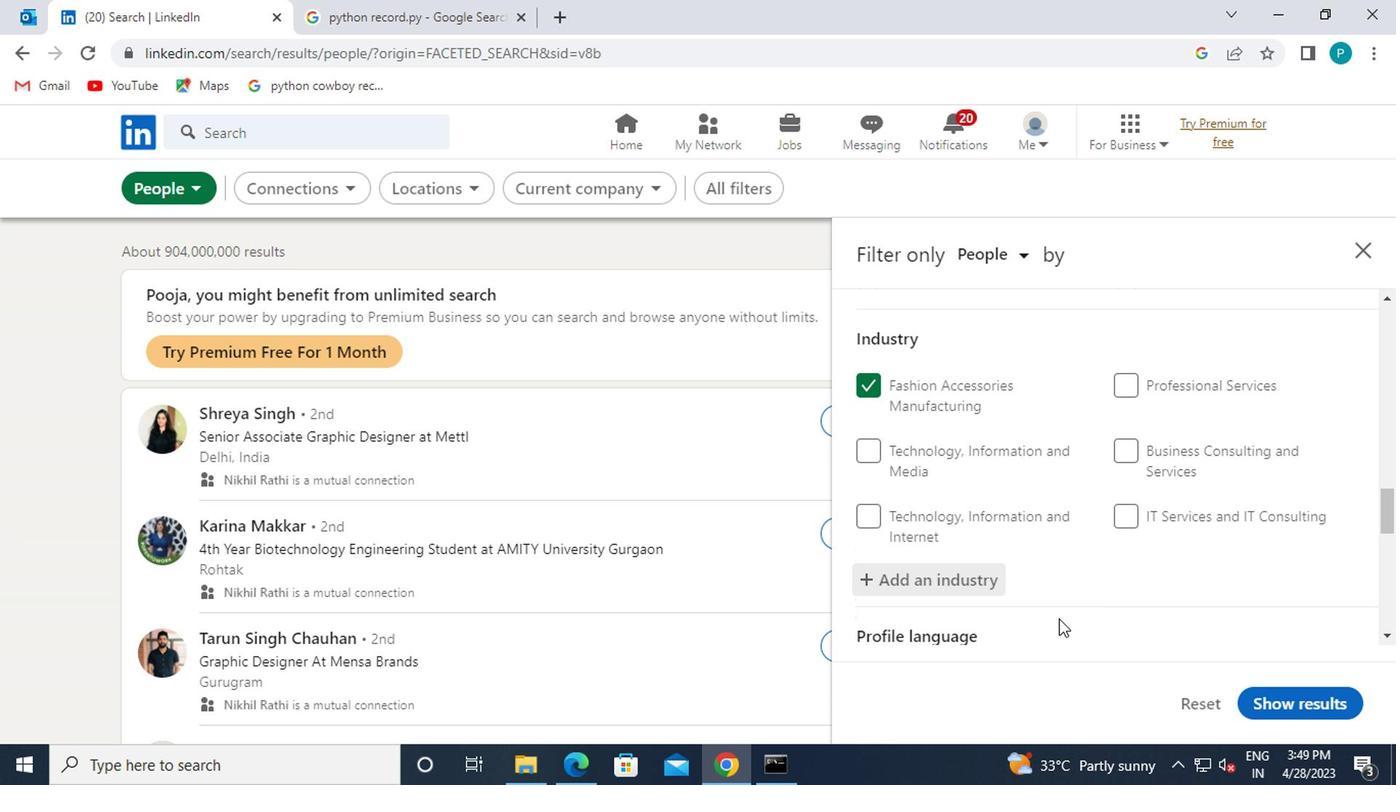 
Action: Mouse scrolled (1012, 634) with delta (0, -1)
Screenshot: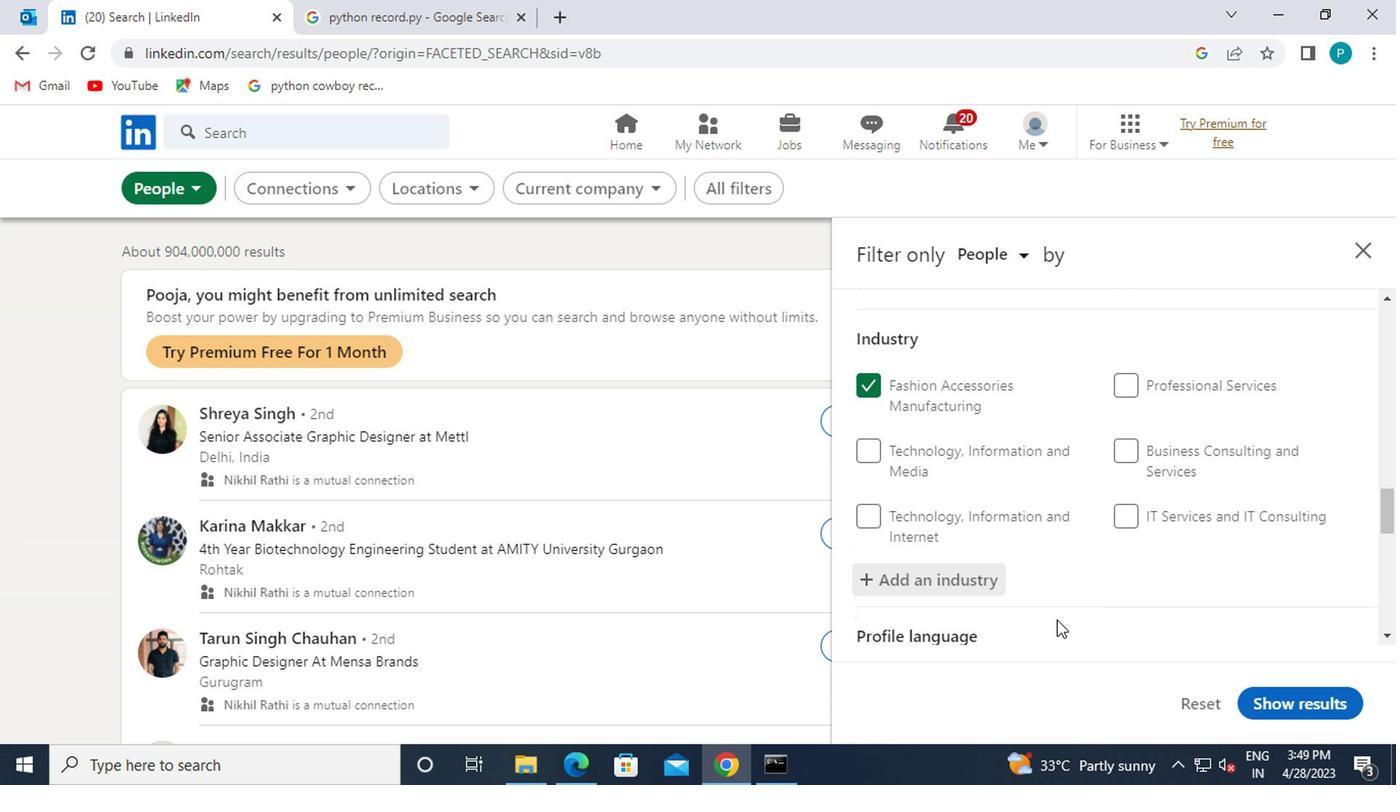 
Action: Mouse scrolled (1012, 634) with delta (0, -1)
Screenshot: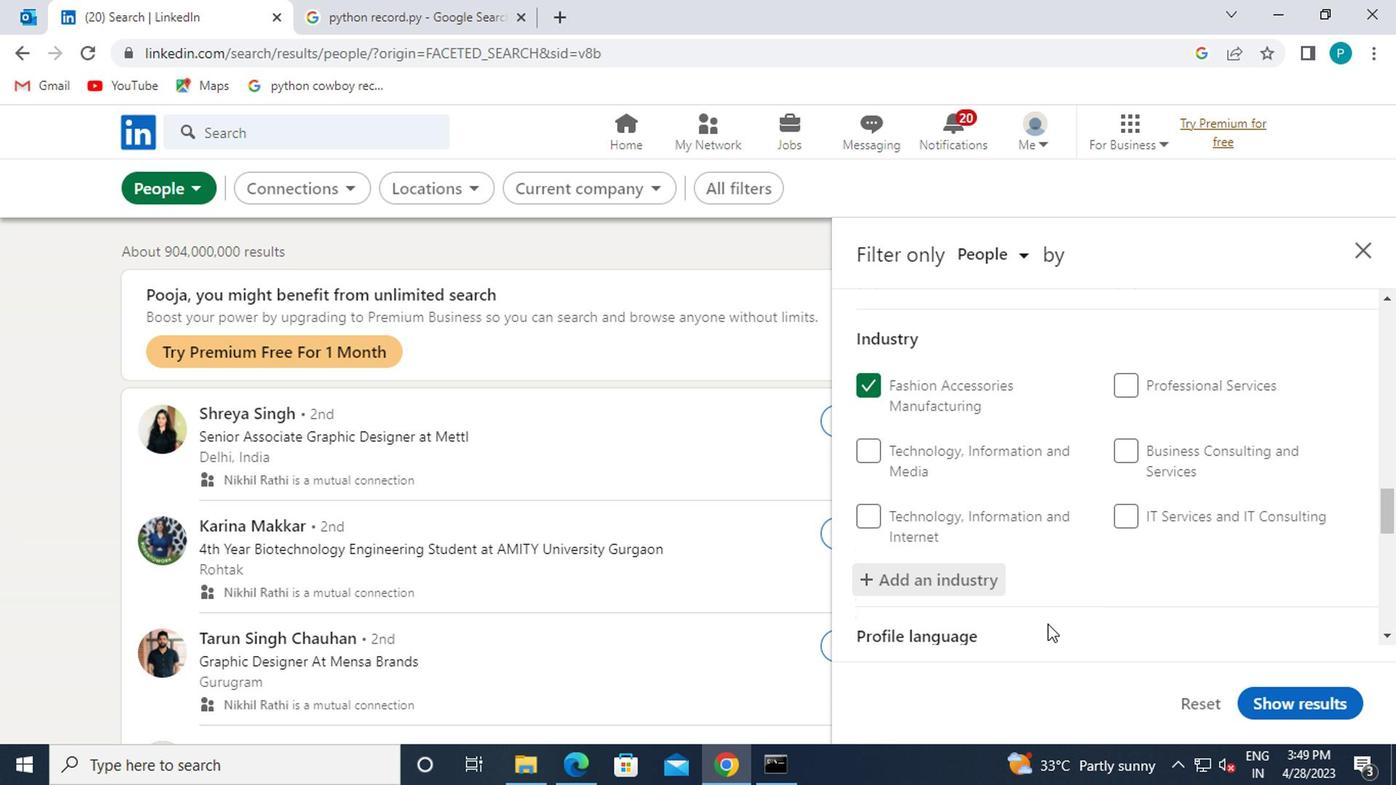 
Action: Mouse moved to (1006, 628)
Screenshot: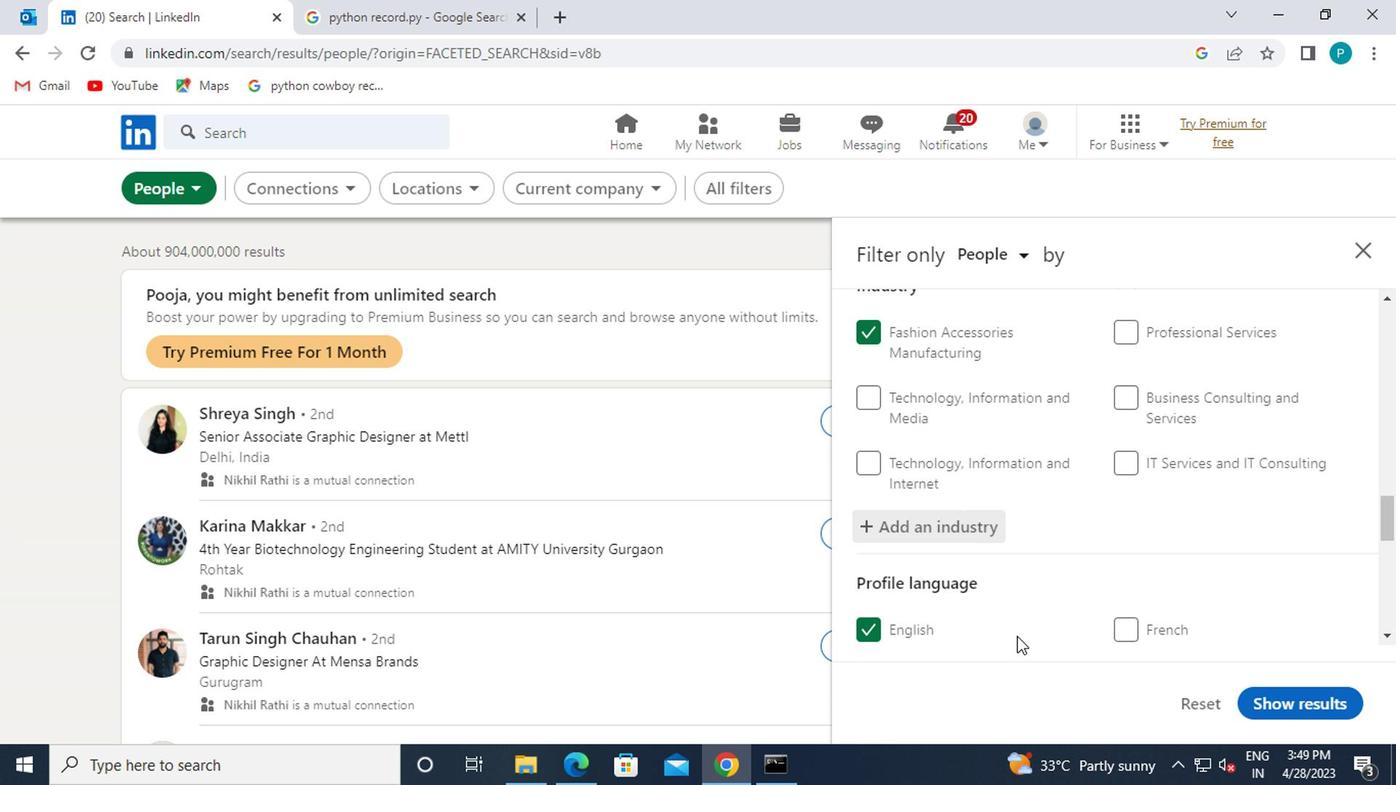 
Action: Mouse scrolled (1006, 626) with delta (0, -1)
Screenshot: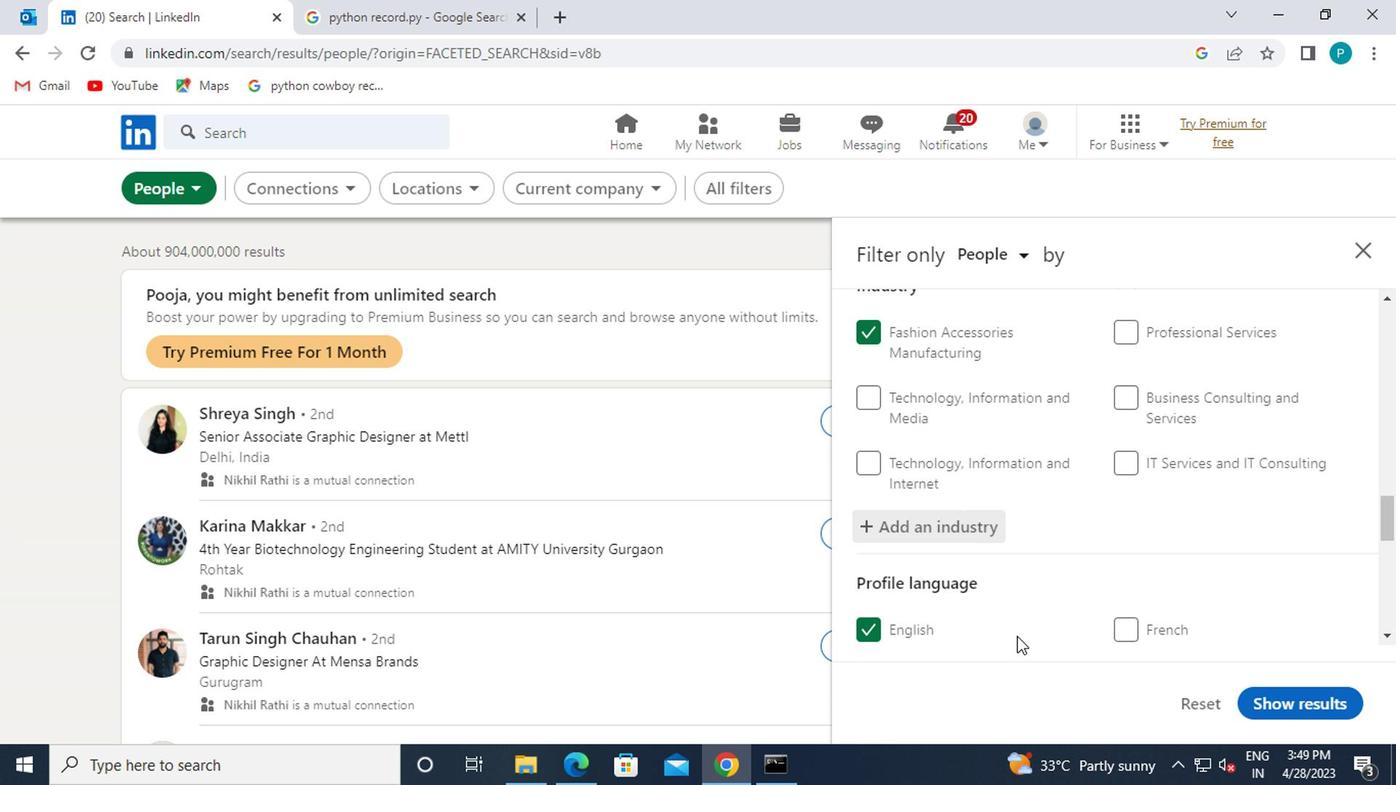 
Action: Mouse moved to (1101, 550)
Screenshot: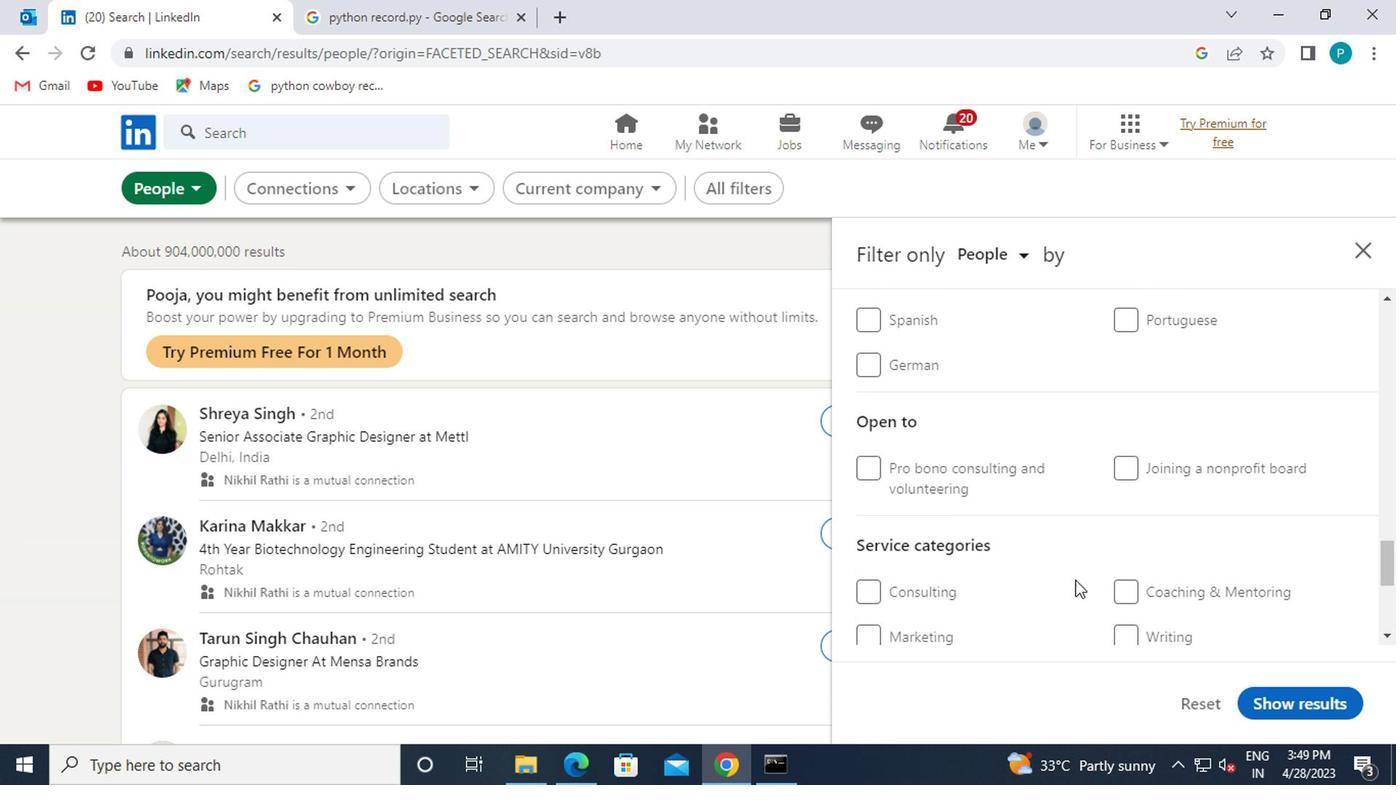 
Action: Mouse scrolled (1101, 549) with delta (0, 0)
Screenshot: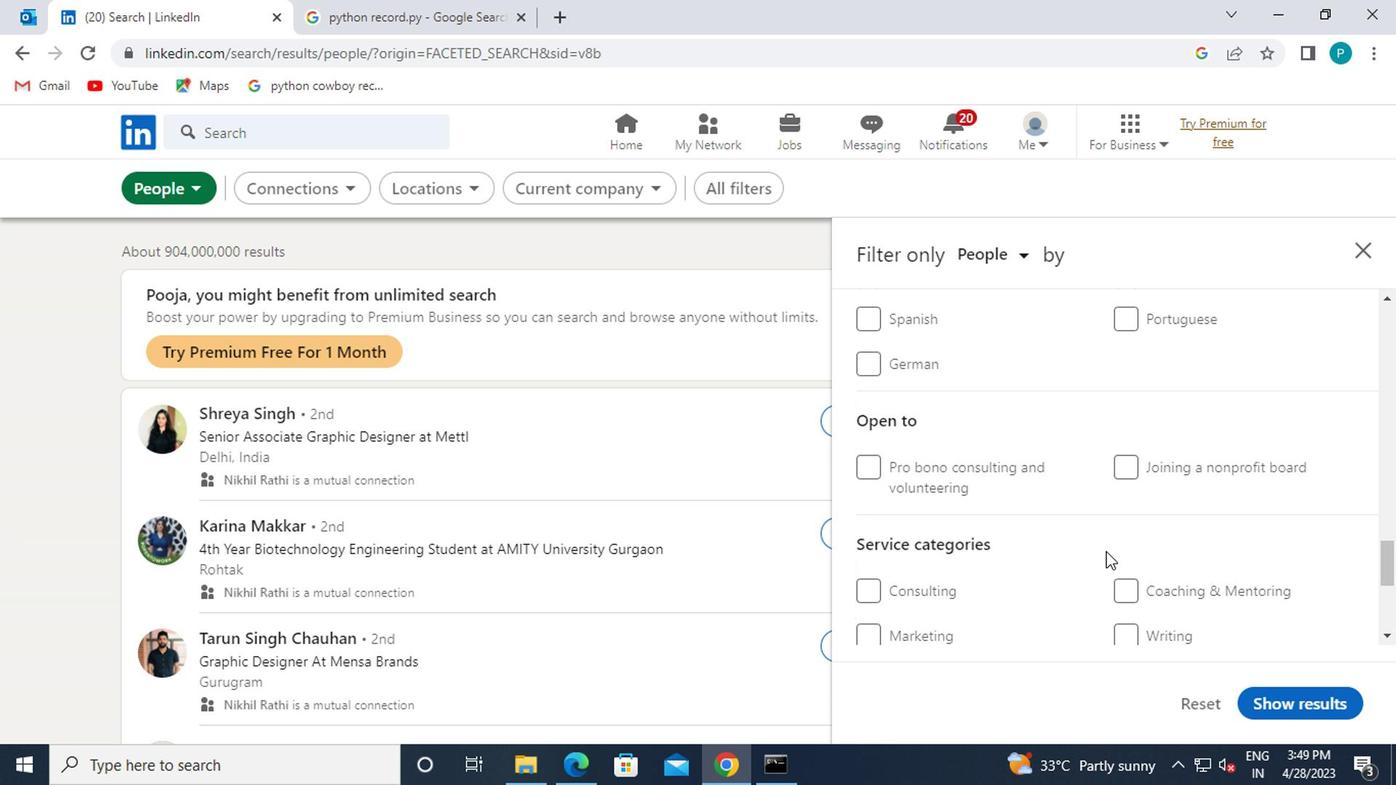 
Action: Mouse moved to (1165, 580)
Screenshot: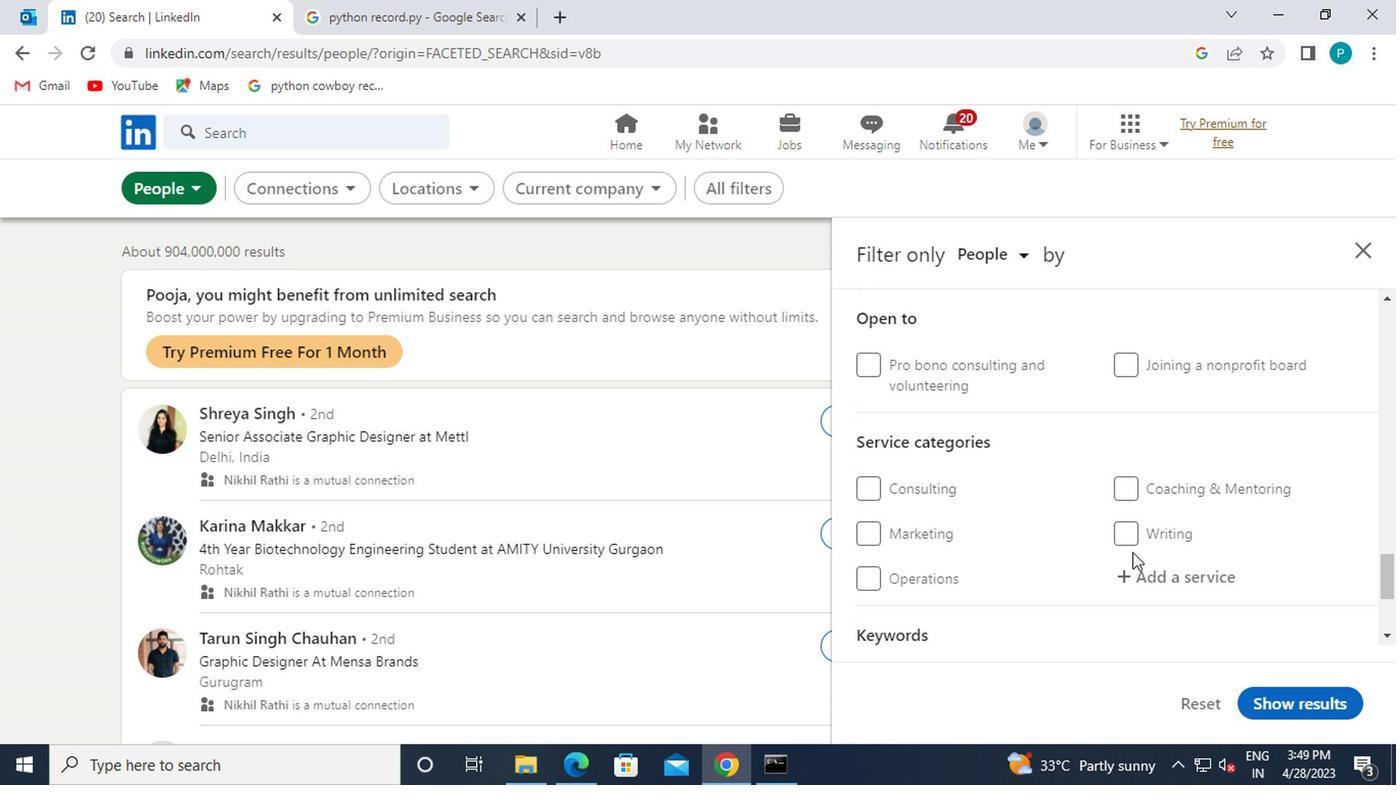 
Action: Mouse pressed left at (1165, 580)
Screenshot: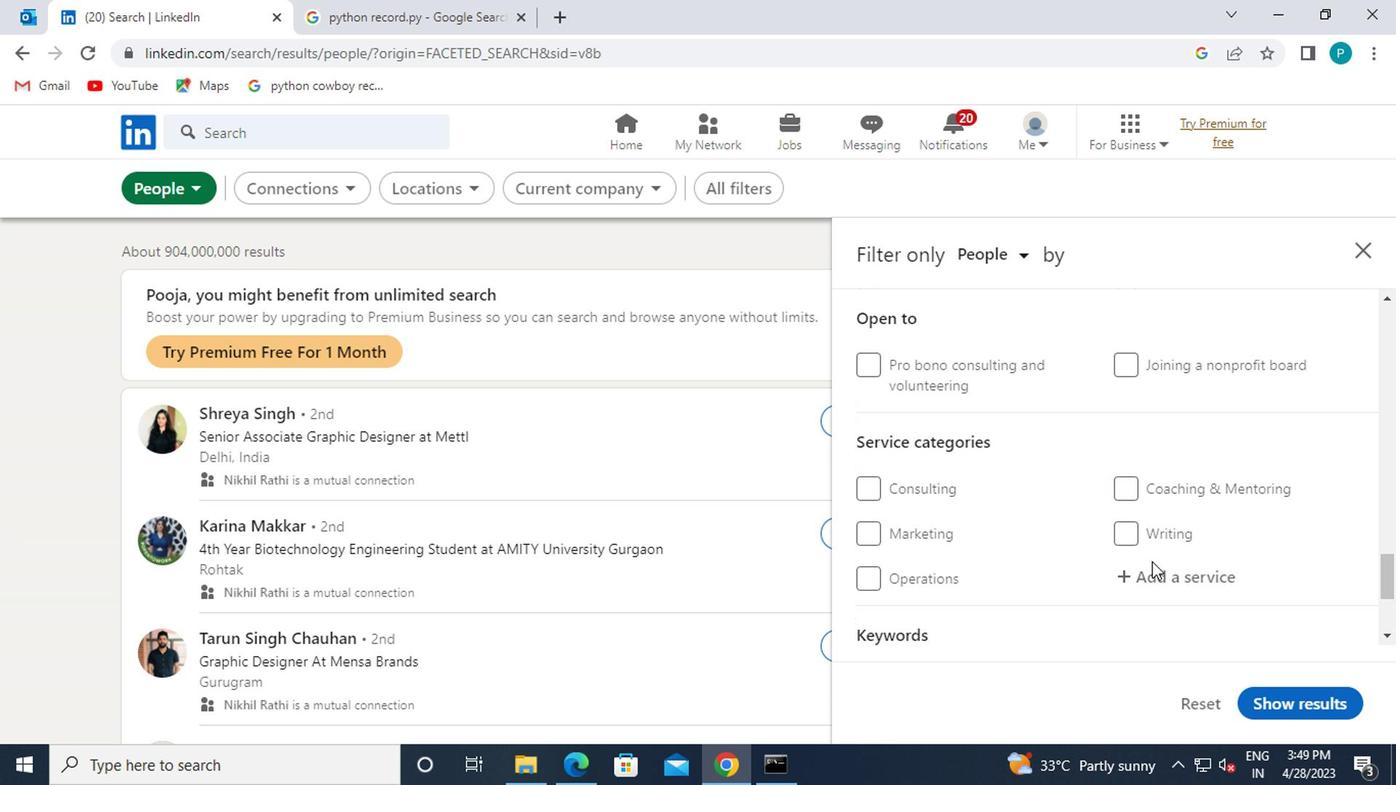 
Action: Mouse moved to (1170, 583)
Screenshot: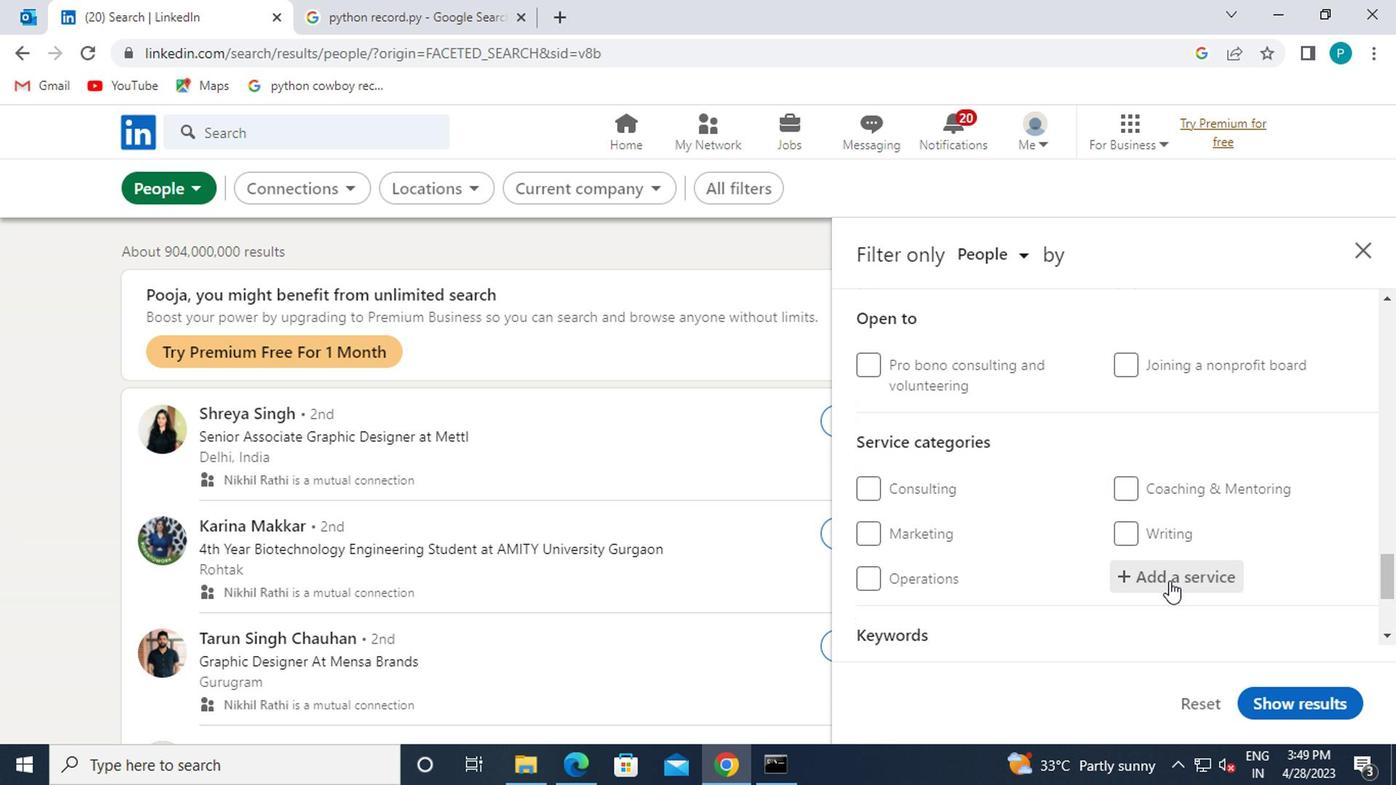 
Action: Key pressed <Key.caps_lock>I<Key.caps_lock>MMIG
Screenshot: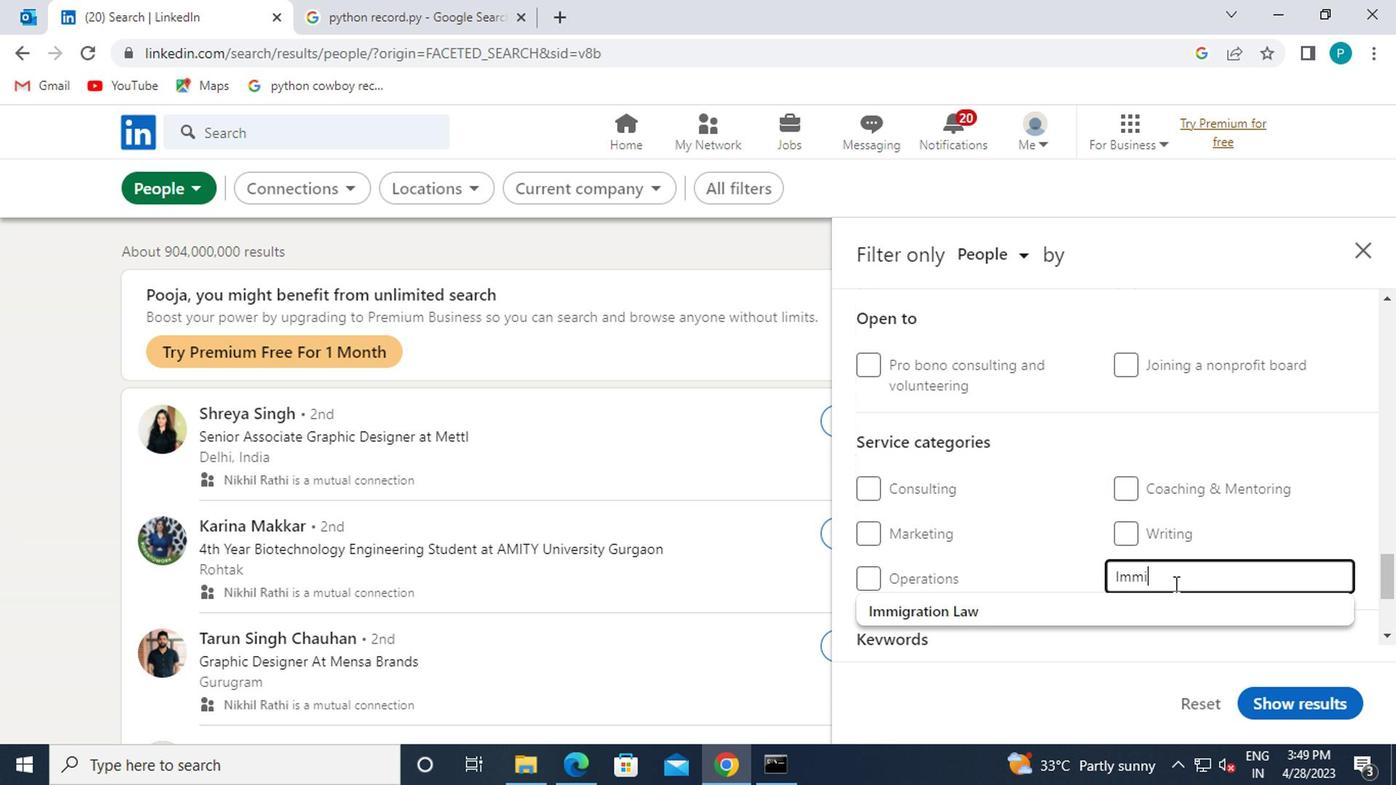 
Action: Mouse moved to (1147, 605)
Screenshot: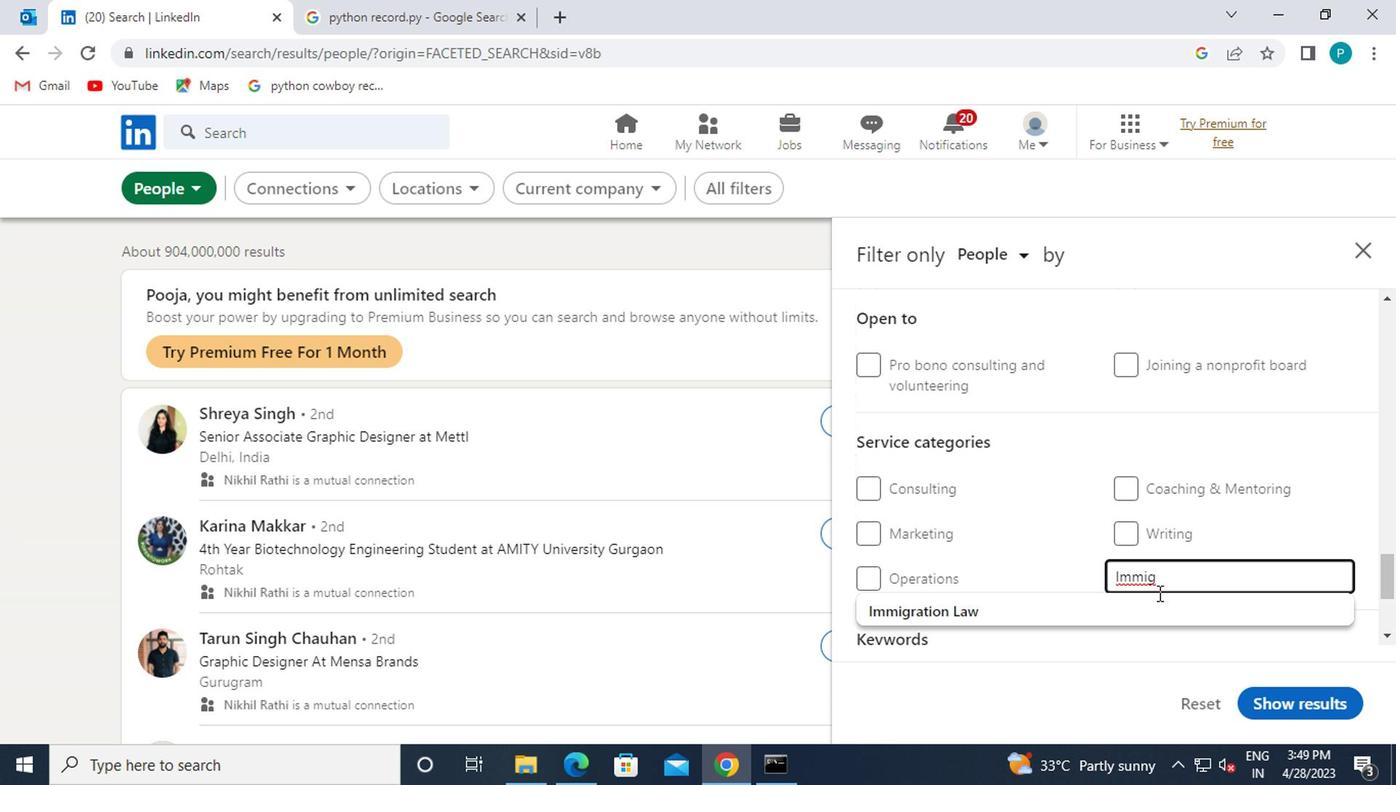 
Action: Mouse pressed left at (1147, 605)
Screenshot: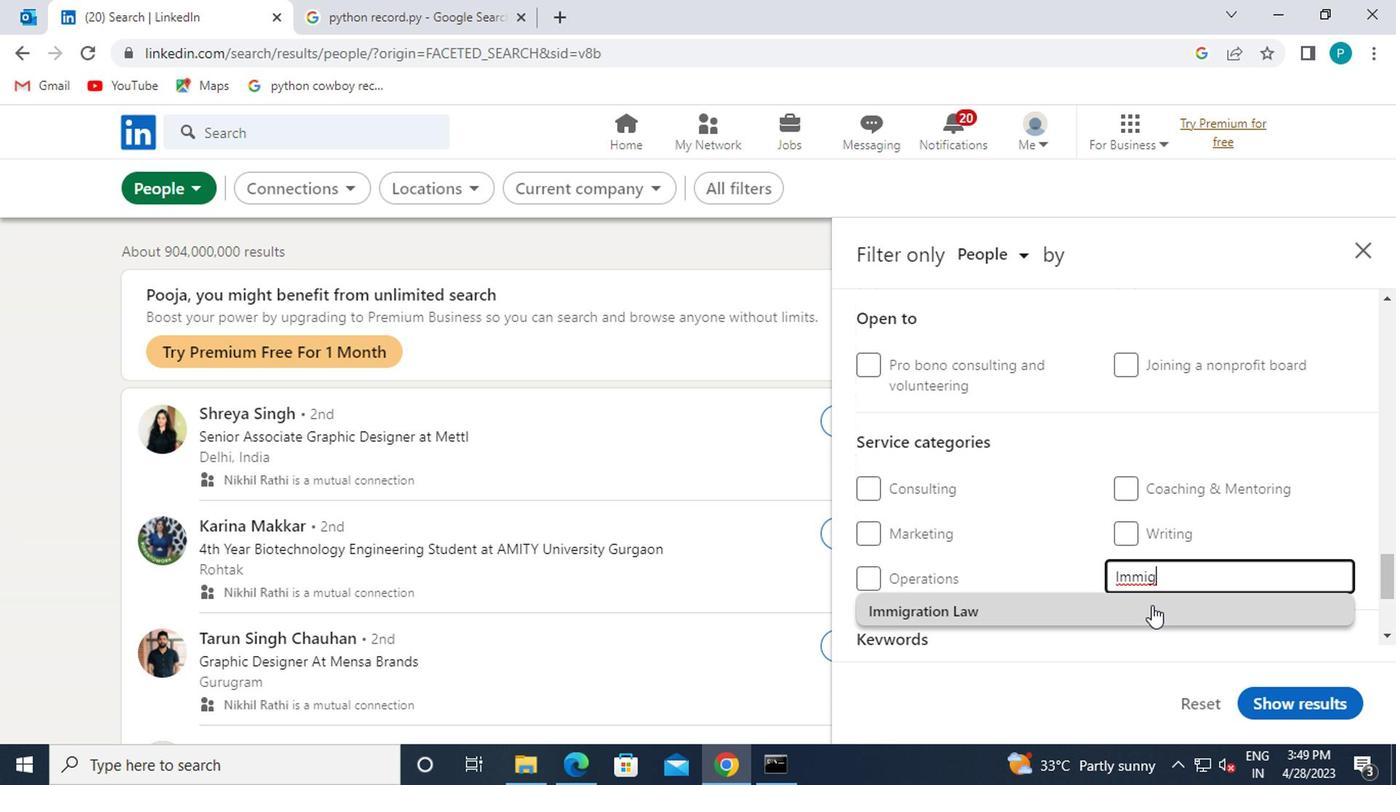 
Action: Mouse moved to (1134, 573)
Screenshot: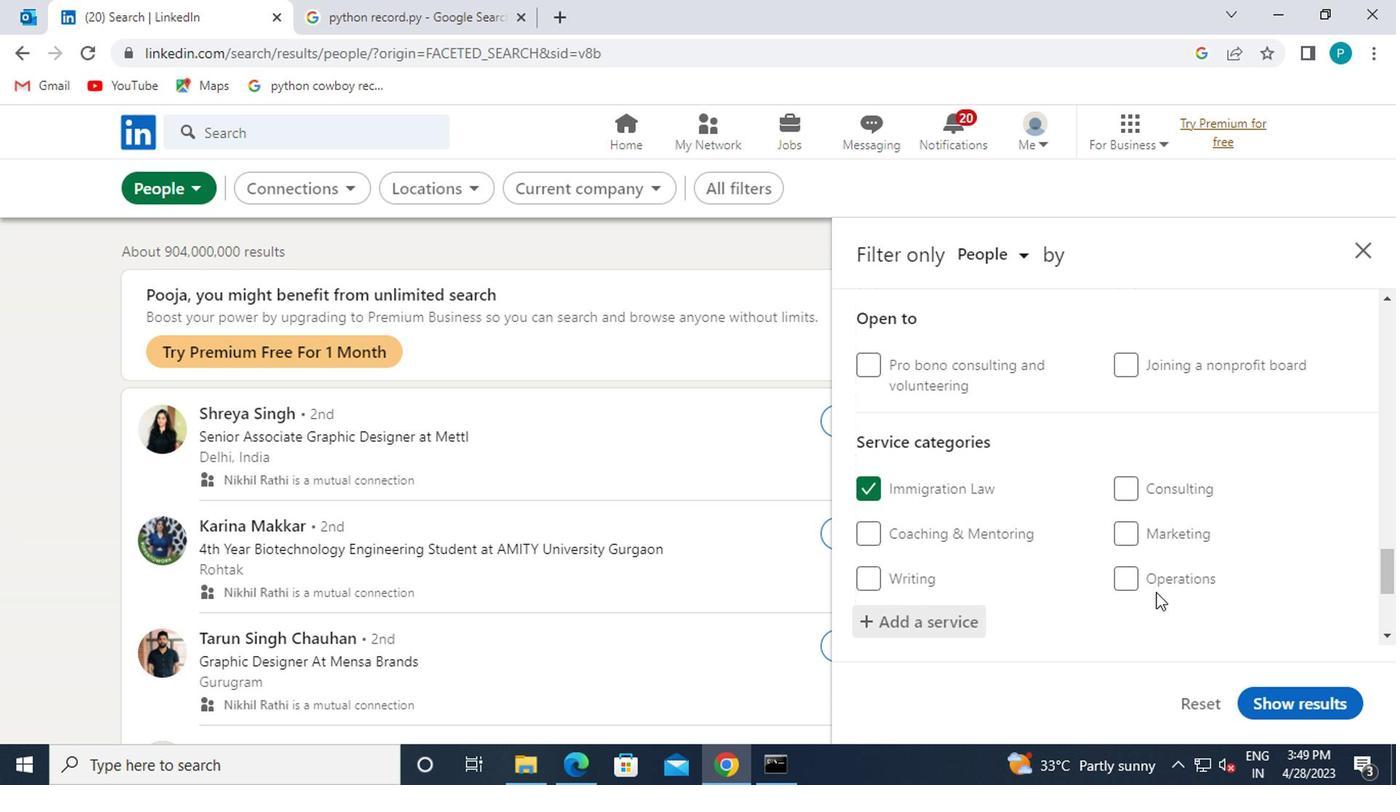 
Action: Mouse scrolled (1134, 573) with delta (0, 0)
Screenshot: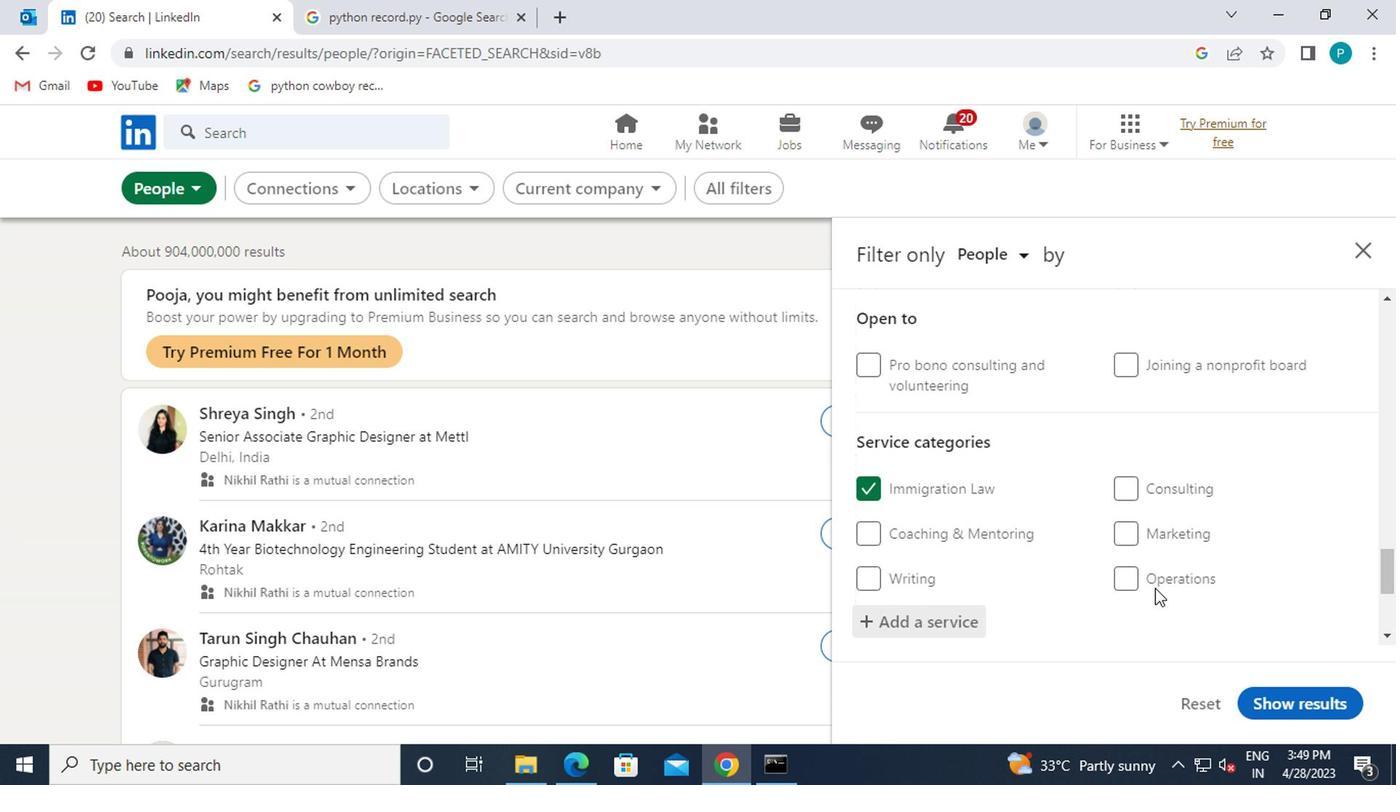 
Action: Mouse moved to (1134, 573)
Screenshot: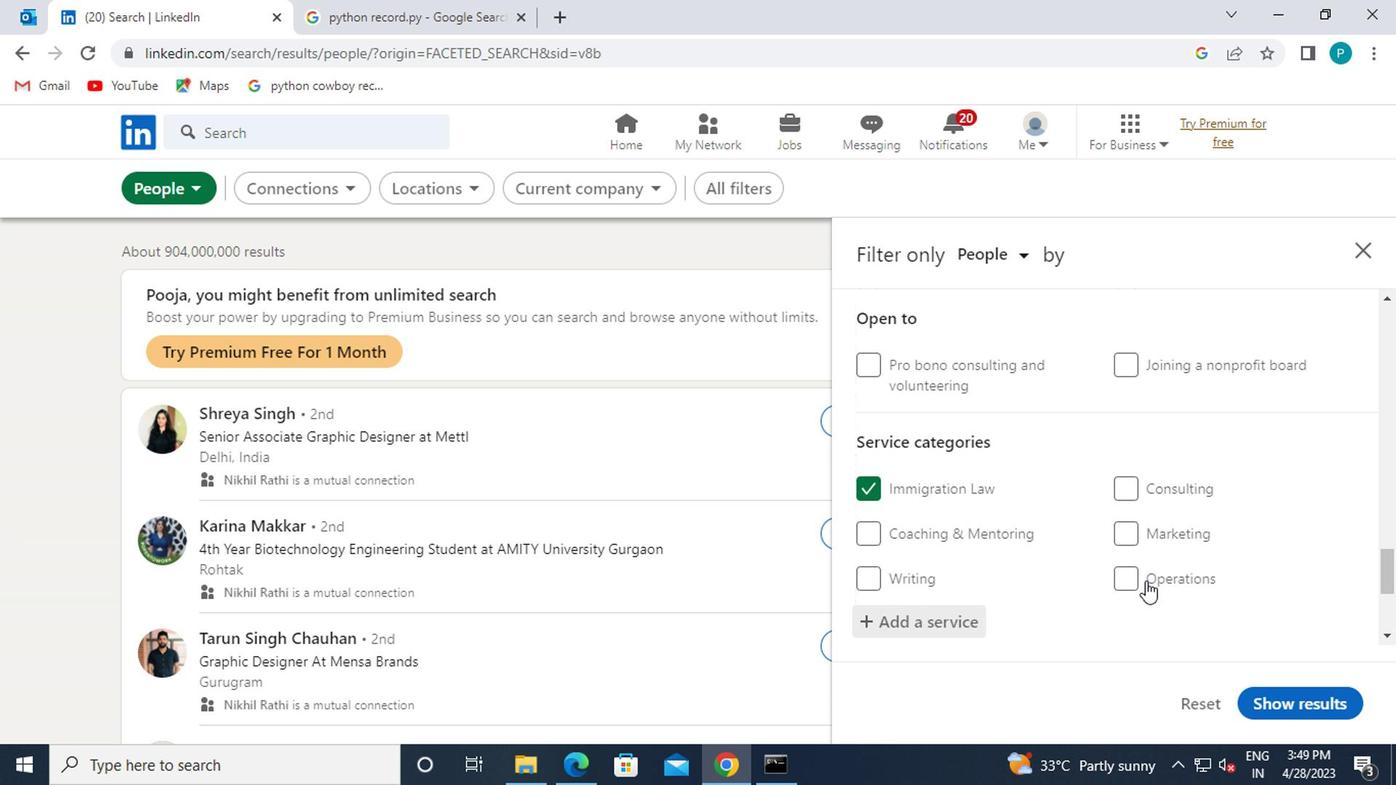 
Action: Mouse scrolled (1134, 572) with delta (0, 0)
Screenshot: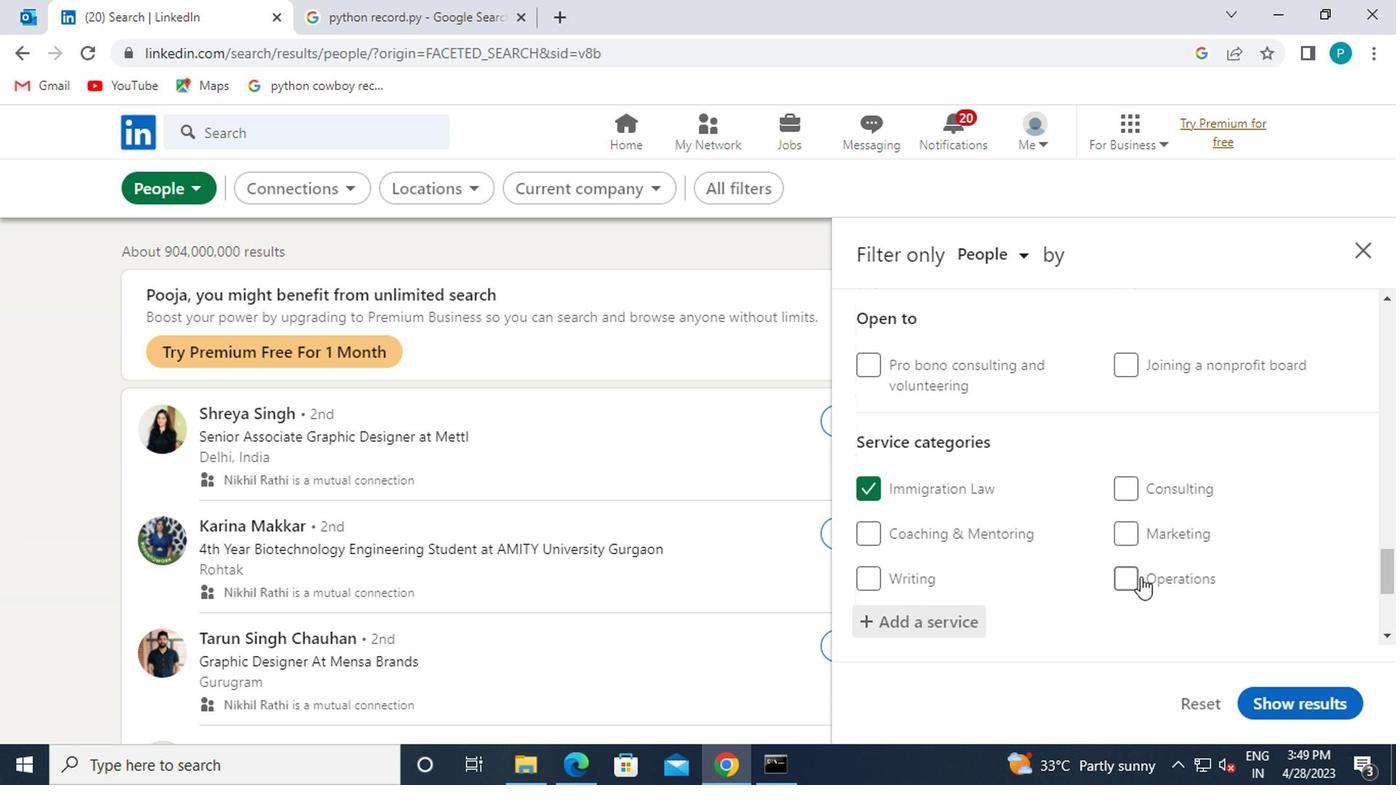 
Action: Mouse scrolled (1134, 572) with delta (0, 0)
Screenshot: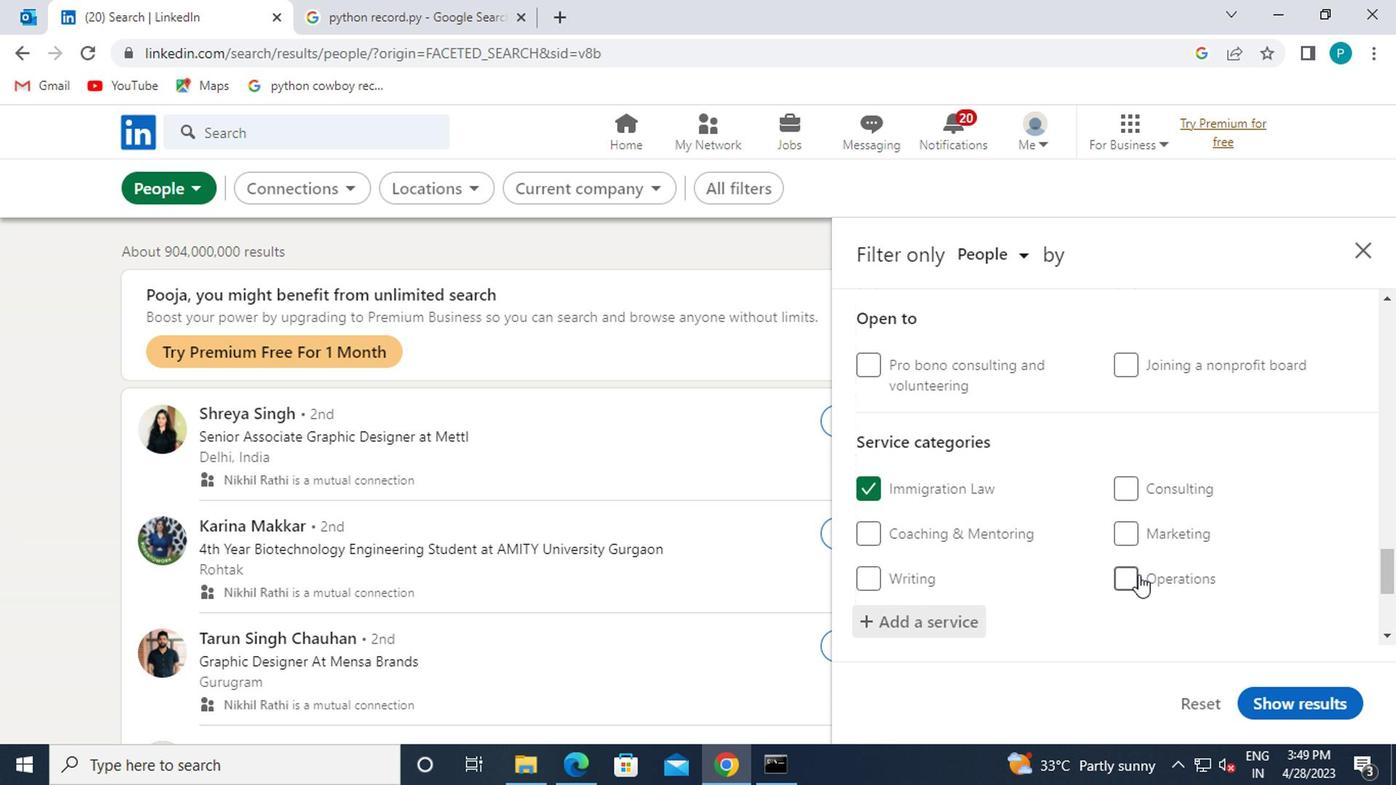 
Action: Mouse moved to (1098, 553)
Screenshot: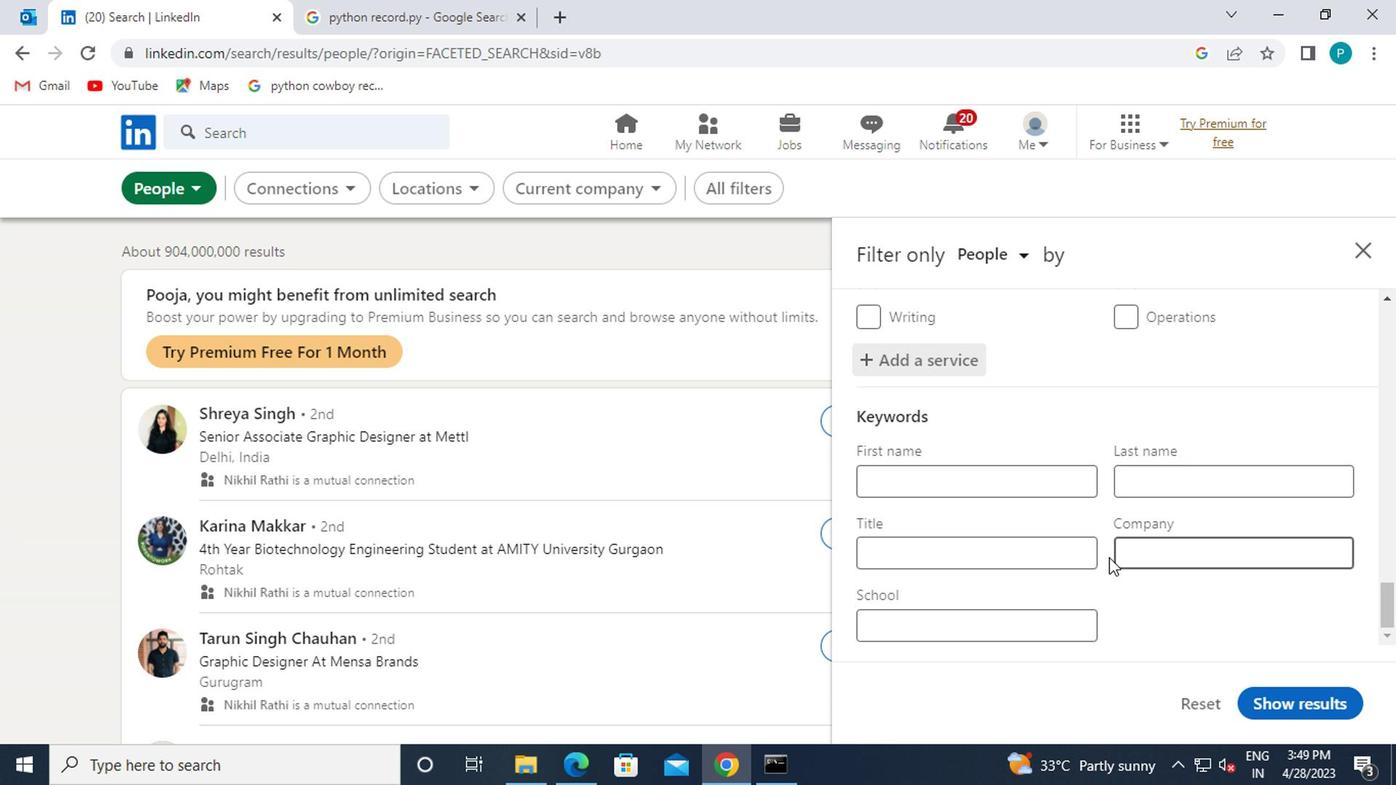 
Action: Mouse scrolled (1098, 552) with delta (0, 0)
Screenshot: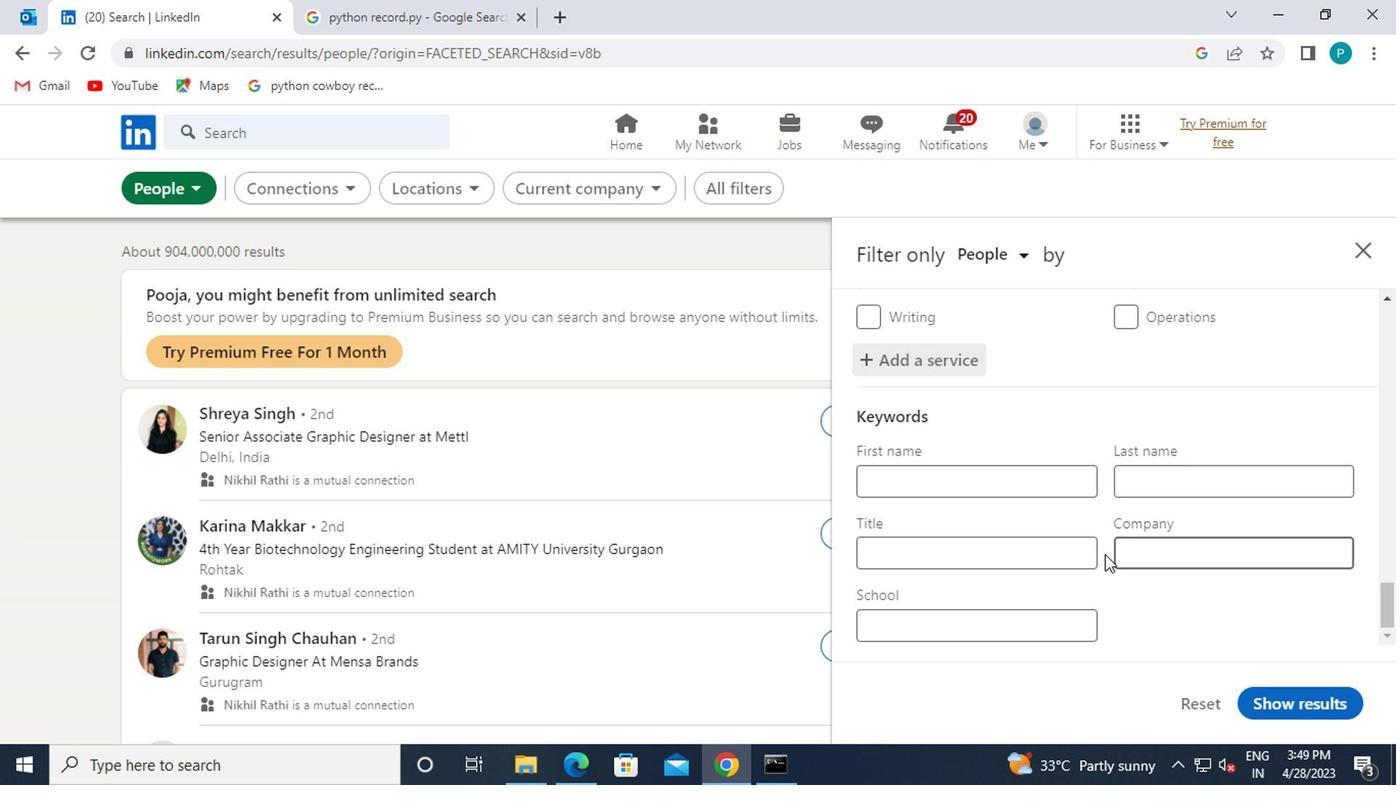 
Action: Mouse scrolled (1098, 552) with delta (0, 0)
Screenshot: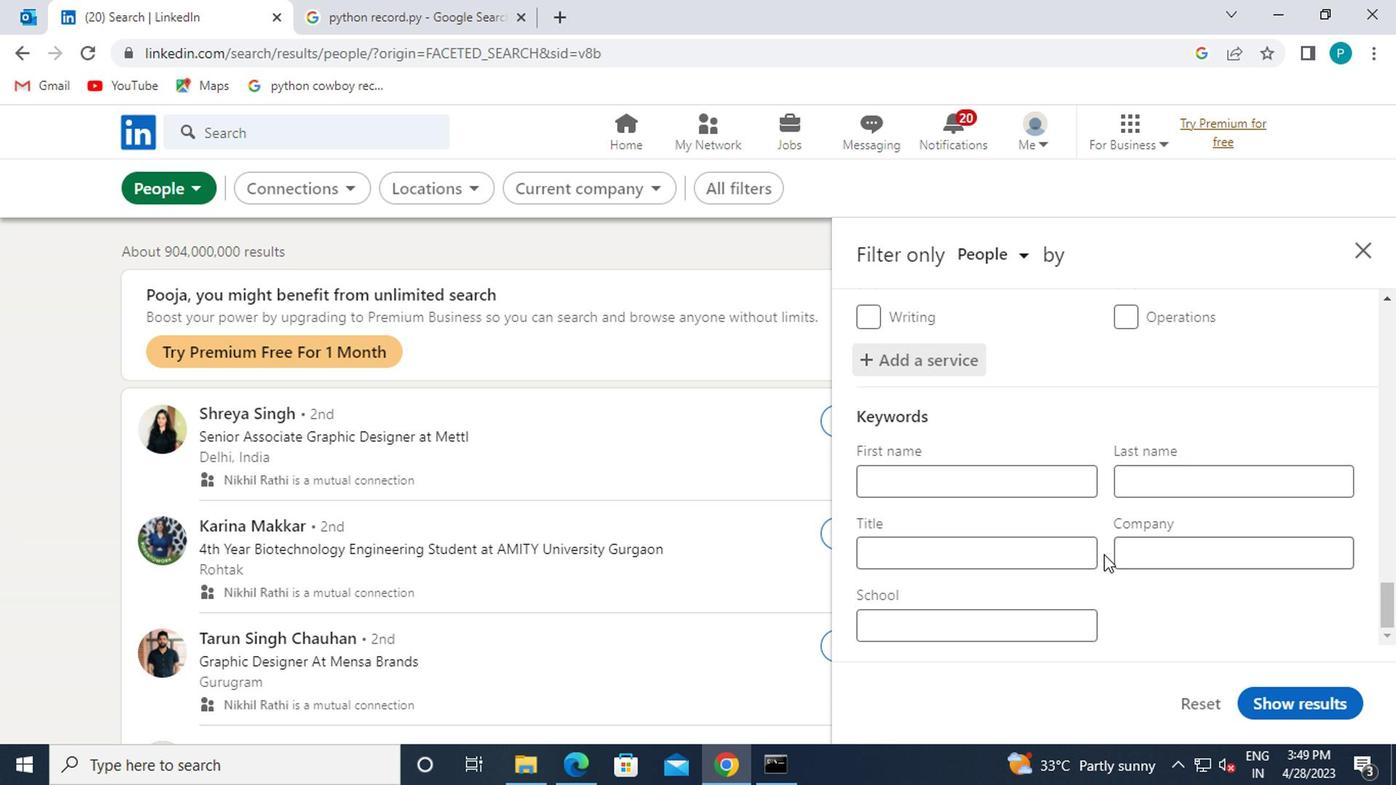 
Action: Mouse moved to (1049, 570)
Screenshot: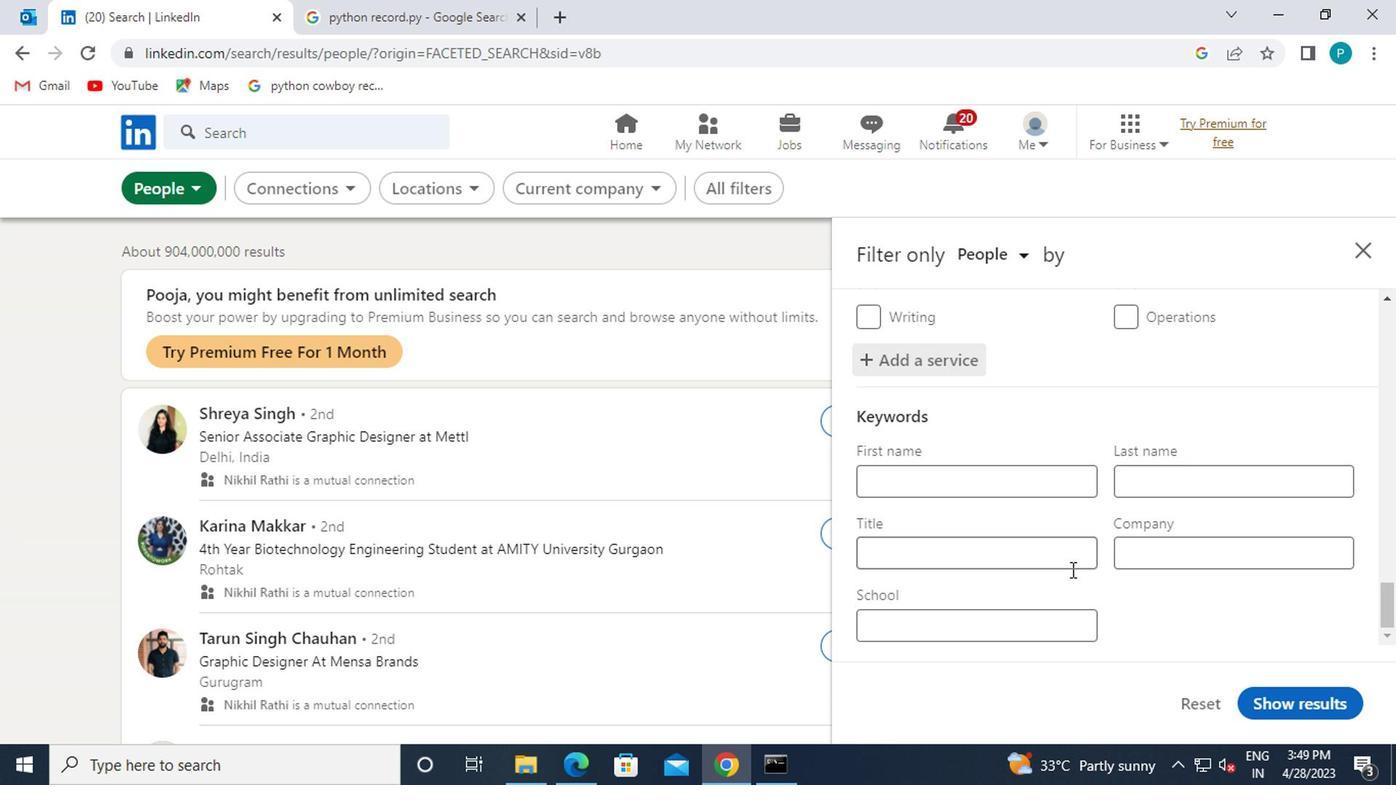 
Action: Mouse pressed left at (1049, 570)
Screenshot: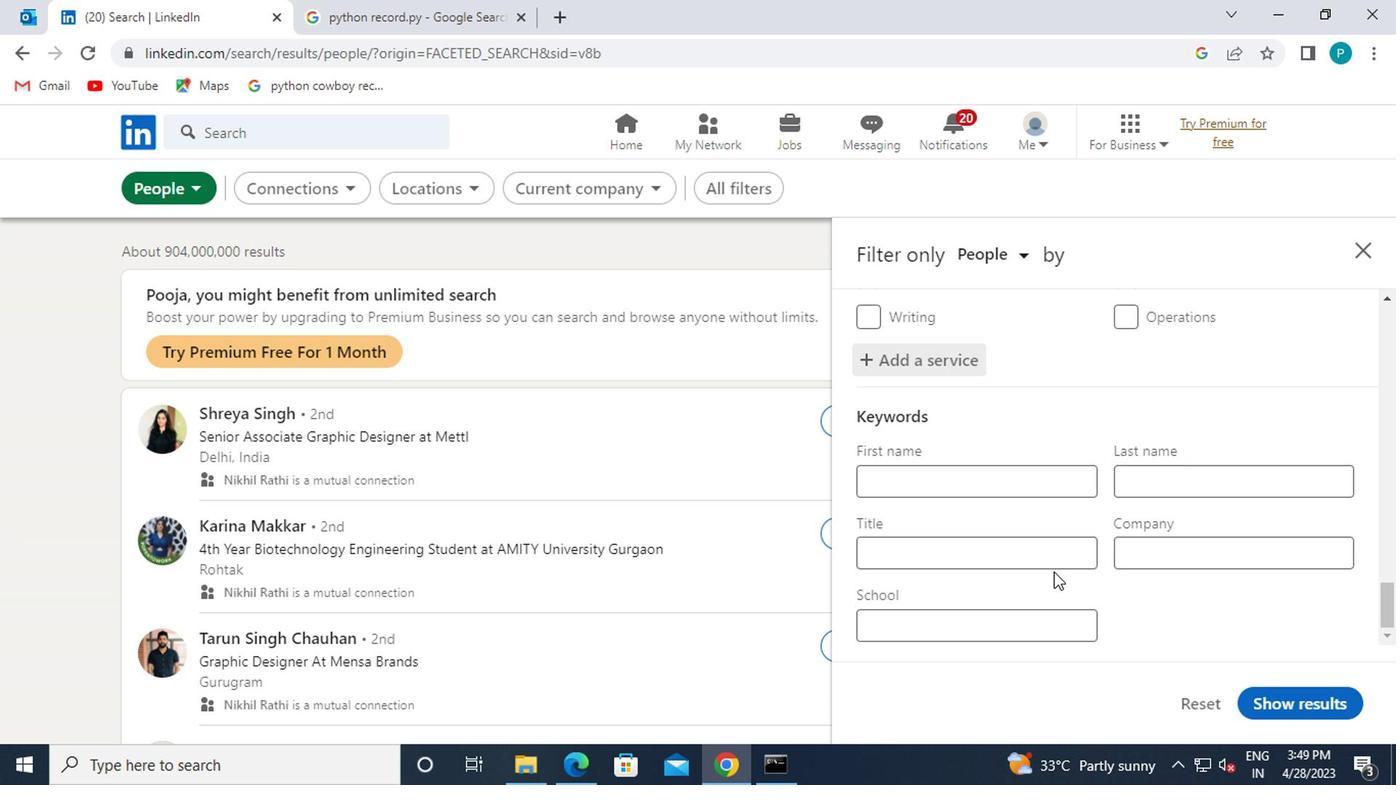 
Action: Mouse moved to (1036, 536)
Screenshot: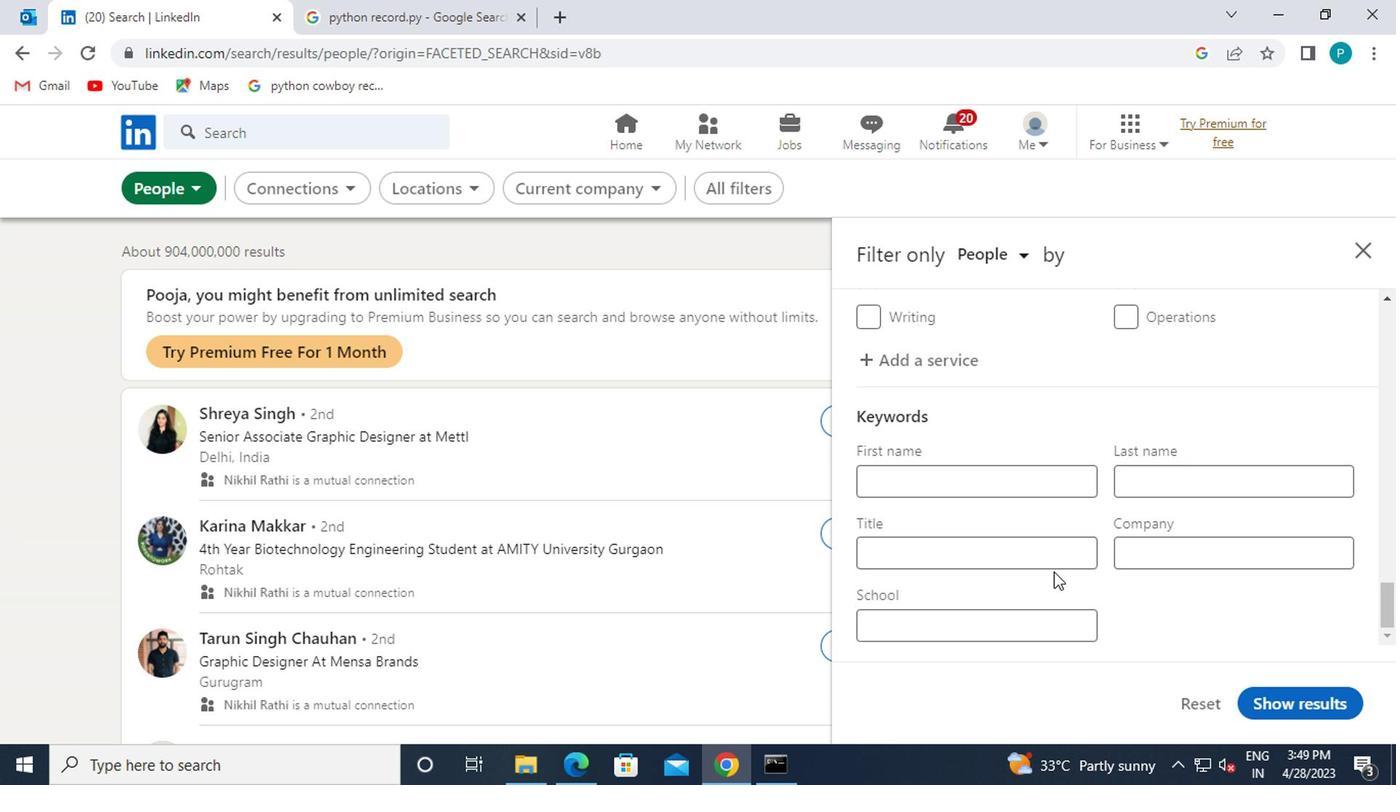 
Action: Mouse pressed left at (1036, 536)
Screenshot: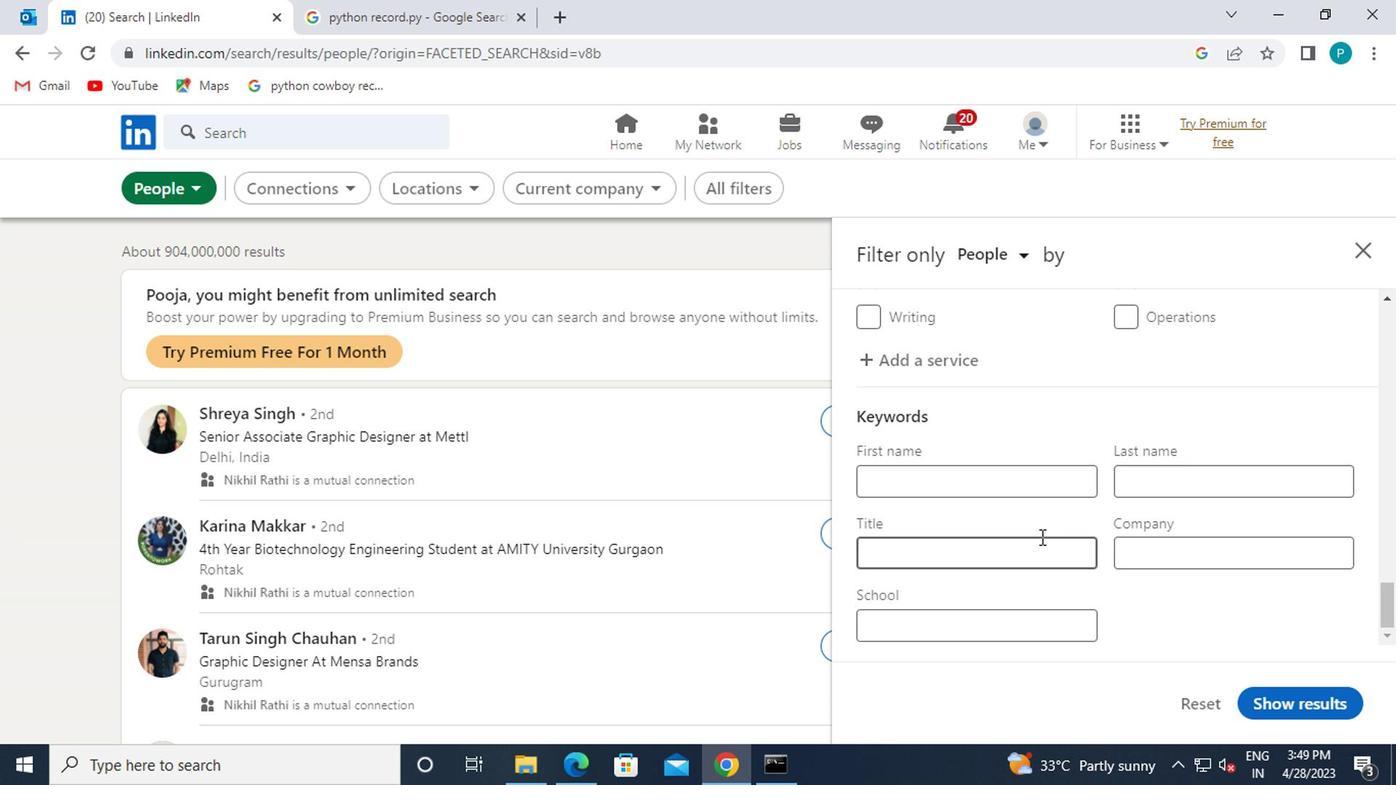 
Action: Mouse moved to (1084, 532)
Screenshot: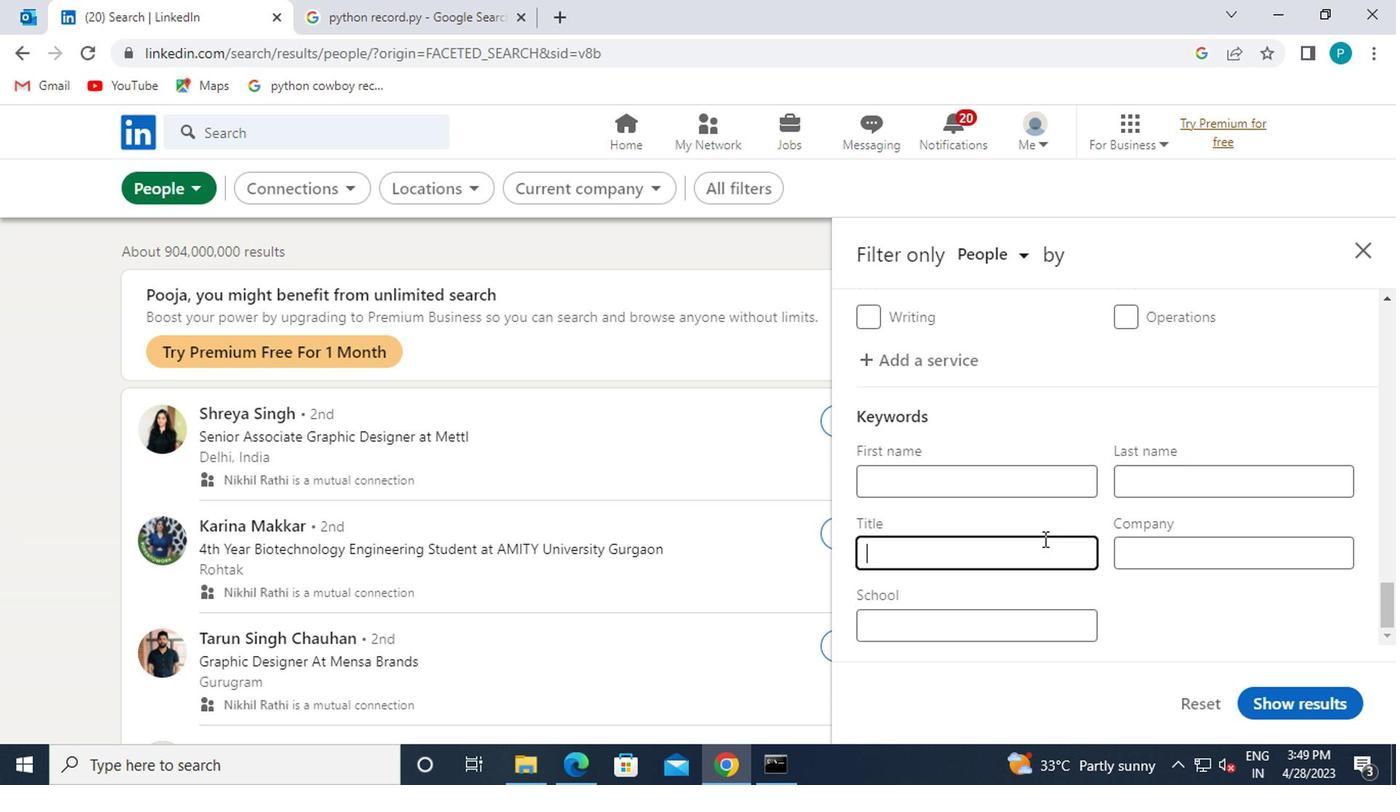 
Action: Key pressed <Key.caps_lock>C<Key.caps_lock>OMPUTER<Key.space><Key.shift>SCIENTIEST
Screenshot: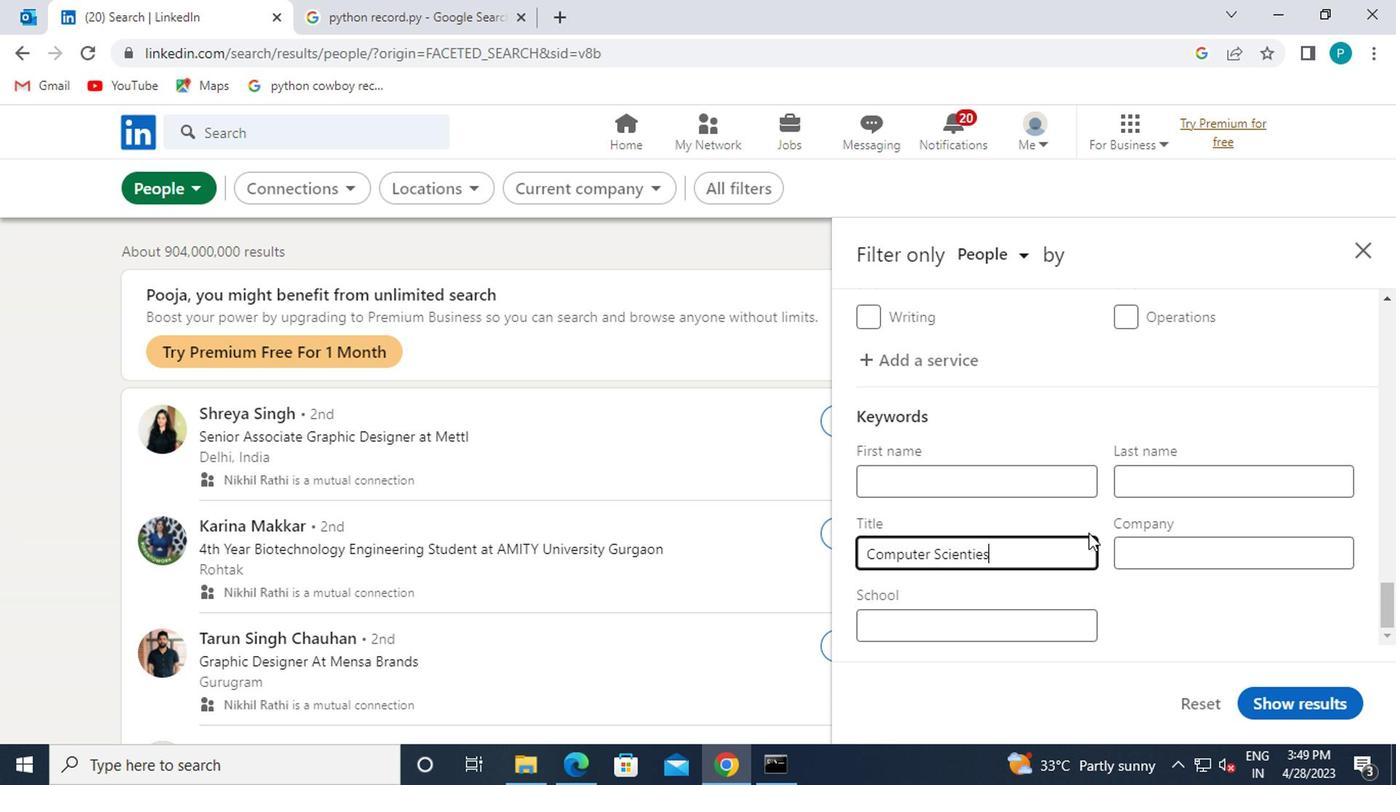 
Action: Mouse moved to (978, 560)
Screenshot: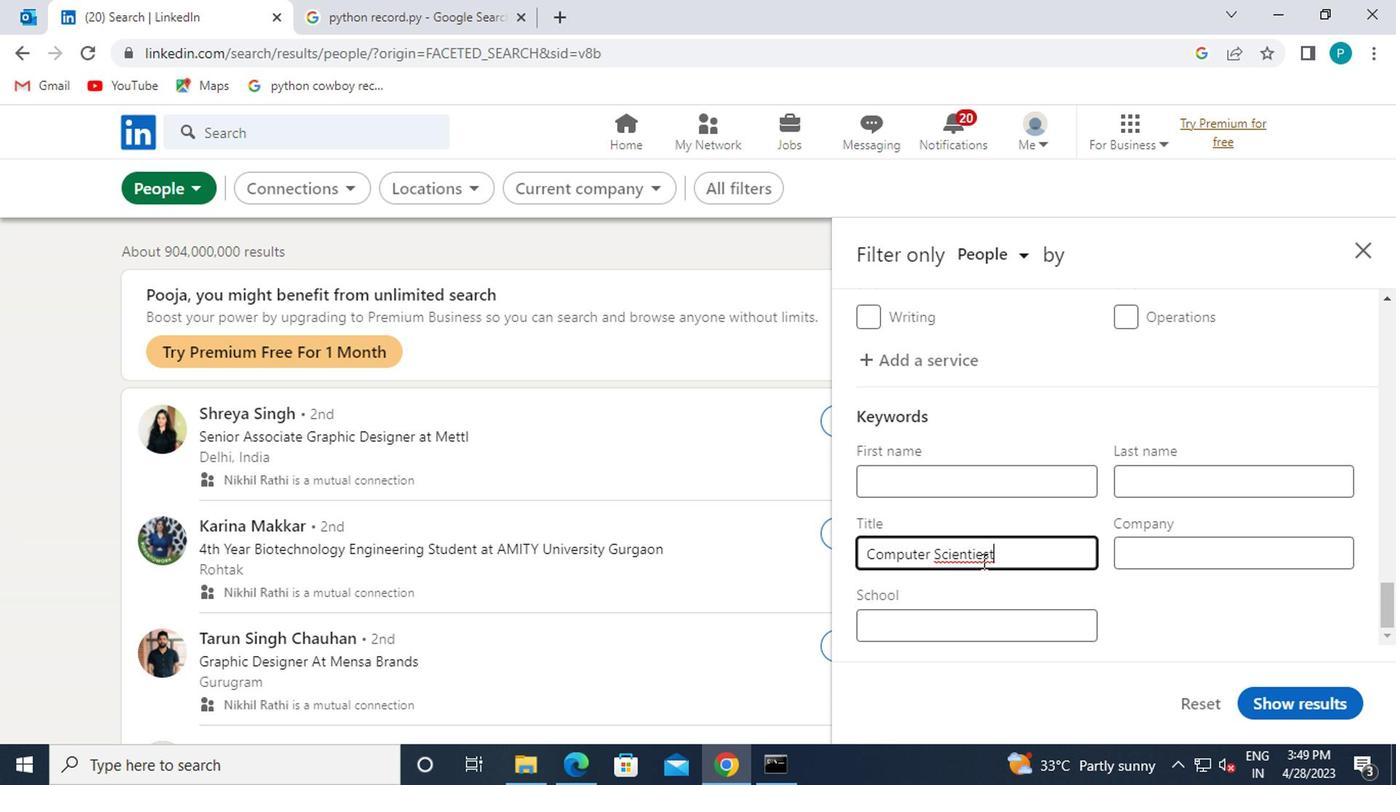 
Action: Mouse pressed left at (978, 560)
Screenshot: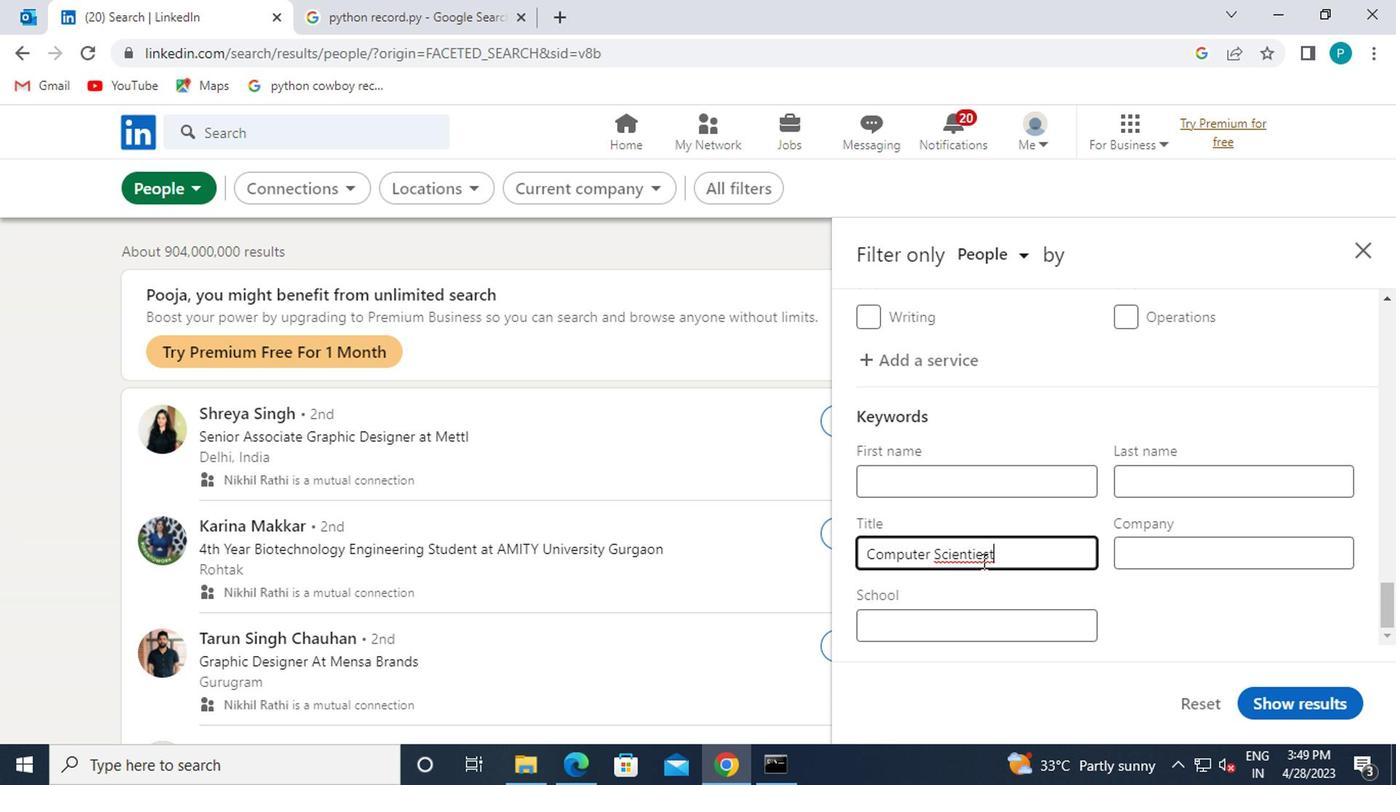 
Action: Key pressed <Key.backspace>
Screenshot: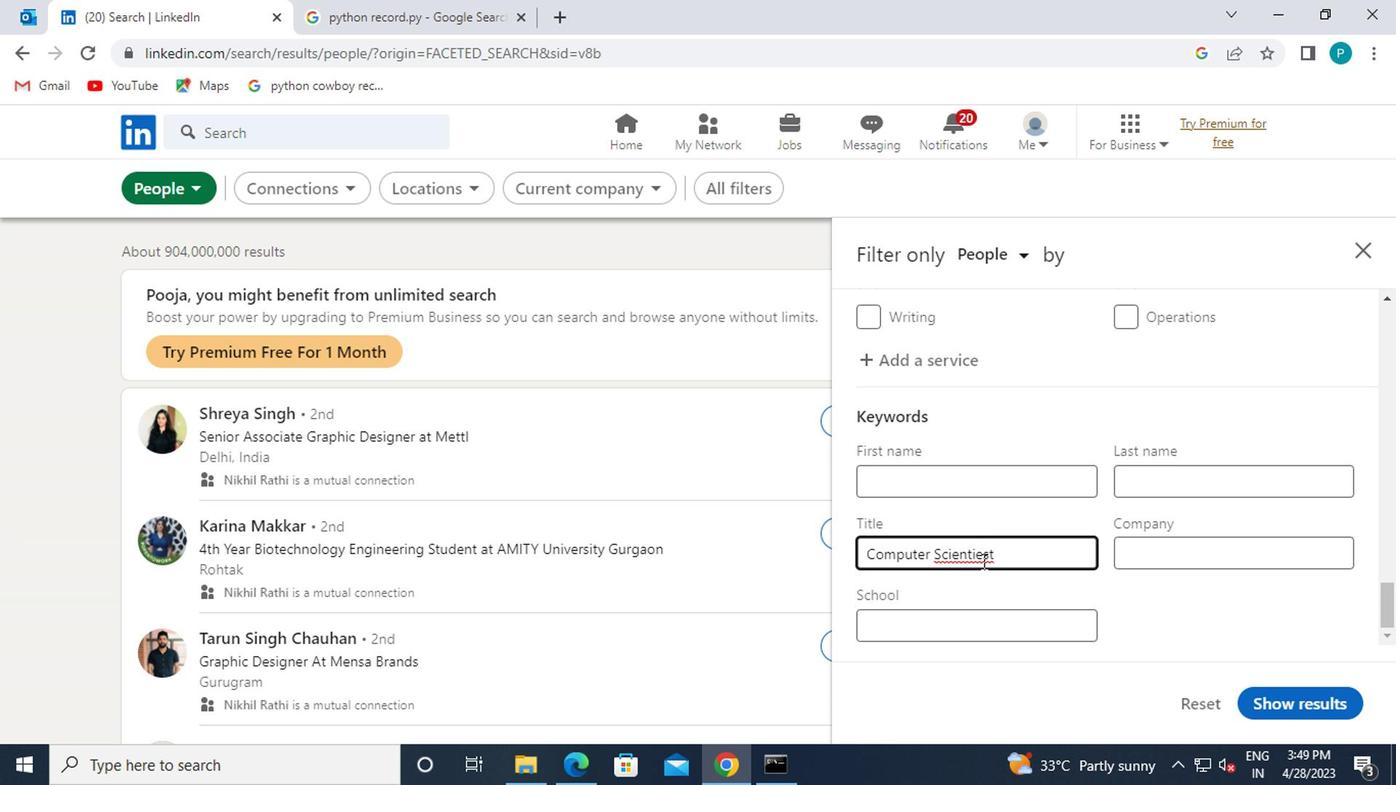 
Action: Mouse moved to (1303, 709)
Screenshot: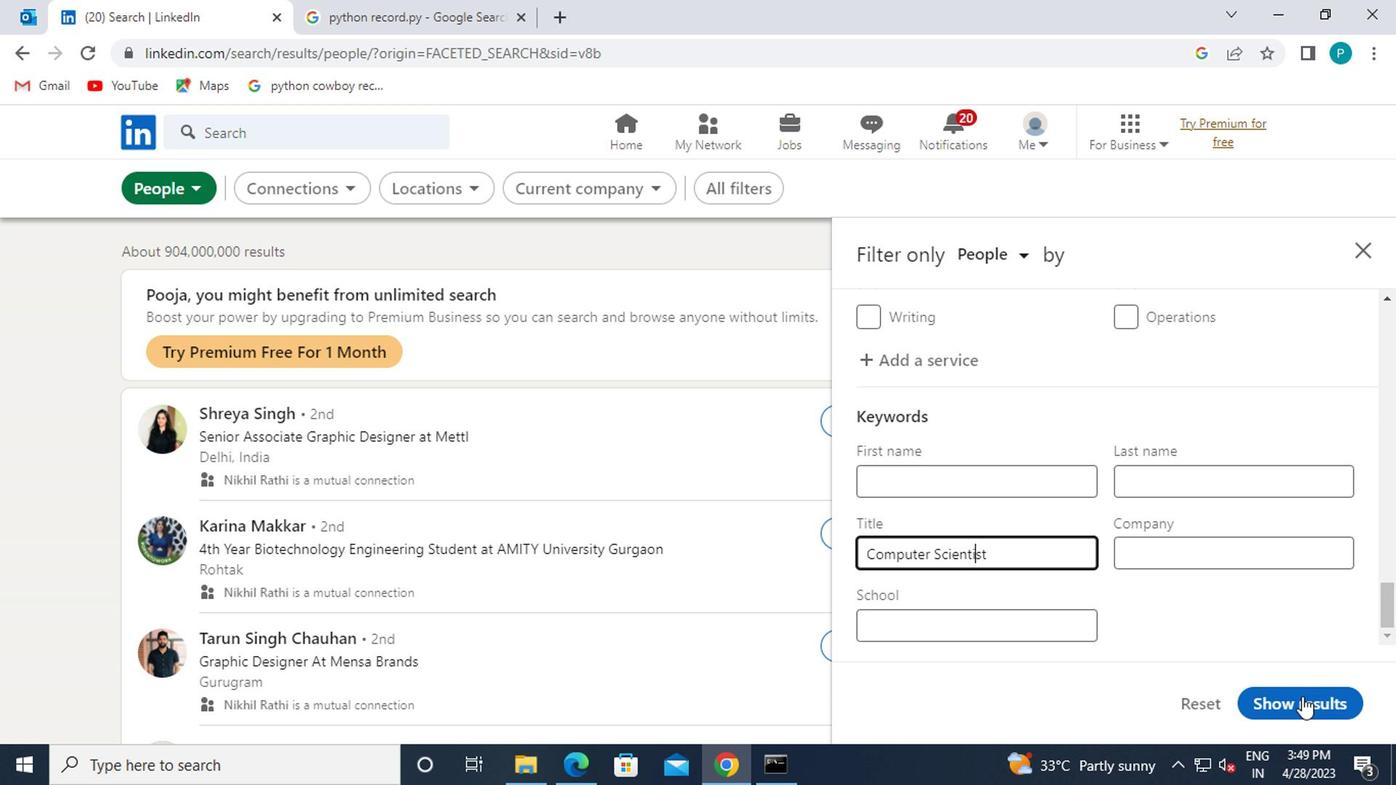 
Action: Mouse pressed left at (1303, 709)
Screenshot: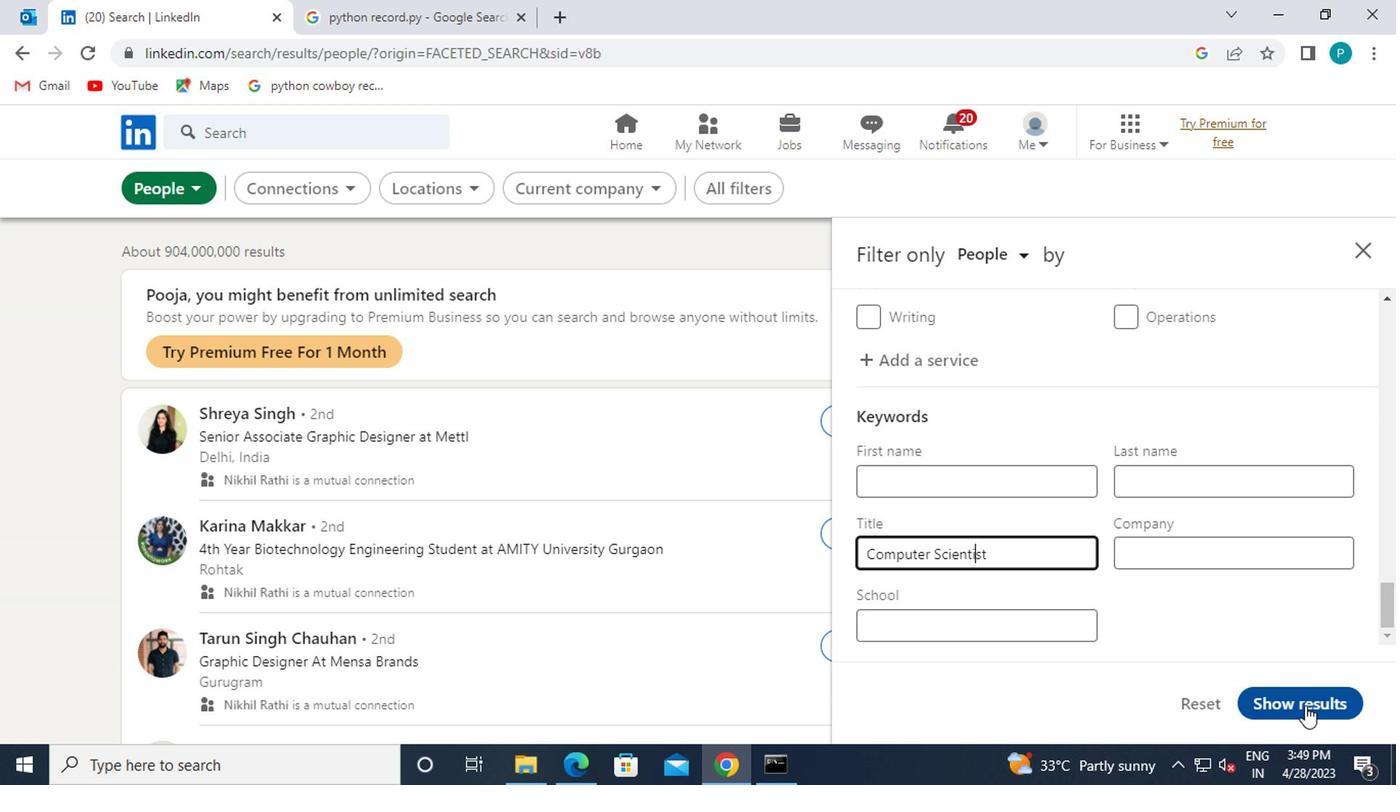 
Action: Mouse moved to (1369, 785)
Screenshot: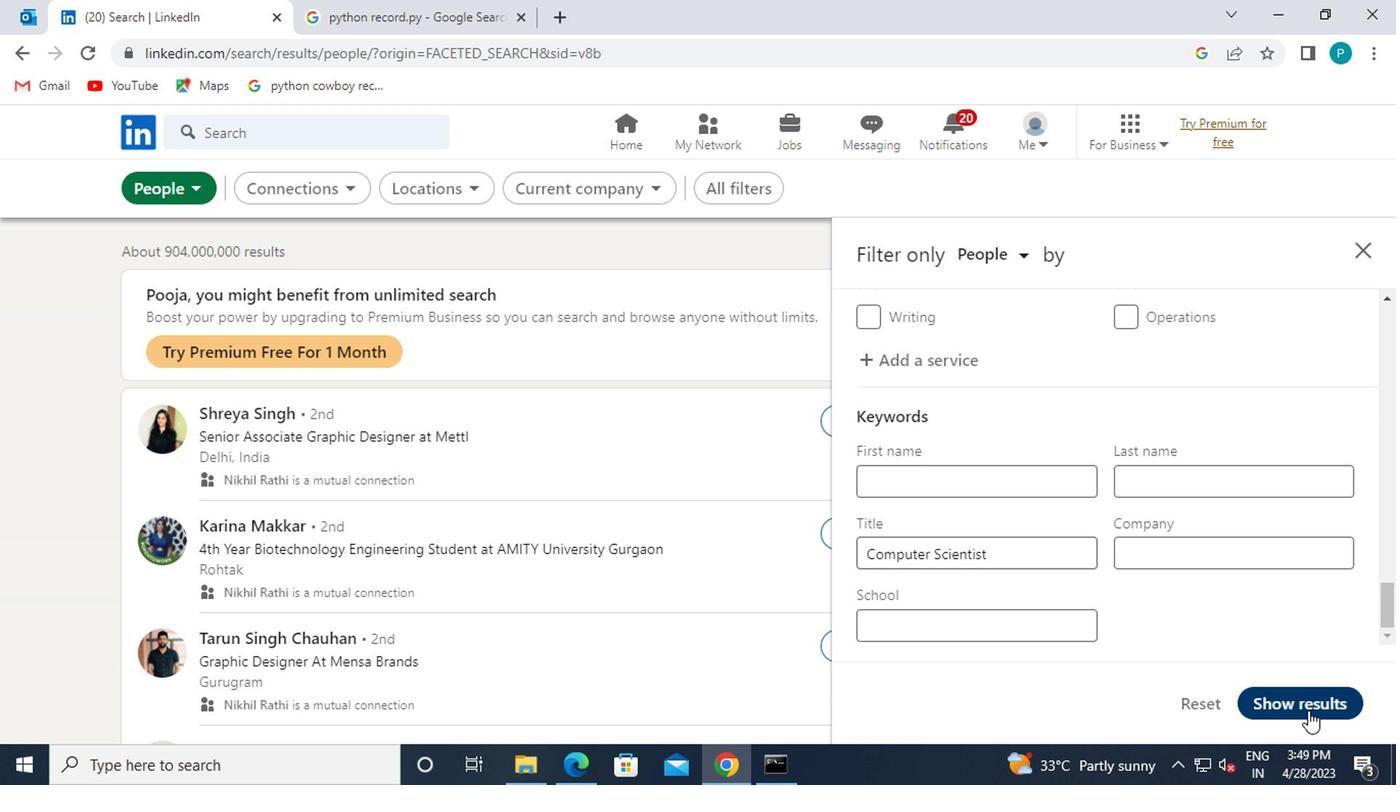 
